 Task: Develop a website for a storytelling podcast, featuring engaging narratives and listener contributions.
Action: Mouse moved to (944, 120)
Screenshot: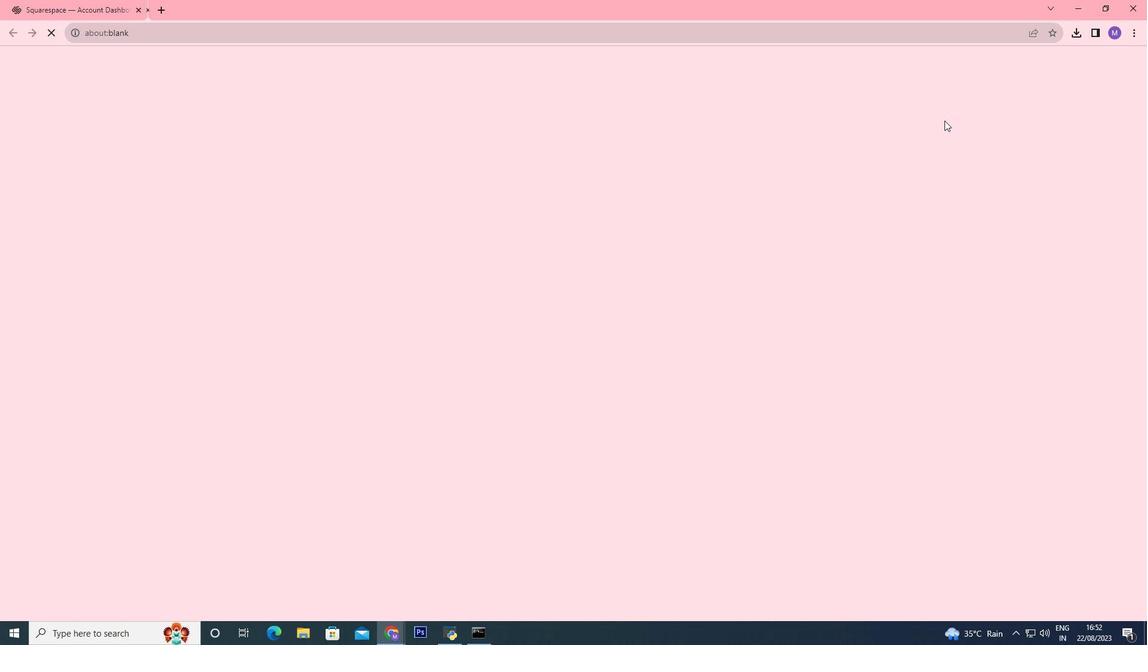 
Action: Mouse pressed left at (944, 120)
Screenshot: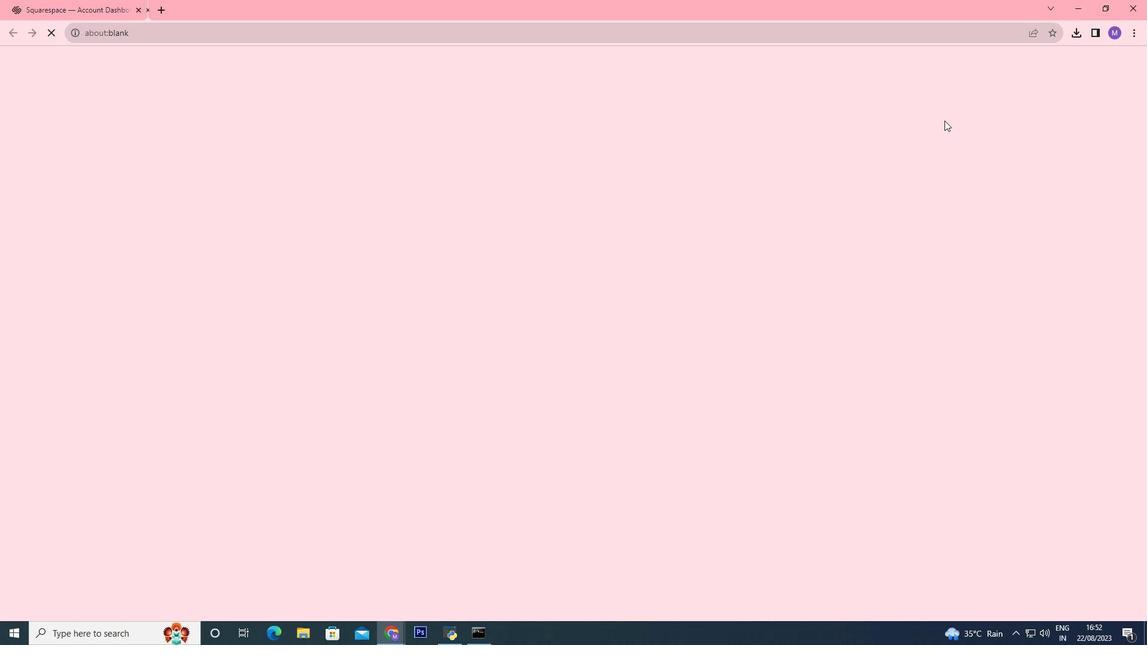
Action: Mouse moved to (49, 254)
Screenshot: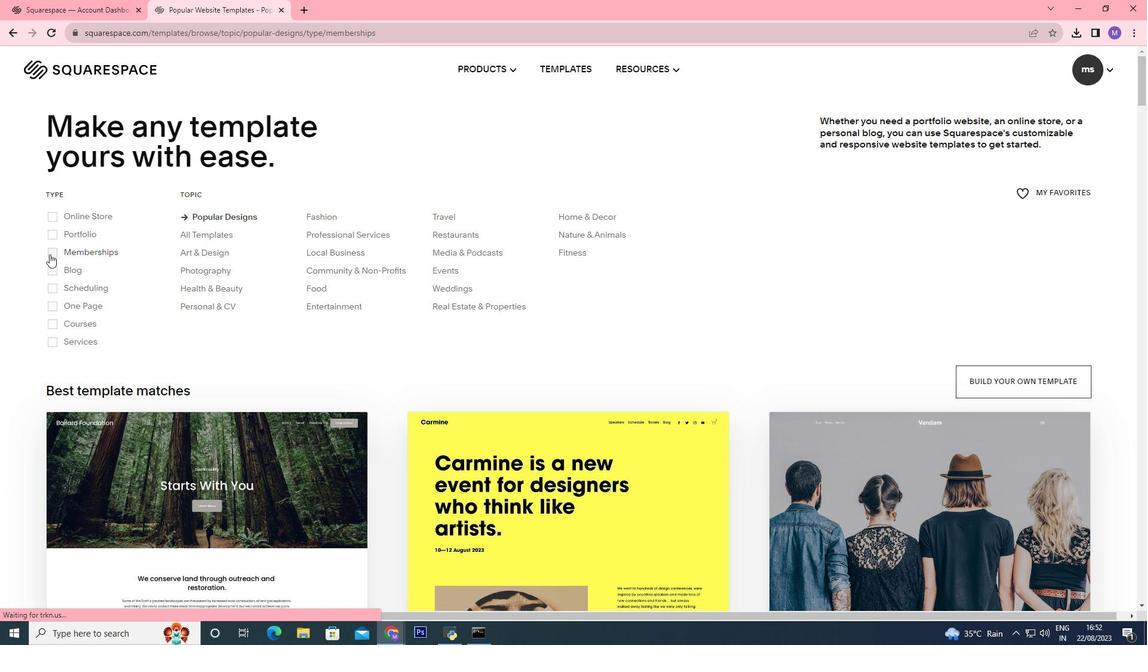 
Action: Mouse pressed left at (49, 254)
Screenshot: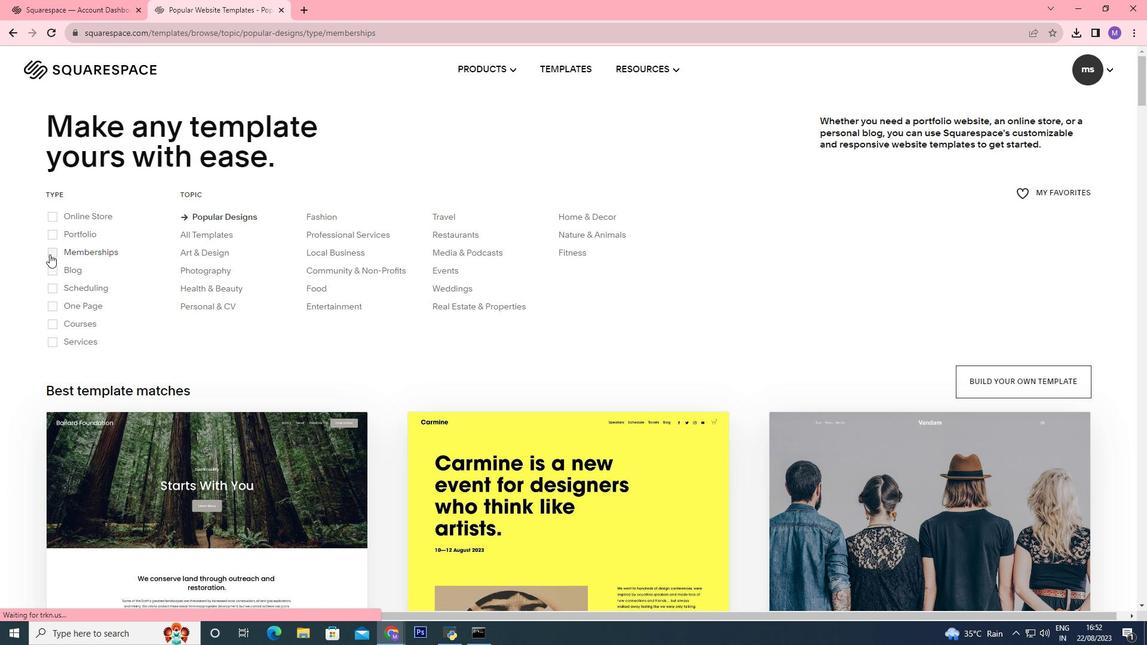 
Action: Mouse moved to (641, 315)
Screenshot: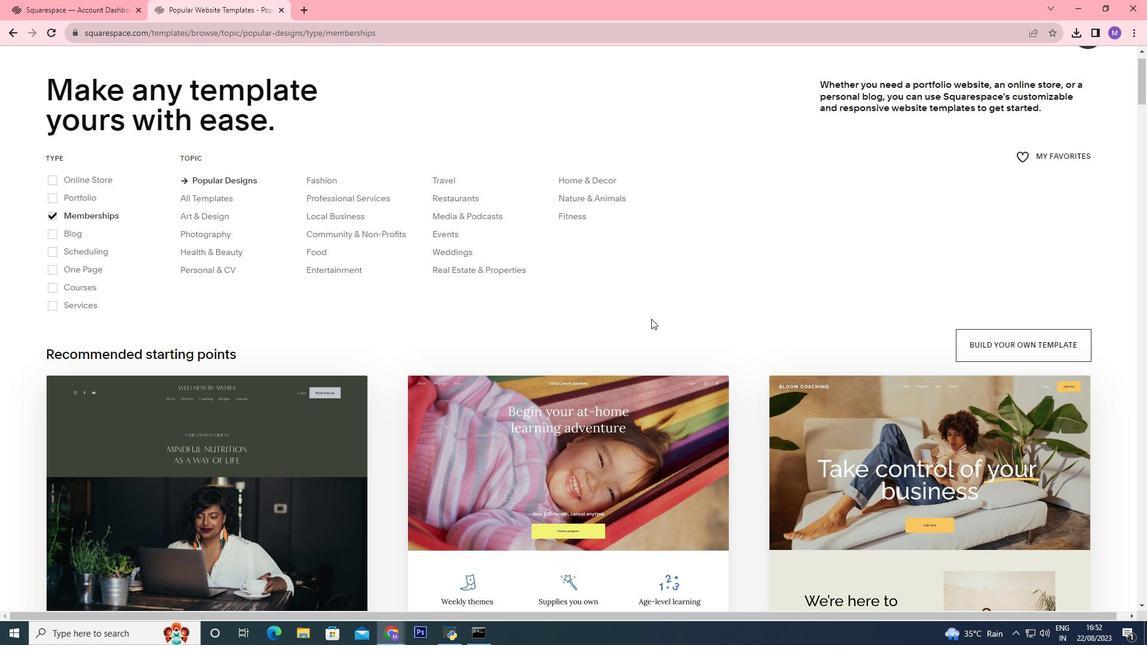 
Action: Mouse scrolled (641, 314) with delta (0, 0)
Screenshot: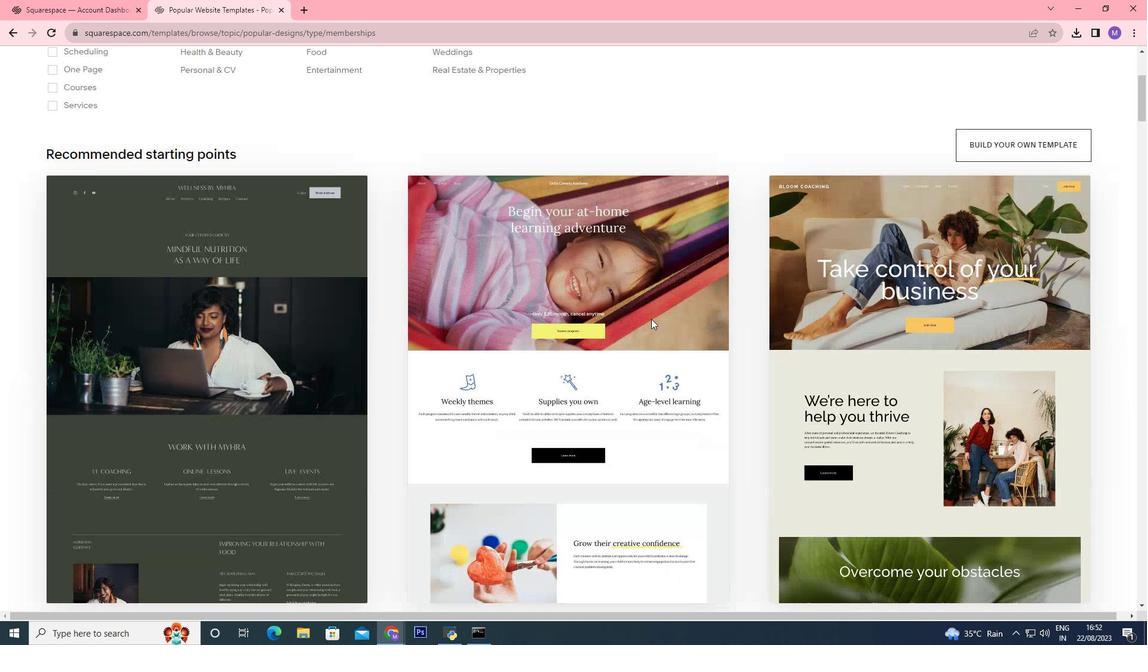 
Action: Mouse moved to (642, 315)
Screenshot: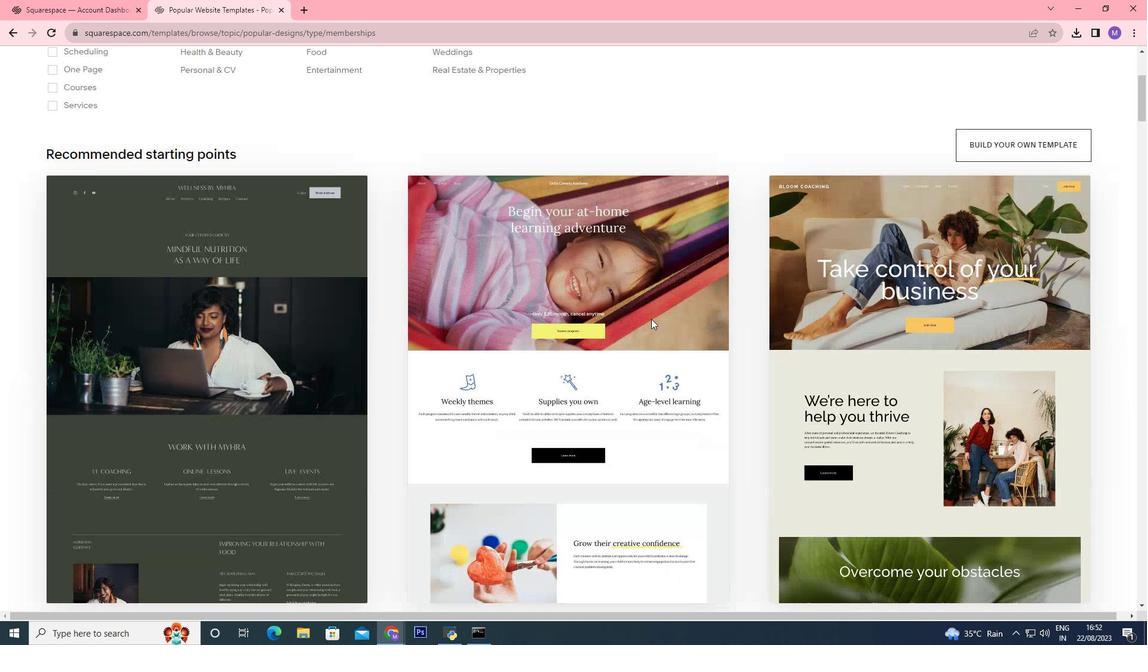 
Action: Mouse scrolled (642, 314) with delta (0, 0)
Screenshot: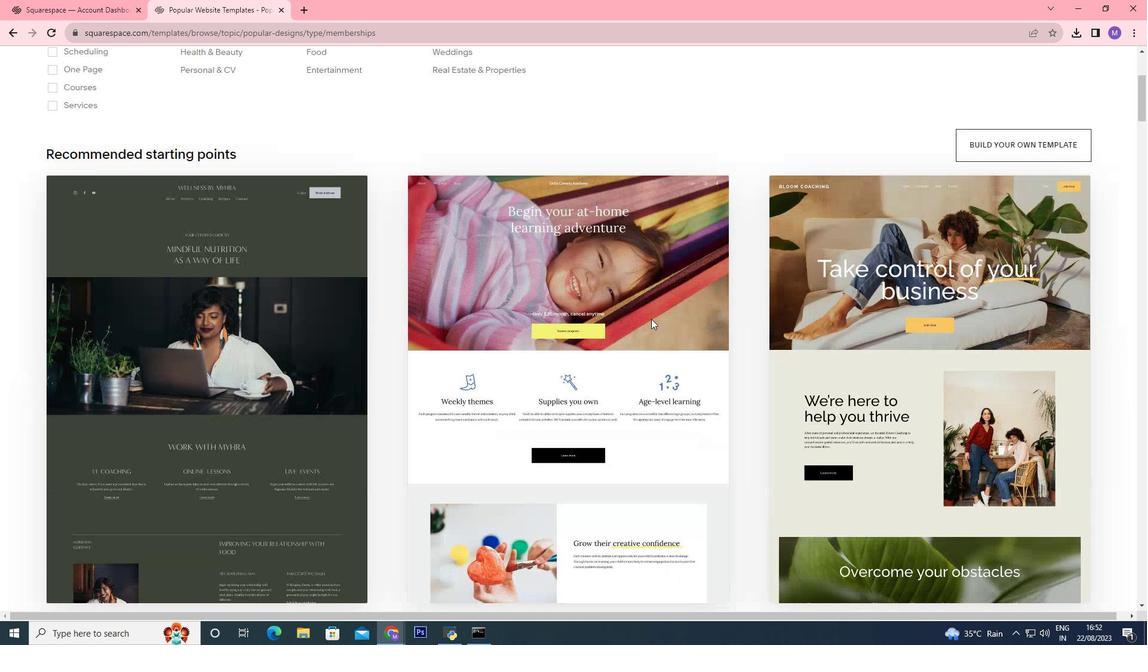 
Action: Mouse moved to (647, 317)
Screenshot: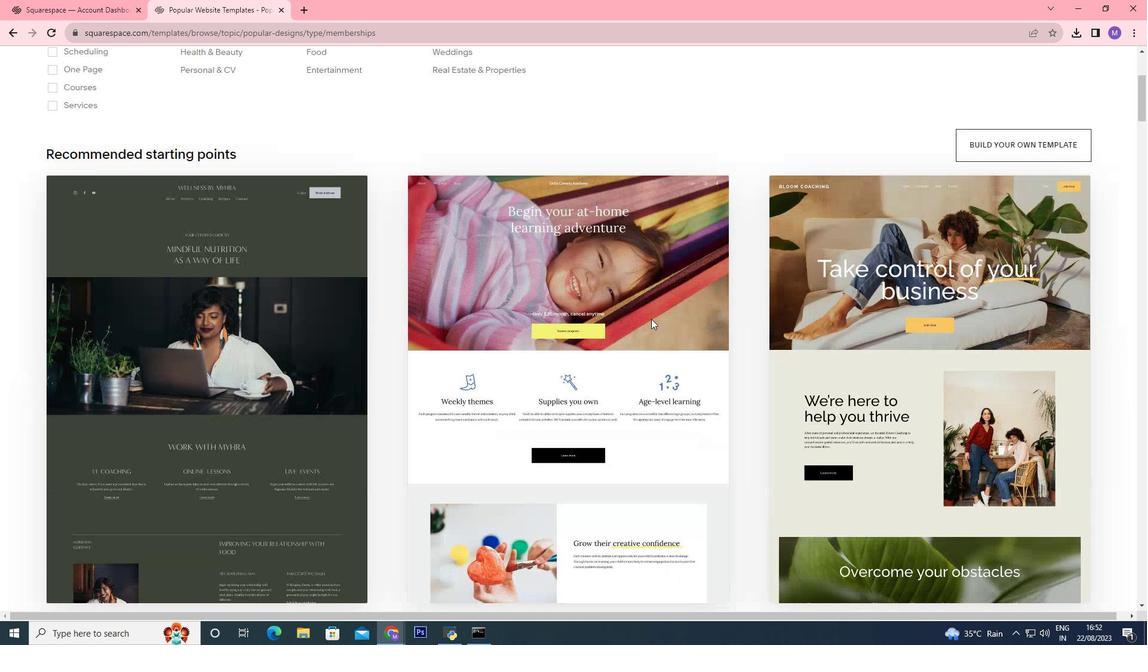
Action: Mouse scrolled (647, 317) with delta (0, 0)
Screenshot: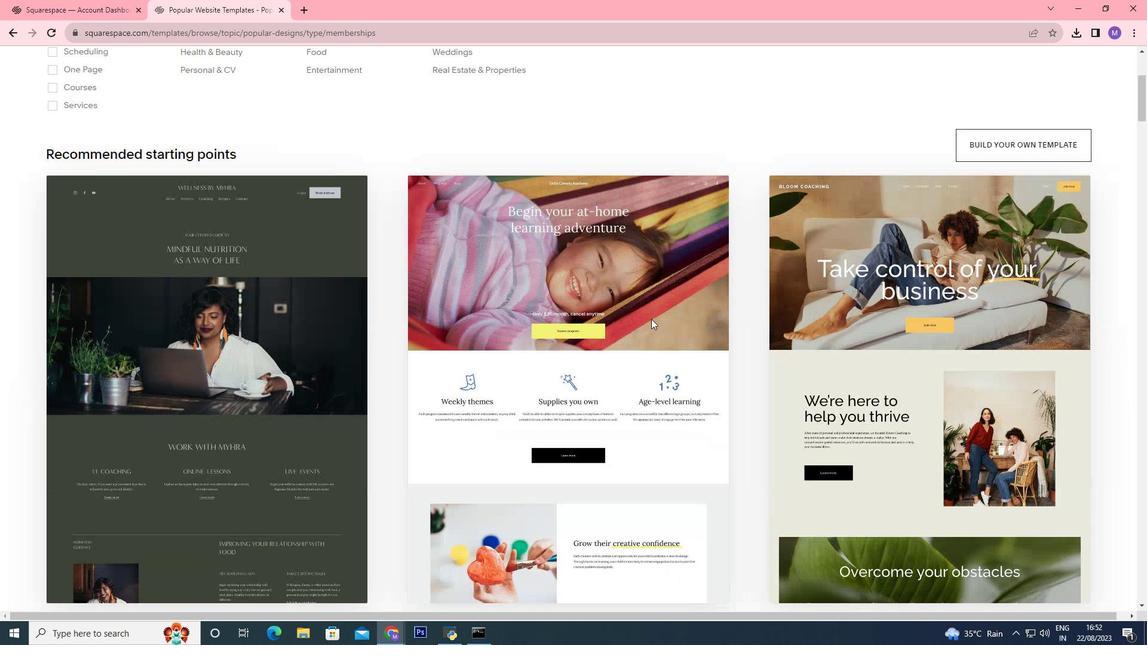
Action: Mouse moved to (651, 319)
Screenshot: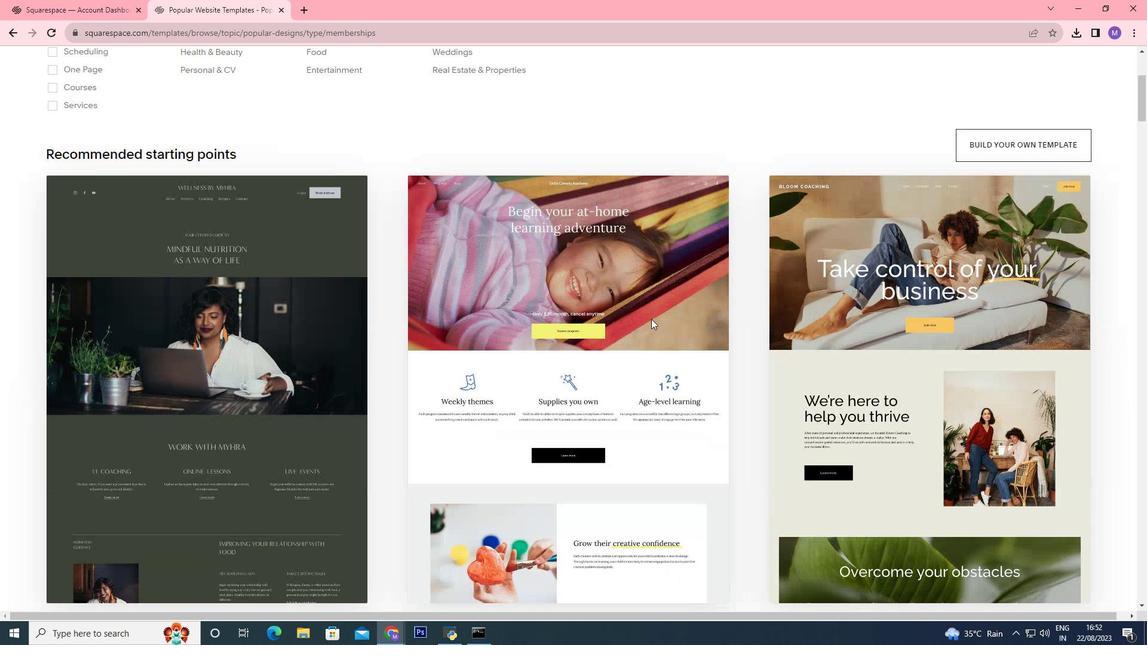 
Action: Mouse scrolled (651, 318) with delta (0, 0)
Screenshot: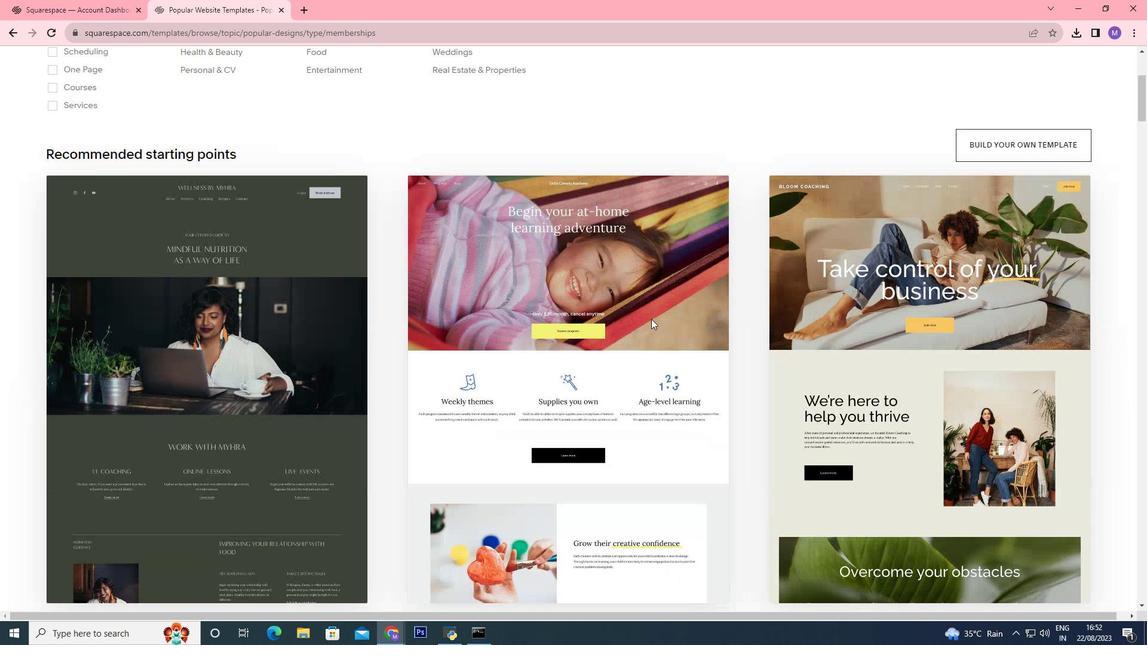 
Action: Mouse moved to (935, 369)
Screenshot: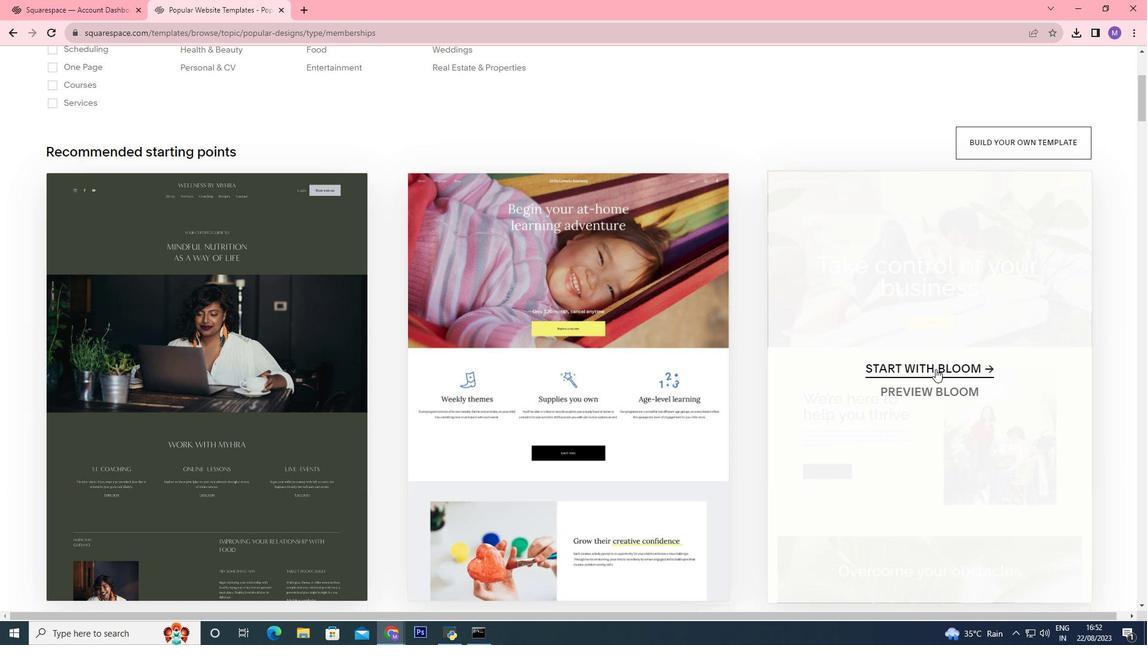 
Action: Mouse pressed left at (935, 369)
Screenshot: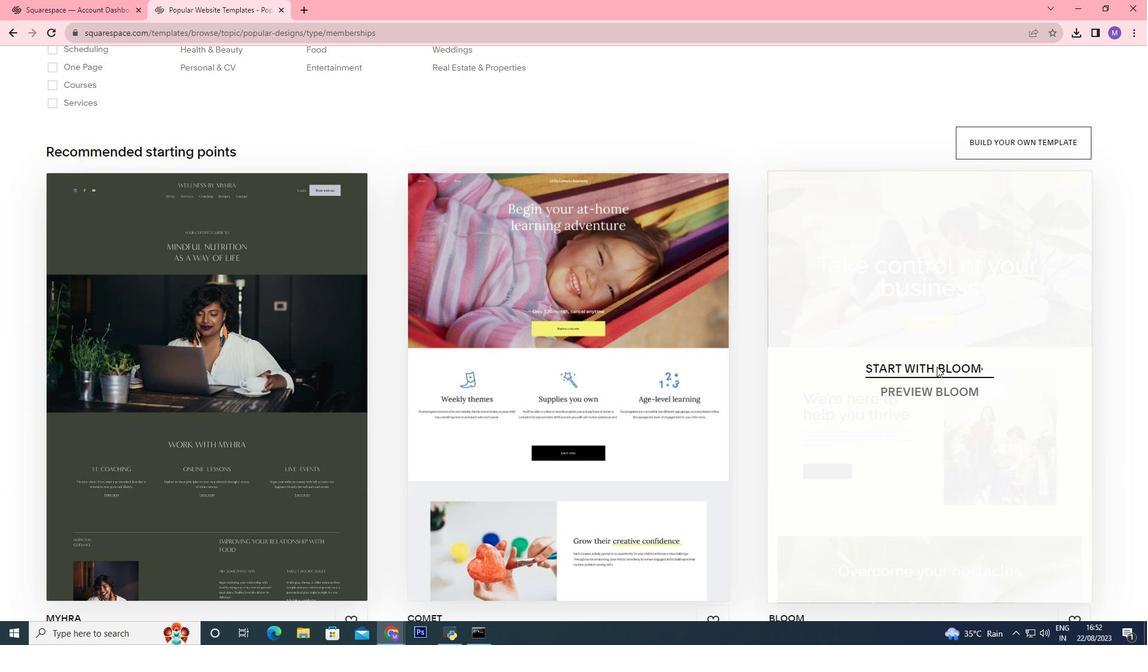 
Action: Mouse moved to (407, 318)
Screenshot: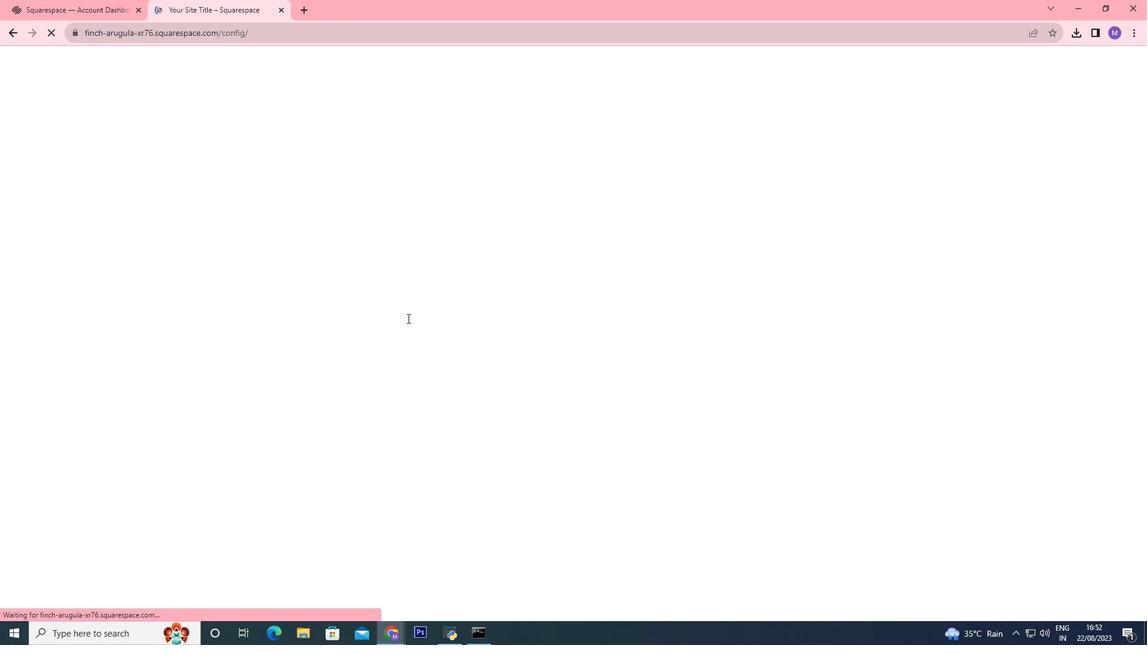 
Action: Mouse pressed left at (407, 318)
Screenshot: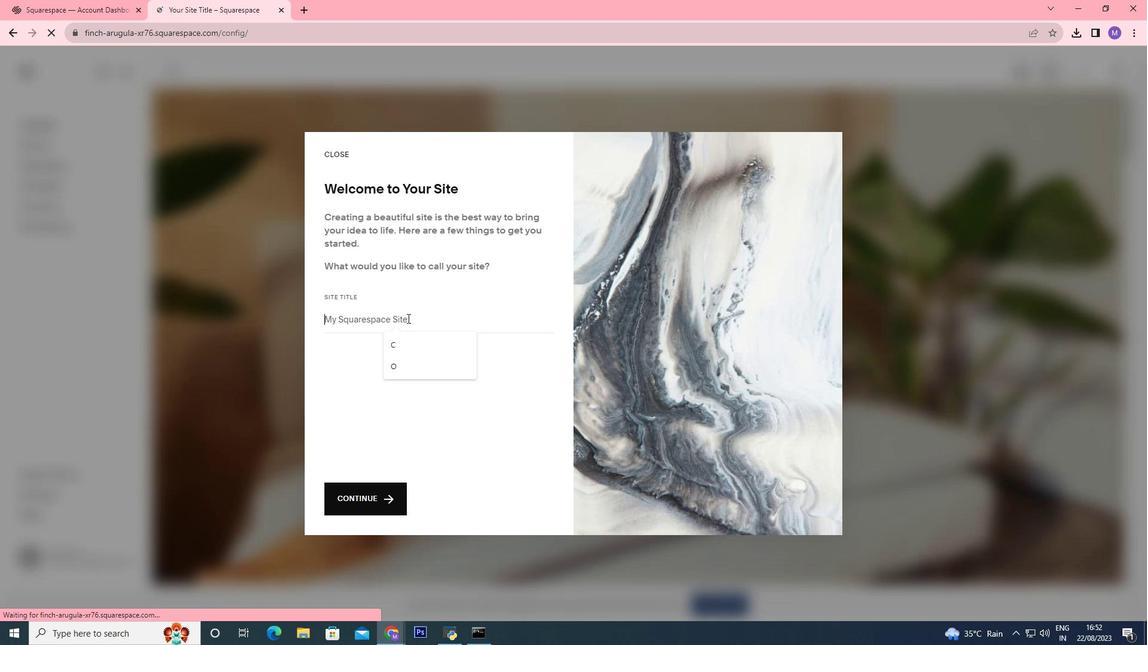 
Action: Key pressed storytelling<Key.space>podcast
Screenshot: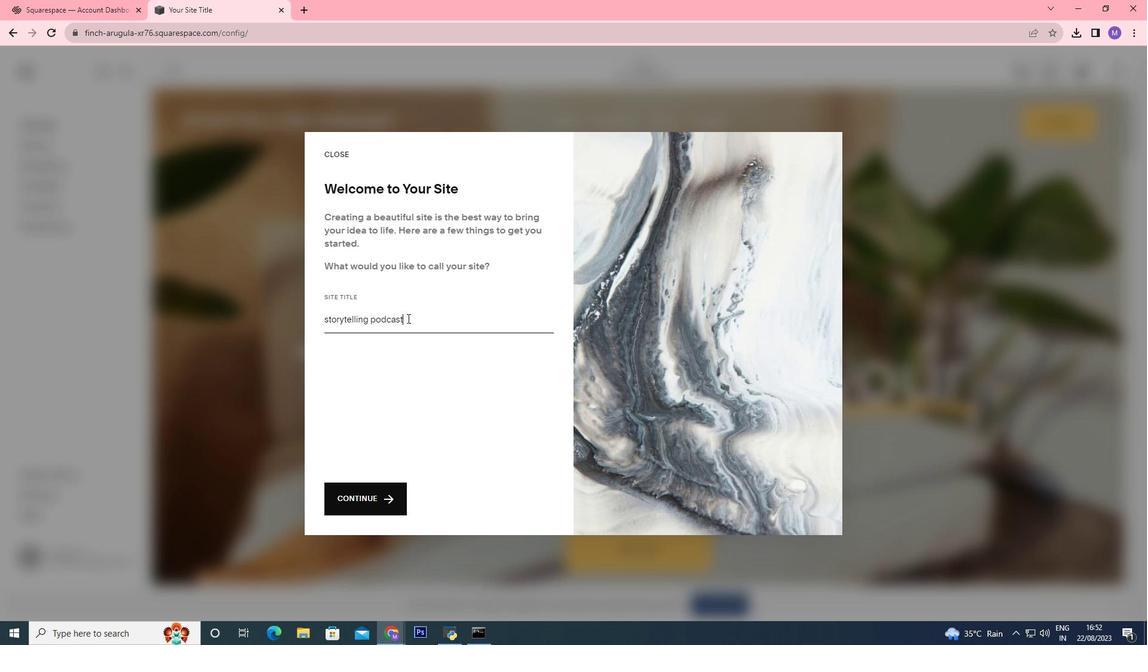 
Action: Mouse moved to (363, 506)
Screenshot: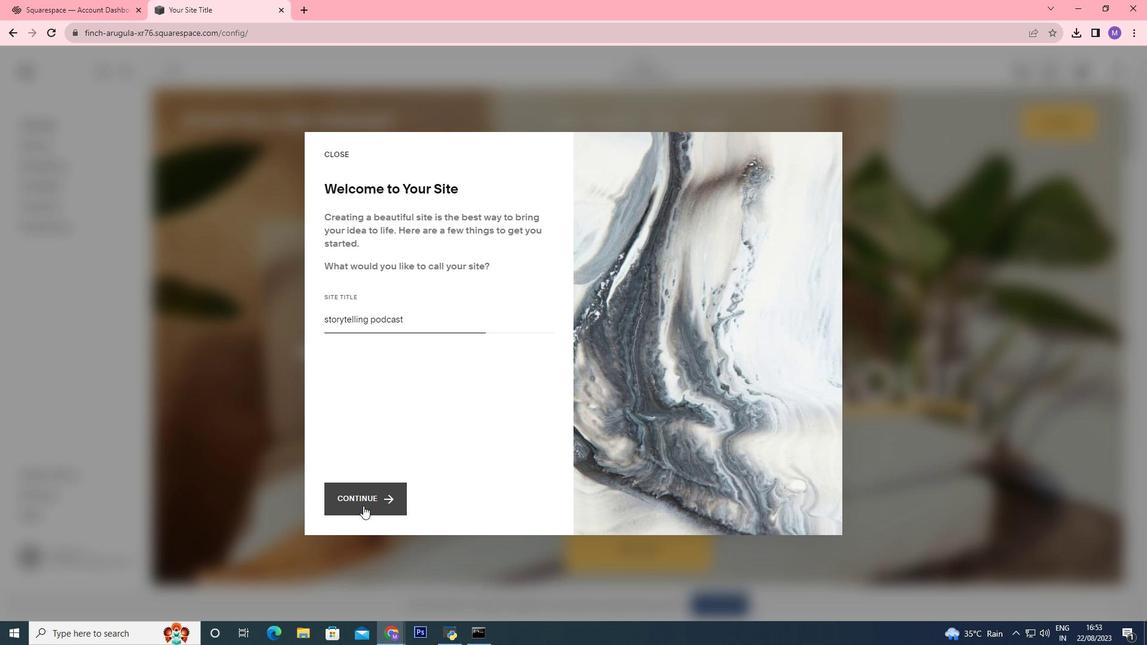 
Action: Mouse pressed left at (363, 506)
Screenshot: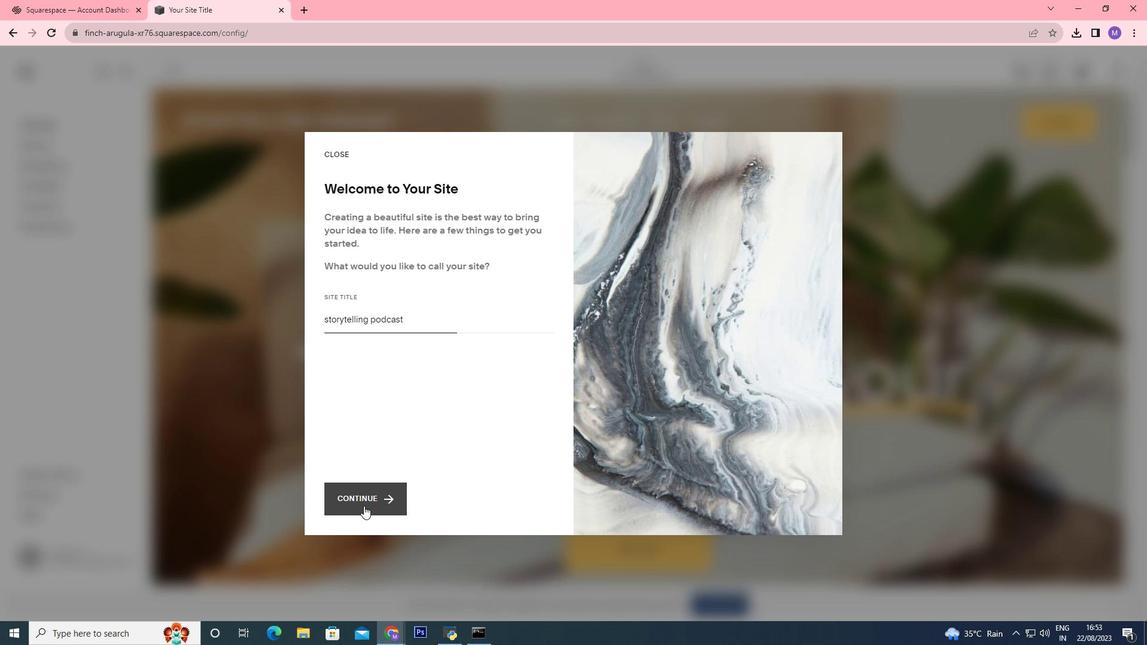 
Action: Mouse moved to (527, 495)
Screenshot: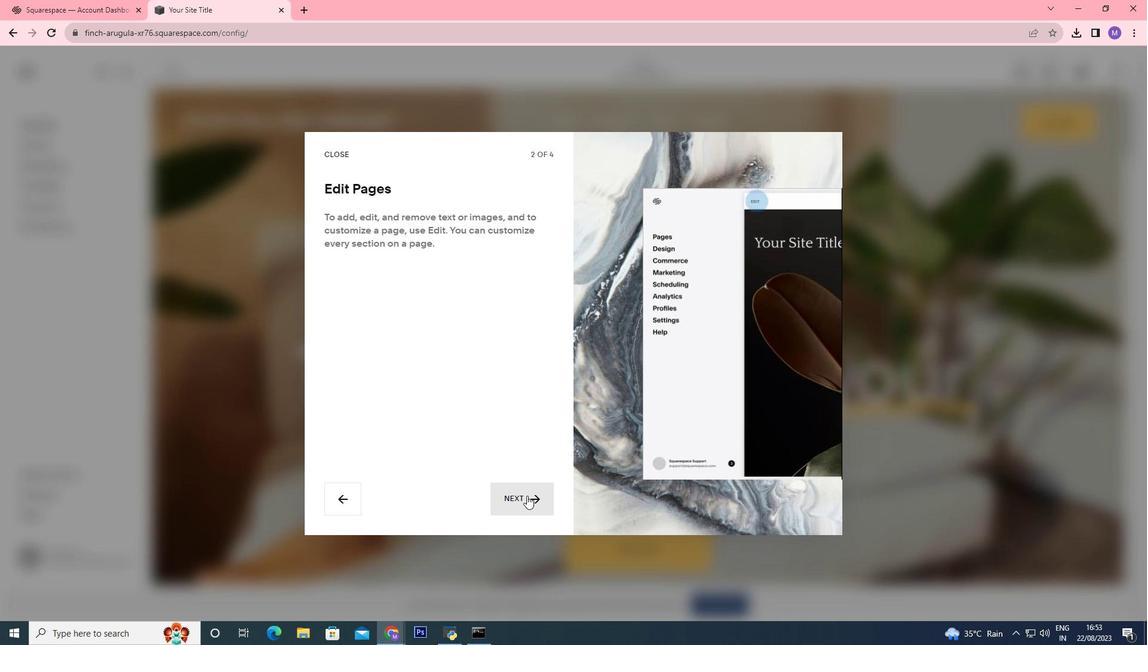 
Action: Mouse pressed left at (527, 495)
Screenshot: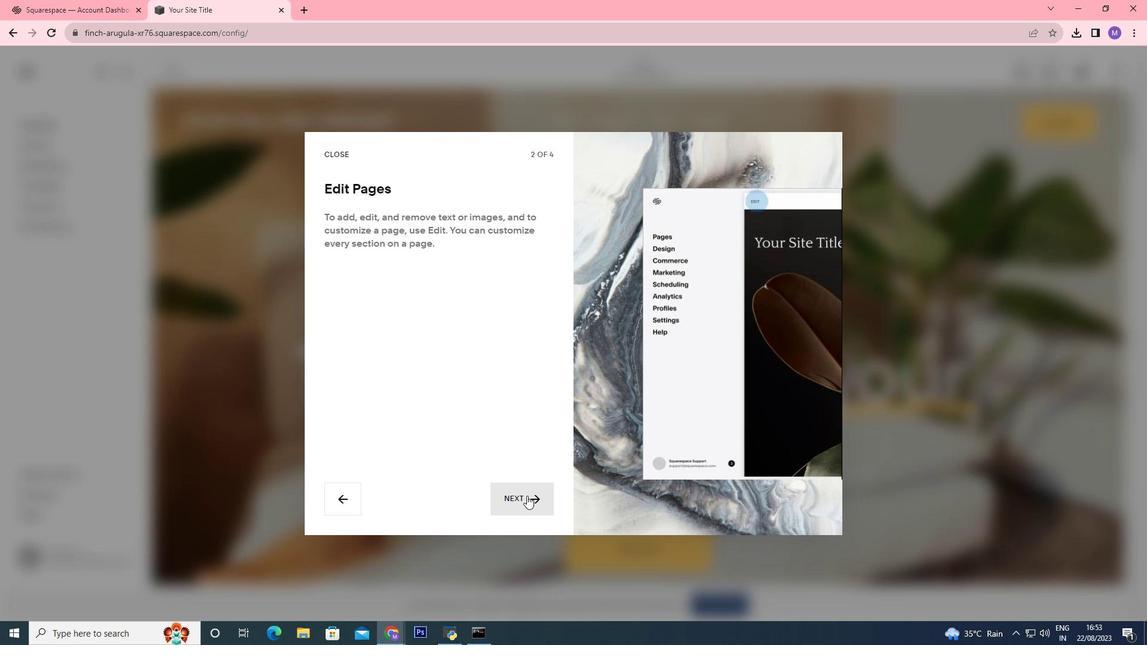 
Action: Mouse moved to (509, 504)
Screenshot: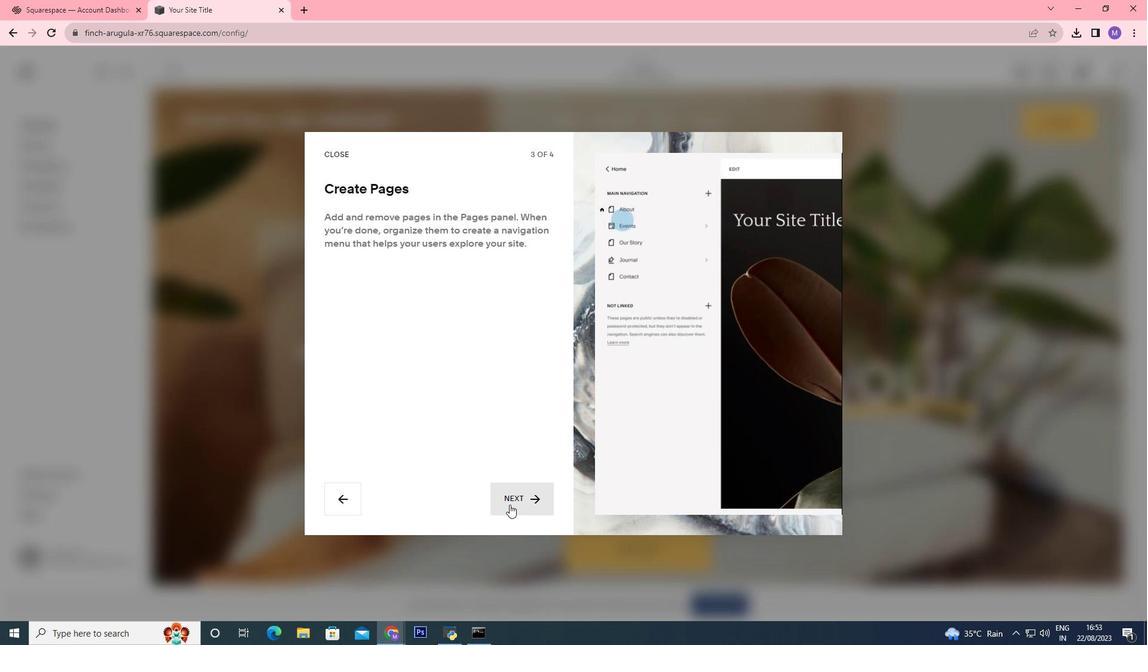 
Action: Mouse pressed left at (509, 504)
Screenshot: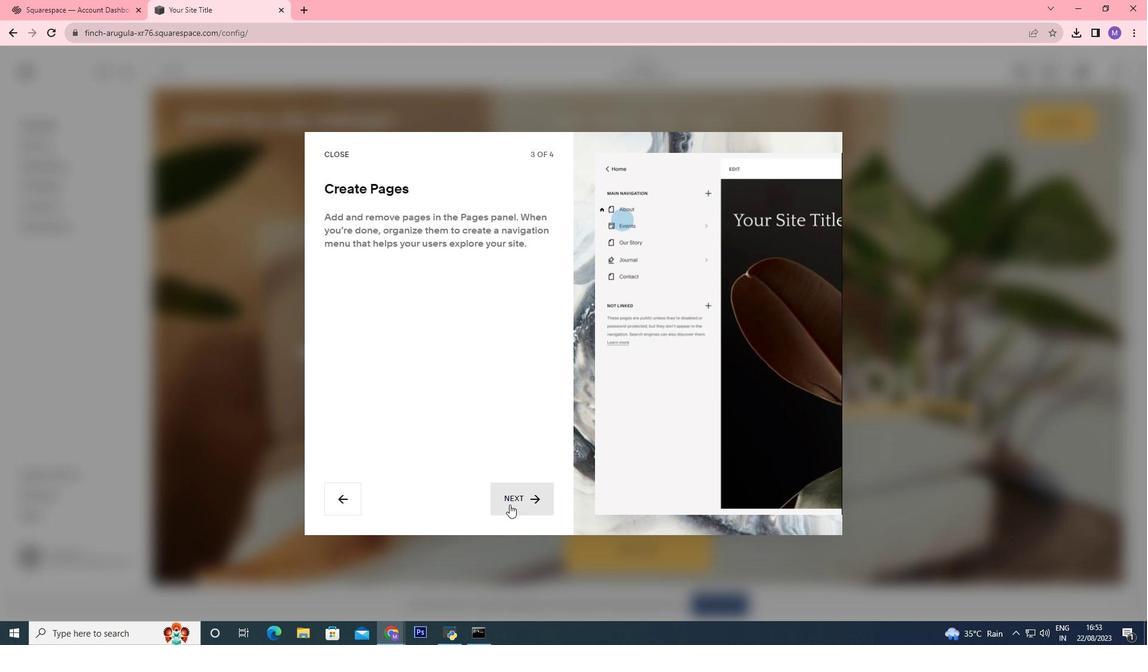 
Action: Mouse moved to (509, 499)
Screenshot: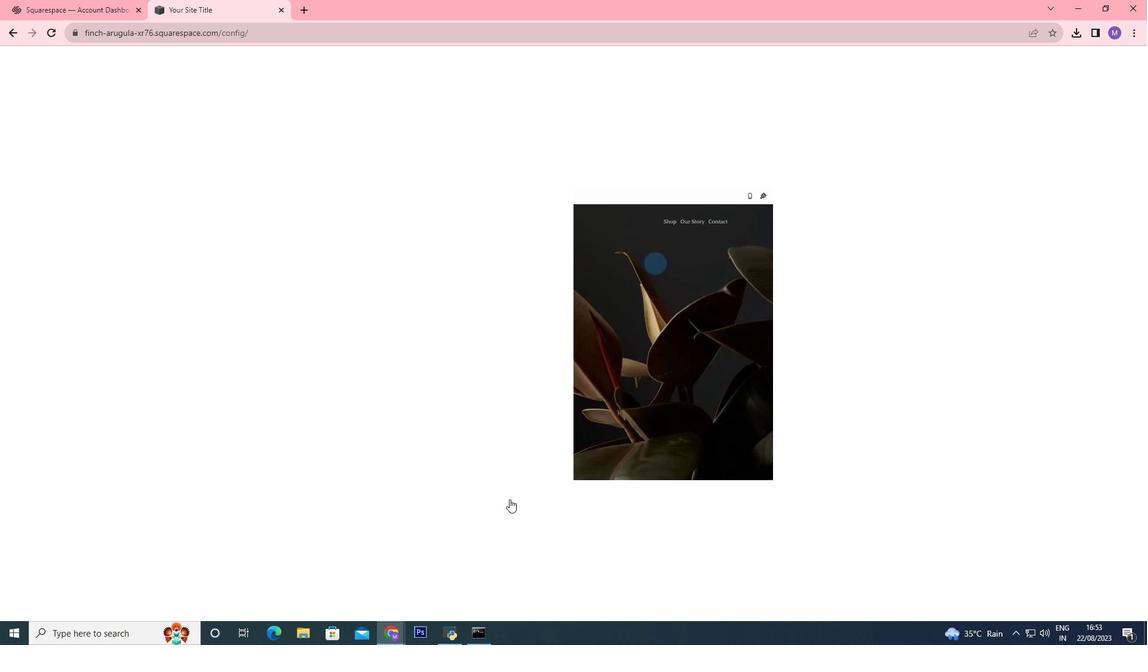 
Action: Mouse pressed left at (509, 499)
Screenshot: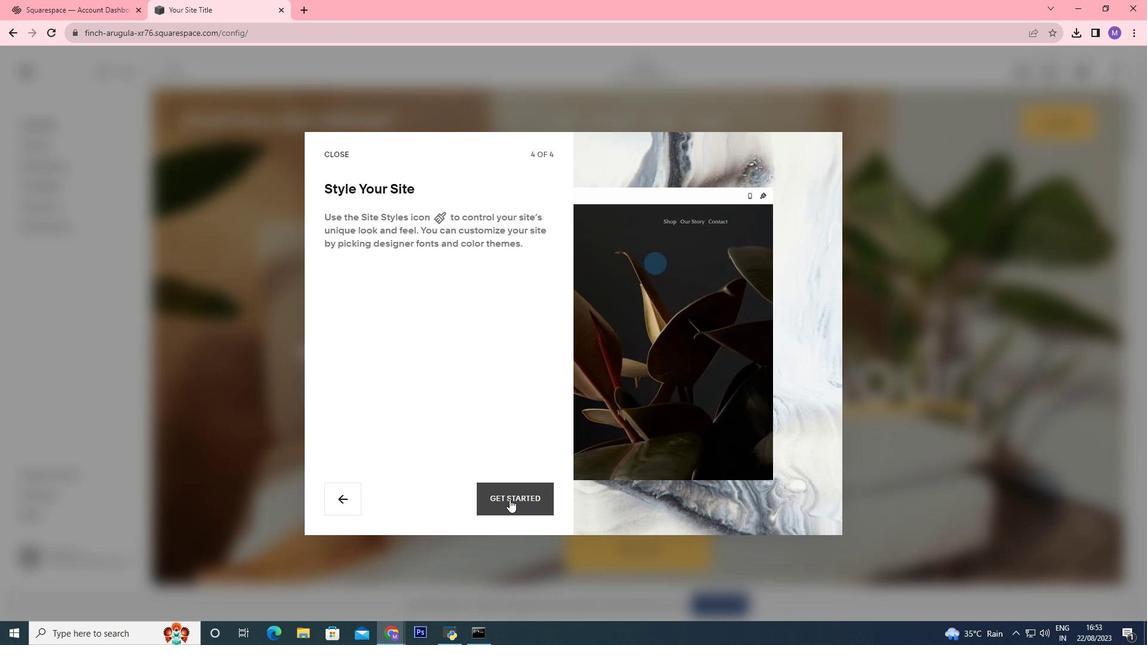 
Action: Mouse moved to (1118, 78)
Screenshot: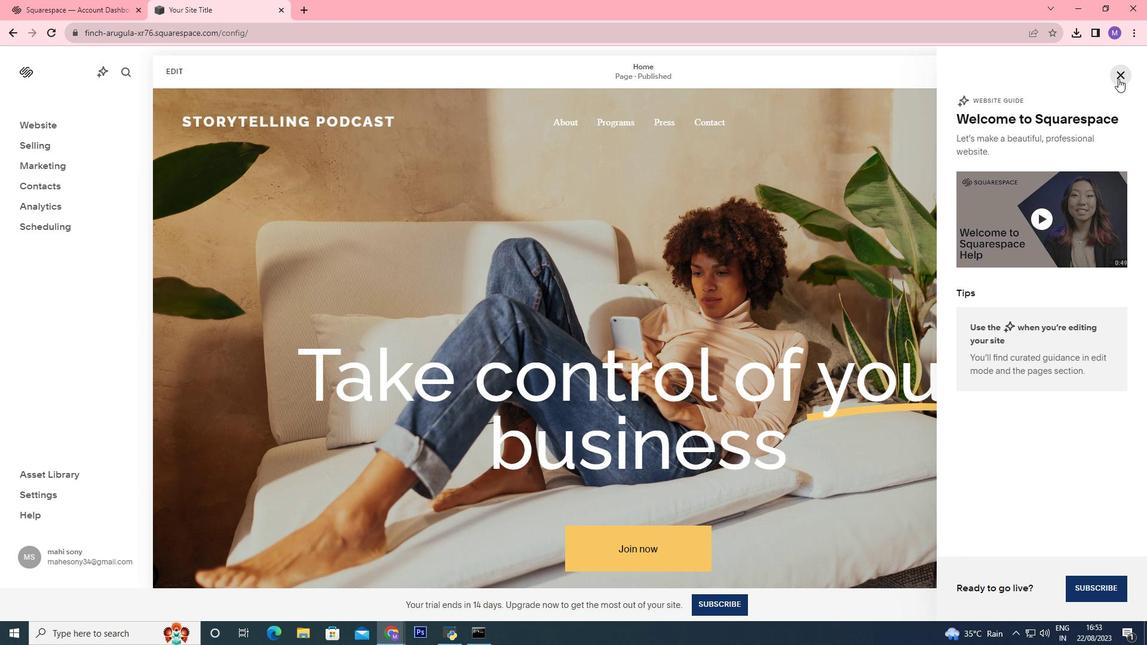 
Action: Mouse pressed left at (1118, 78)
Screenshot: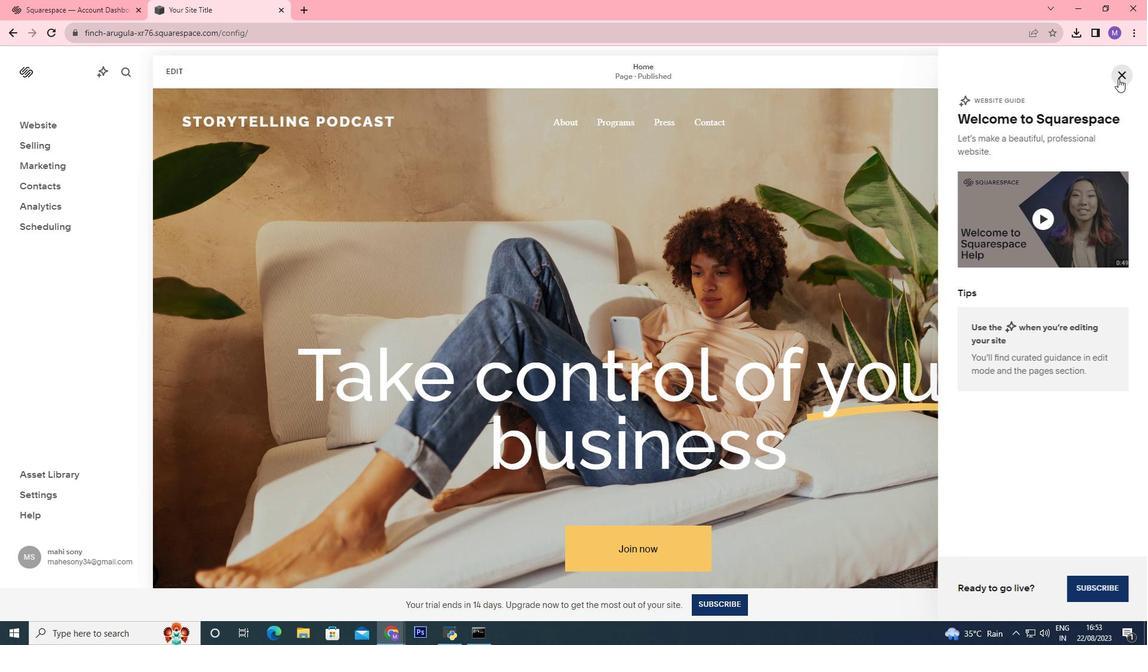 
Action: Mouse moved to (548, 142)
Screenshot: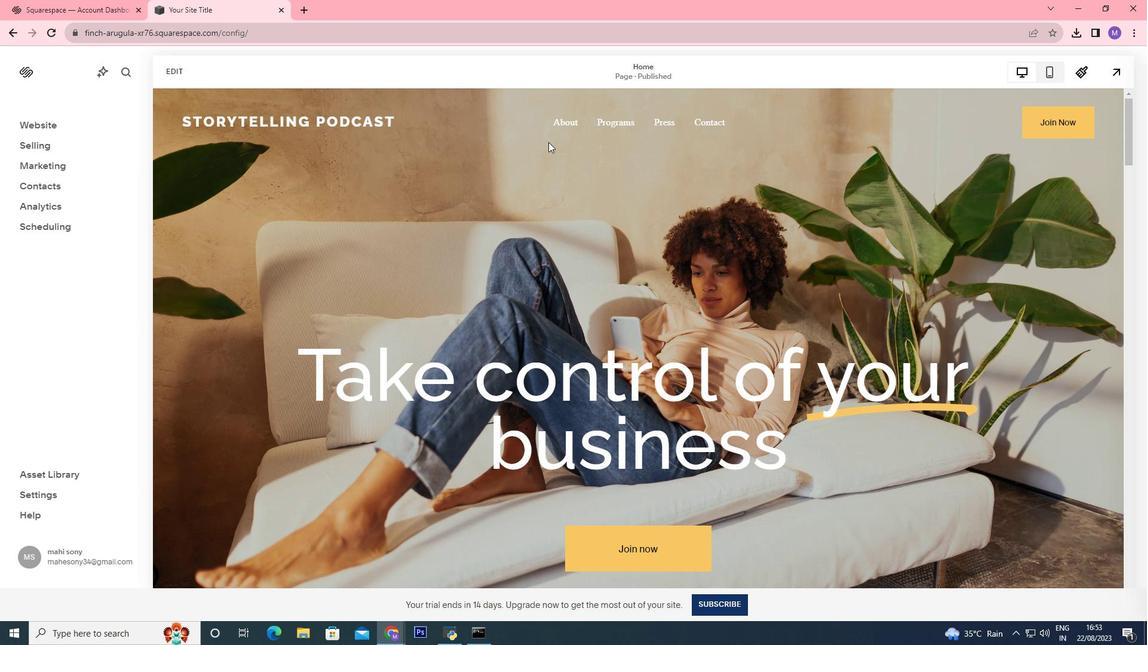 
Action: Mouse pressed left at (548, 142)
Screenshot: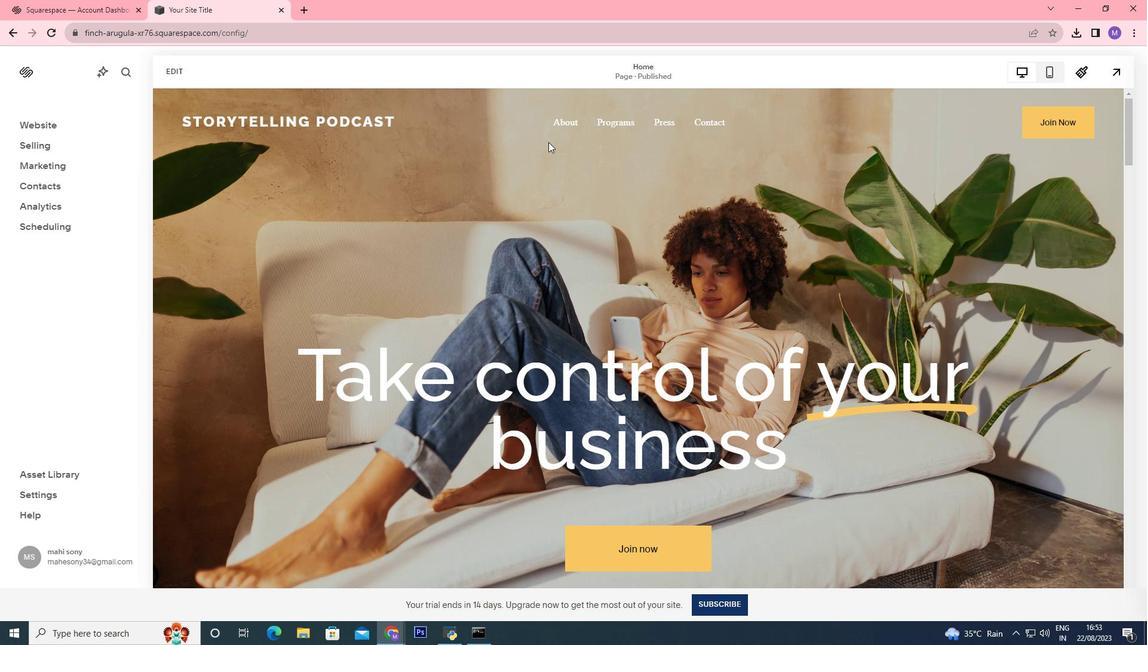 
Action: Mouse moved to (778, 111)
Screenshot: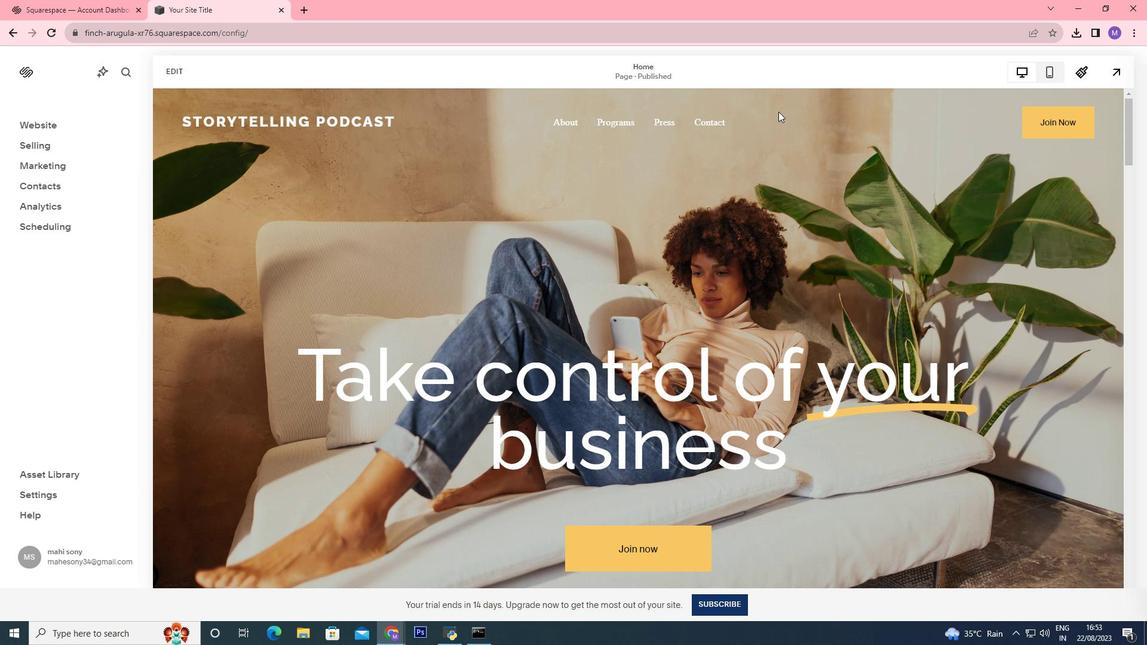 
Action: Mouse pressed left at (778, 111)
Screenshot: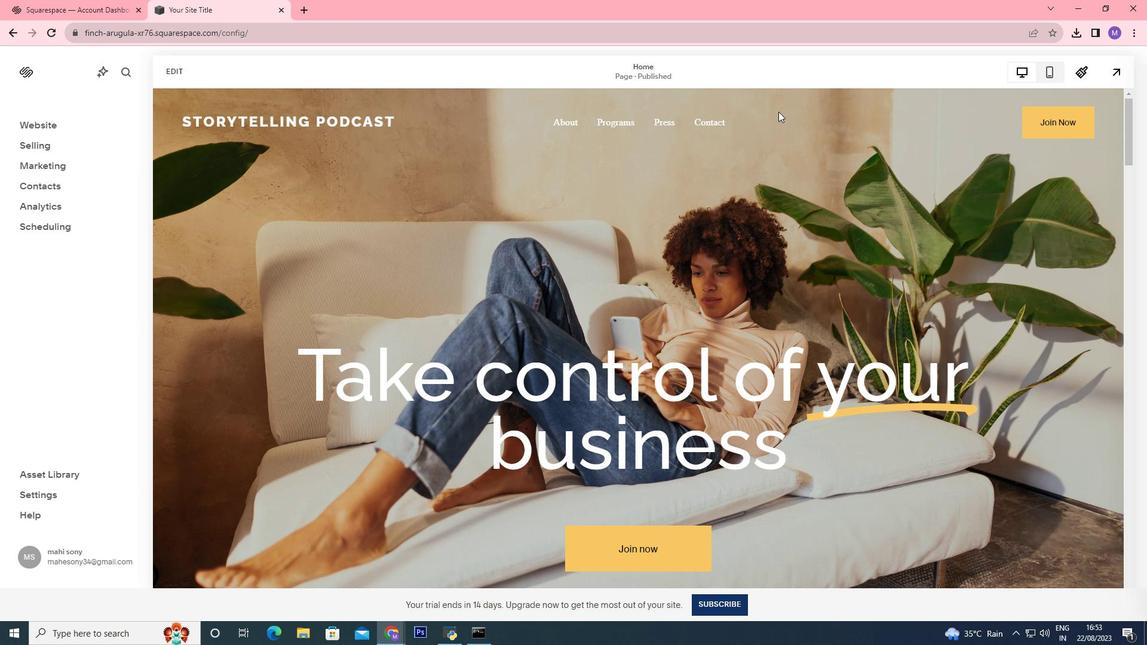 
Action: Mouse moved to (745, 295)
Screenshot: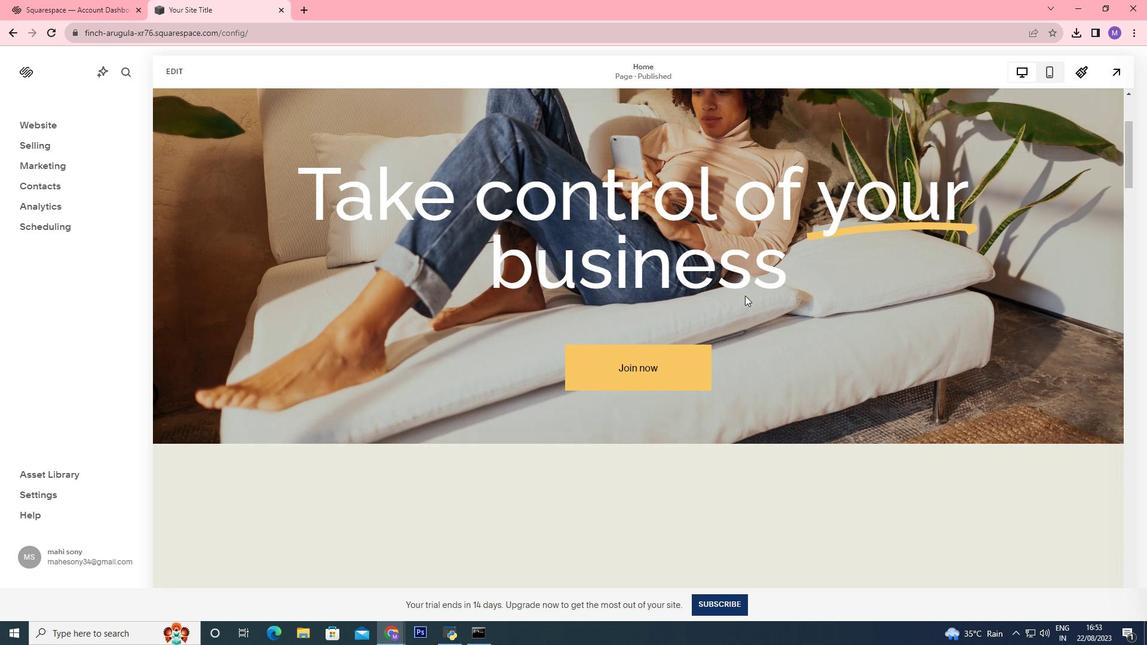 
Action: Mouse scrolled (745, 294) with delta (0, 0)
Screenshot: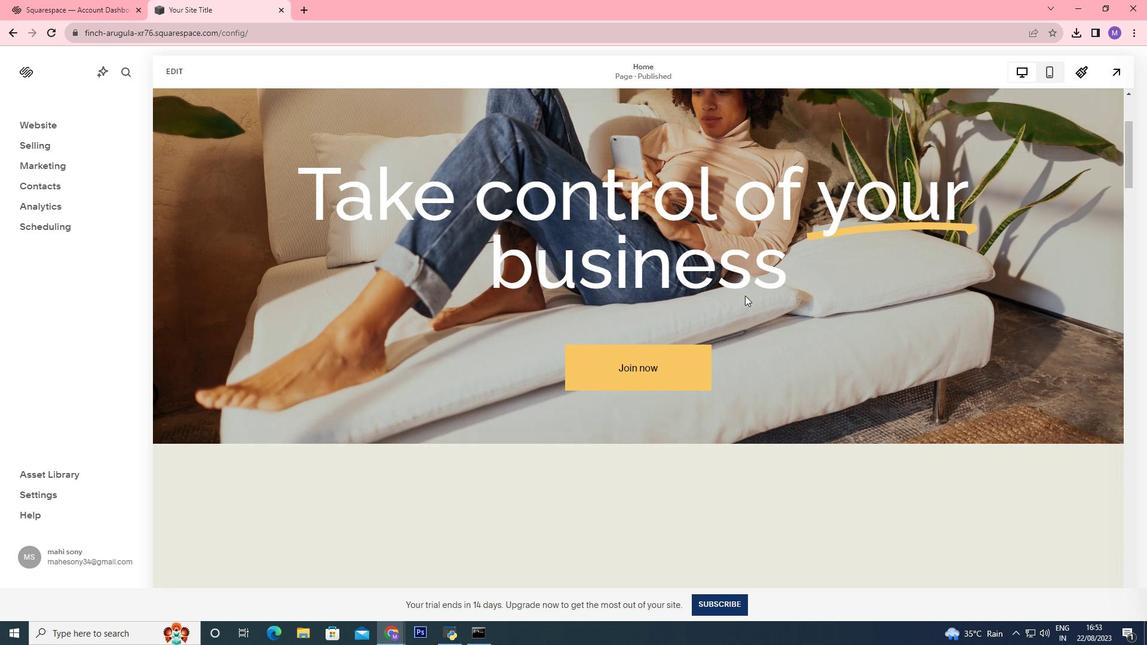 
Action: Mouse moved to (745, 295)
Screenshot: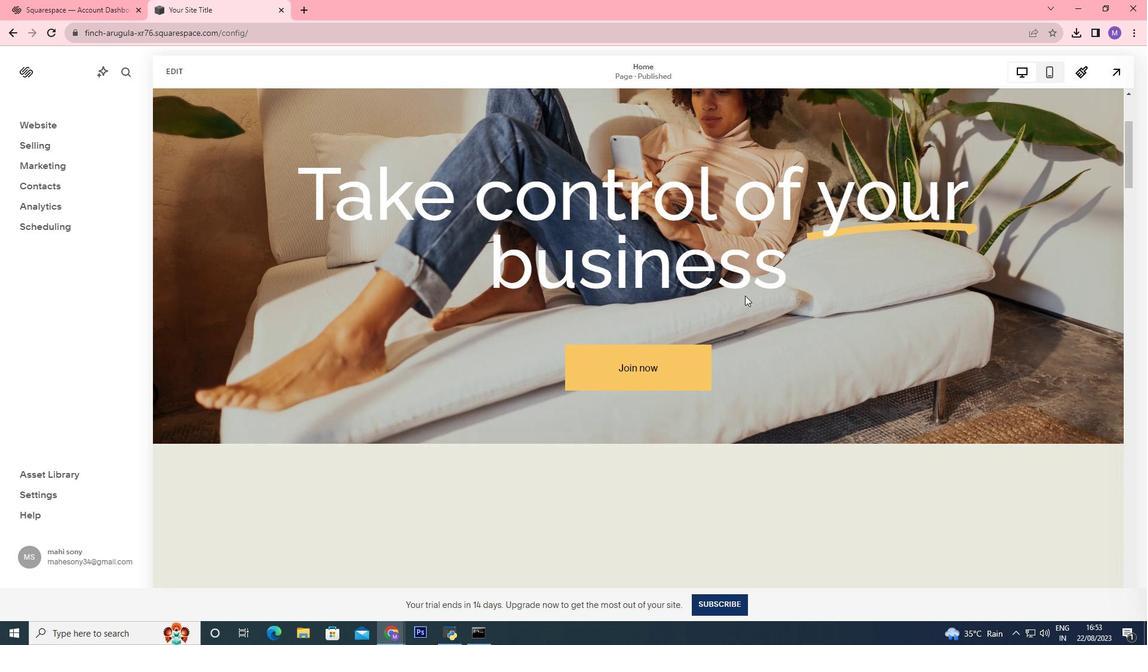 
Action: Mouse scrolled (745, 295) with delta (0, 0)
Screenshot: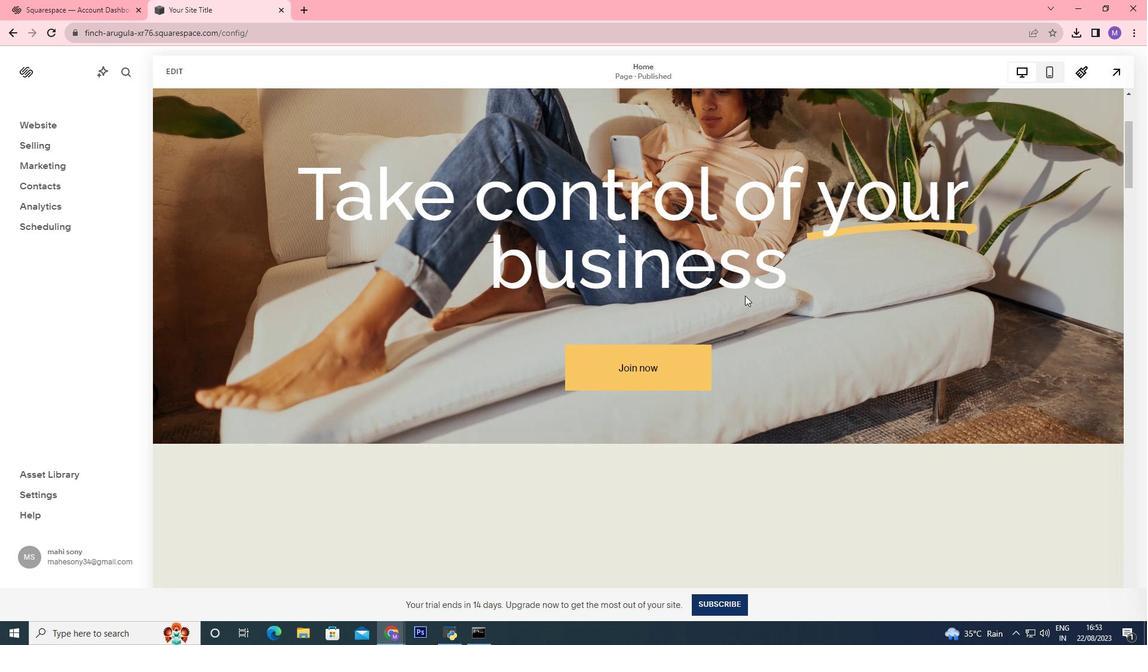 
Action: Mouse scrolled (745, 295) with delta (0, 0)
Screenshot: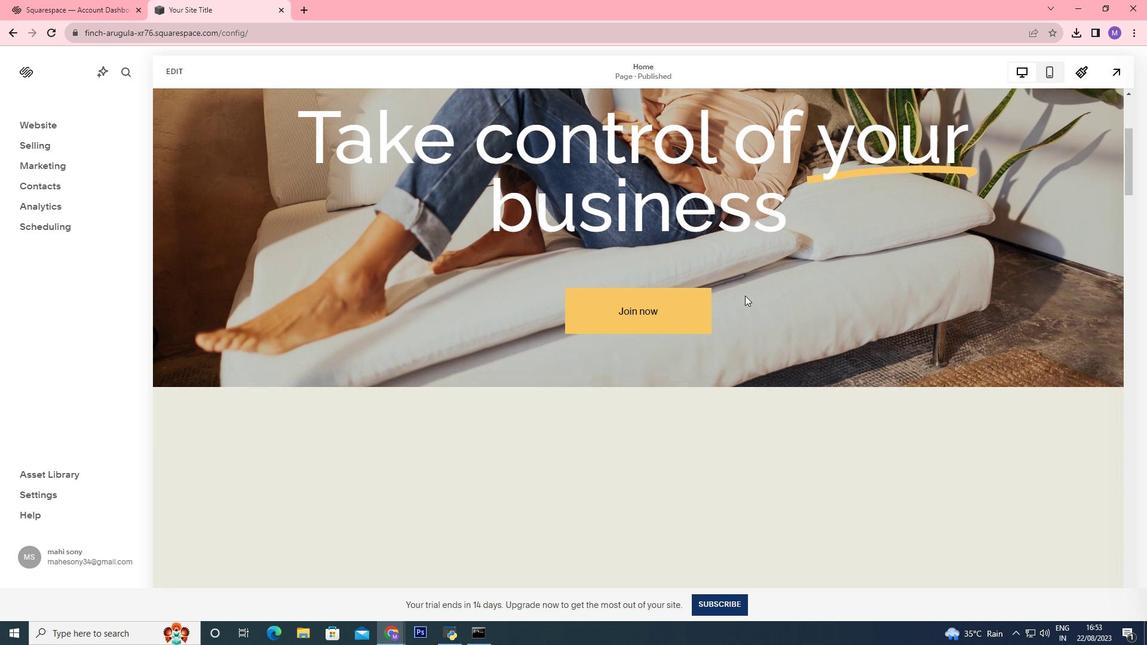 
Action: Mouse scrolled (745, 295) with delta (0, 0)
Screenshot: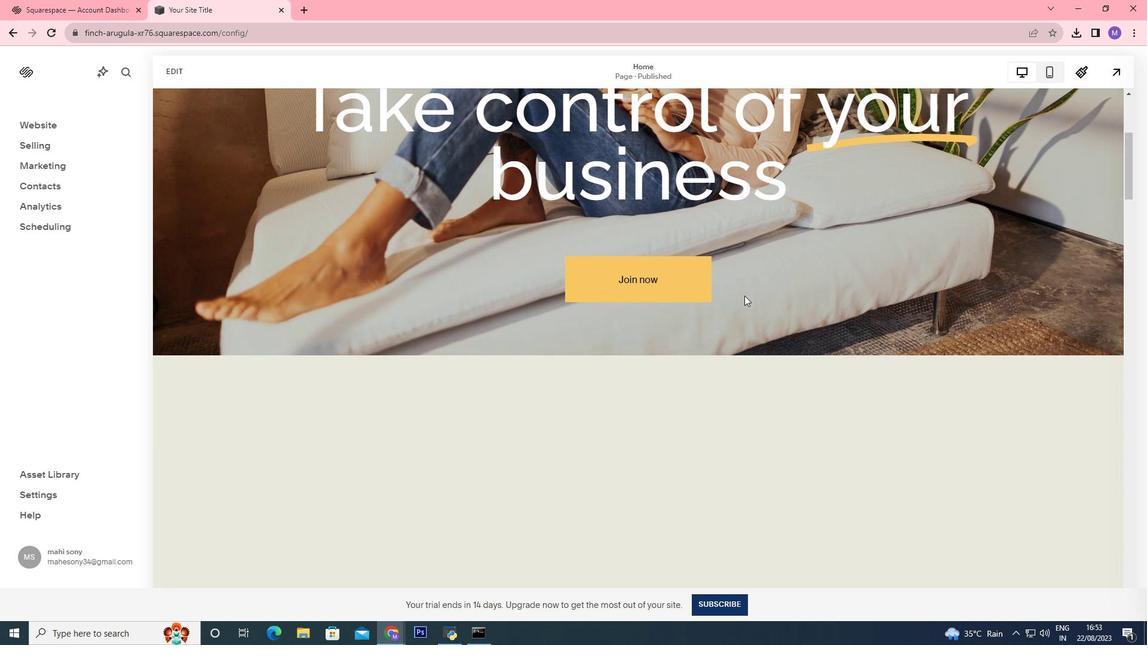 
Action: Mouse scrolled (745, 295) with delta (0, 0)
Screenshot: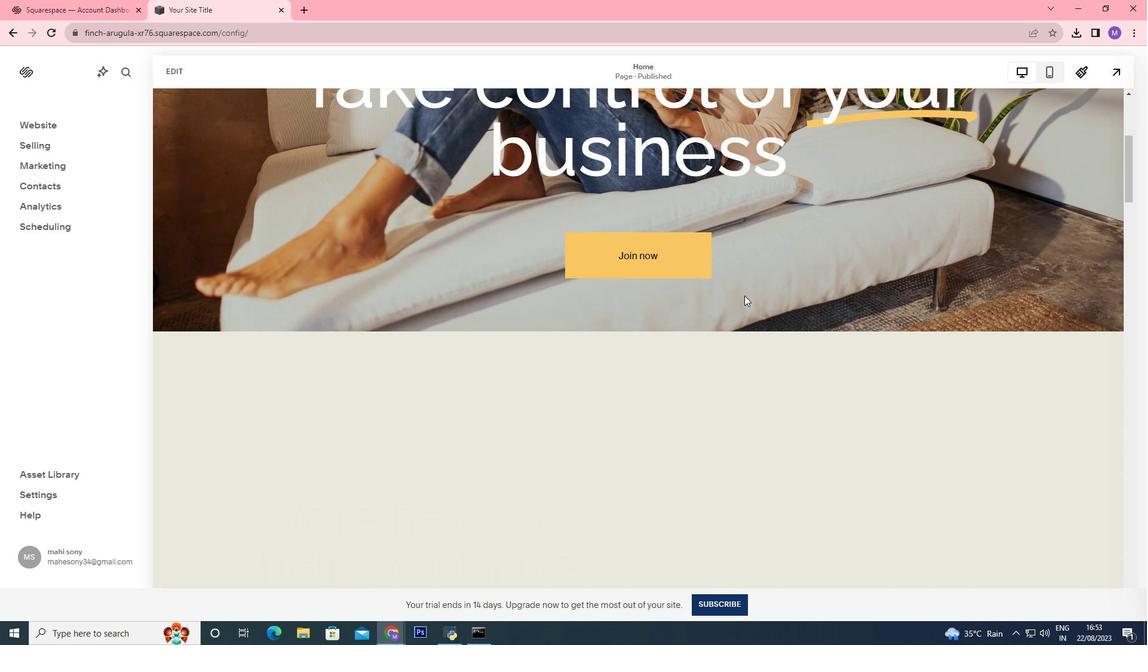 
Action: Mouse moved to (744, 295)
Screenshot: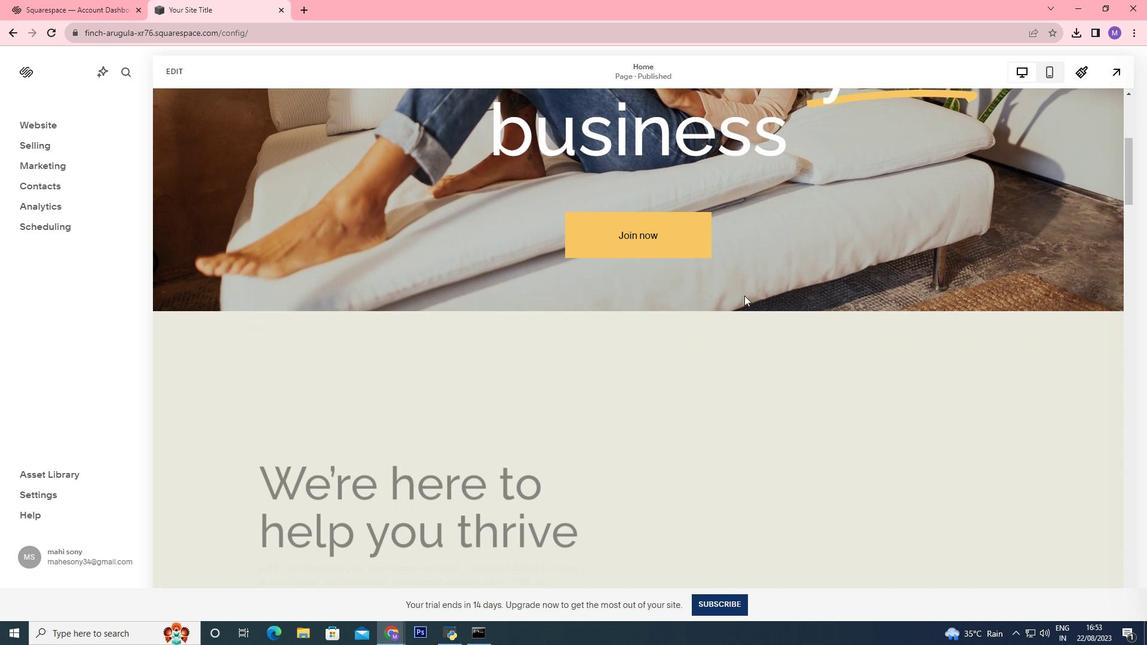 
Action: Mouse scrolled (744, 295) with delta (0, 0)
Screenshot: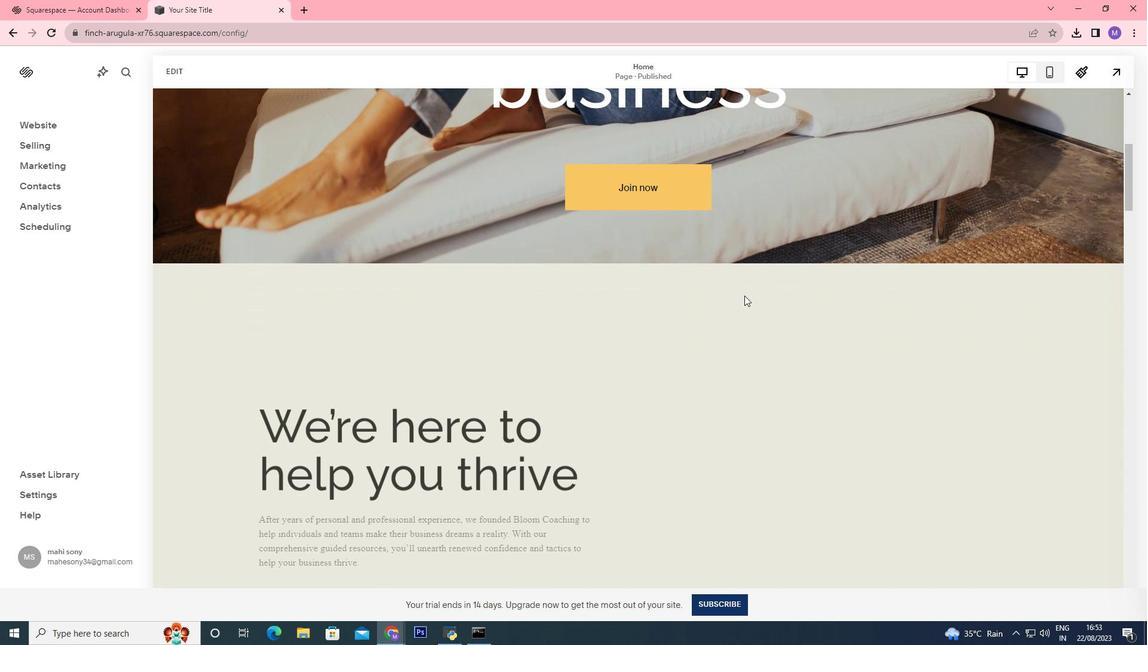 
Action: Mouse scrolled (744, 295) with delta (0, 0)
Screenshot: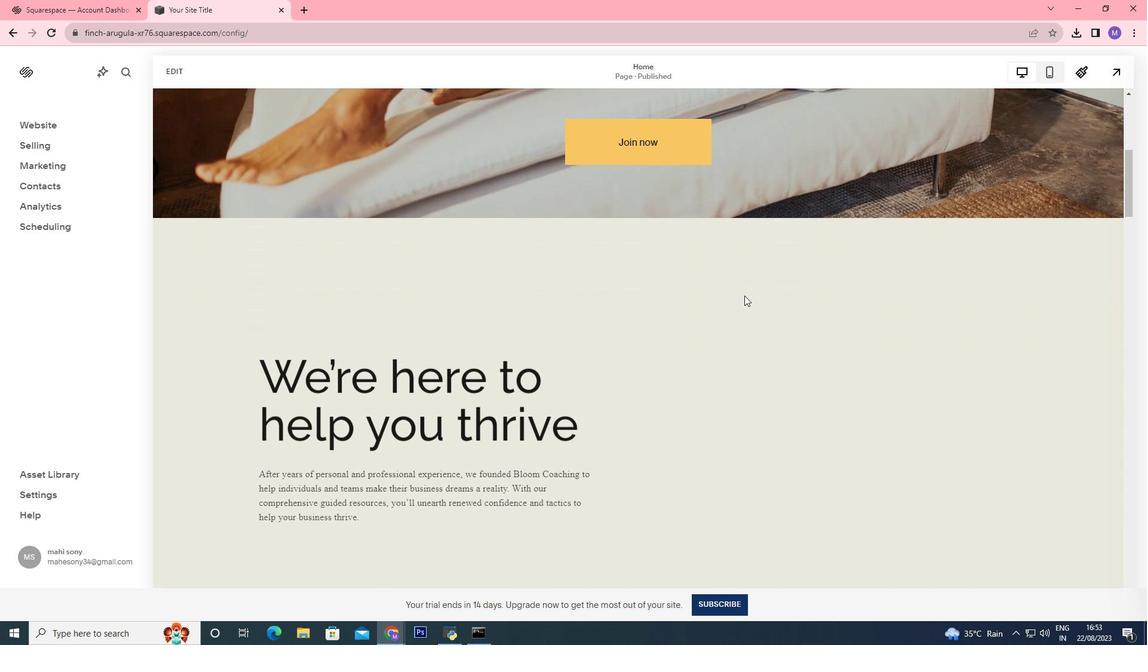 
Action: Mouse scrolled (744, 295) with delta (0, 0)
Screenshot: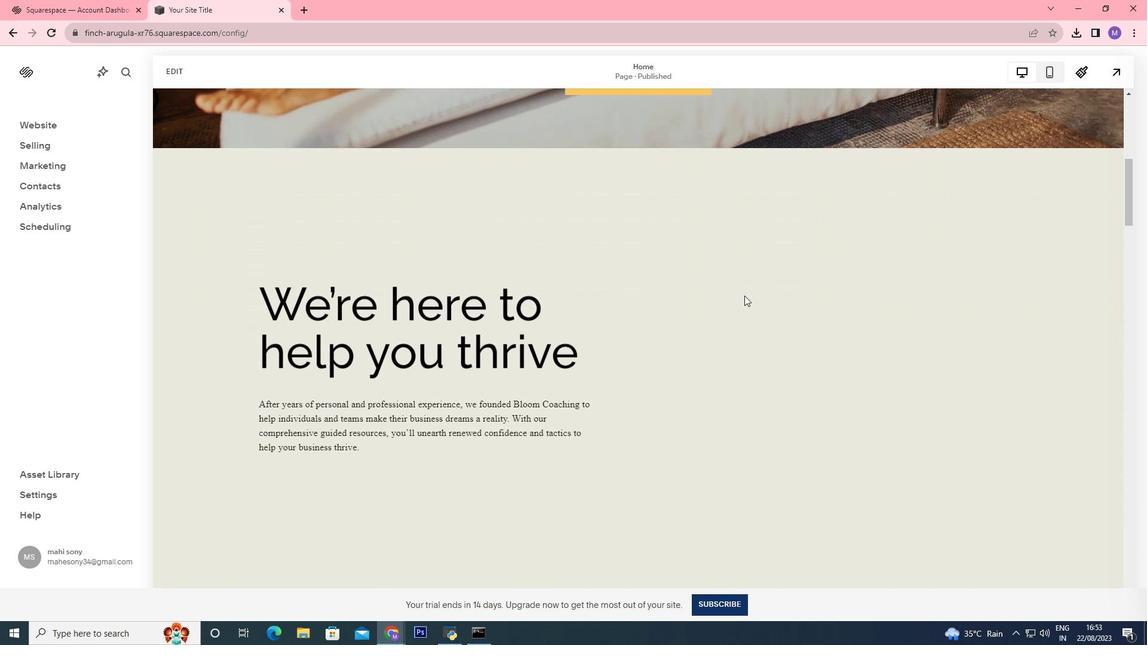 
Action: Mouse scrolled (744, 296) with delta (0, 0)
Screenshot: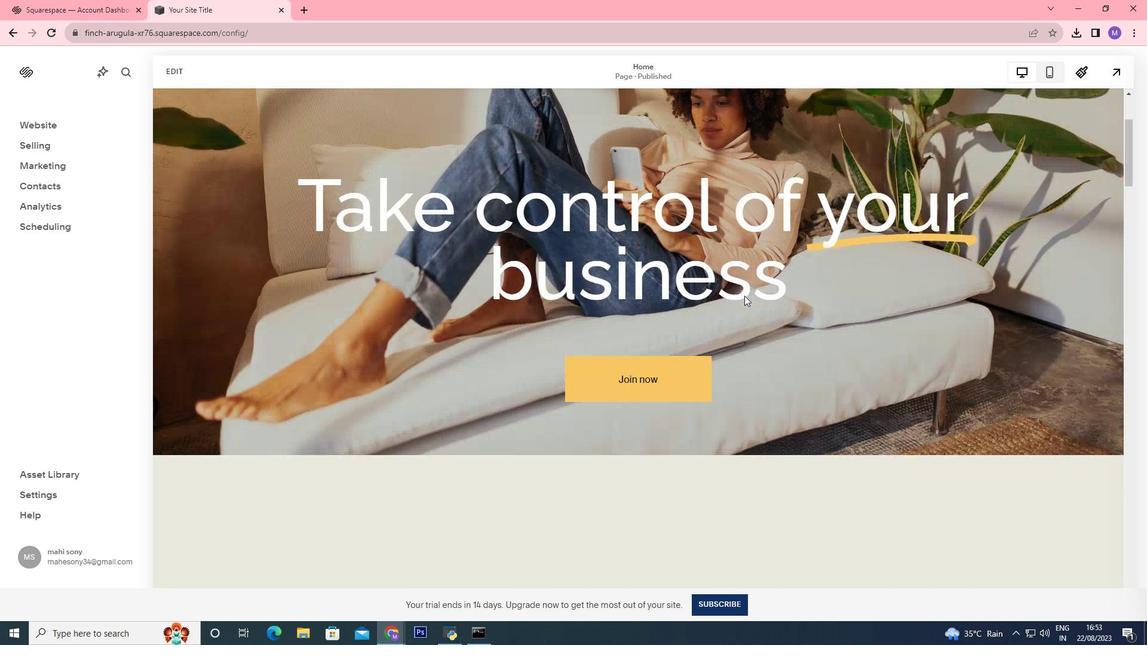 
Action: Mouse scrolled (744, 296) with delta (0, 0)
Screenshot: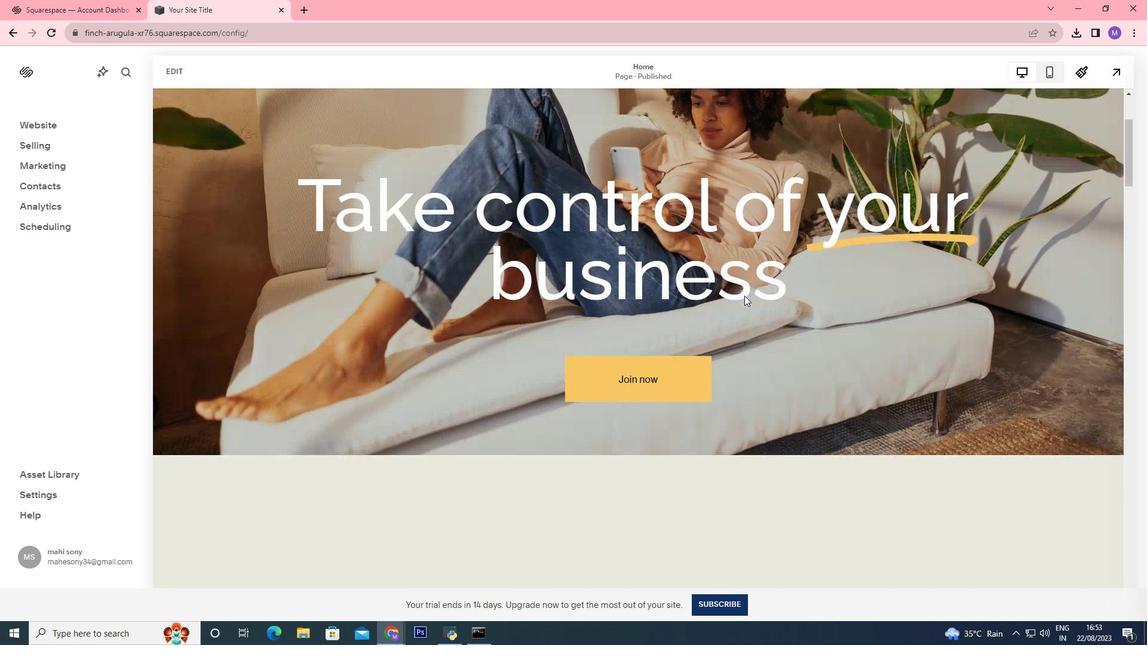 
Action: Mouse scrolled (744, 296) with delta (0, 0)
Screenshot: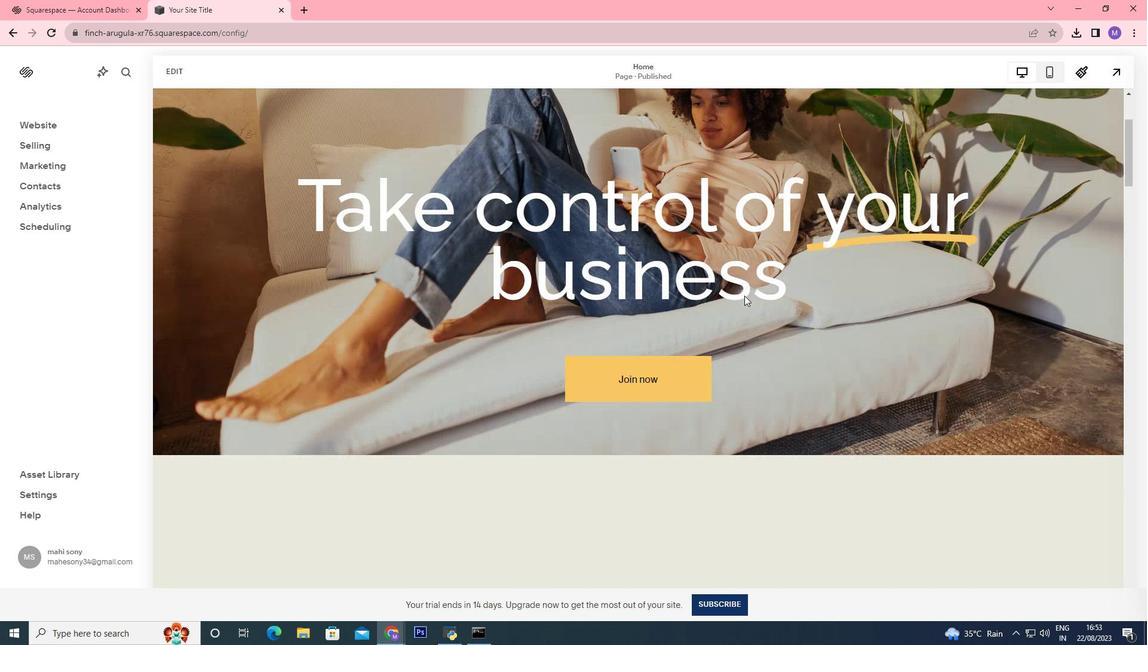 
Action: Mouse scrolled (744, 296) with delta (0, 0)
Screenshot: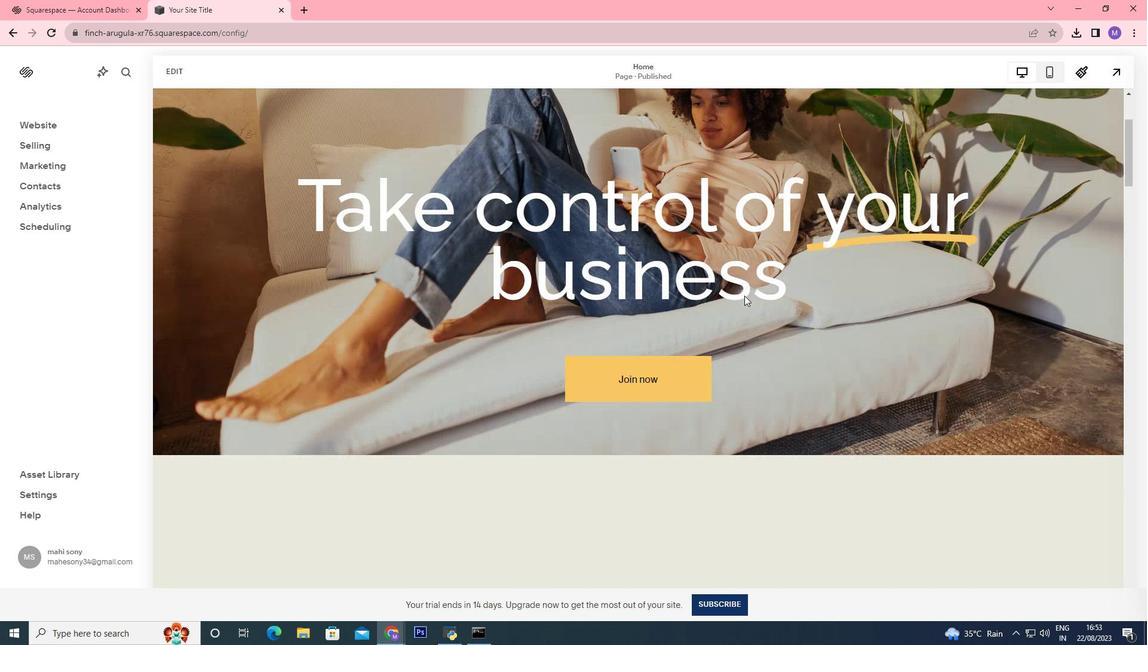 
Action: Mouse scrolled (744, 296) with delta (0, 0)
Screenshot: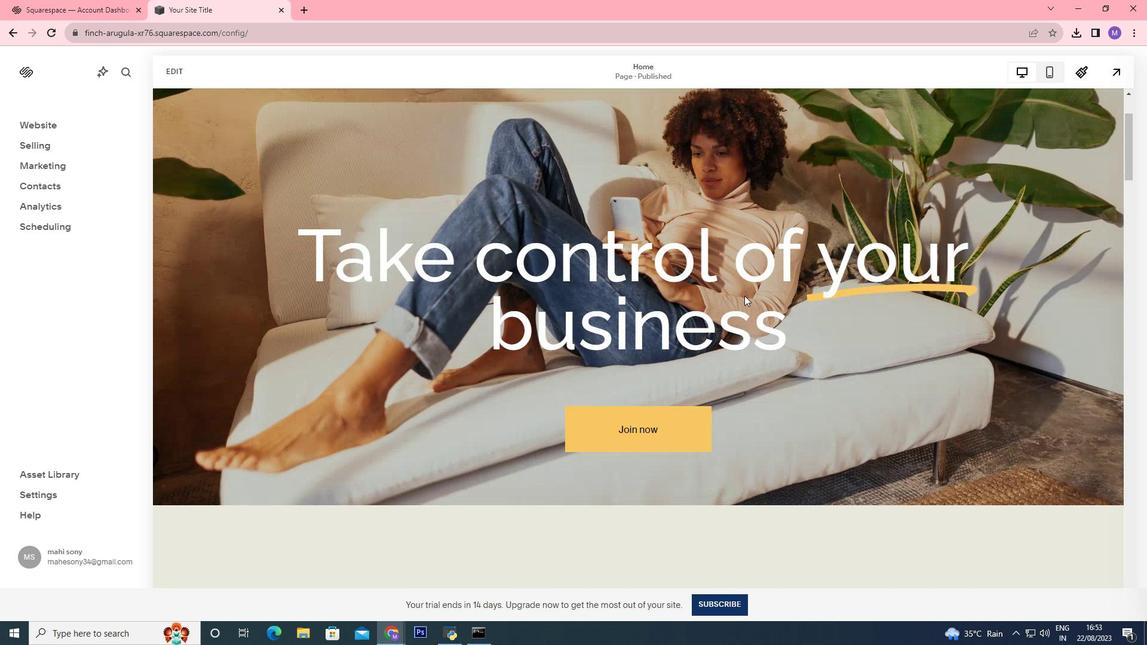 
Action: Mouse scrolled (744, 296) with delta (0, 0)
Screenshot: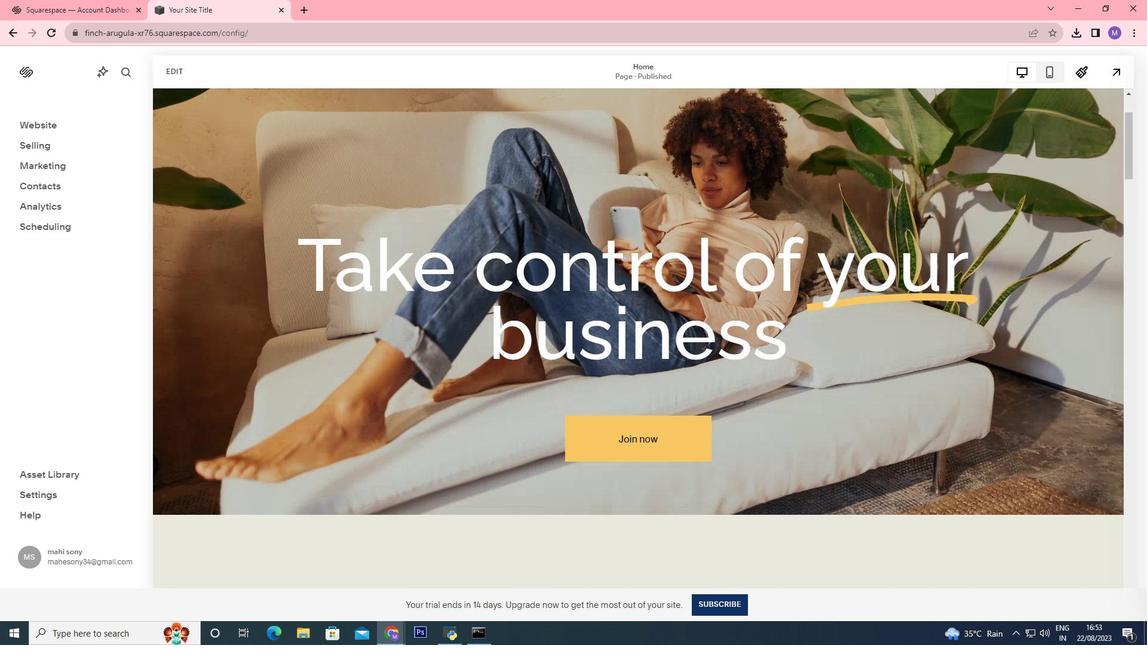
Action: Mouse scrolled (744, 296) with delta (0, 0)
Screenshot: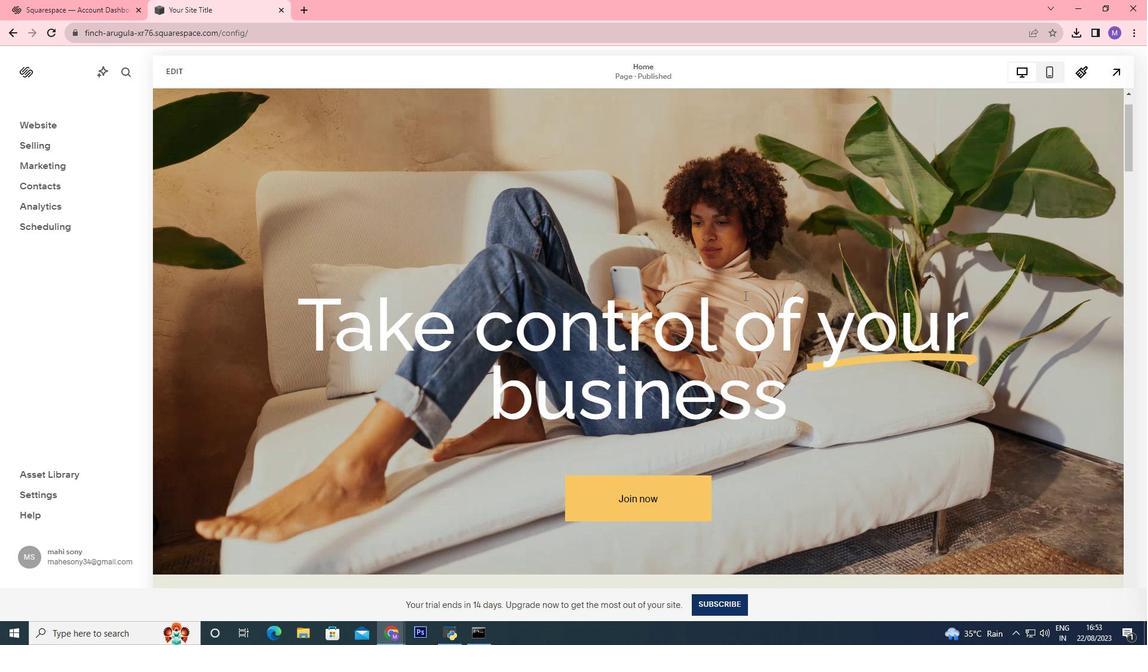 
Action: Mouse scrolled (744, 296) with delta (0, 0)
Screenshot: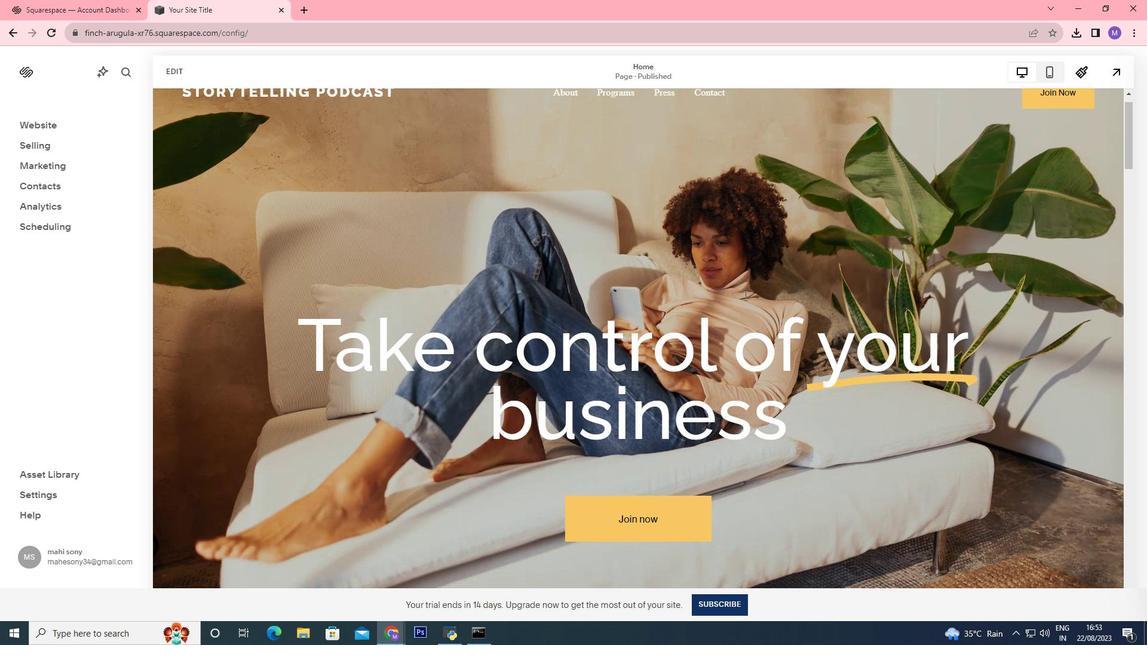 
Action: Mouse scrolled (744, 296) with delta (0, 0)
Screenshot: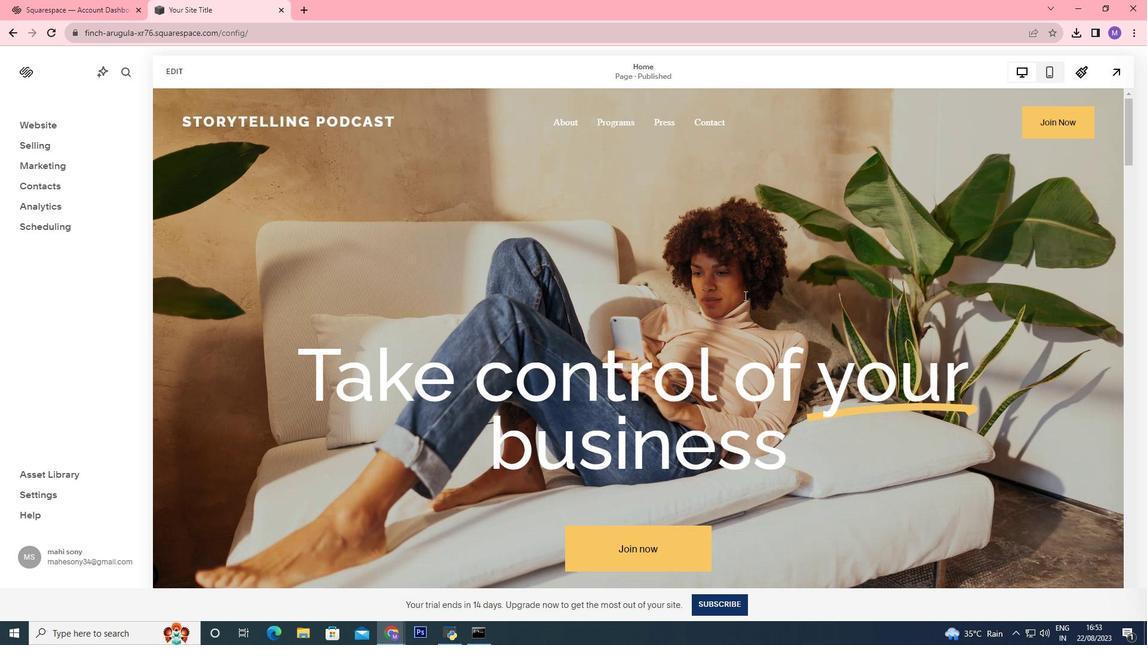 
Action: Mouse scrolled (744, 296) with delta (0, 0)
Screenshot: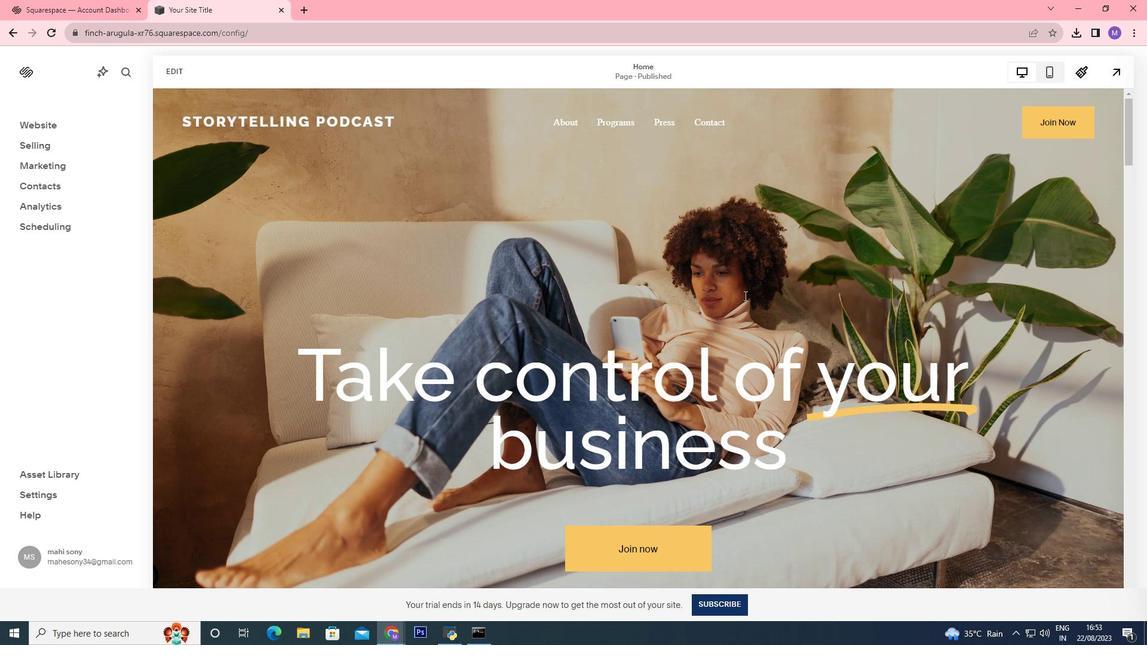 
Action: Mouse scrolled (744, 296) with delta (0, 0)
Screenshot: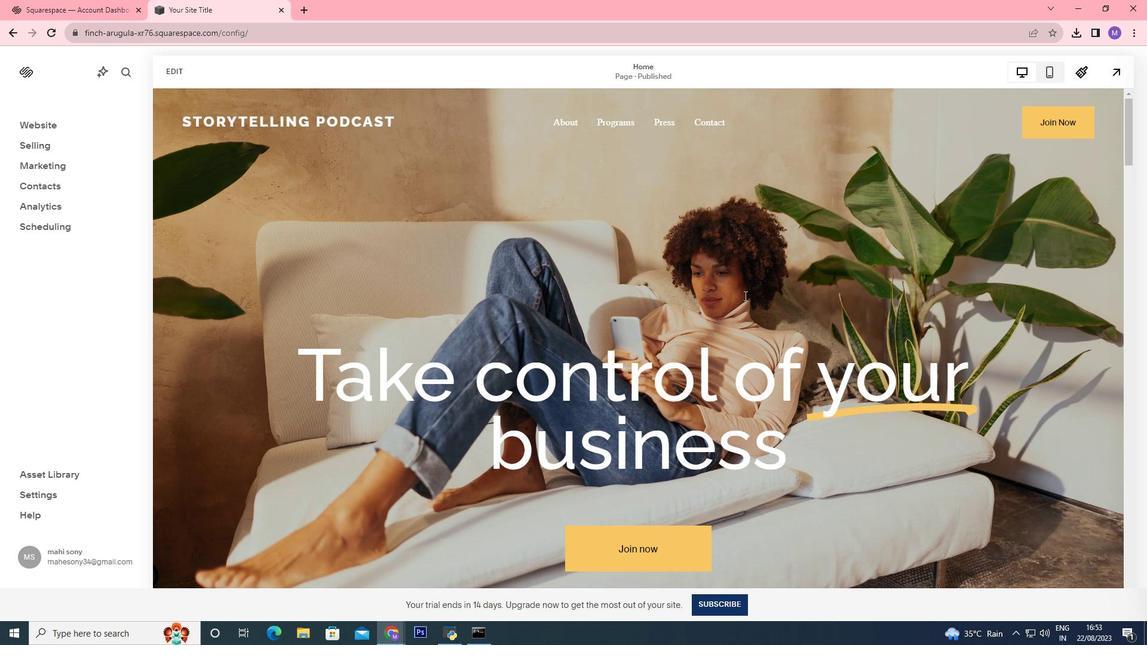 
Action: Mouse scrolled (744, 296) with delta (0, 0)
Screenshot: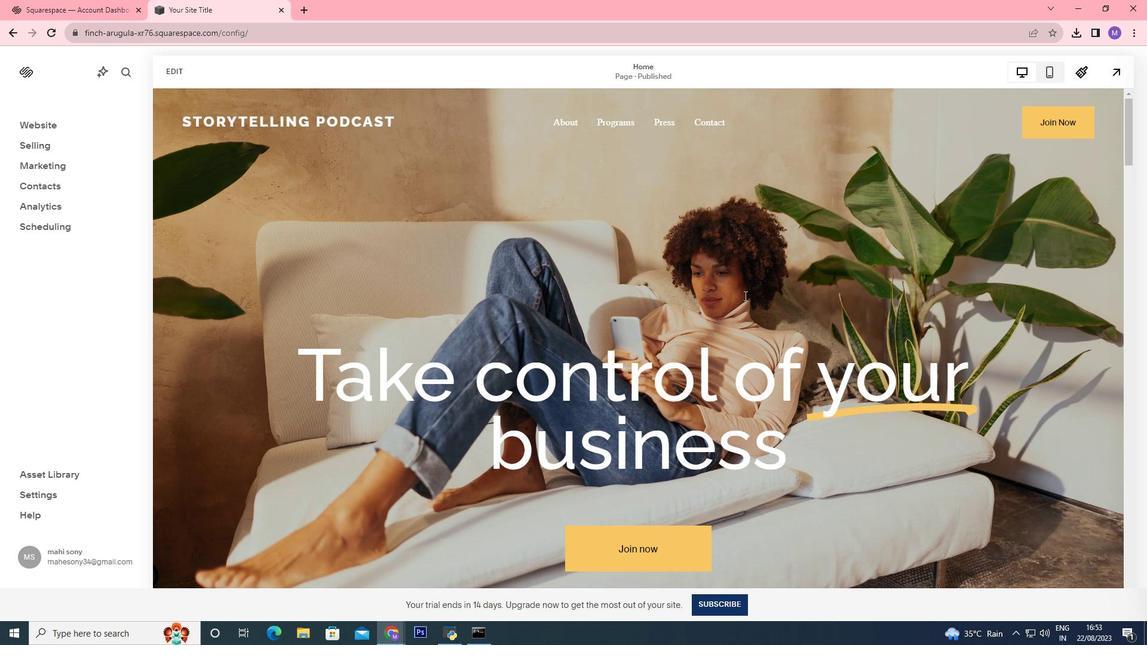 
Action: Mouse scrolled (744, 296) with delta (0, 0)
Screenshot: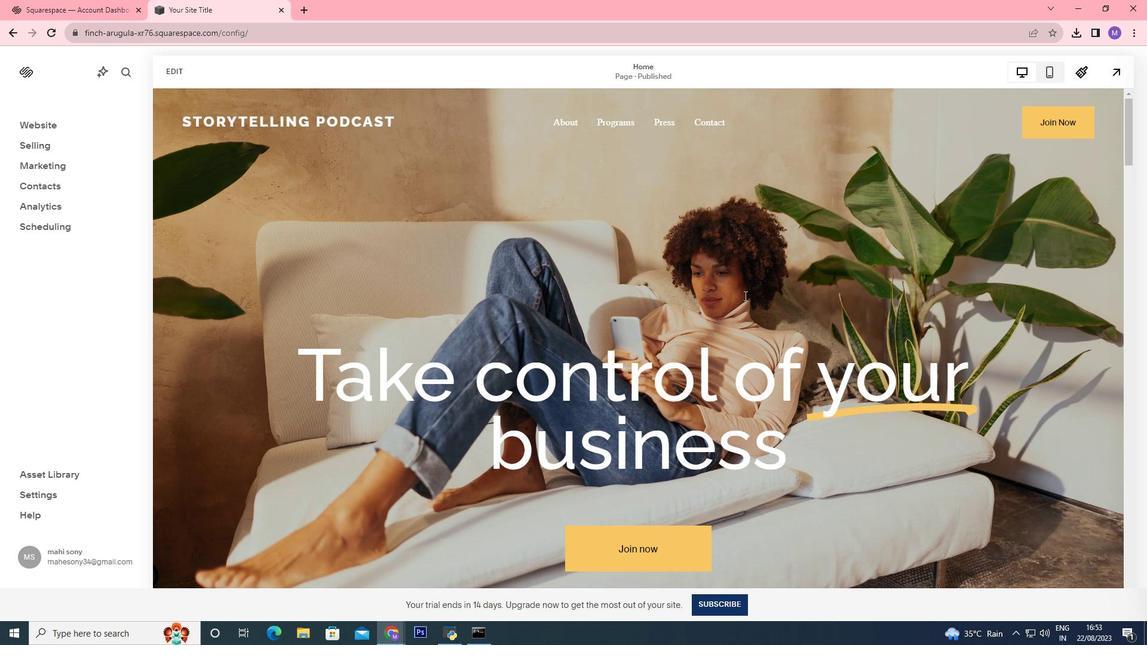 
Action: Mouse scrolled (744, 296) with delta (0, 0)
Screenshot: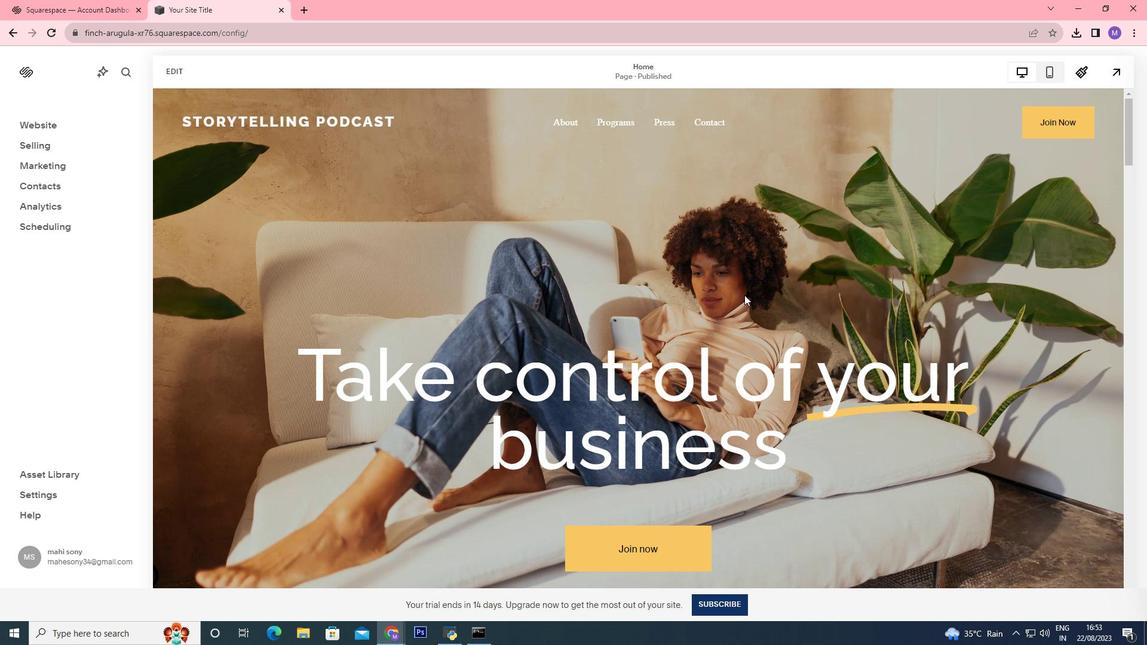 
Action: Mouse moved to (759, 129)
Screenshot: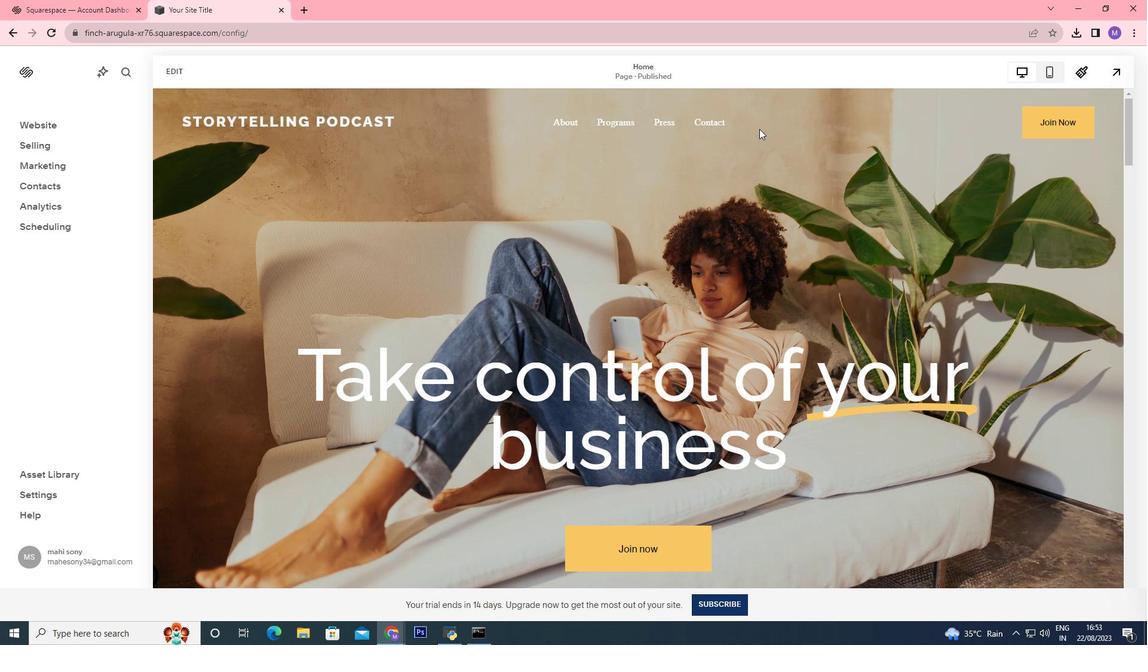 
Action: Mouse pressed left at (759, 129)
Screenshot: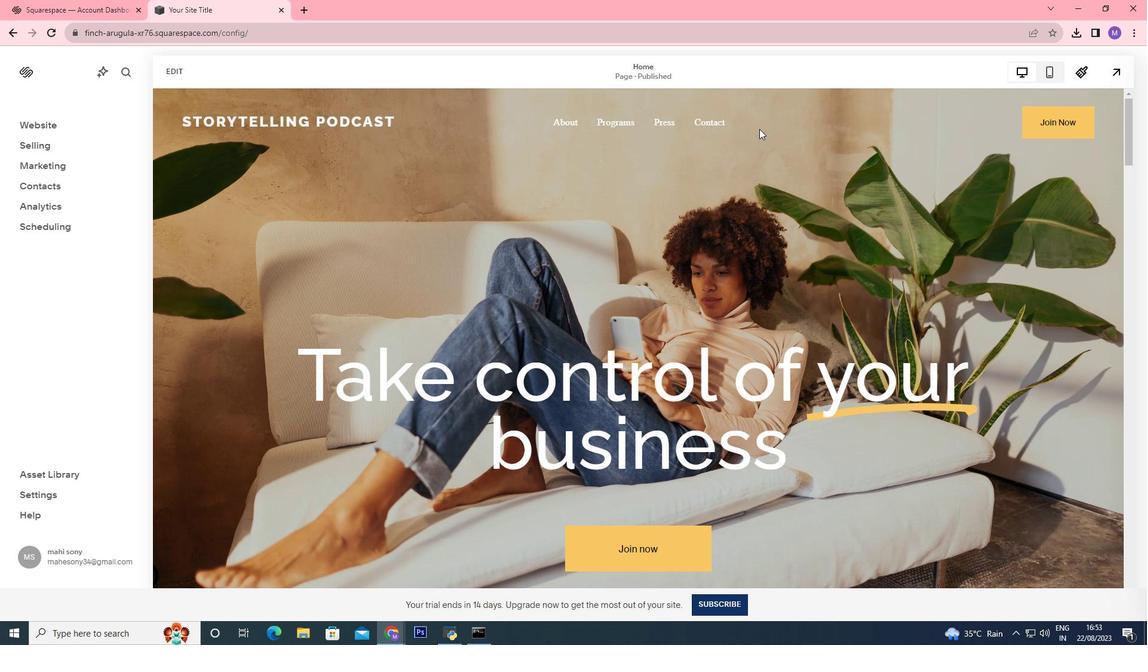 
Action: Mouse moved to (758, 126)
Screenshot: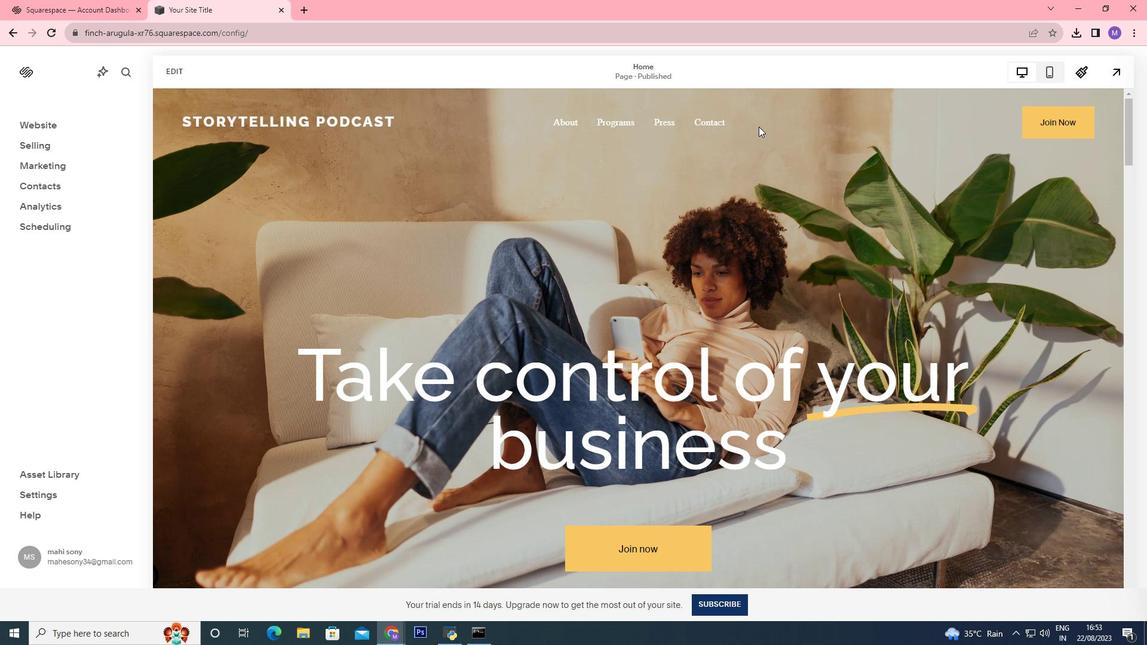 
Action: Mouse pressed left at (758, 126)
Screenshot: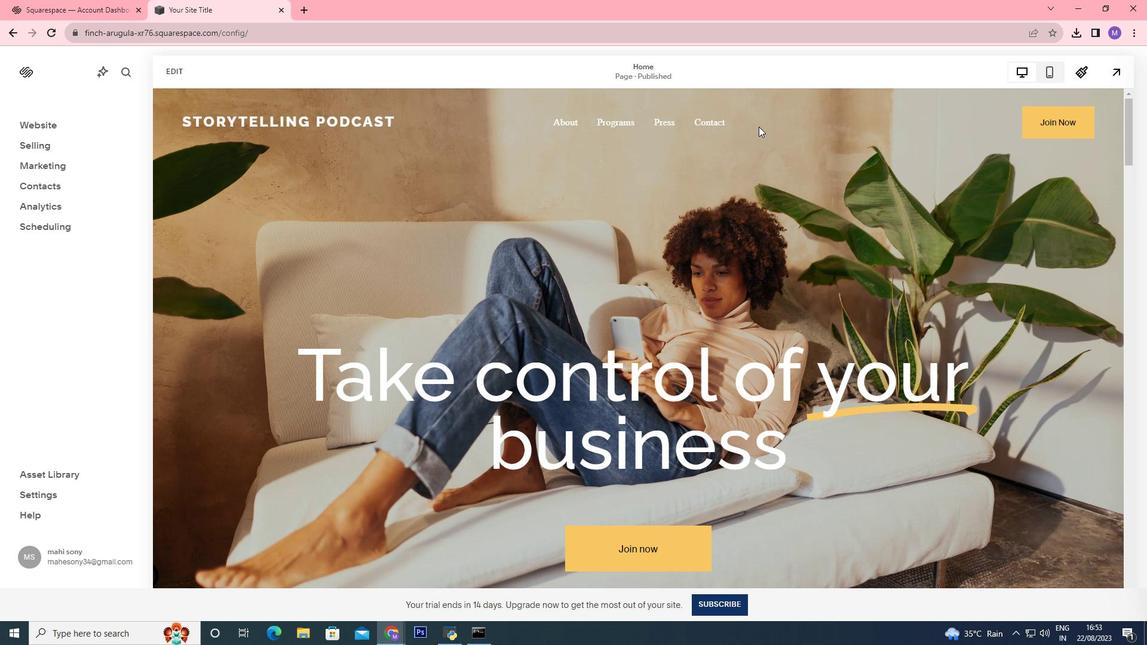 
Action: Mouse moved to (685, 288)
Screenshot: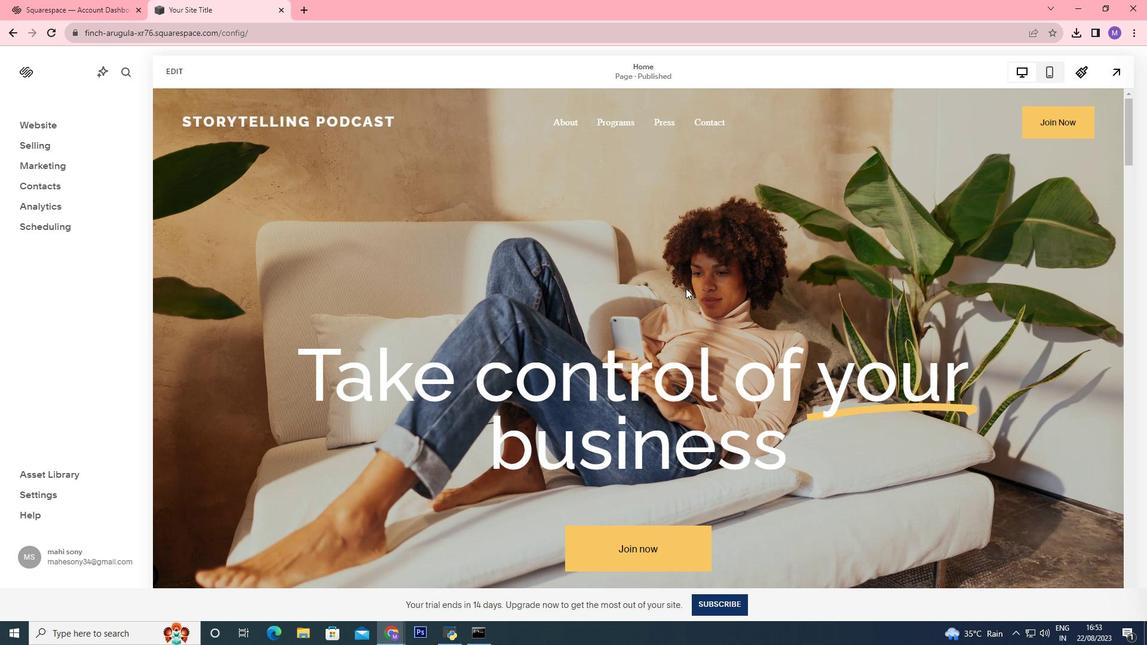 
Action: Mouse scrolled (685, 288) with delta (0, 0)
Screenshot: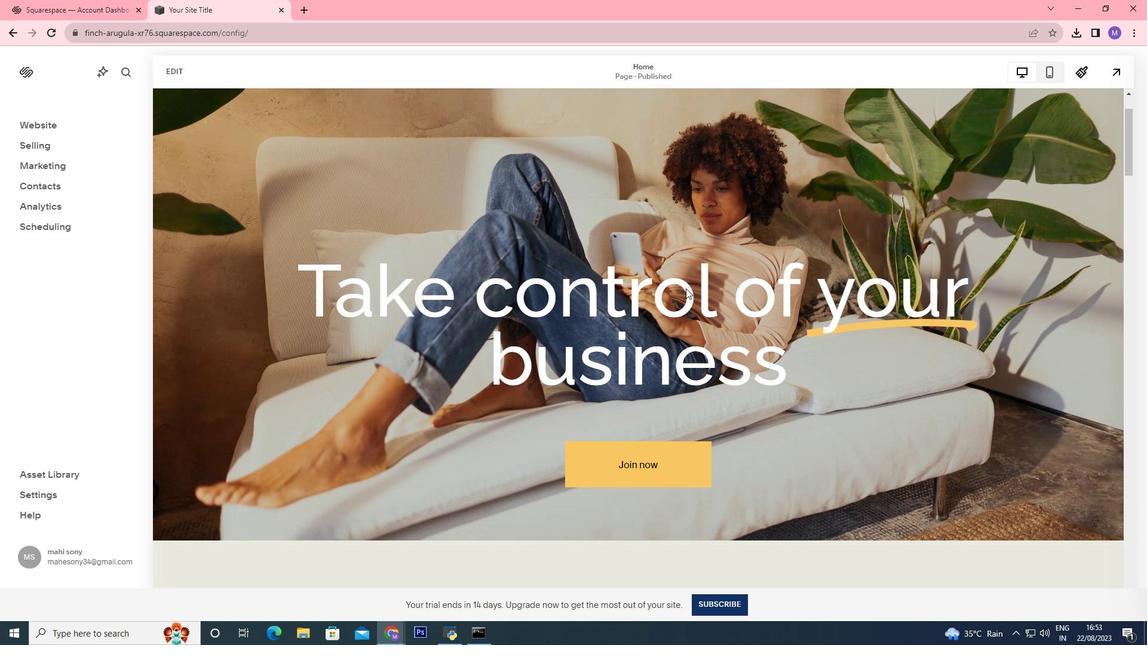
Action: Mouse scrolled (685, 288) with delta (0, 0)
Screenshot: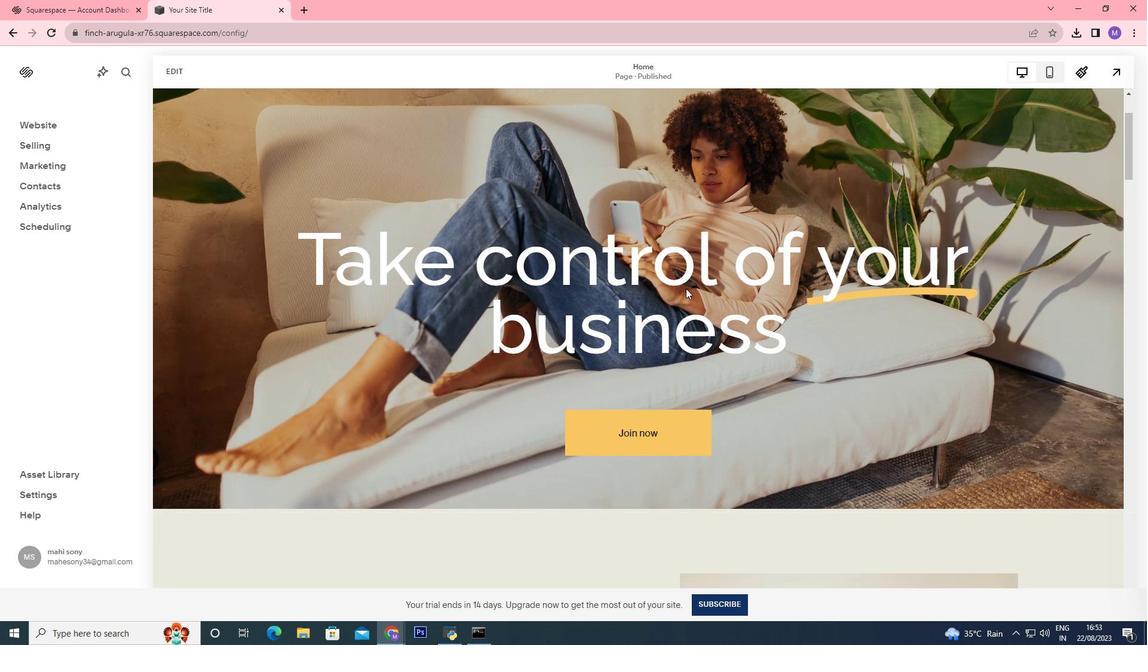 
Action: Mouse scrolled (685, 288) with delta (0, 0)
Screenshot: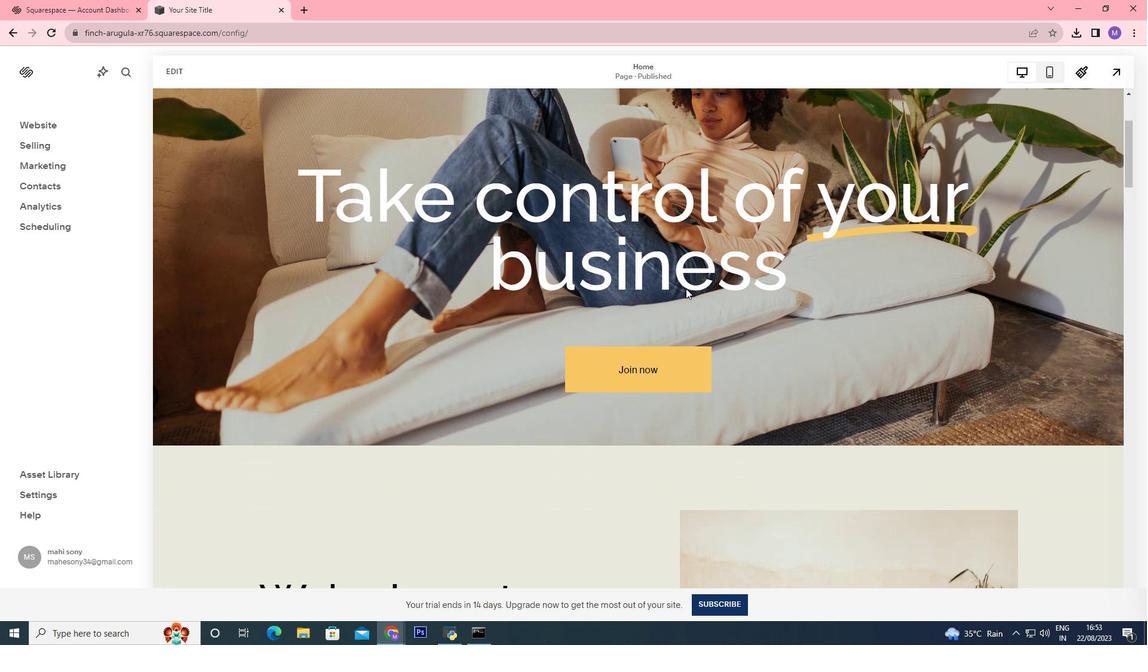 
Action: Mouse scrolled (685, 289) with delta (0, 0)
Screenshot: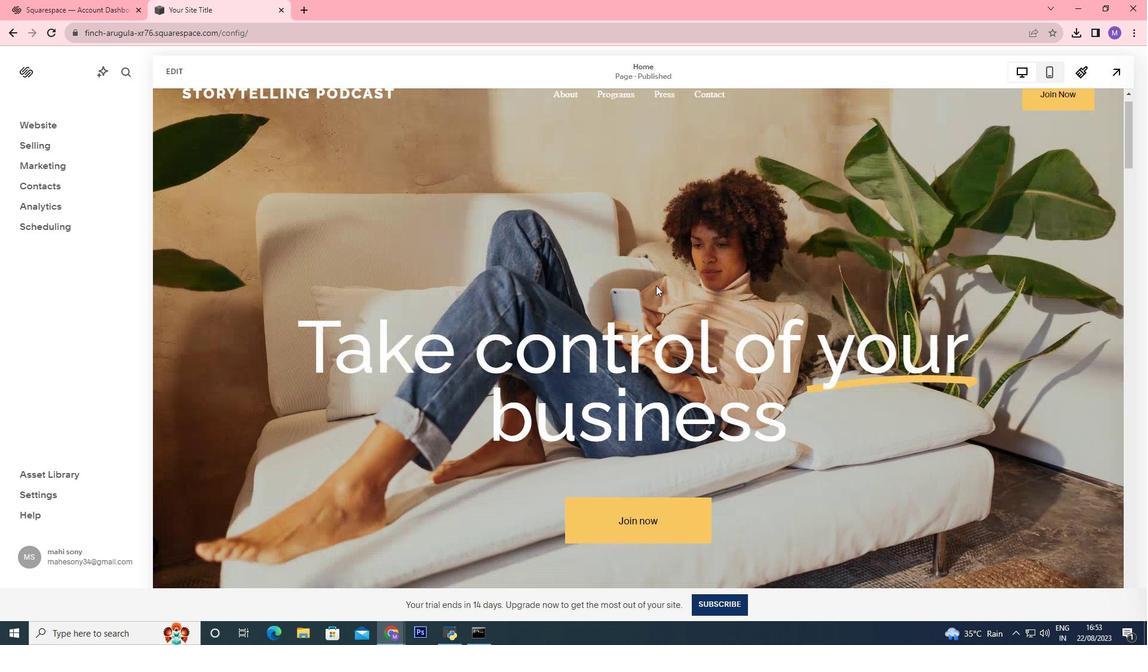 
Action: Mouse scrolled (685, 289) with delta (0, 0)
Screenshot: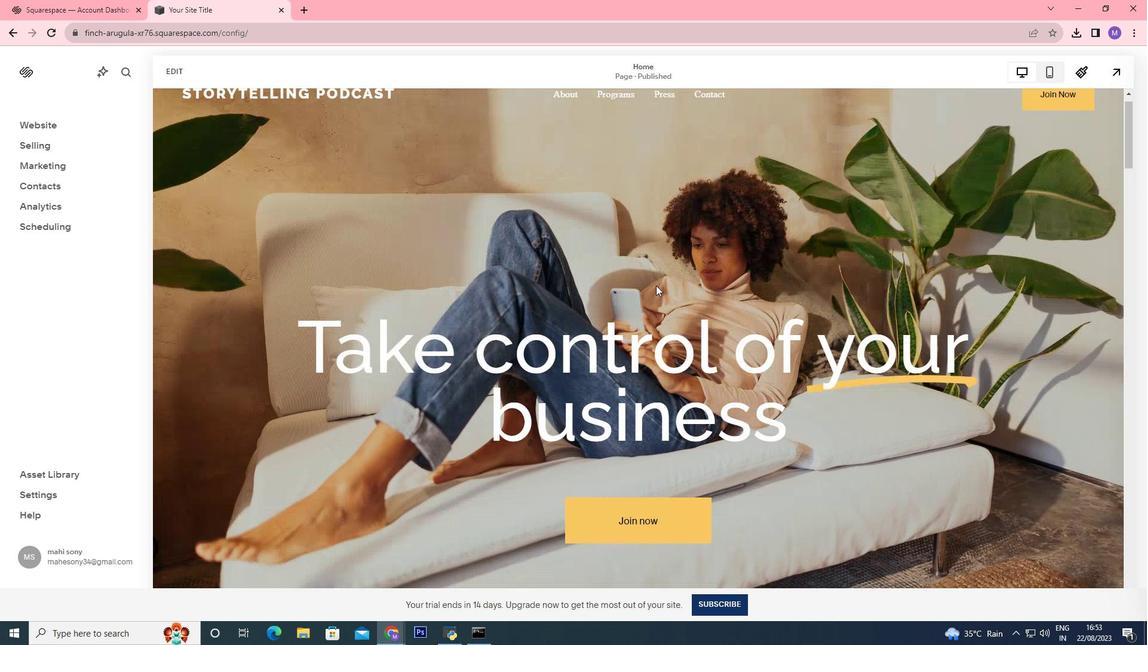 
Action: Mouse scrolled (685, 289) with delta (0, 0)
Screenshot: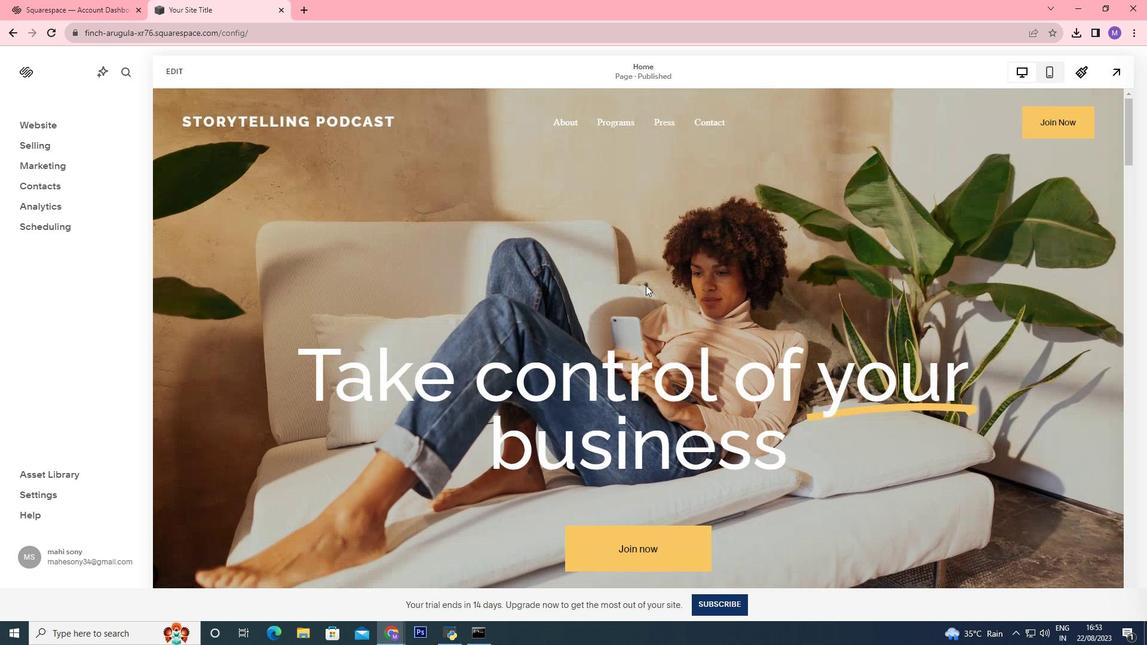 
Action: Mouse moved to (619, 283)
Screenshot: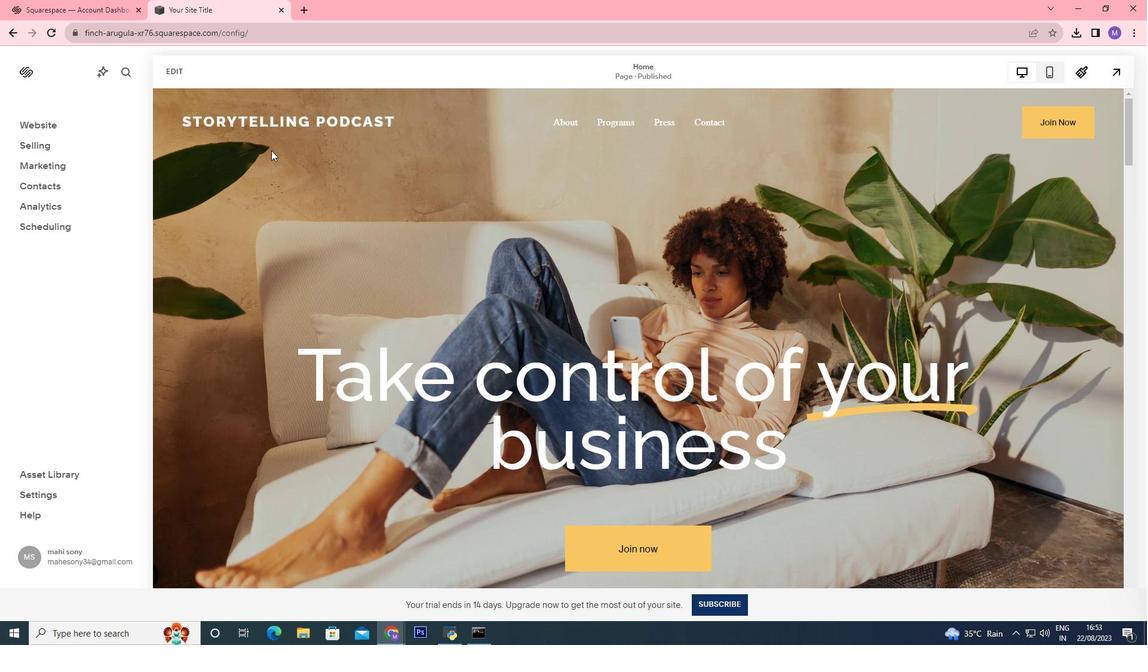 
Action: Mouse scrolled (619, 283) with delta (0, 0)
Screenshot: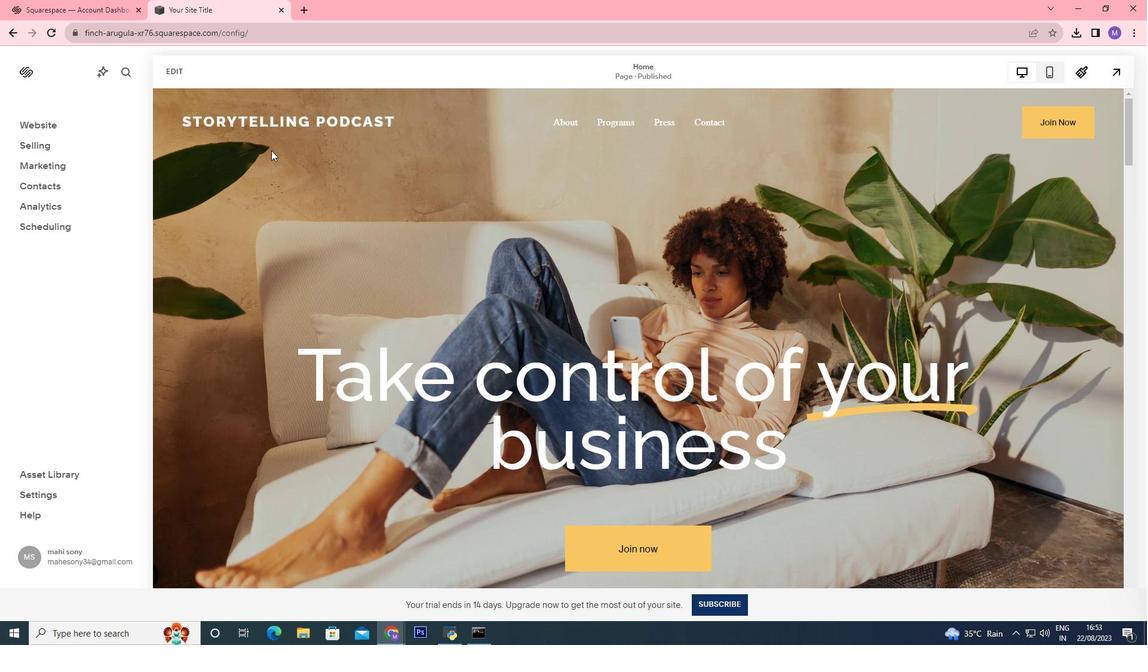 
Action: Mouse moved to (605, 279)
Screenshot: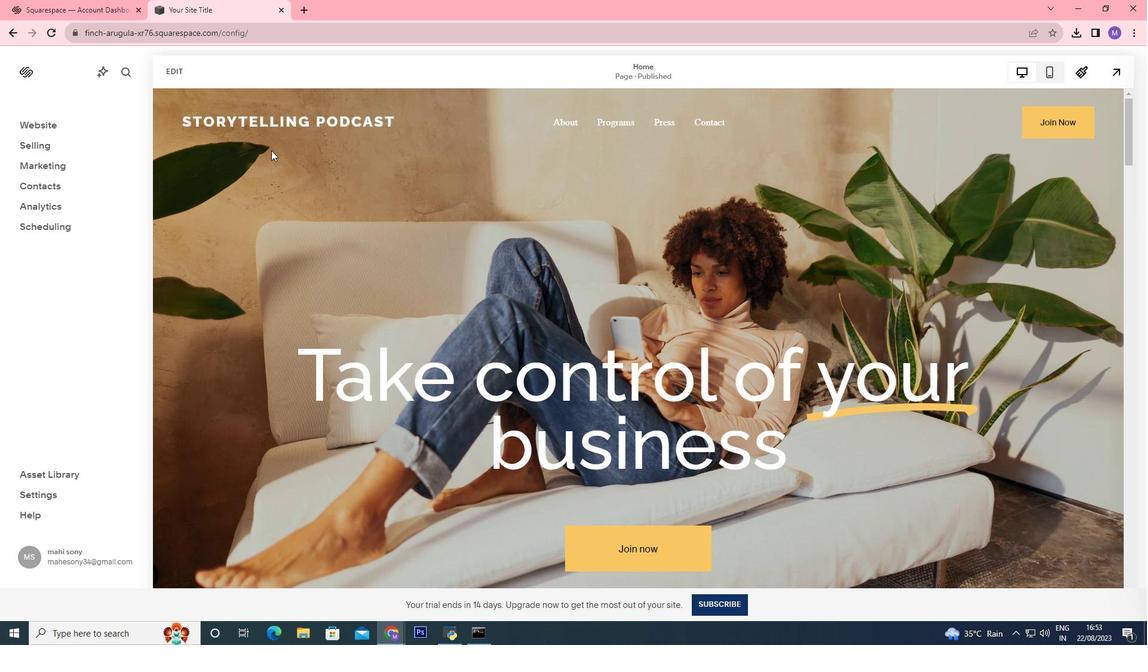 
Action: Mouse scrolled (605, 280) with delta (0, 0)
Screenshot: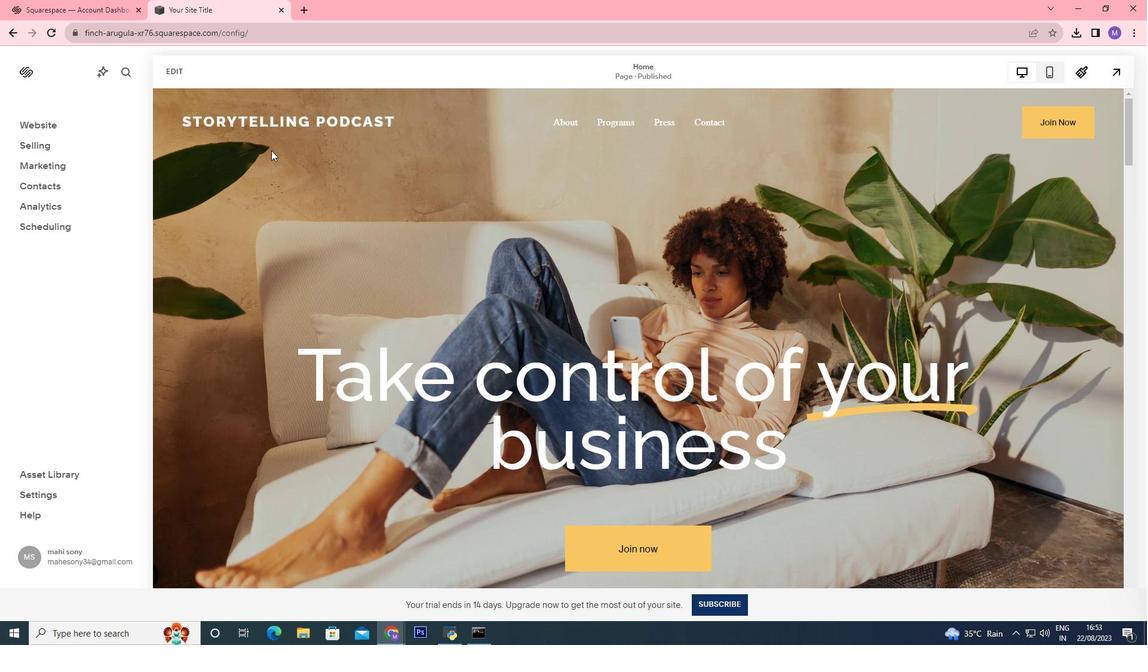 
Action: Mouse moved to (562, 261)
Screenshot: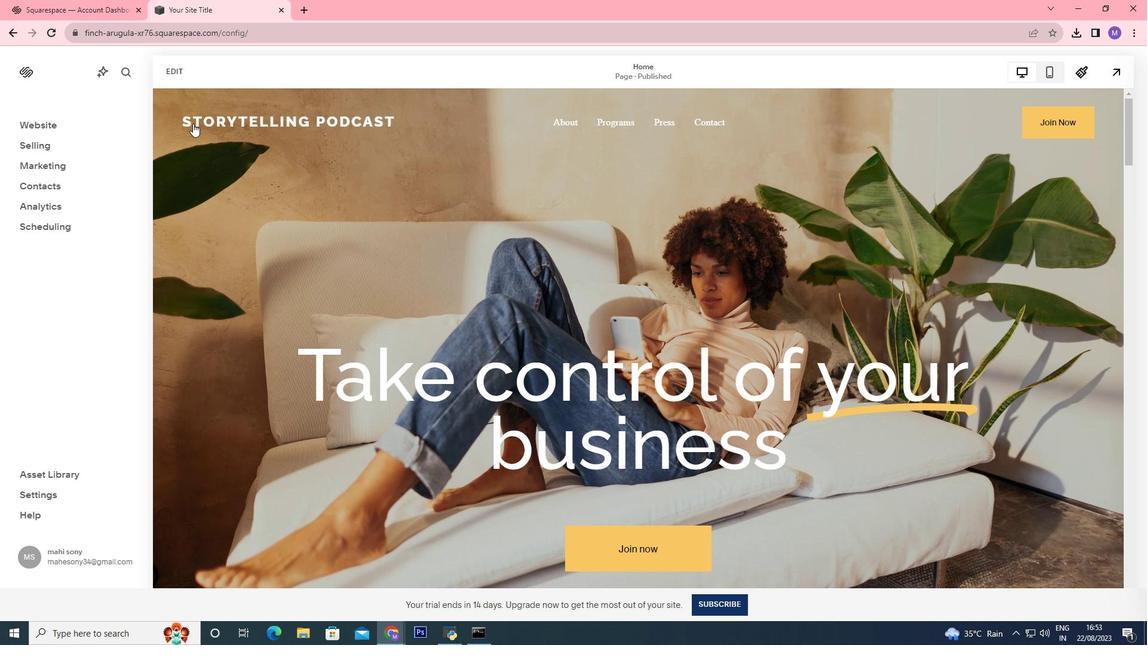 
Action: Mouse scrolled (585, 273) with delta (0, 0)
Screenshot: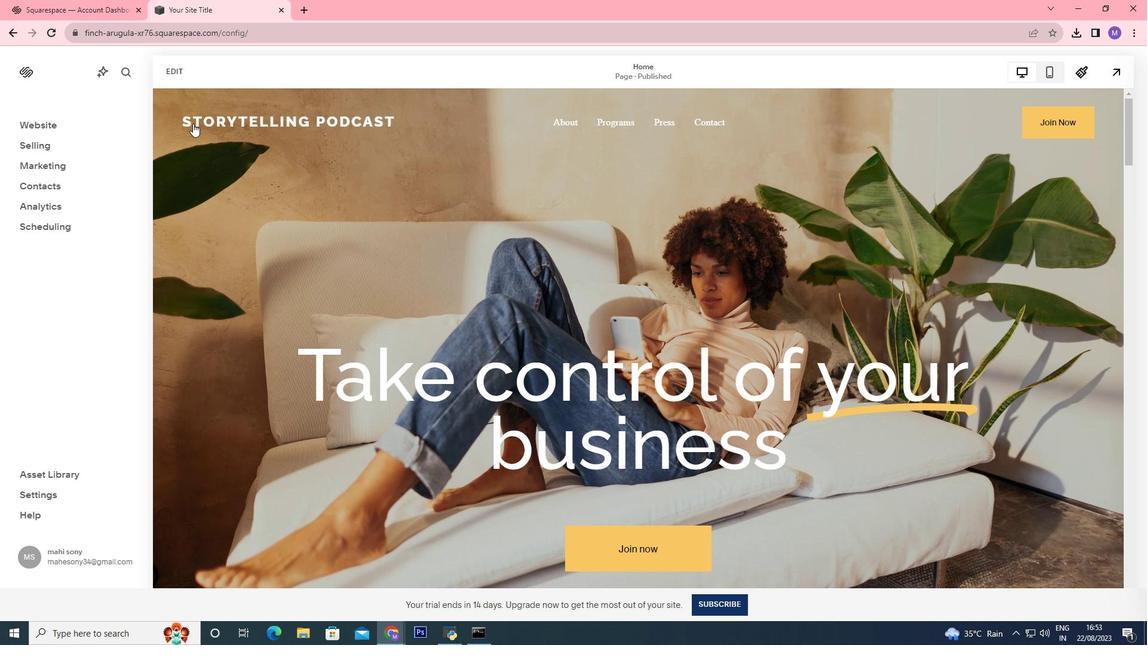 
Action: Mouse moved to (540, 249)
Screenshot: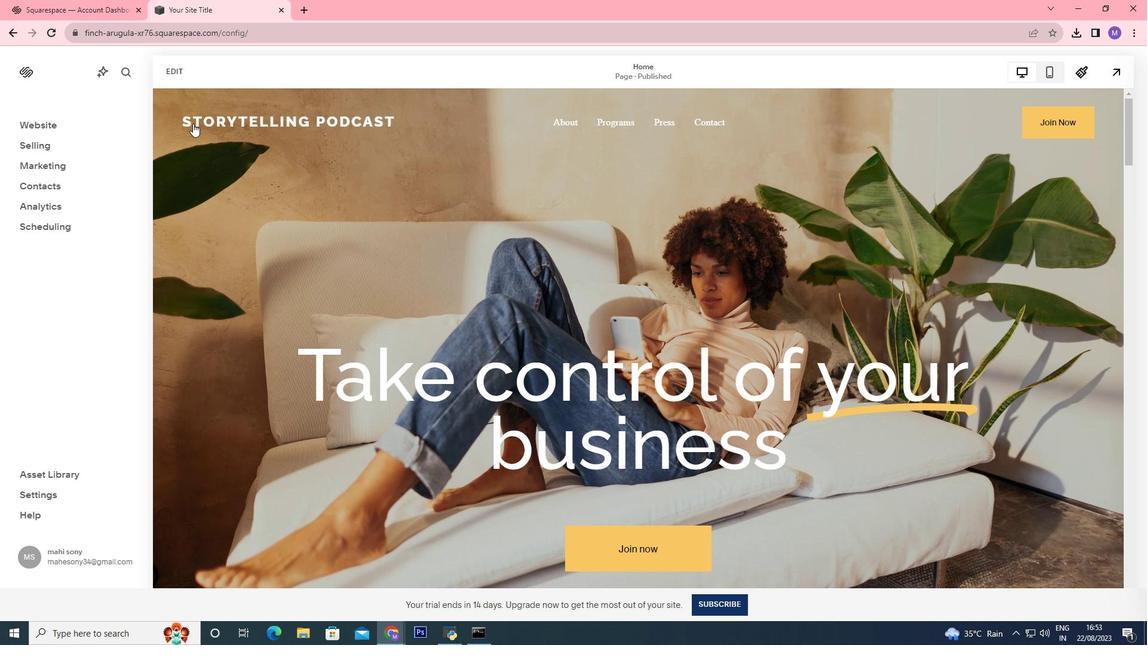 
Action: Mouse scrolled (552, 255) with delta (0, 0)
Screenshot: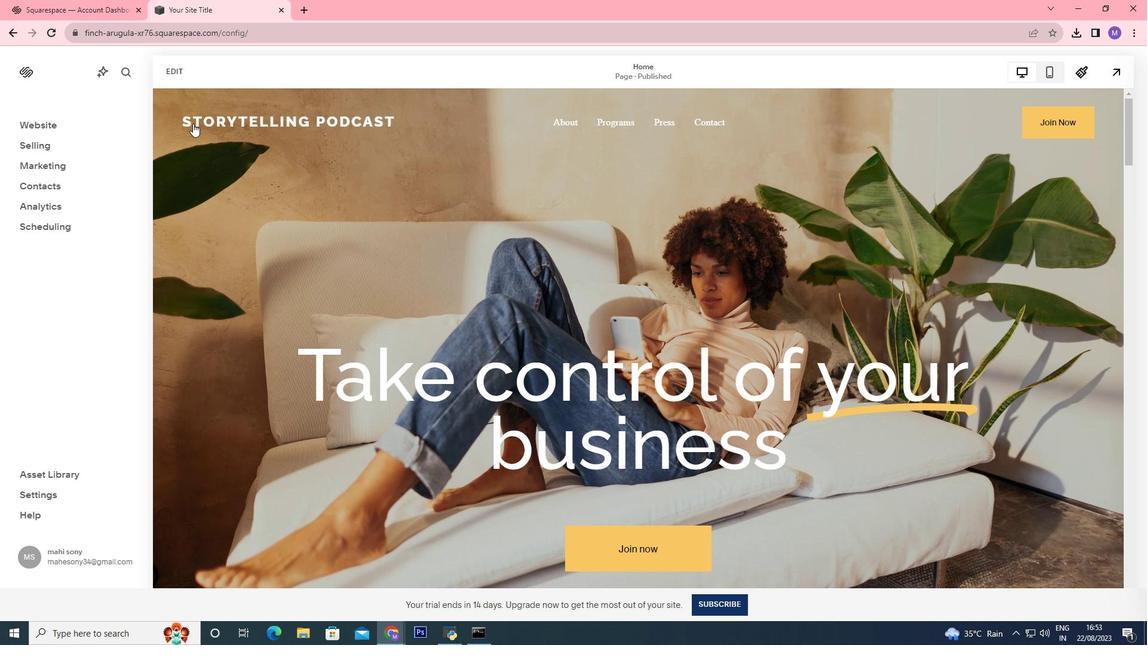 
Action: Mouse moved to (31, 124)
Screenshot: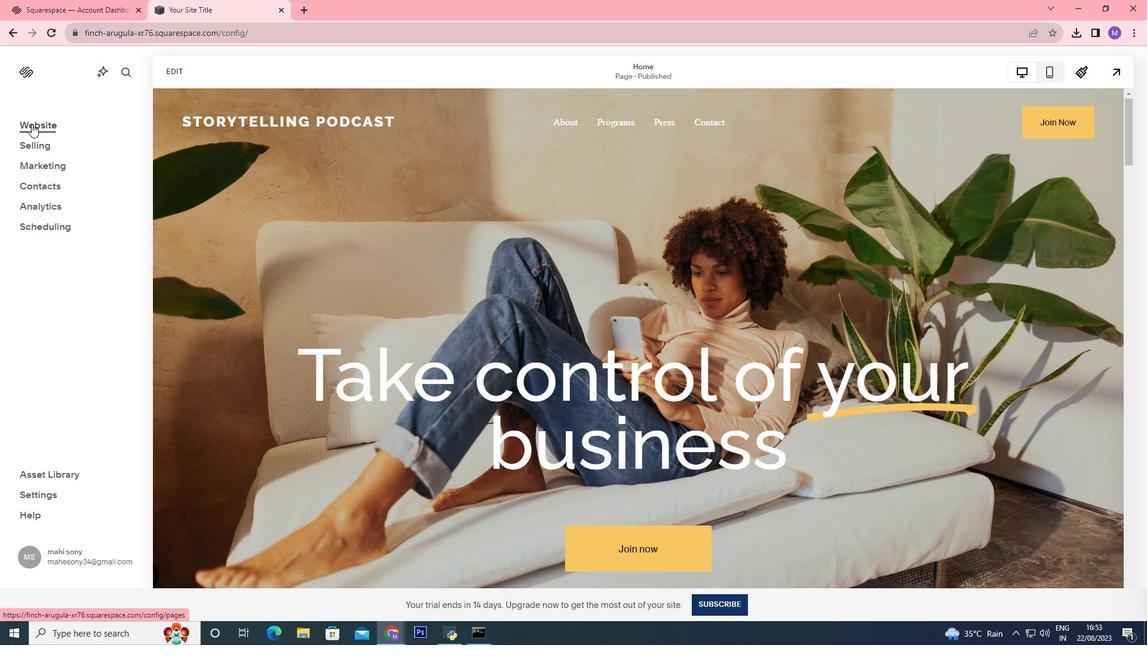 
Action: Mouse pressed left at (31, 124)
Screenshot: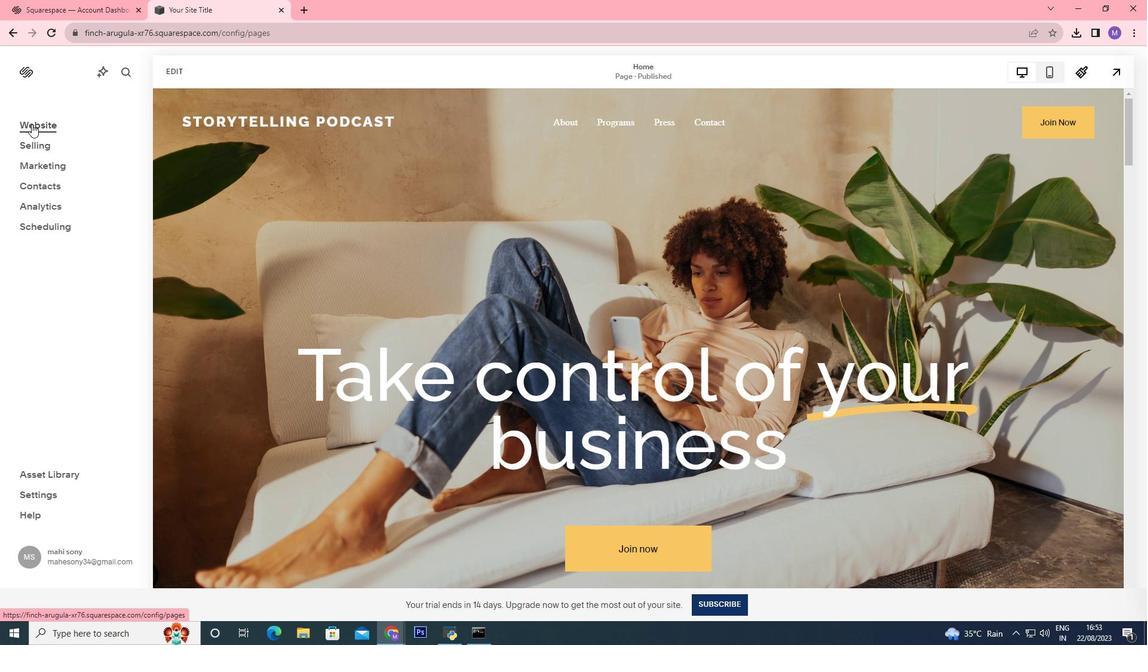 
Action: Mouse moved to (31, 126)
Screenshot: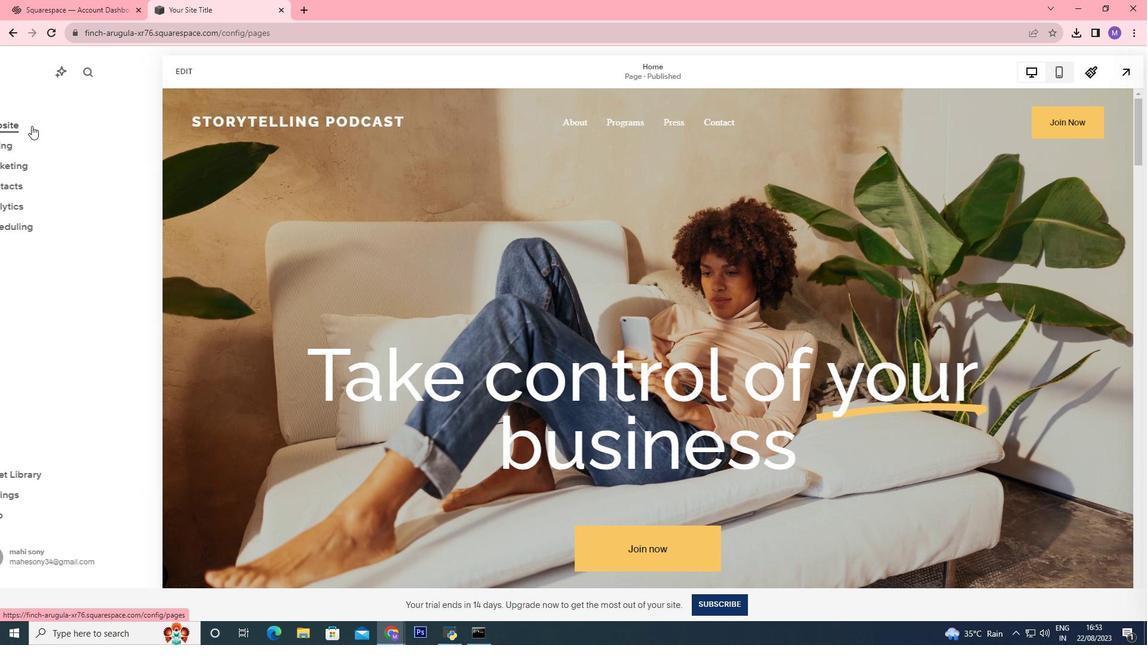 
Action: Mouse pressed left at (31, 126)
Screenshot: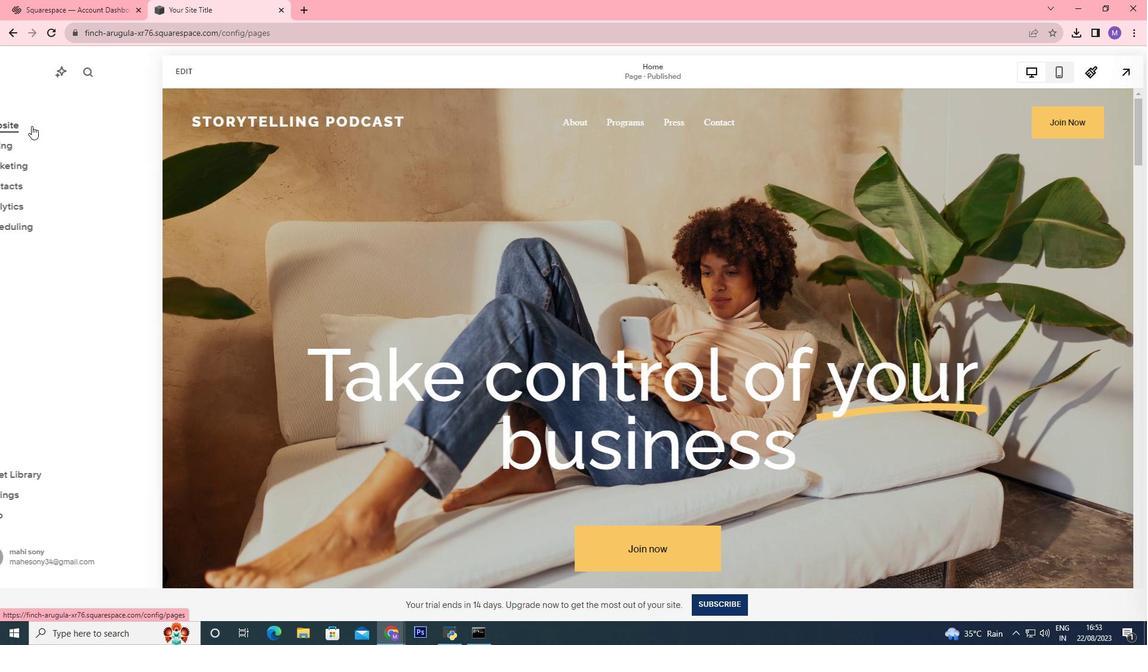 
Action: Mouse moved to (114, 551)
Screenshot: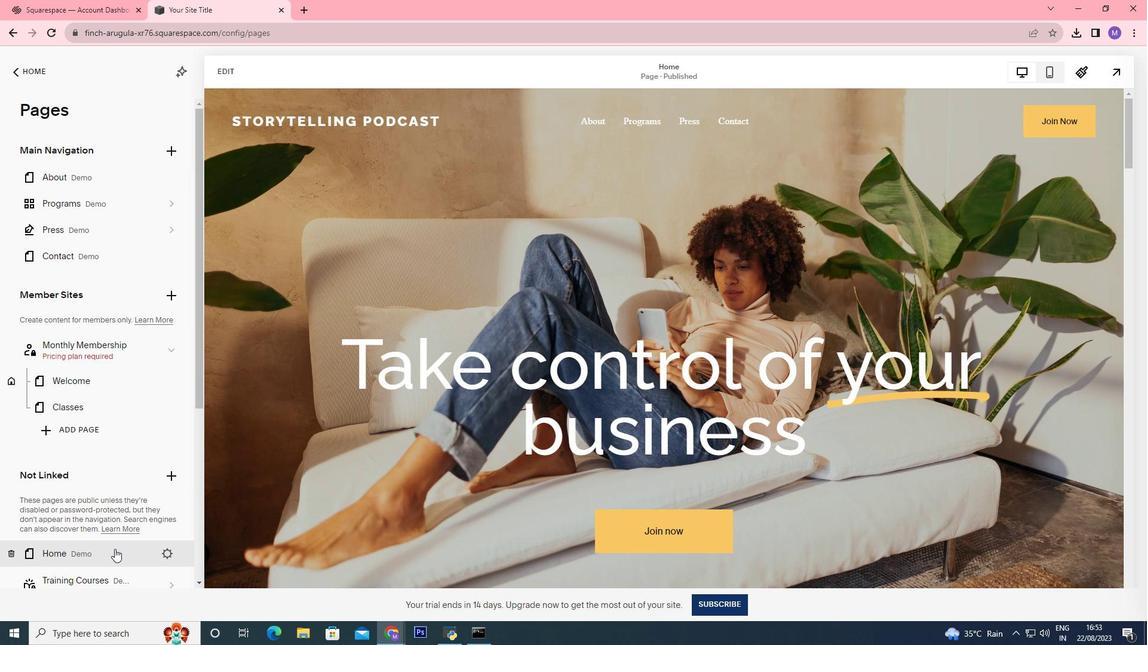 
Action: Mouse pressed left at (114, 551)
Screenshot: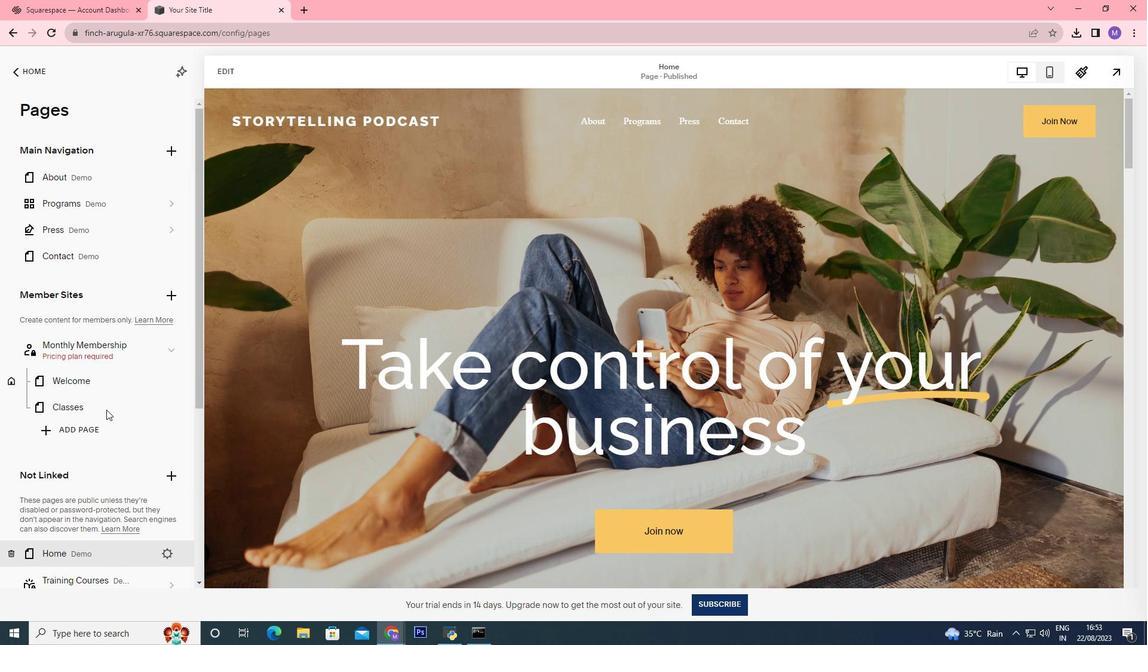 
Action: Mouse moved to (105, 207)
Screenshot: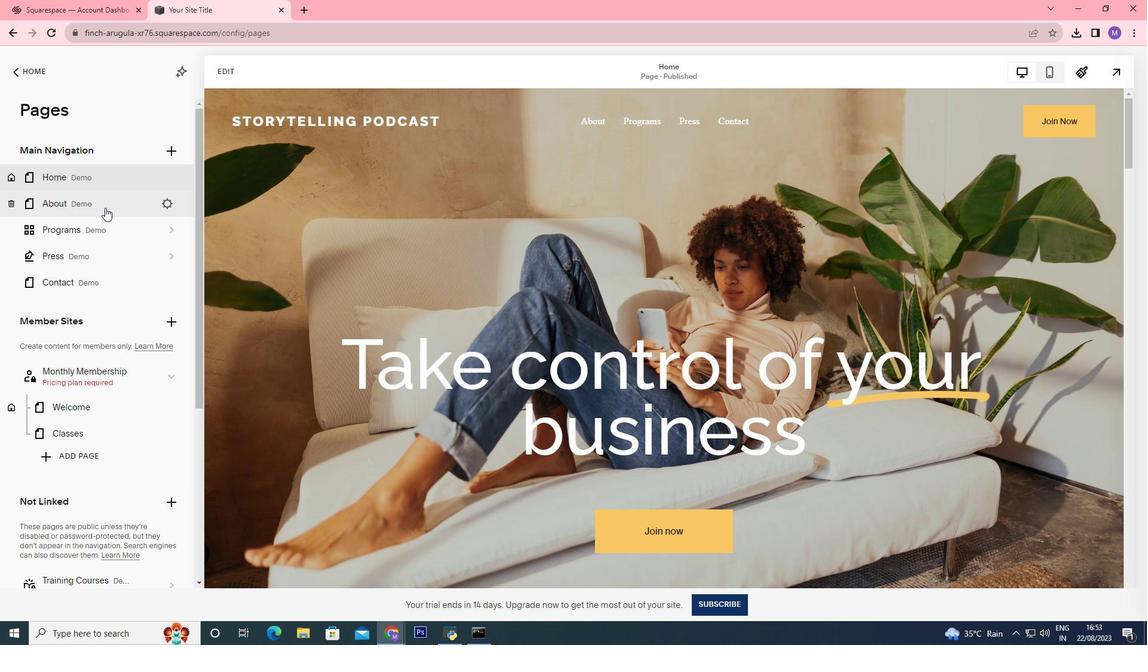 
Action: Mouse pressed left at (105, 207)
Screenshot: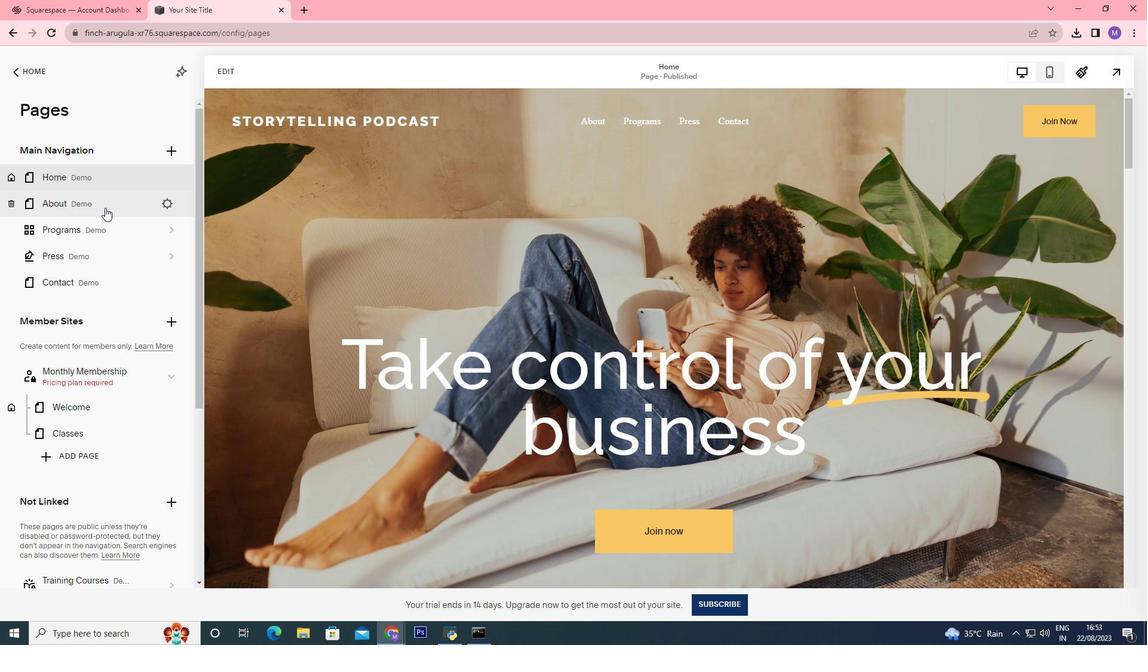 
Action: Mouse moved to (635, 325)
Screenshot: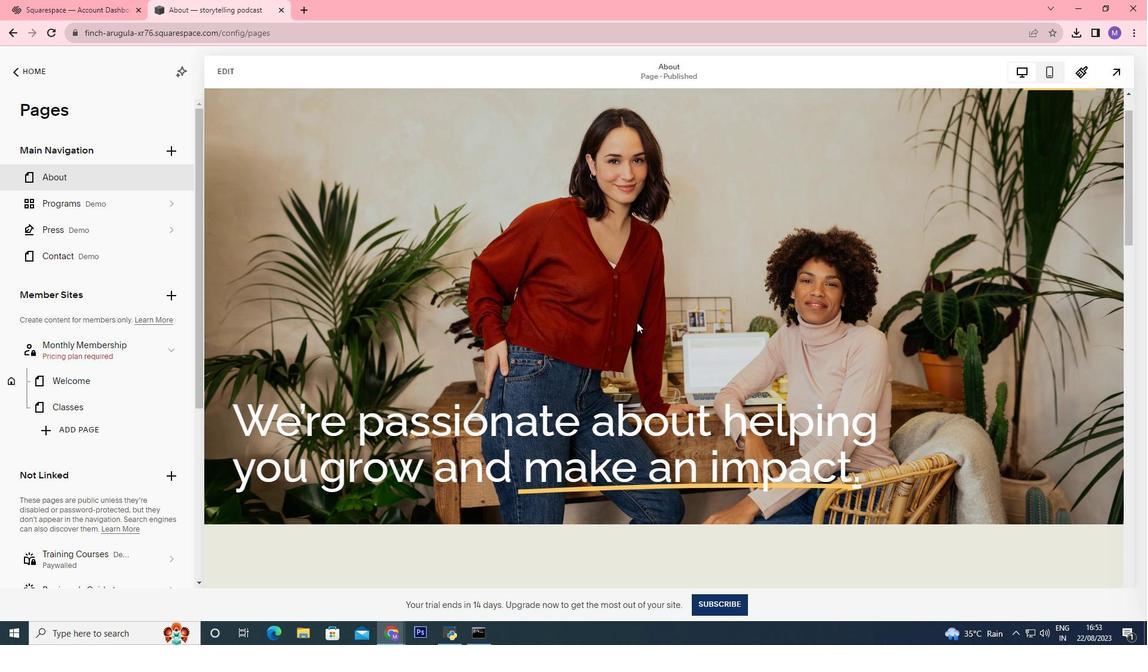 
Action: Mouse scrolled (635, 324) with delta (0, 0)
Screenshot: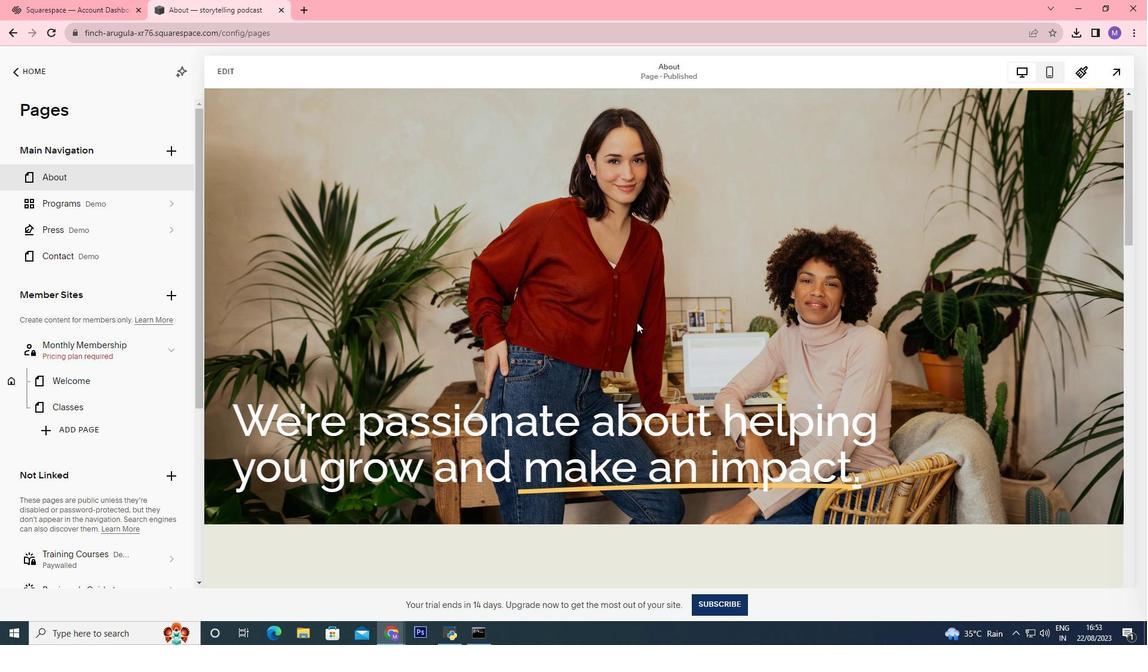 
Action: Mouse moved to (636, 322)
Screenshot: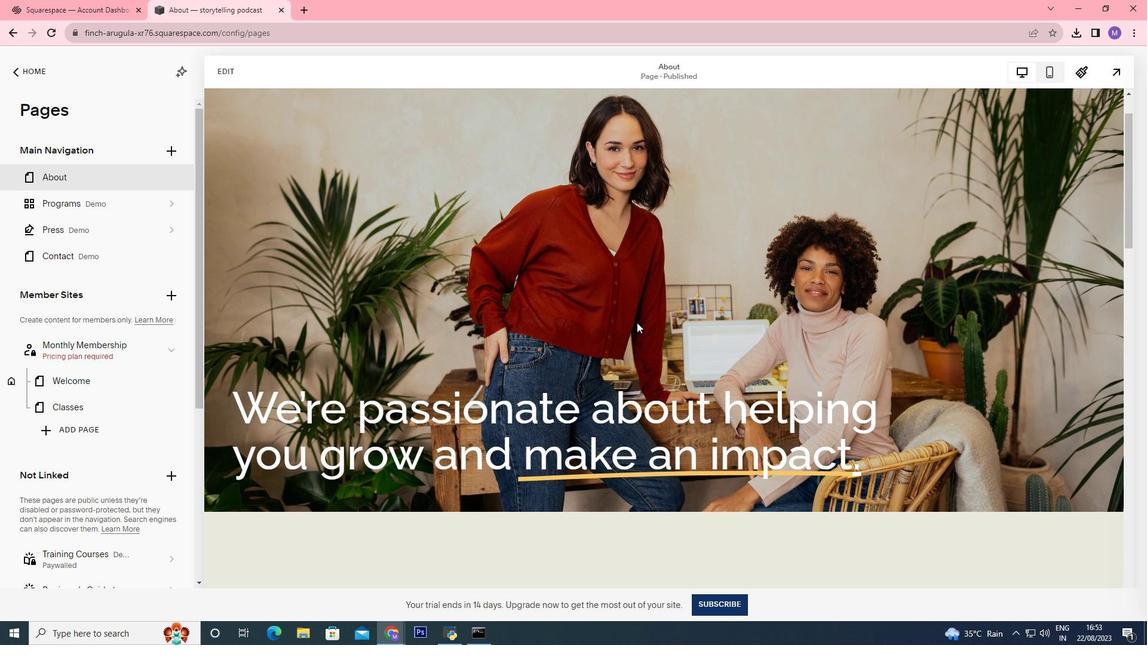 
Action: Mouse scrolled (636, 322) with delta (0, 0)
Screenshot: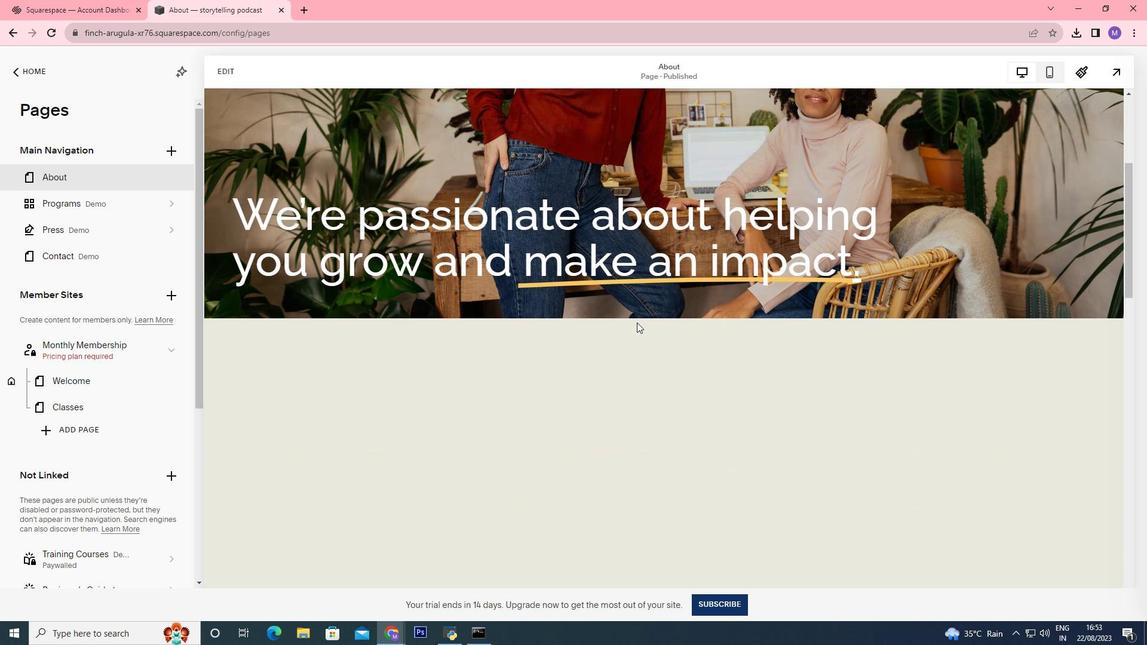 
Action: Mouse scrolled (636, 322) with delta (0, 0)
Screenshot: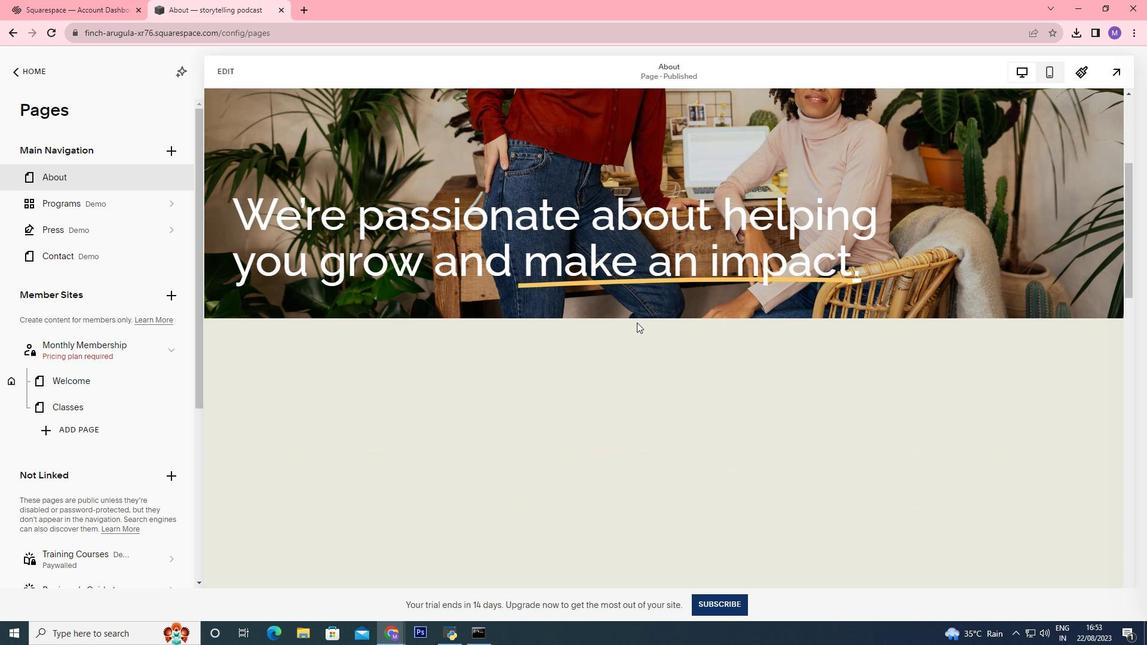
Action: Mouse scrolled (636, 322) with delta (0, 0)
Screenshot: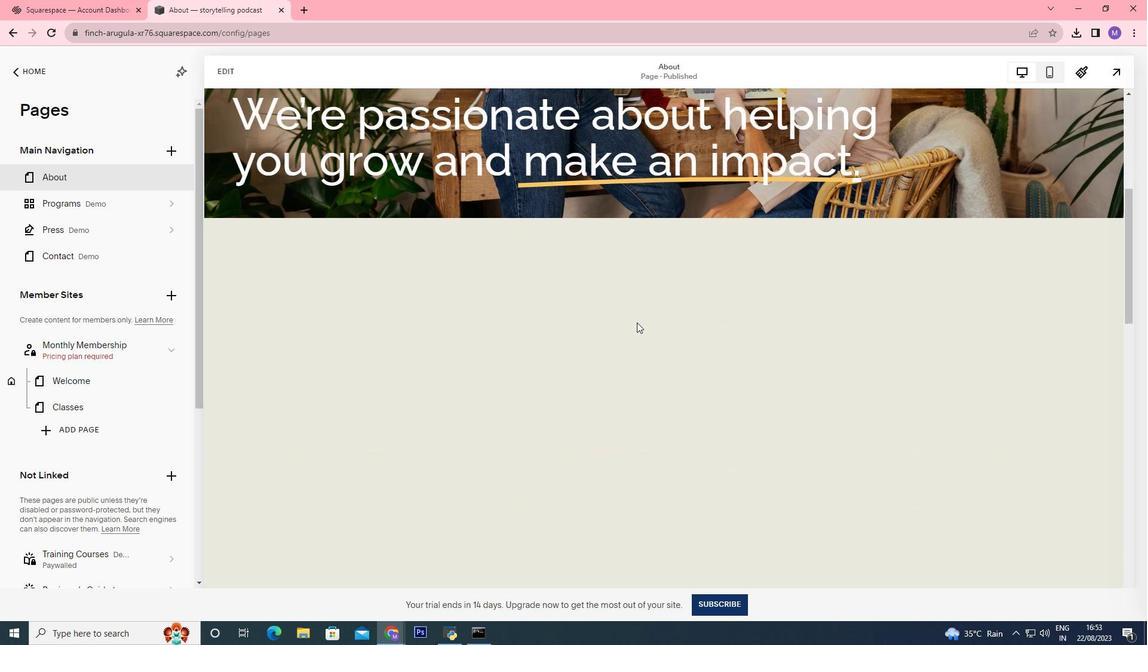 
Action: Mouse scrolled (636, 322) with delta (0, 0)
Screenshot: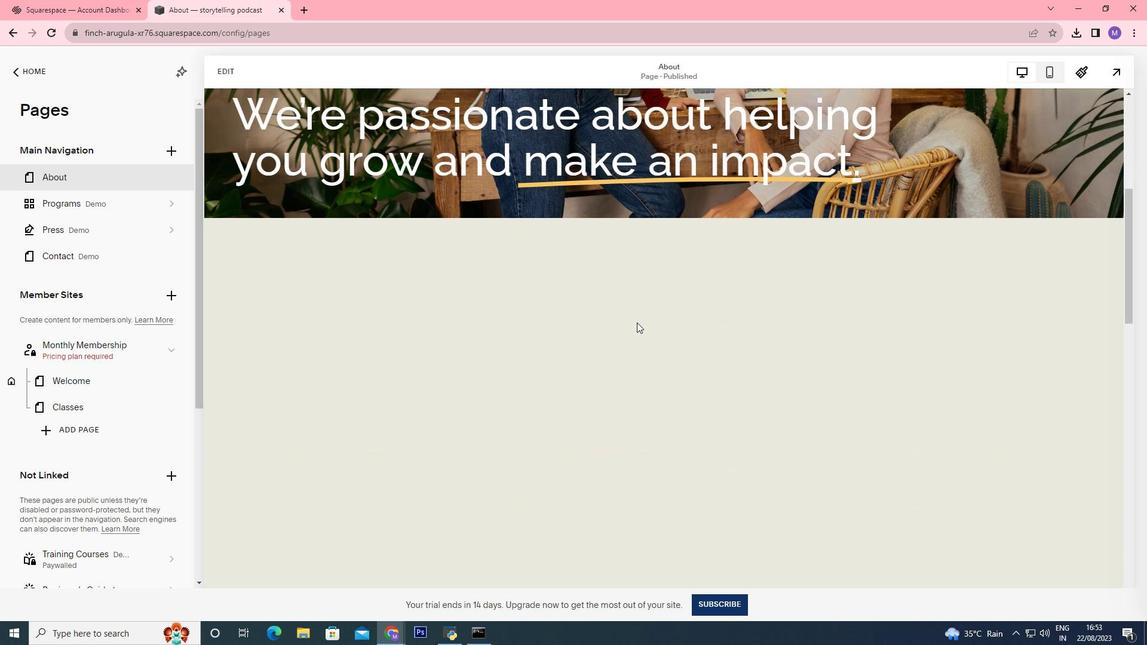 
Action: Mouse scrolled (636, 322) with delta (0, 0)
Screenshot: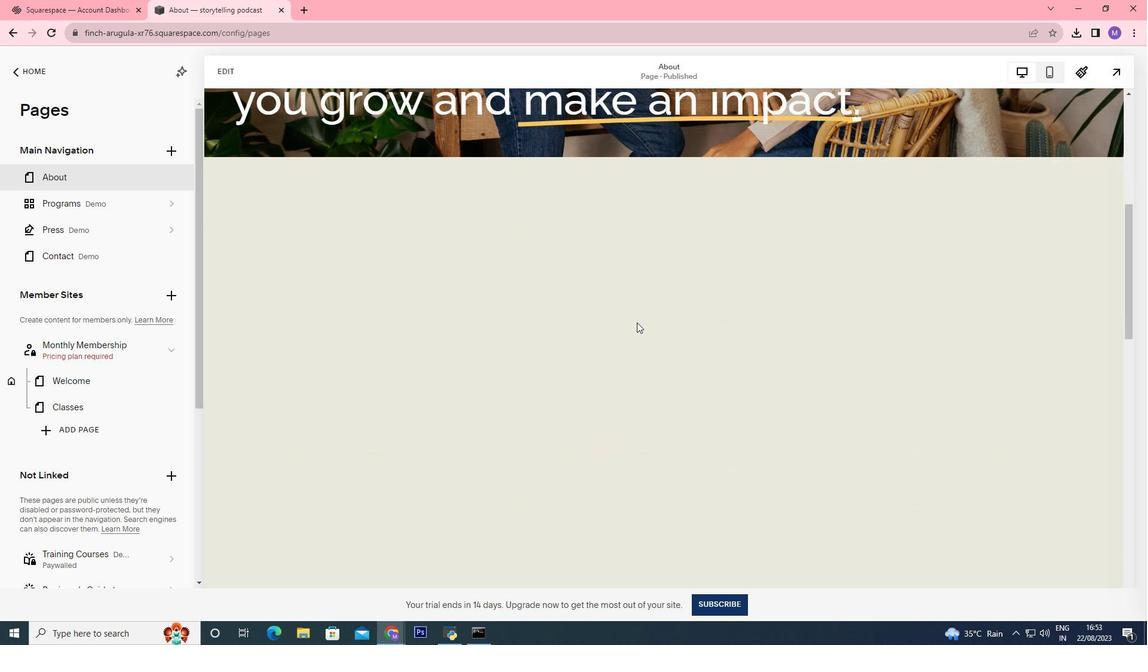 
Action: Mouse scrolled (636, 322) with delta (0, 0)
Screenshot: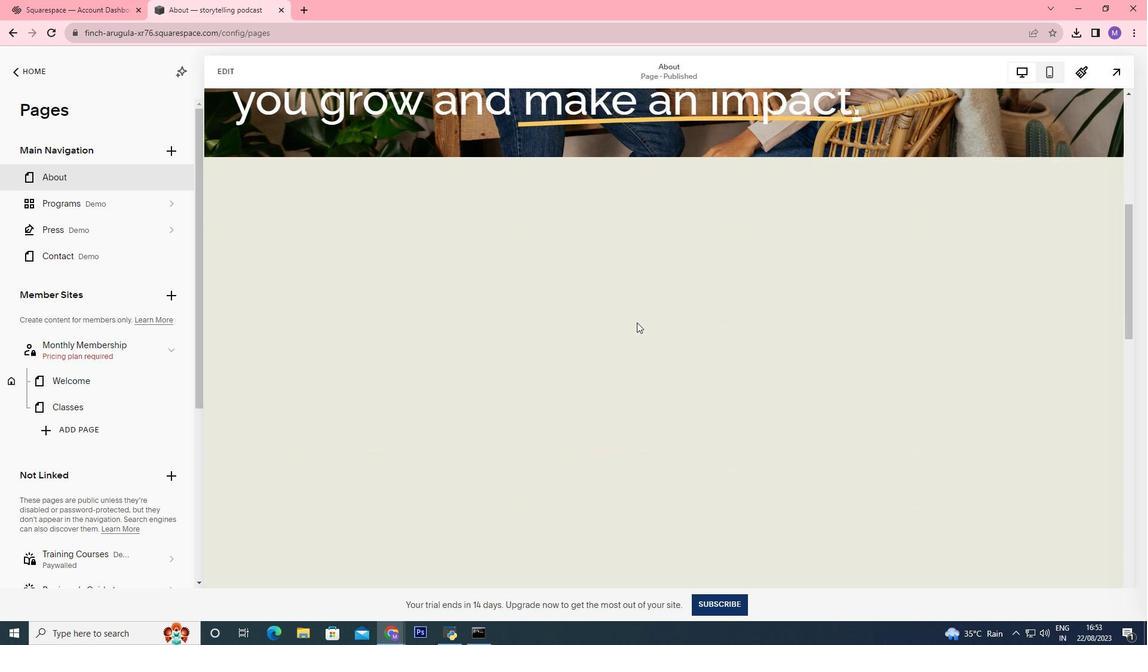 
Action: Mouse scrolled (636, 322) with delta (0, 0)
Screenshot: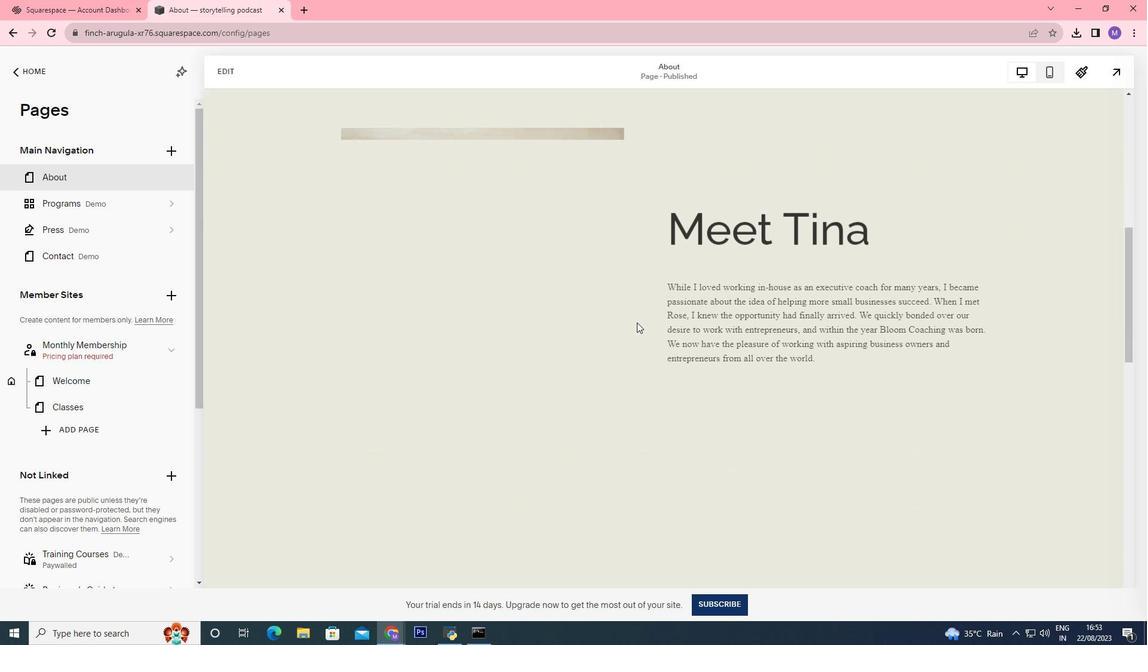 
Action: Mouse scrolled (636, 322) with delta (0, 0)
Screenshot: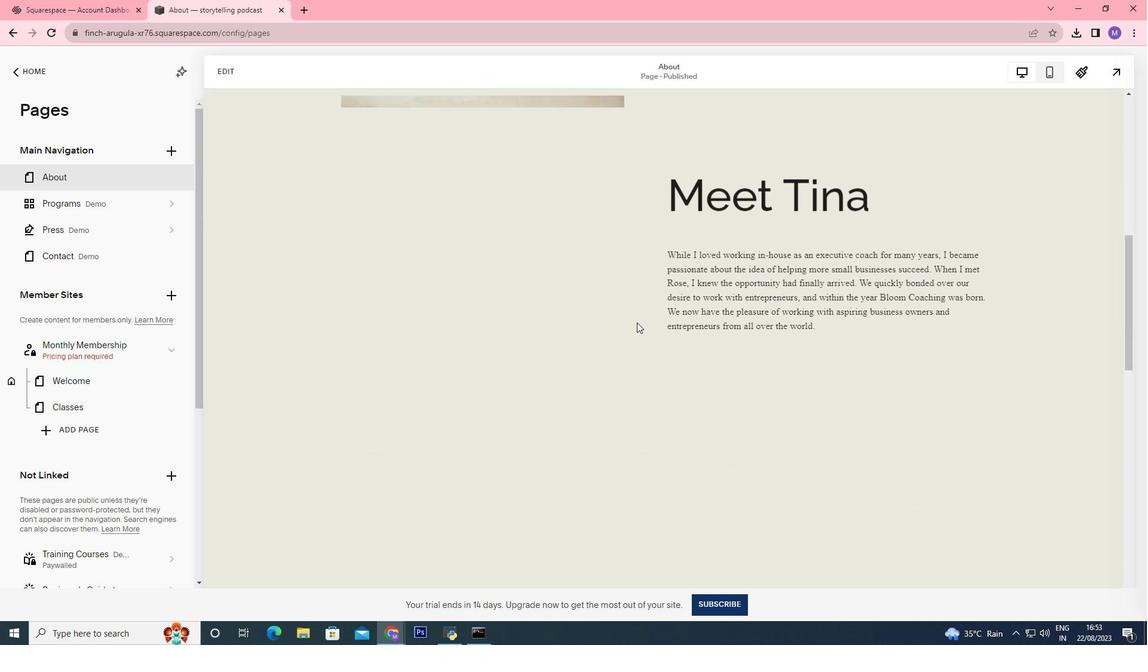 
Action: Mouse scrolled (636, 322) with delta (0, 0)
Screenshot: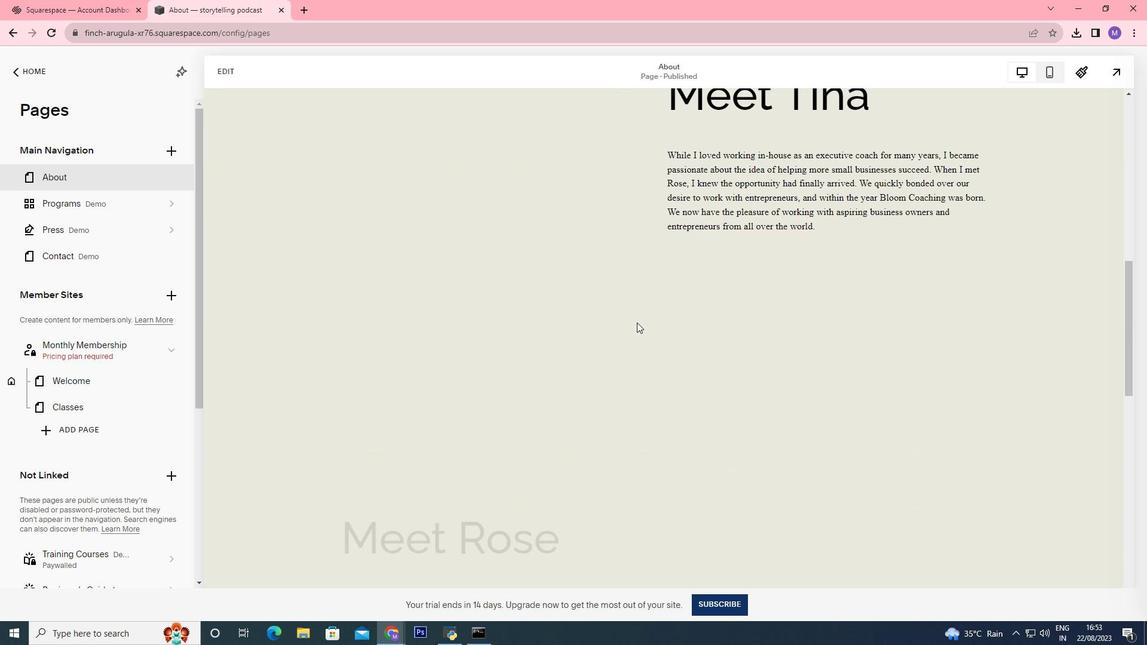 
Action: Mouse scrolled (636, 322) with delta (0, 0)
Screenshot: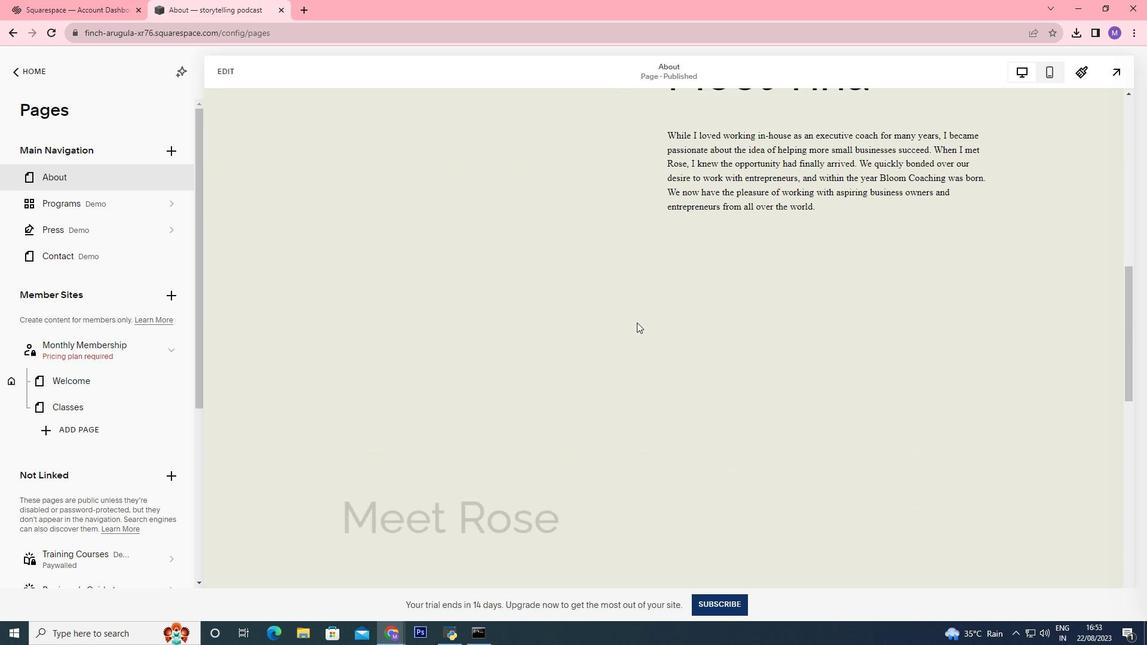 
Action: Mouse scrolled (636, 322) with delta (0, 0)
Screenshot: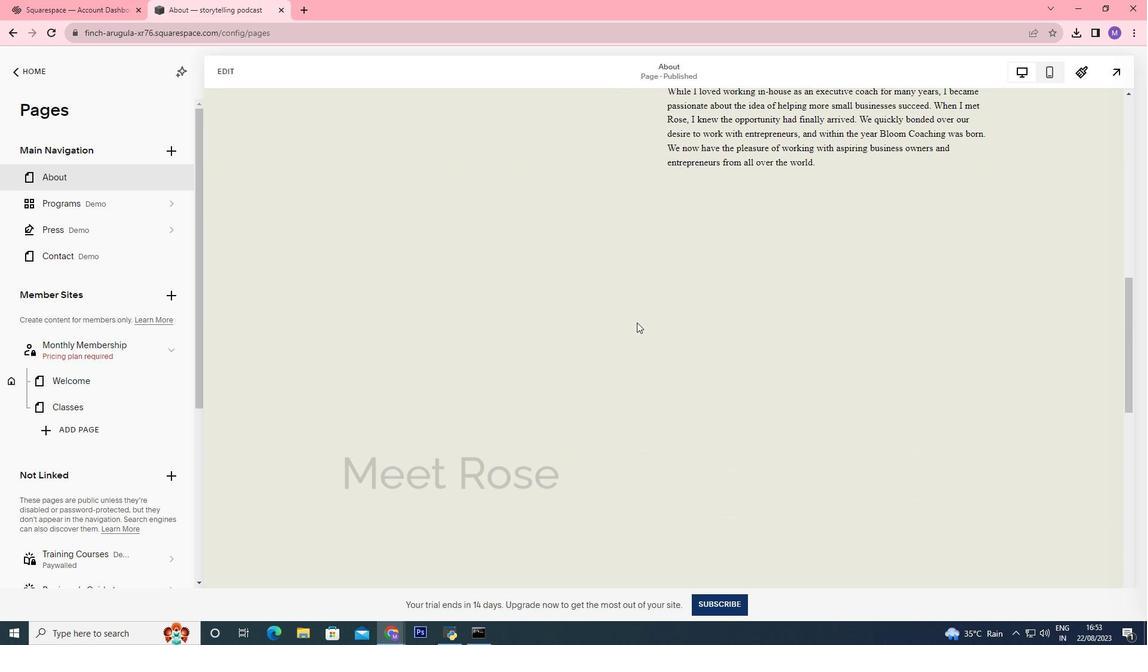 
Action: Mouse scrolled (636, 322) with delta (0, 0)
Screenshot: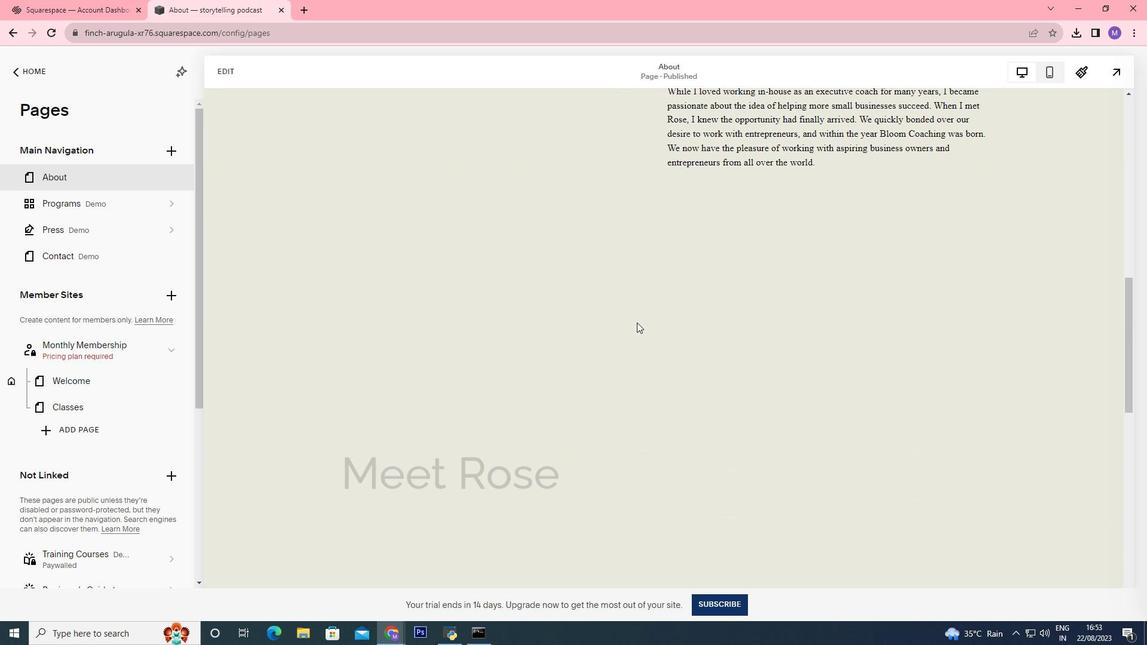 
Action: Mouse scrolled (636, 322) with delta (0, 0)
Screenshot: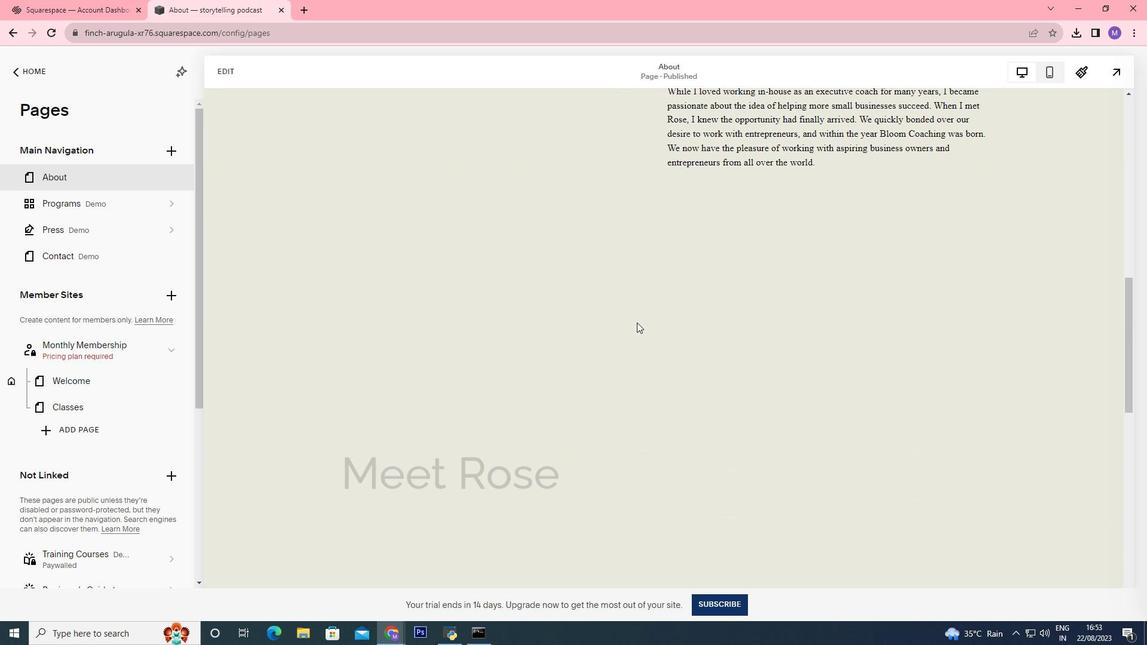 
Action: Mouse scrolled (636, 322) with delta (0, 0)
Screenshot: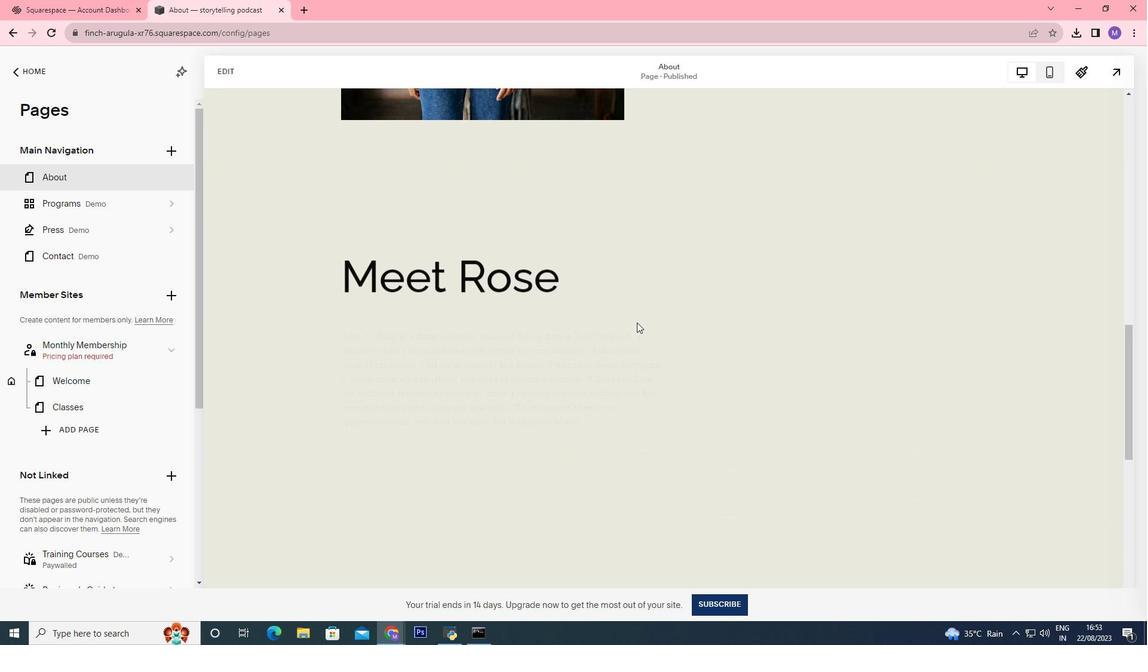 
Action: Mouse scrolled (636, 322) with delta (0, 0)
Screenshot: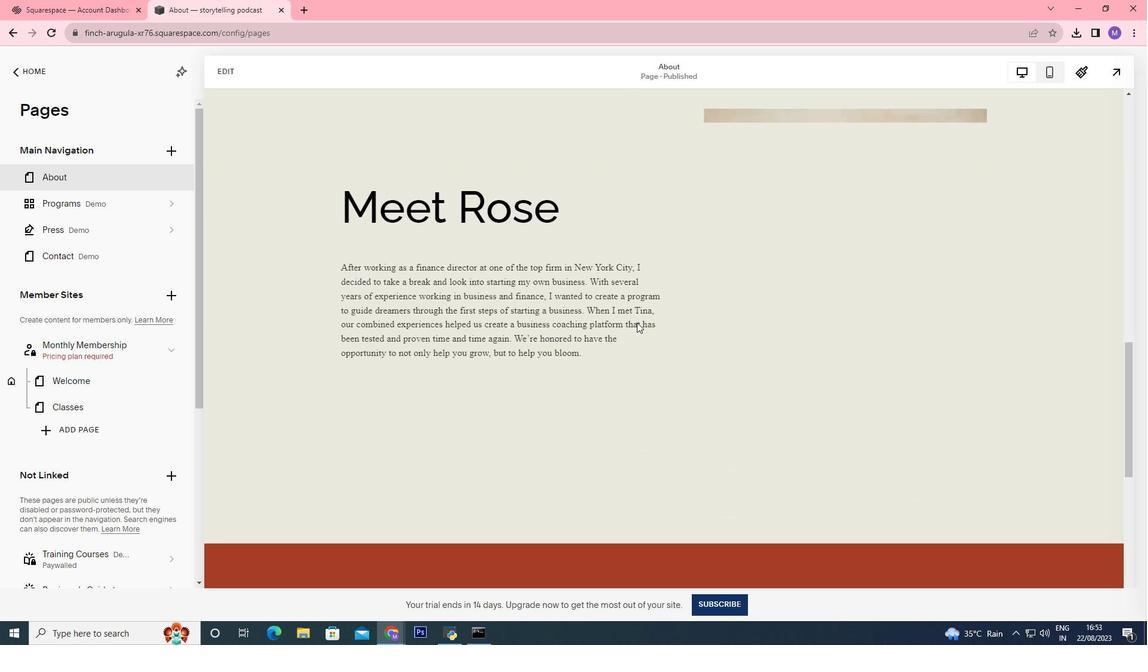 
Action: Mouse scrolled (636, 322) with delta (0, 0)
Screenshot: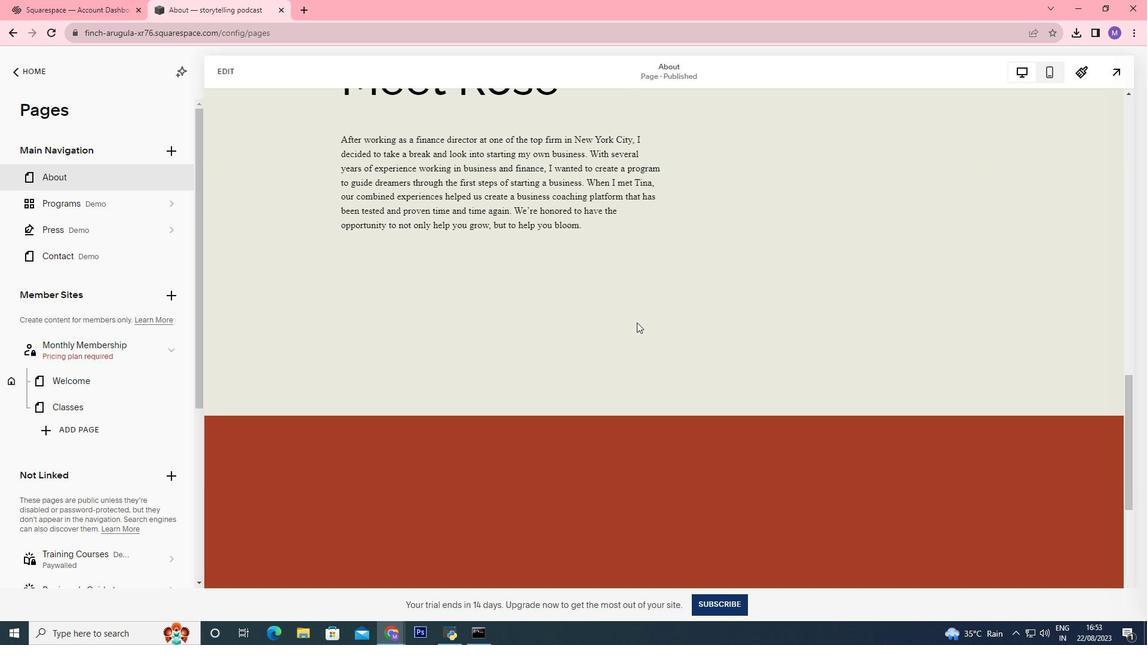 
Action: Mouse scrolled (636, 322) with delta (0, 0)
Screenshot: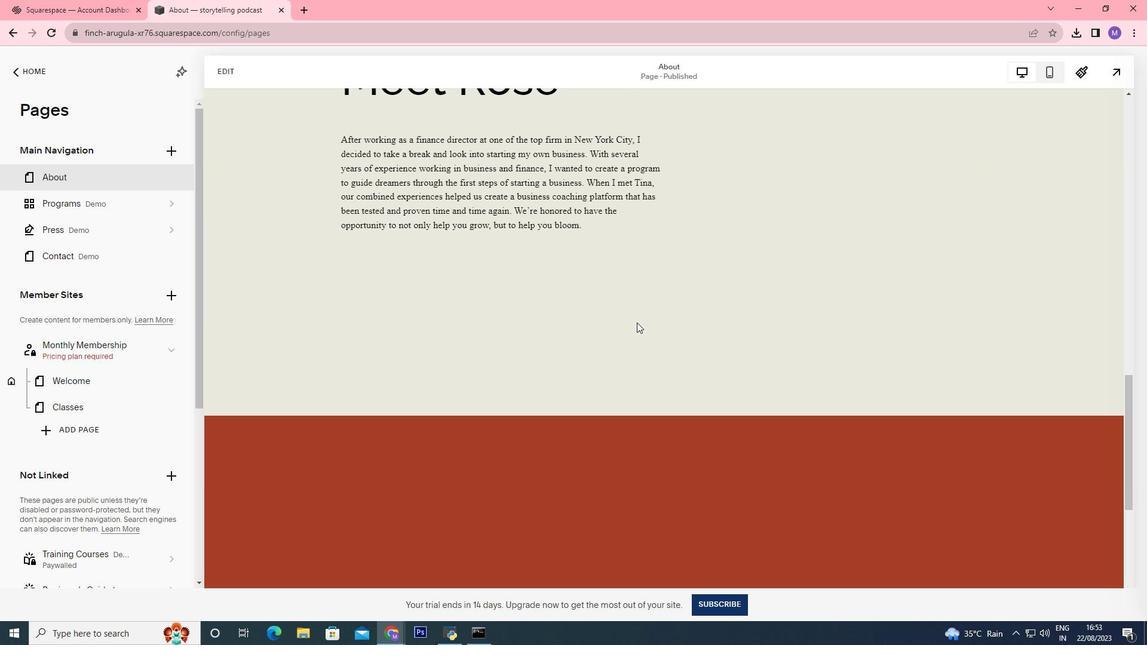 
Action: Mouse scrolled (636, 322) with delta (0, 0)
Screenshot: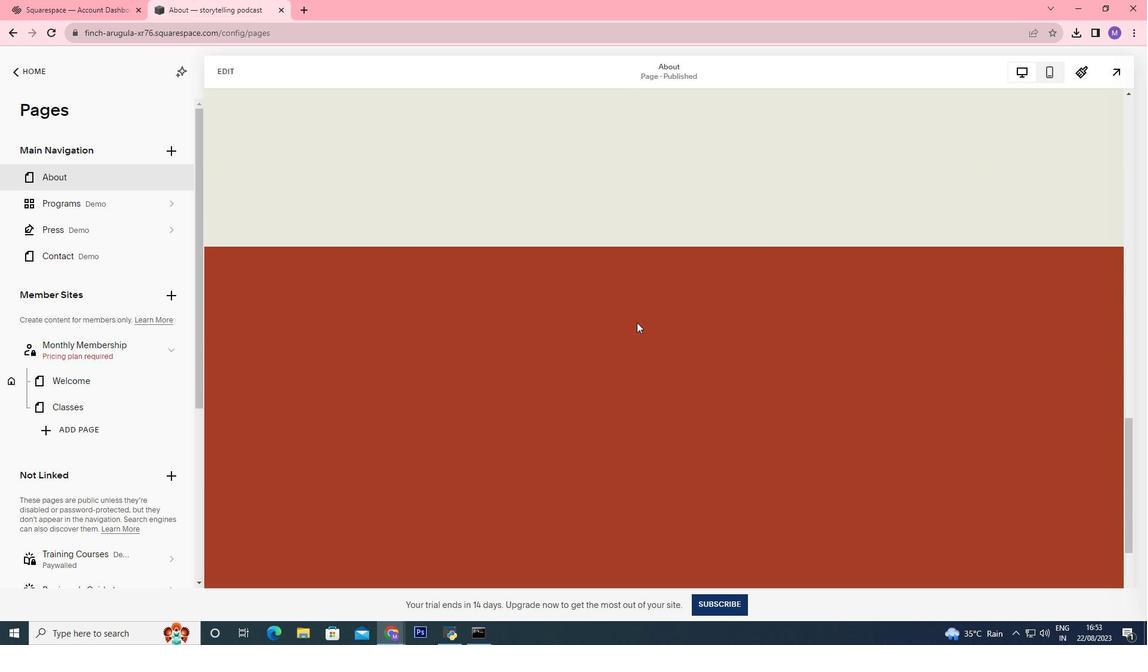
Action: Mouse scrolled (636, 322) with delta (0, 0)
Screenshot: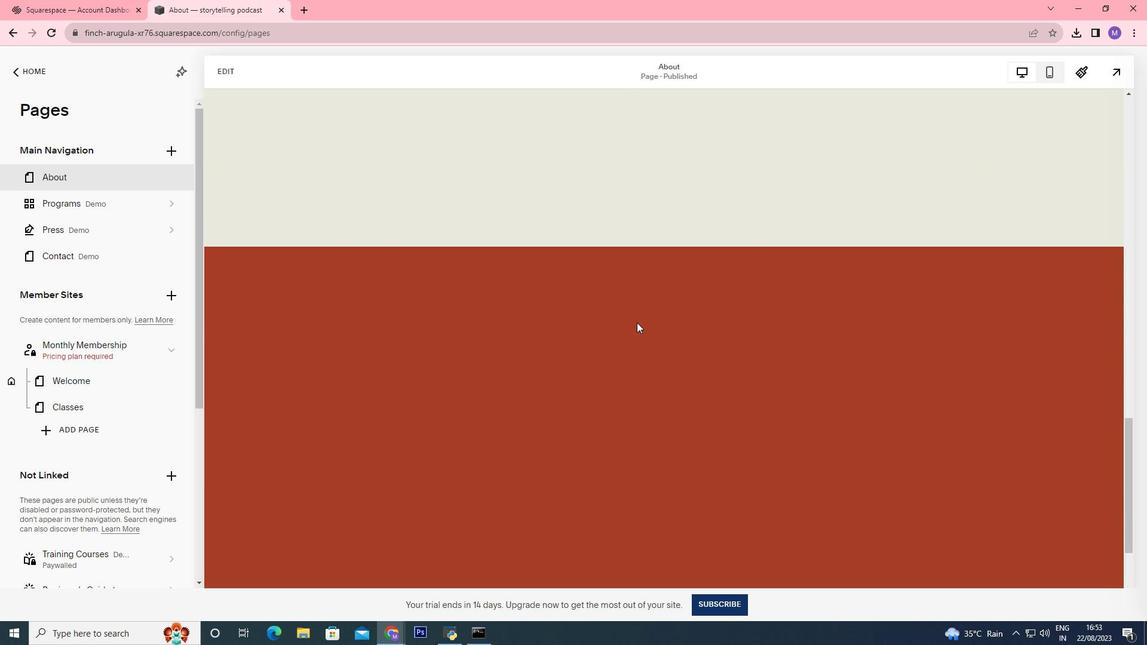 
Action: Mouse scrolled (636, 322) with delta (0, 0)
Screenshot: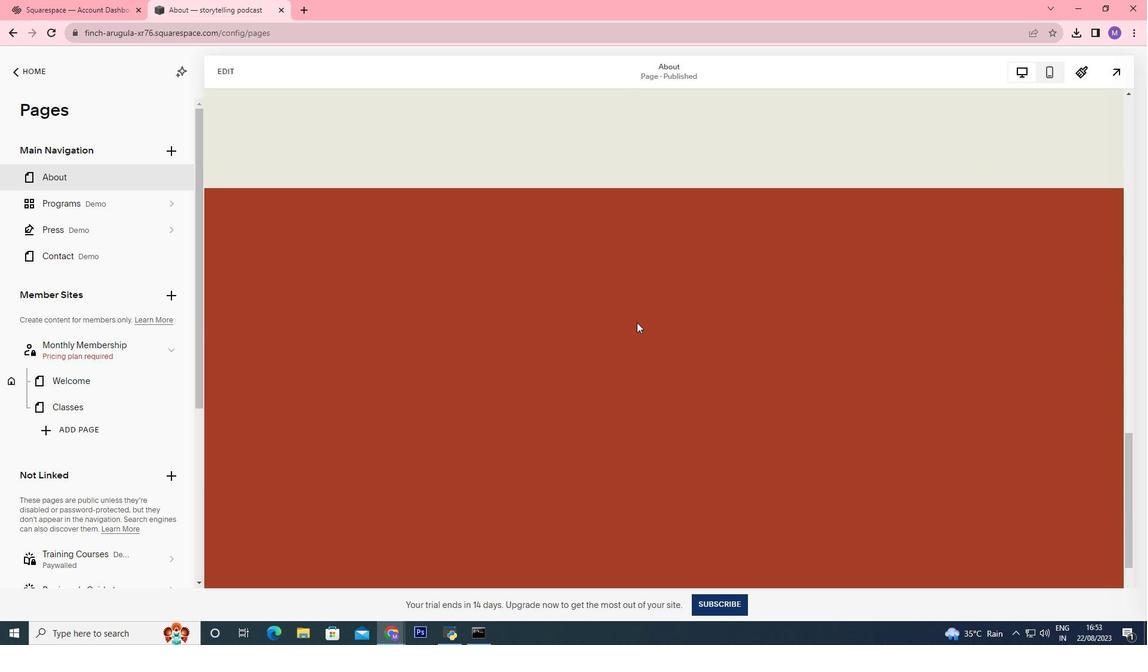 
Action: Mouse scrolled (636, 322) with delta (0, 0)
Screenshot: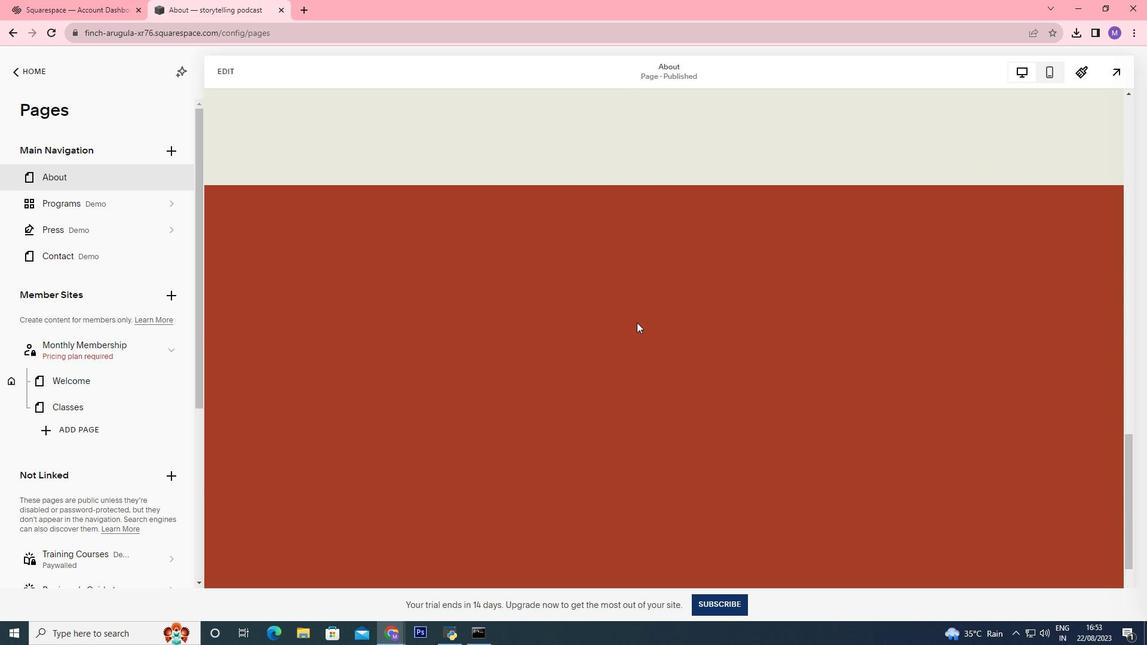 
Action: Mouse scrolled (636, 323) with delta (0, 0)
Screenshot: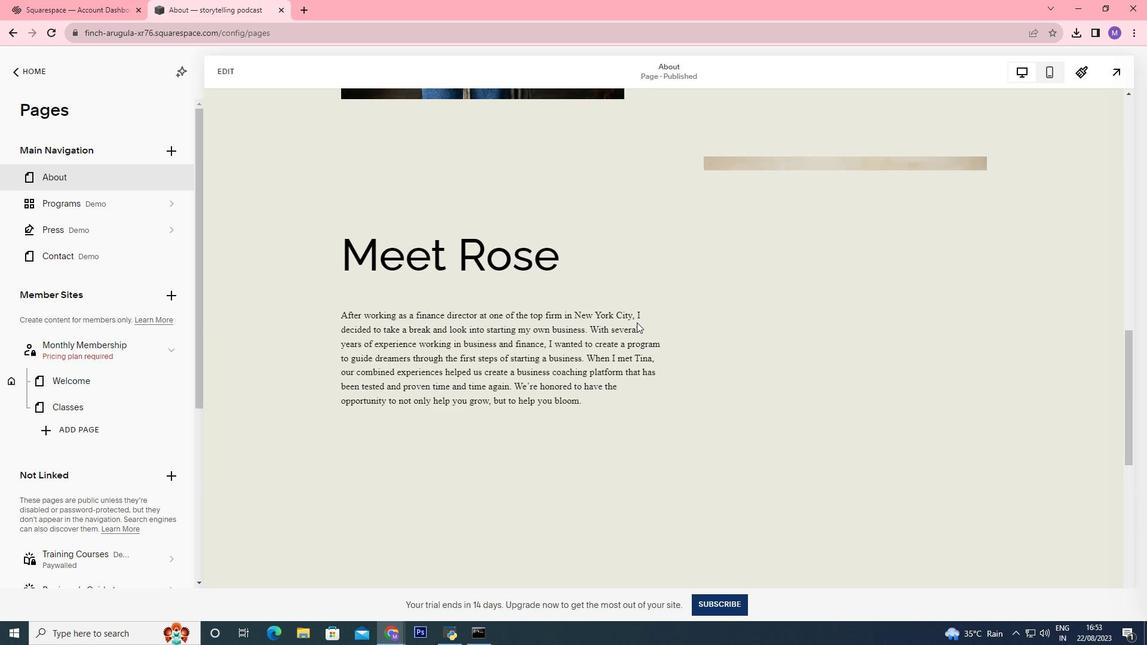 
Action: Mouse scrolled (636, 323) with delta (0, 0)
Screenshot: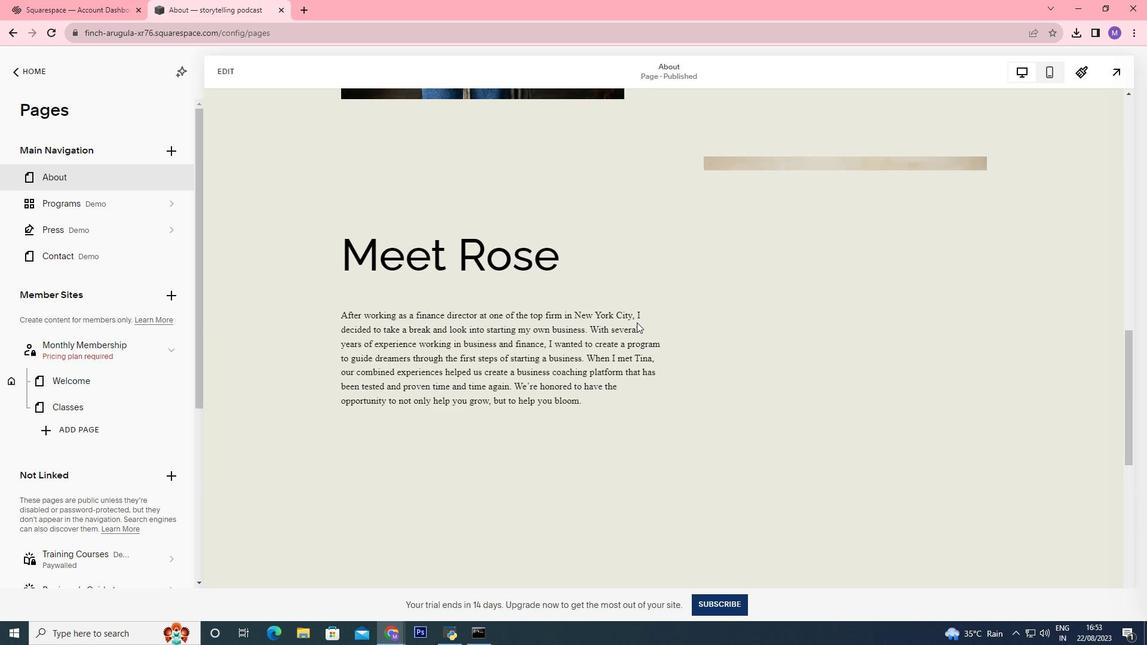 
Action: Mouse scrolled (636, 323) with delta (0, 0)
Screenshot: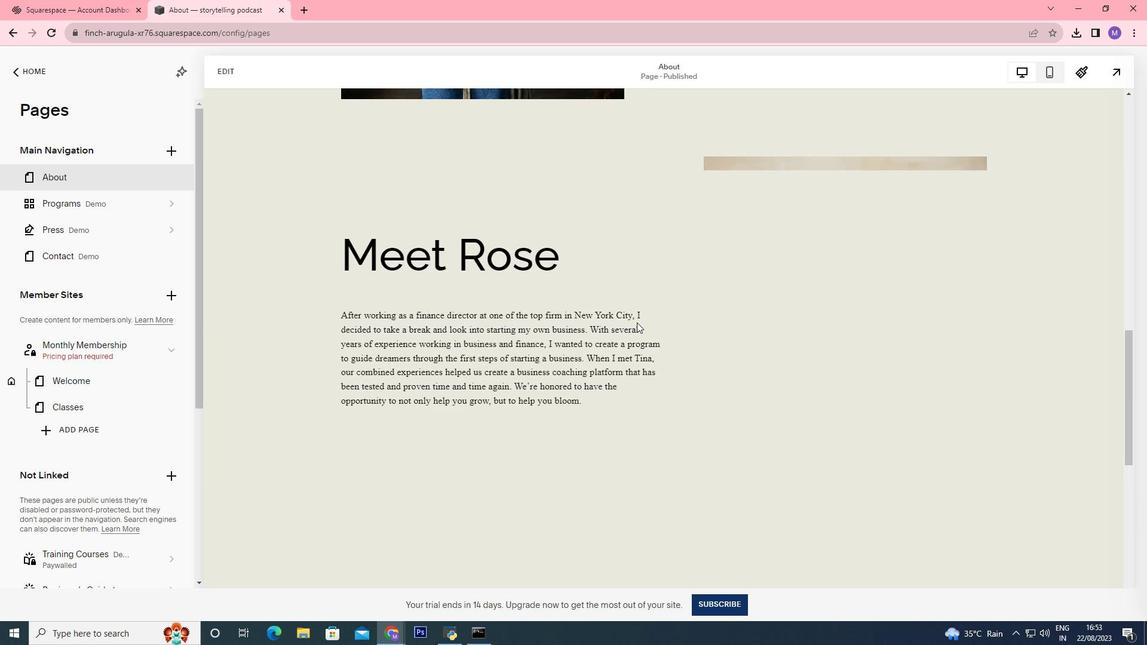 
Action: Mouse scrolled (636, 323) with delta (0, 0)
Screenshot: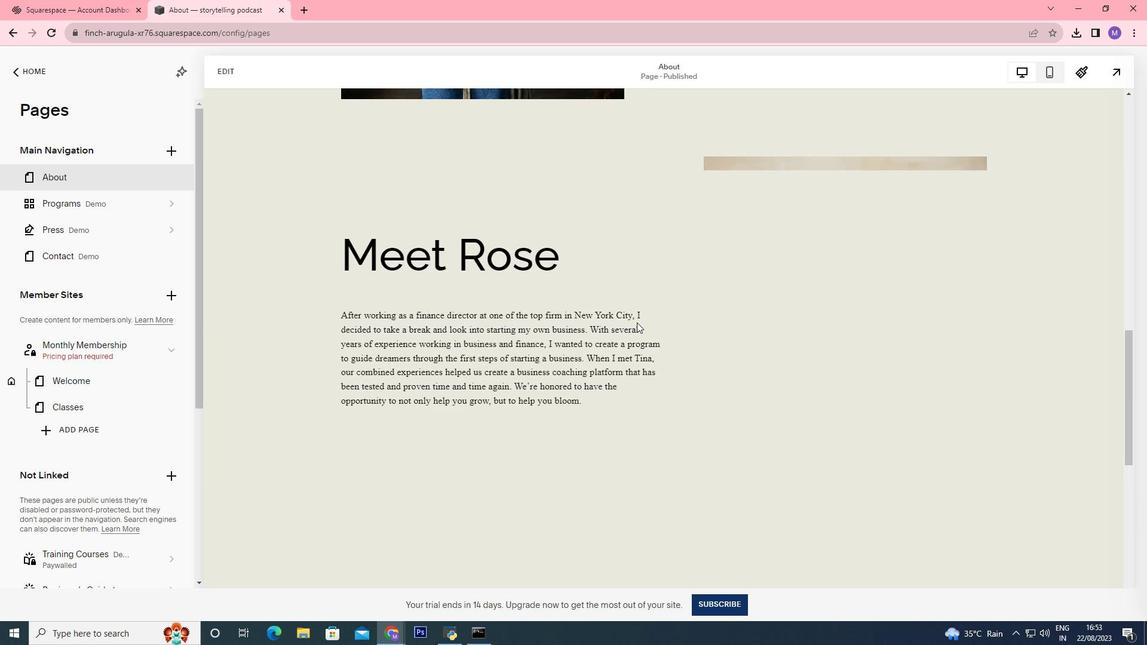 
Action: Mouse scrolled (636, 323) with delta (0, 0)
Screenshot: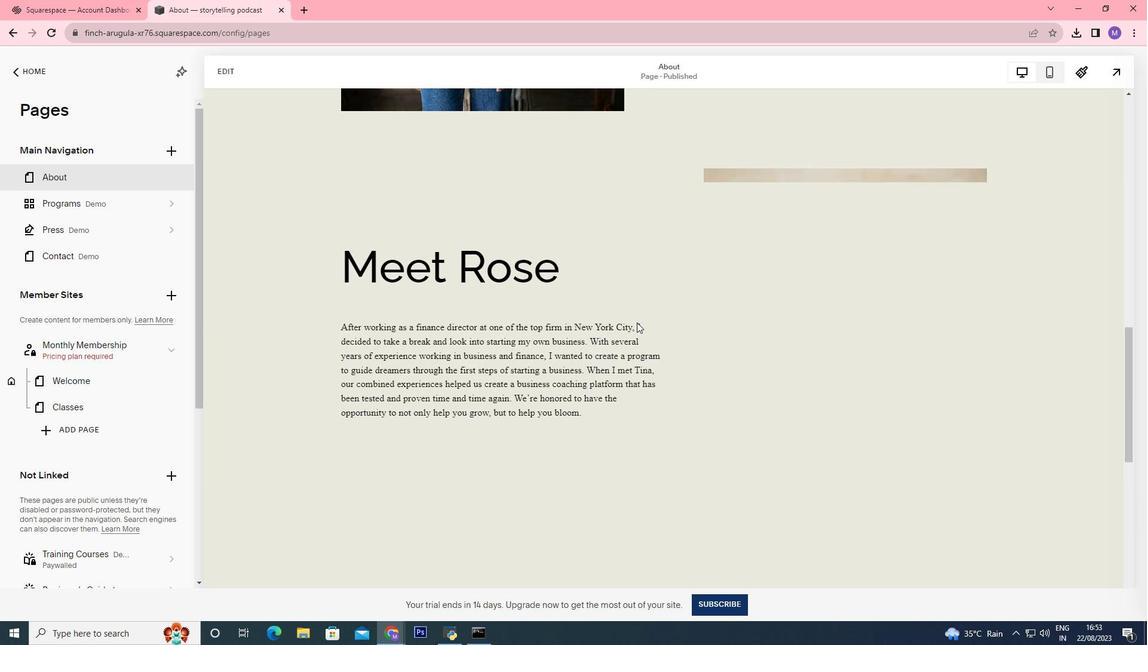 
Action: Mouse scrolled (636, 323) with delta (0, 0)
Screenshot: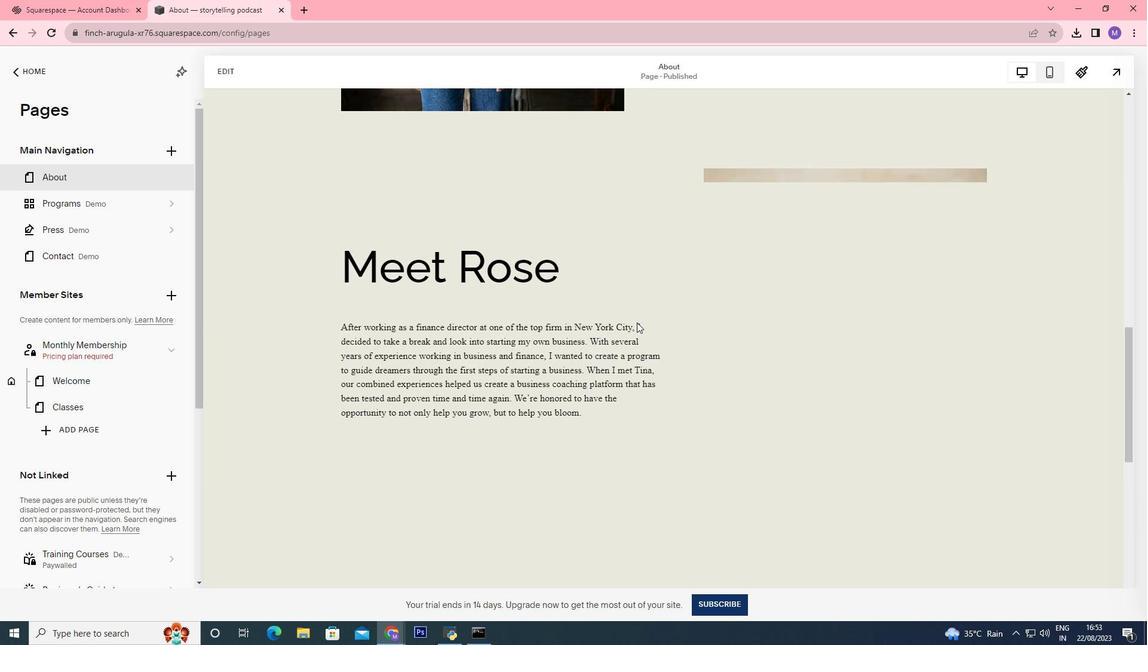 
Action: Mouse scrolled (636, 323) with delta (0, 0)
Screenshot: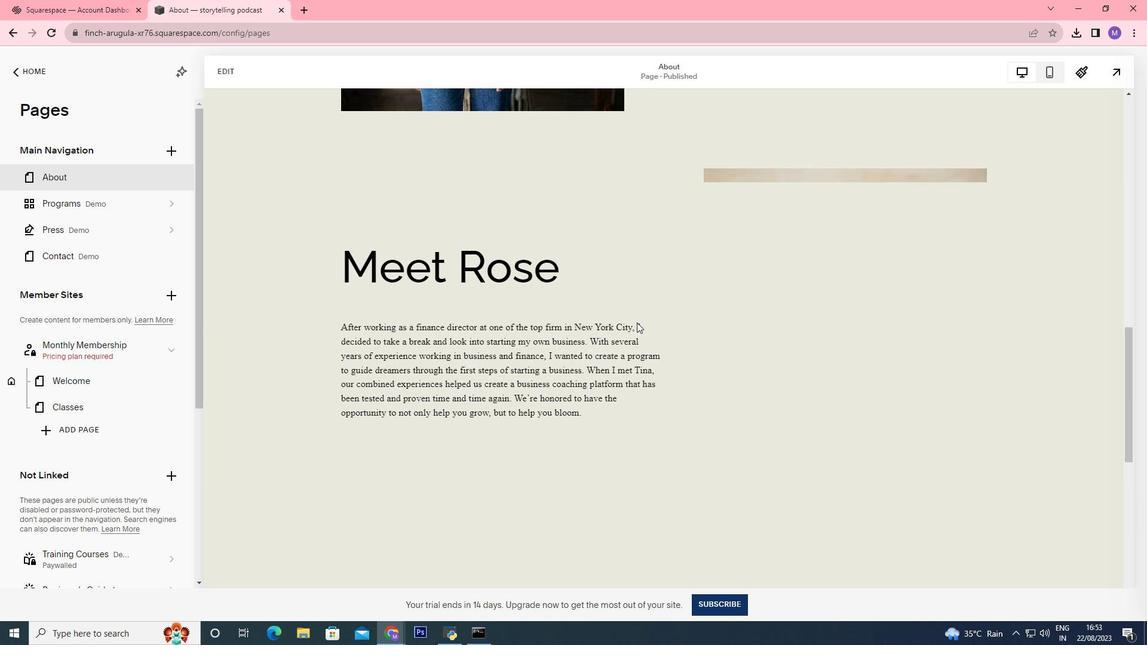 
Action: Mouse scrolled (636, 323) with delta (0, 0)
Screenshot: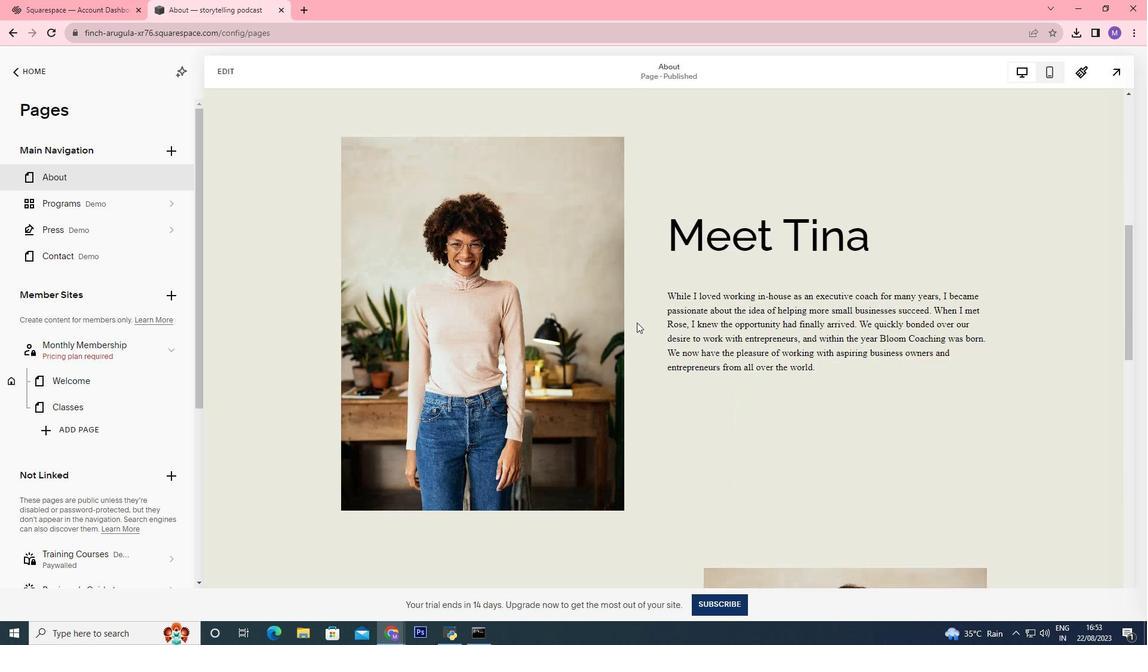 
Action: Mouse scrolled (636, 323) with delta (0, 0)
Screenshot: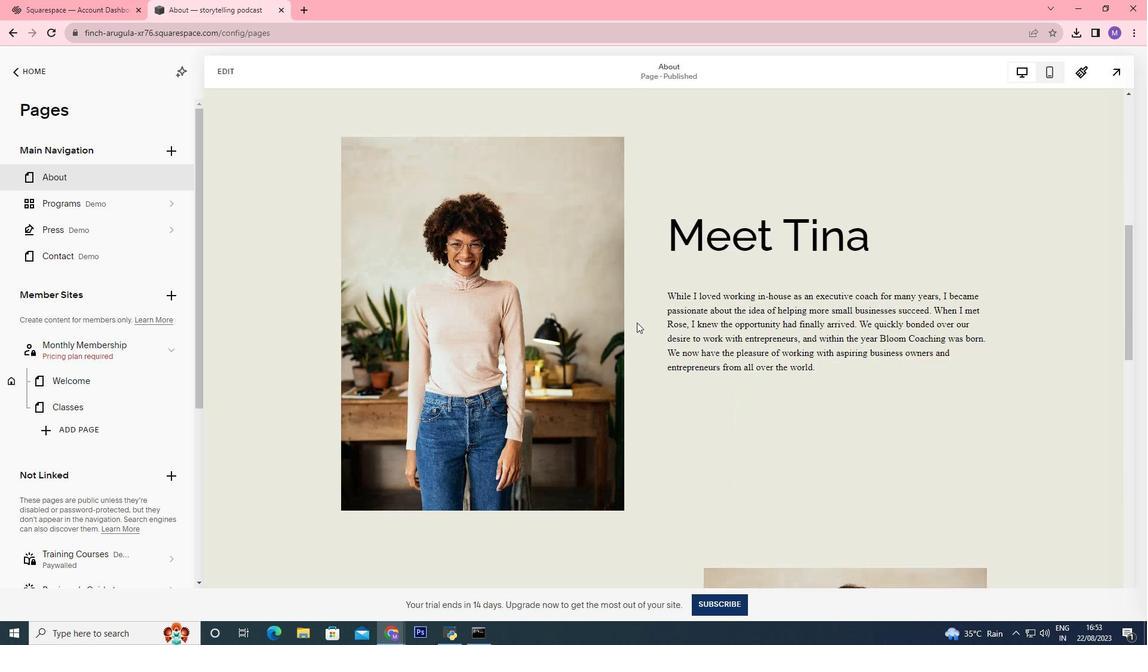 
Action: Mouse scrolled (636, 323) with delta (0, 0)
Screenshot: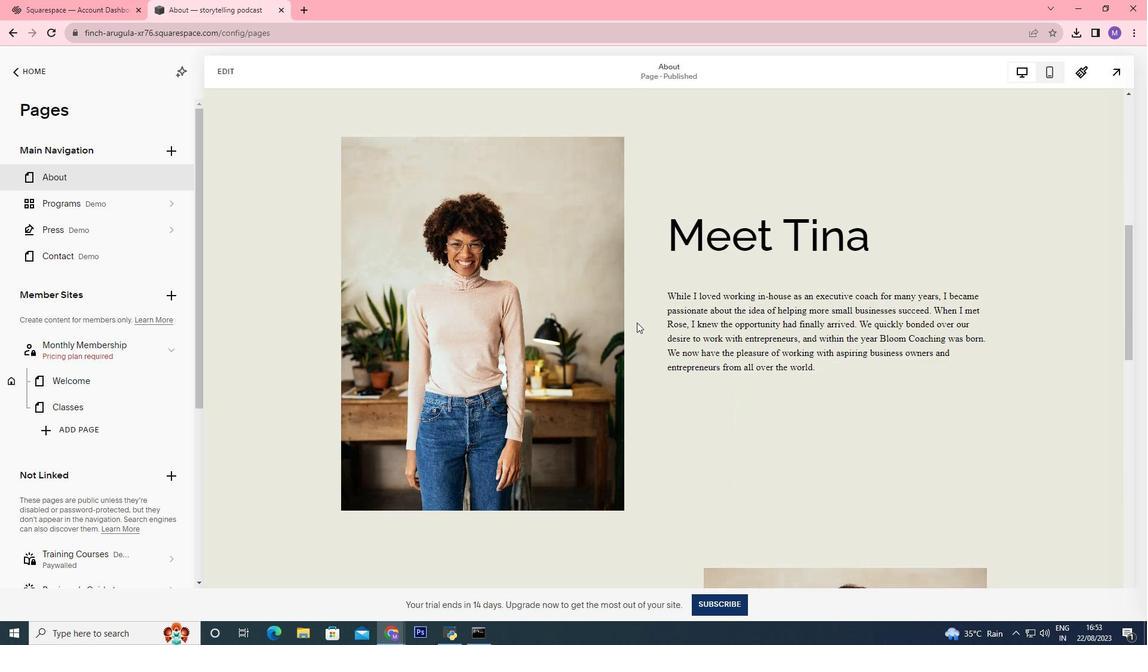 
Action: Mouse scrolled (636, 323) with delta (0, 0)
Screenshot: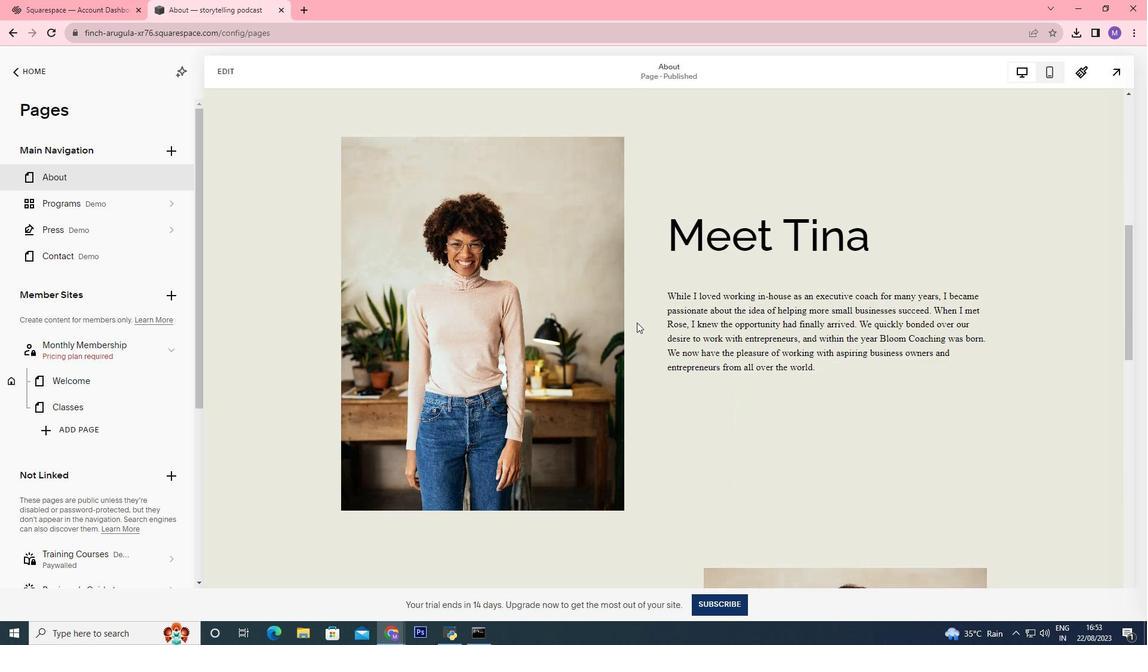 
Action: Mouse scrolled (636, 323) with delta (0, 0)
Screenshot: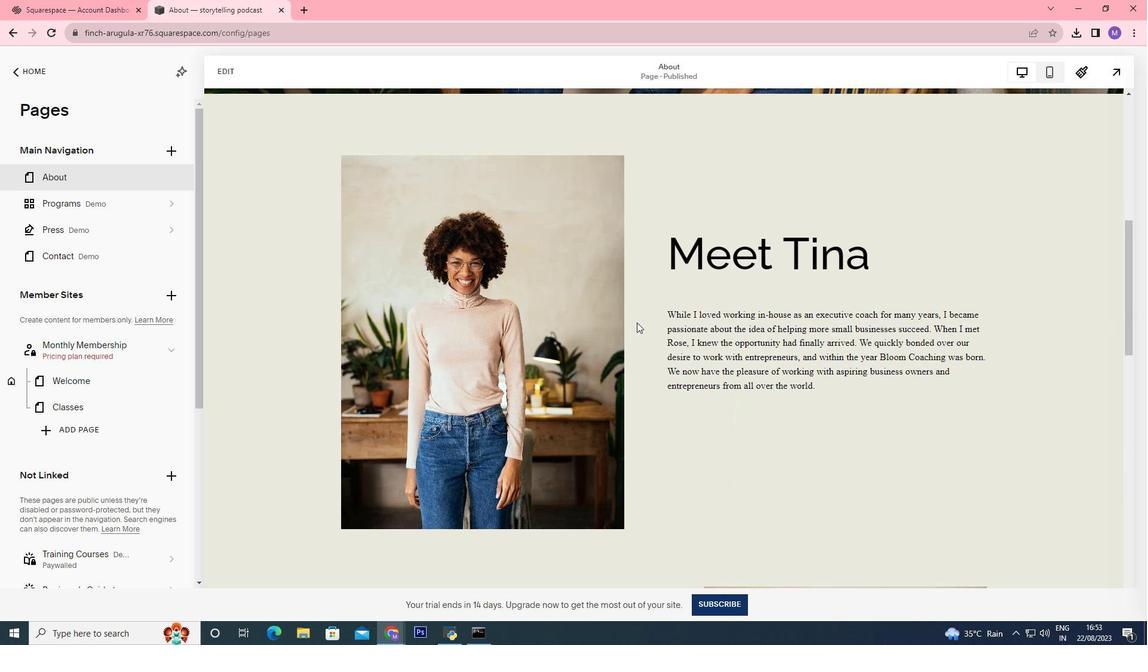 
Action: Mouse scrolled (636, 323) with delta (0, 0)
Screenshot: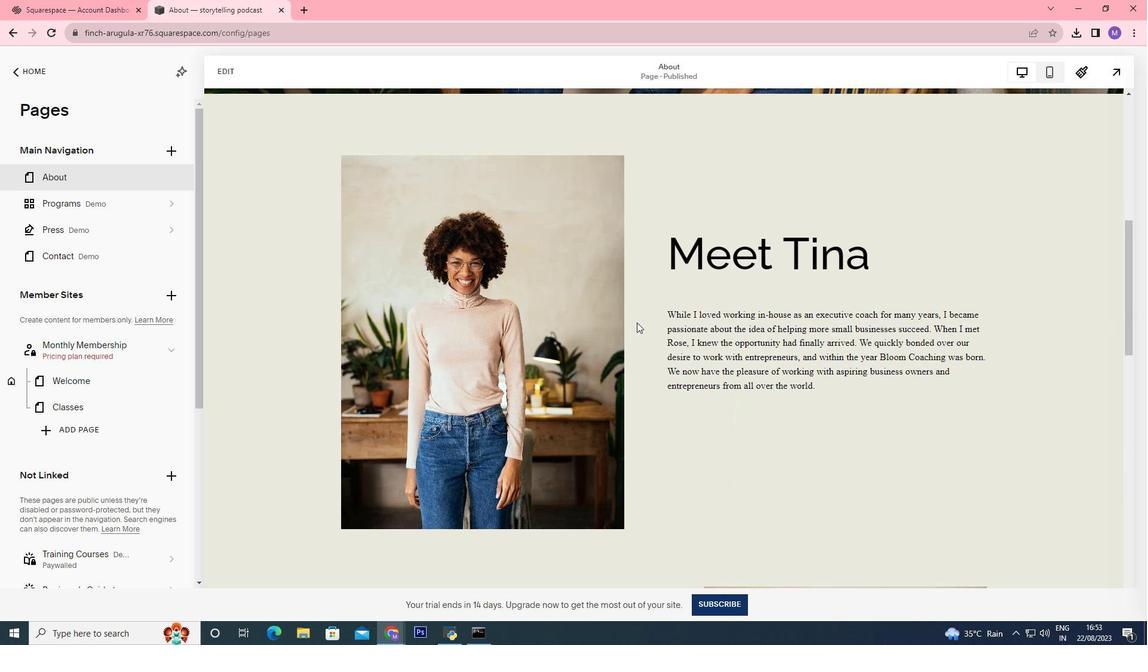 
Action: Mouse scrolled (636, 323) with delta (0, 0)
Screenshot: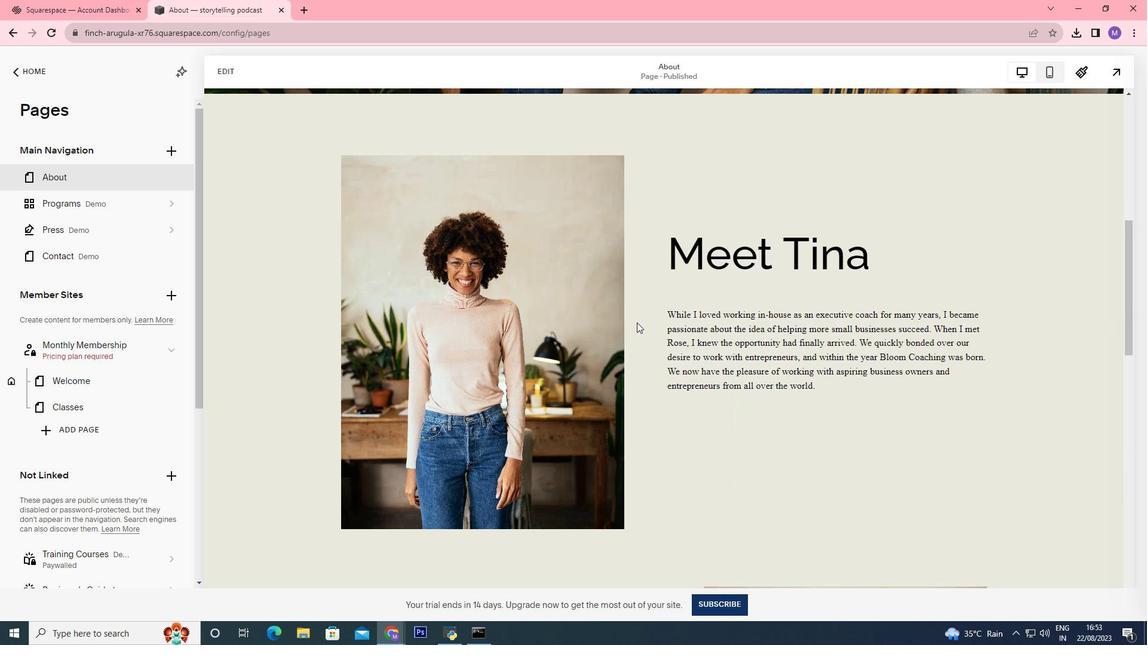 
Action: Mouse scrolled (636, 323) with delta (0, 0)
Screenshot: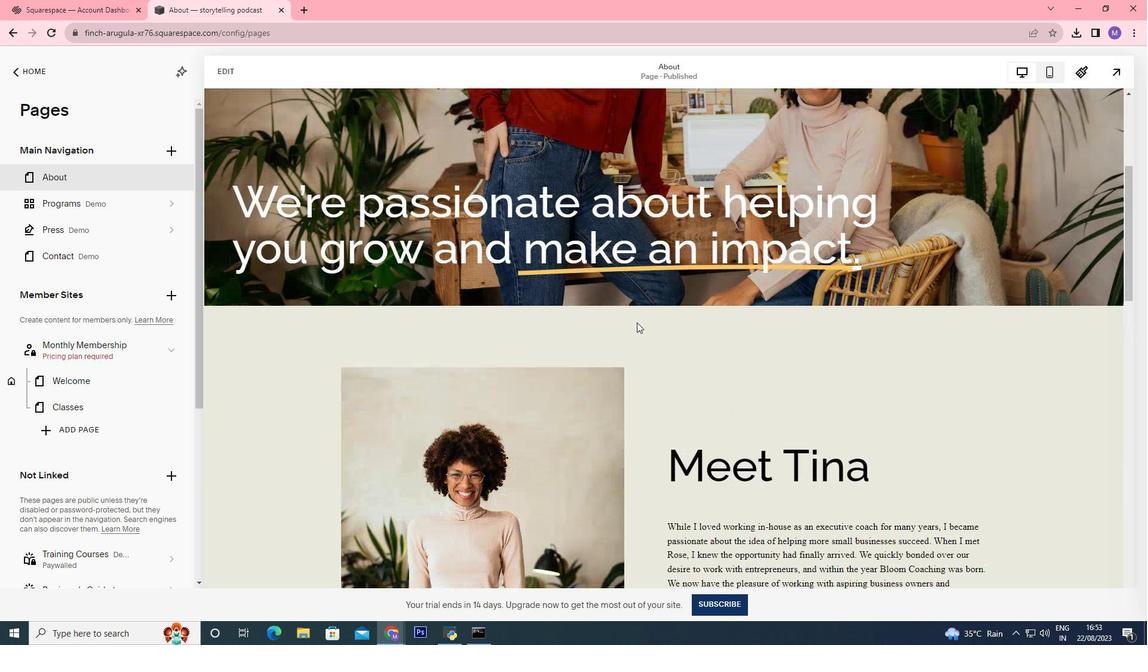 
Action: Mouse scrolled (636, 323) with delta (0, 0)
Screenshot: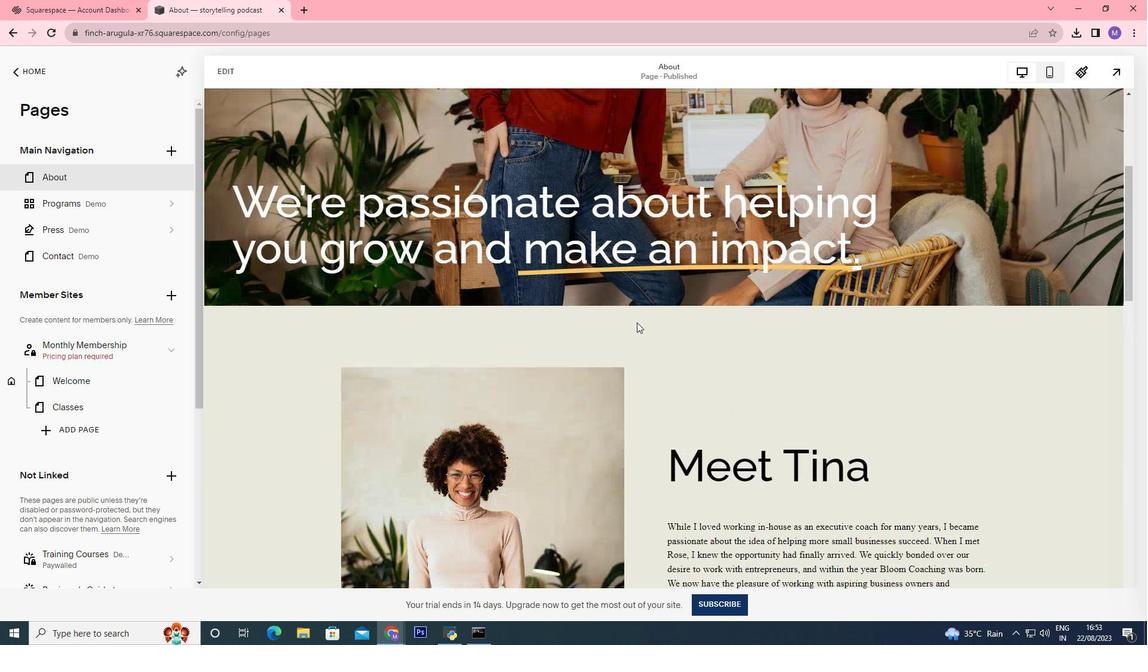 
Action: Mouse scrolled (636, 323) with delta (0, 0)
Screenshot: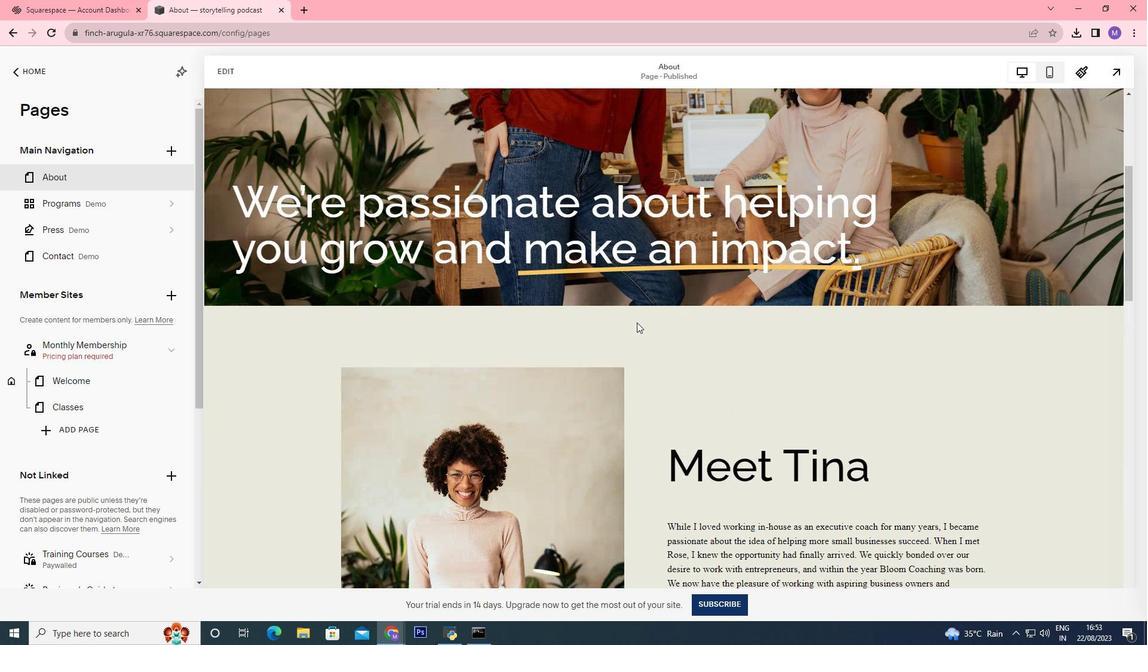 
Action: Mouse scrolled (636, 323) with delta (0, 0)
Screenshot: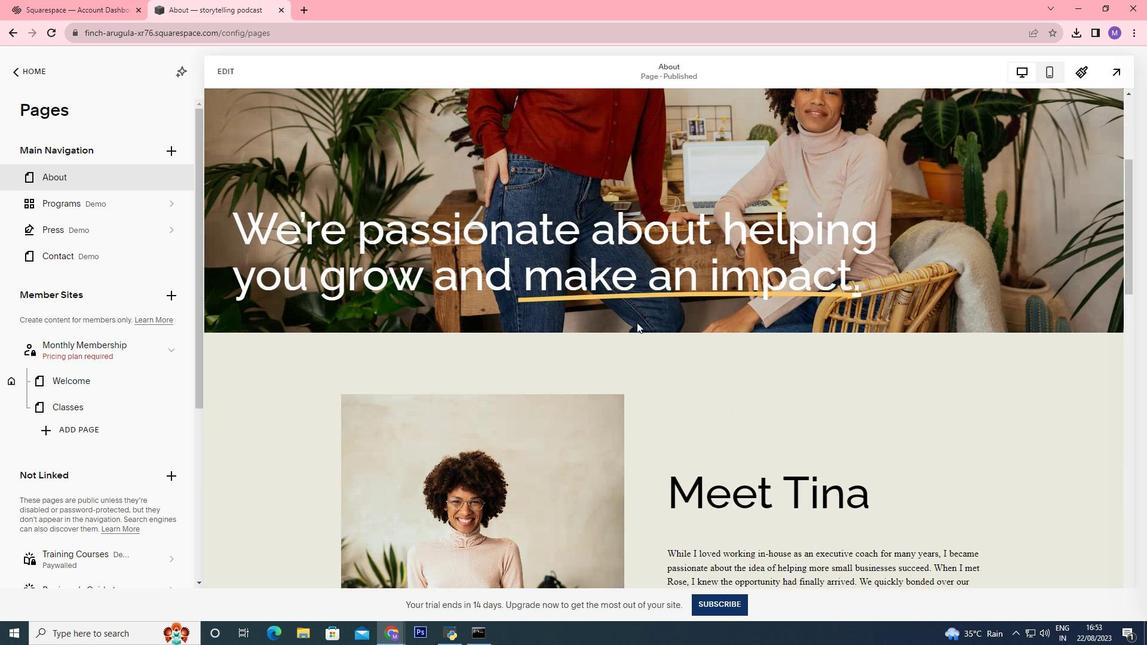 
Action: Mouse scrolled (636, 323) with delta (0, 0)
Screenshot: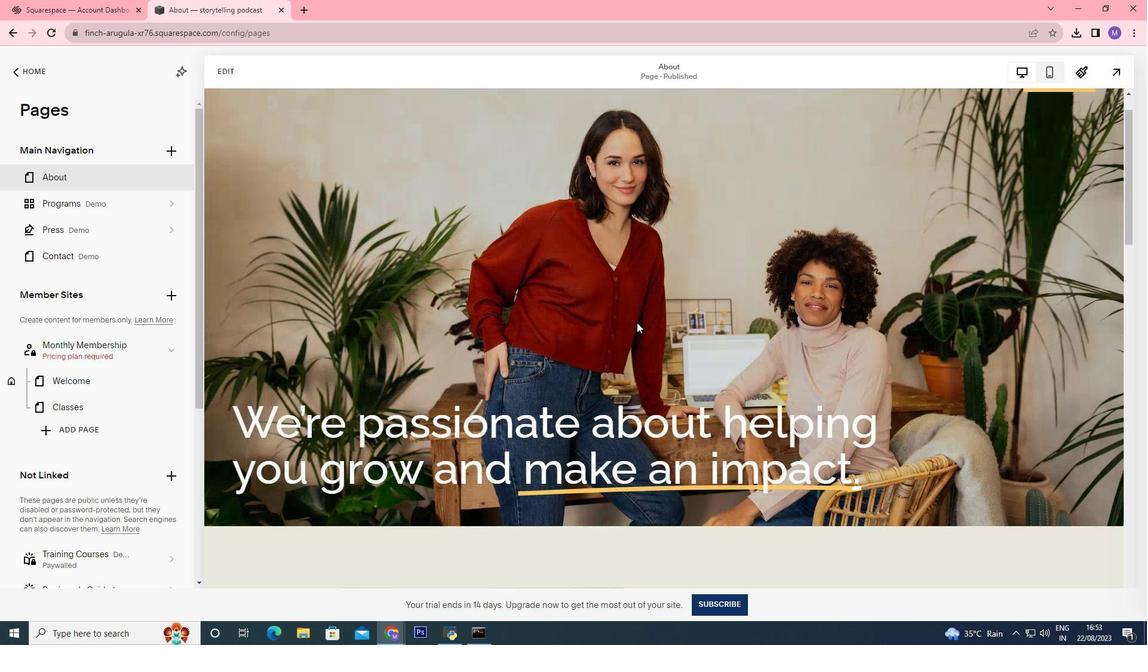 
Action: Mouse scrolled (636, 323) with delta (0, 0)
Screenshot: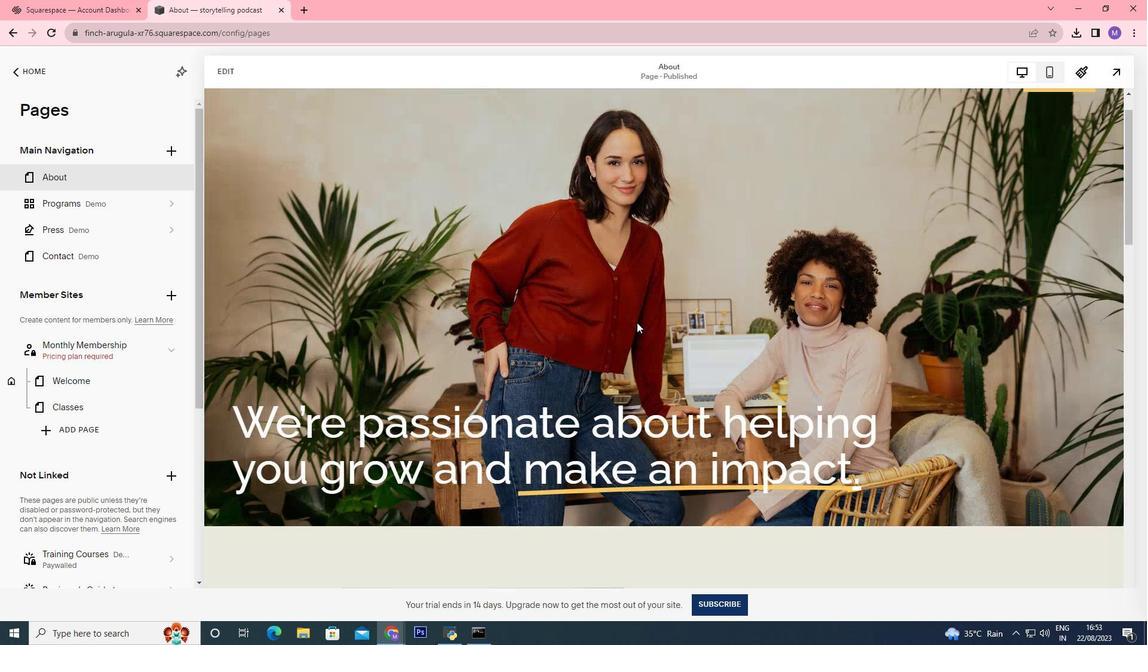 
Action: Mouse scrolled (636, 323) with delta (0, 0)
Screenshot: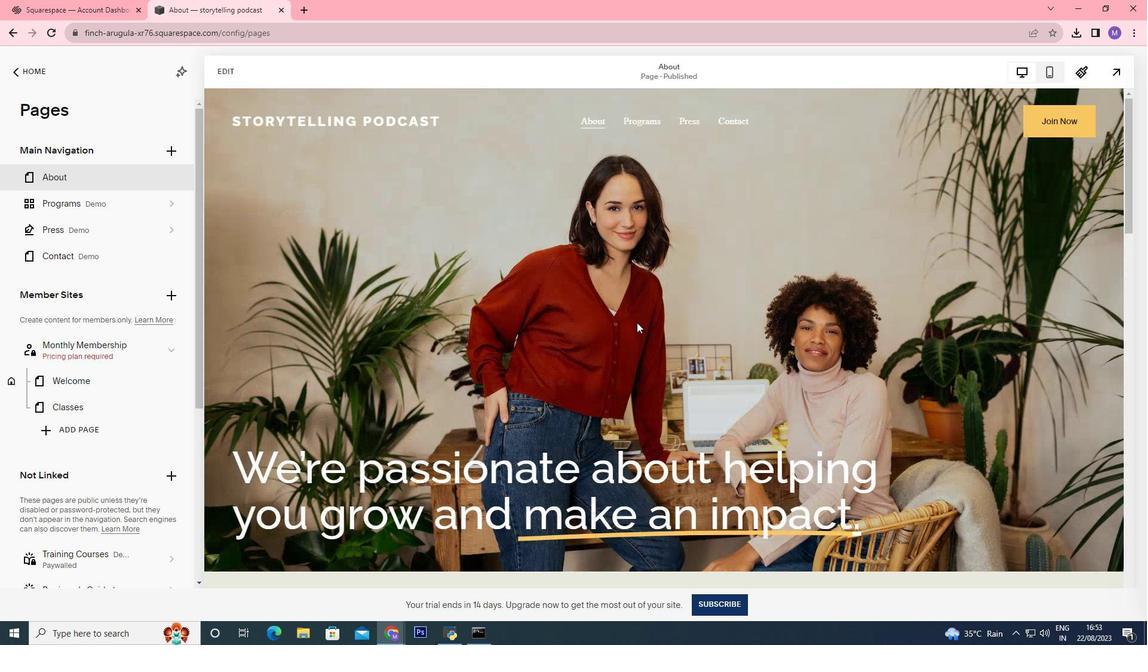
Action: Mouse scrolled (636, 323) with delta (0, 0)
Screenshot: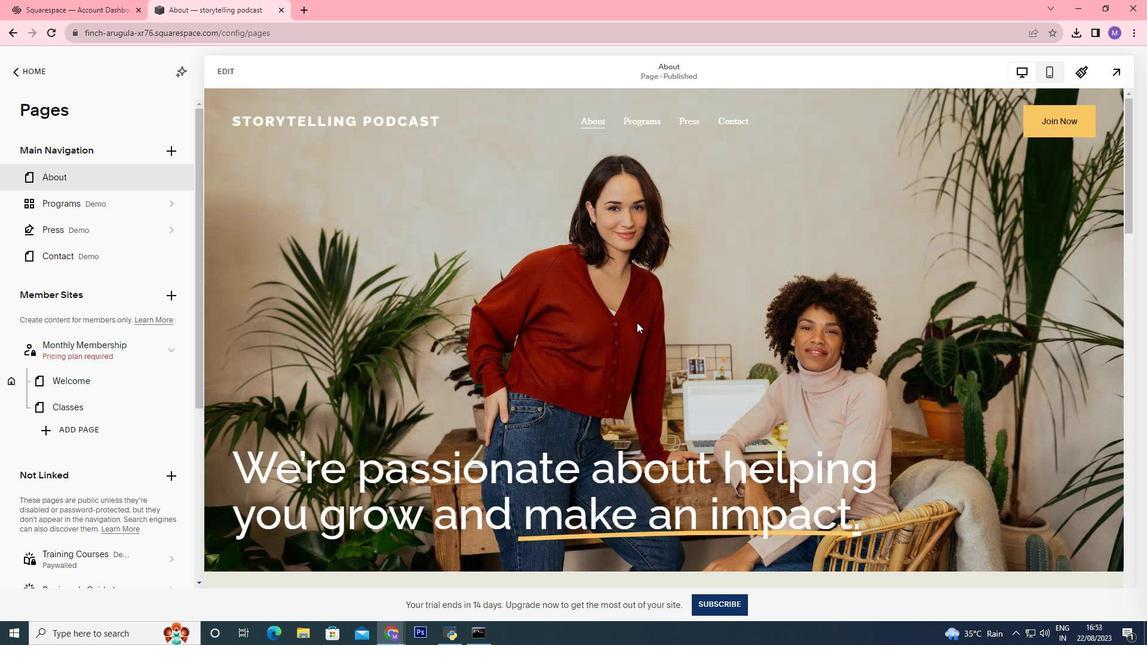 
Action: Mouse scrolled (636, 323) with delta (0, 0)
Screenshot: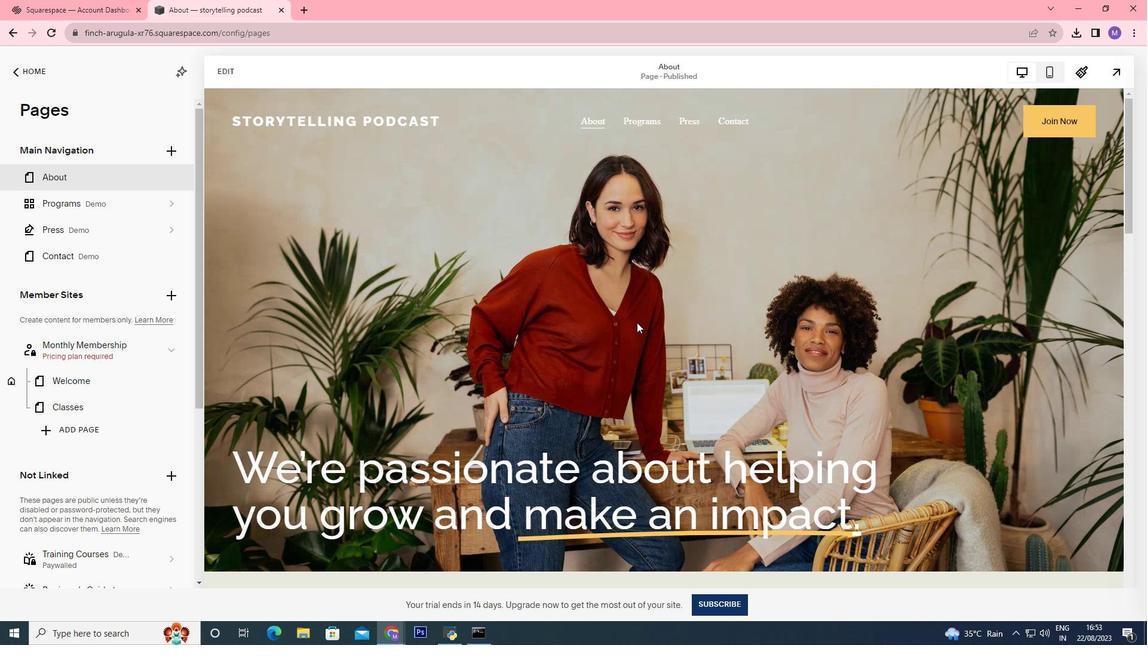 
Action: Mouse scrolled (636, 323) with delta (0, 0)
Screenshot: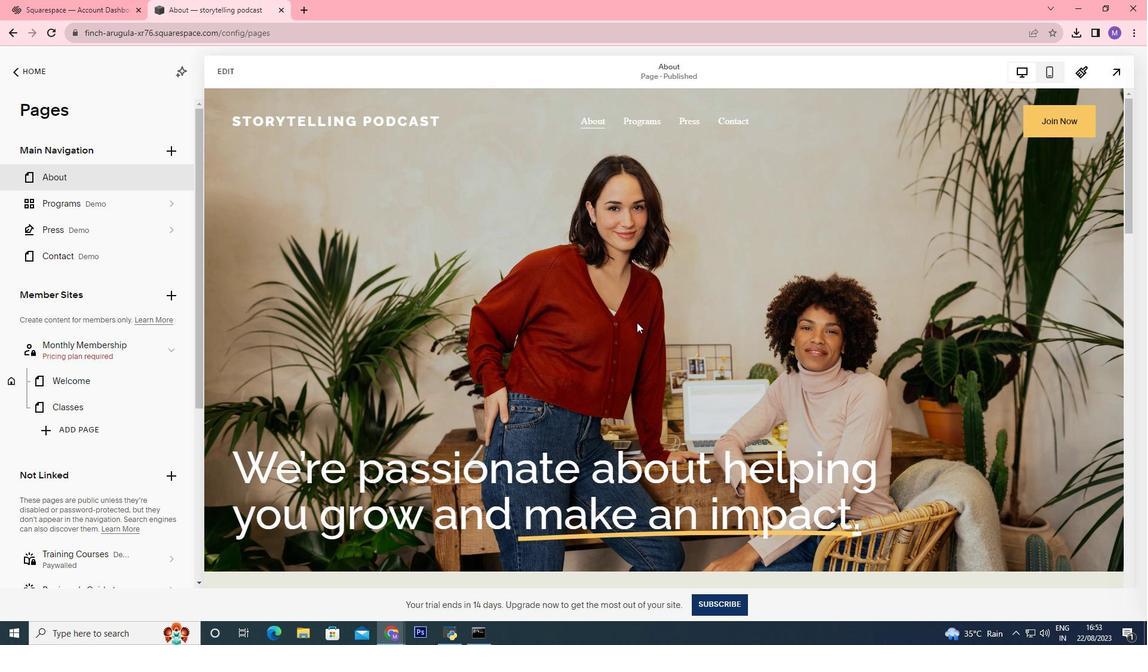 
Action: Mouse scrolled (636, 323) with delta (0, 0)
Screenshot: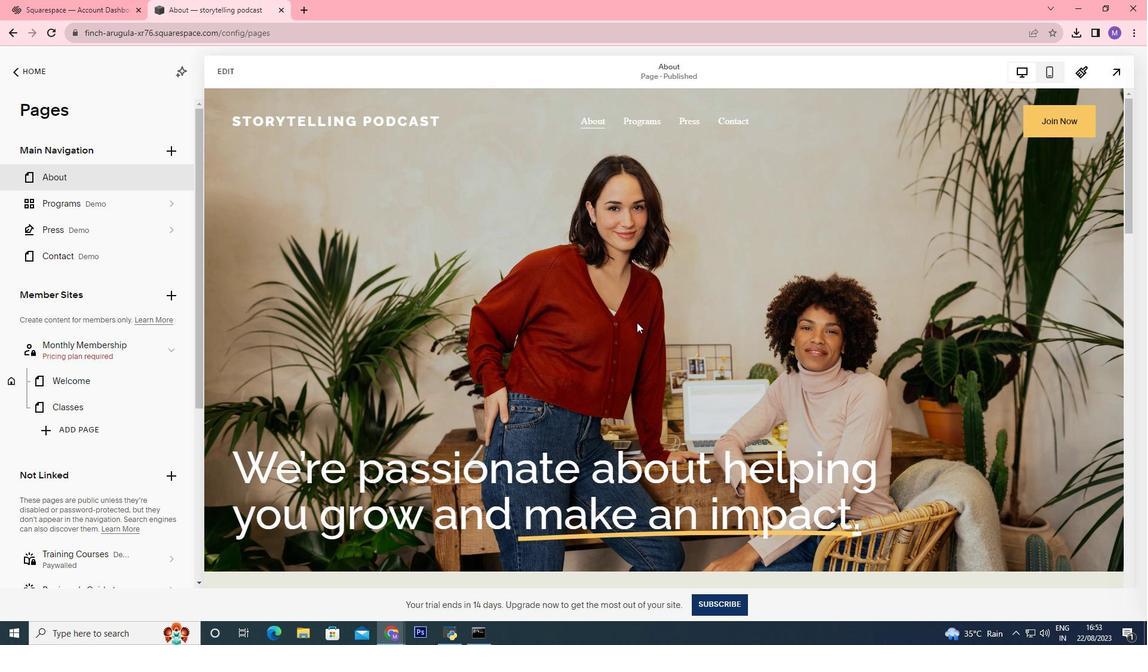 
Action: Mouse scrolled (636, 323) with delta (0, 0)
Screenshot: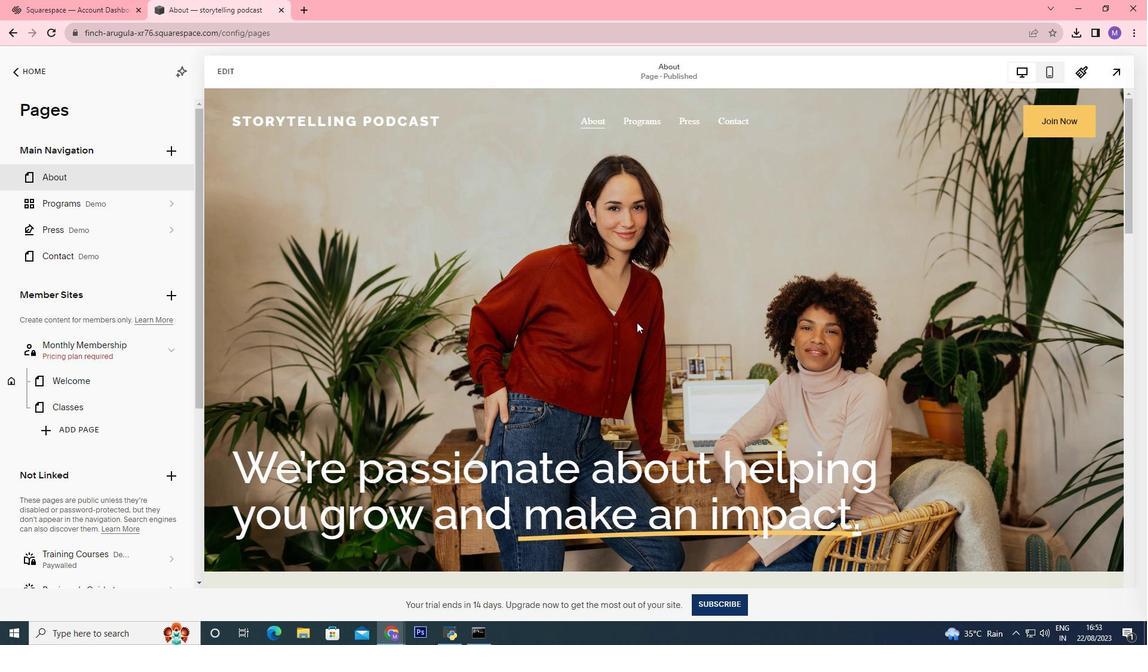 
Action: Mouse scrolled (636, 323) with delta (0, 0)
Screenshot: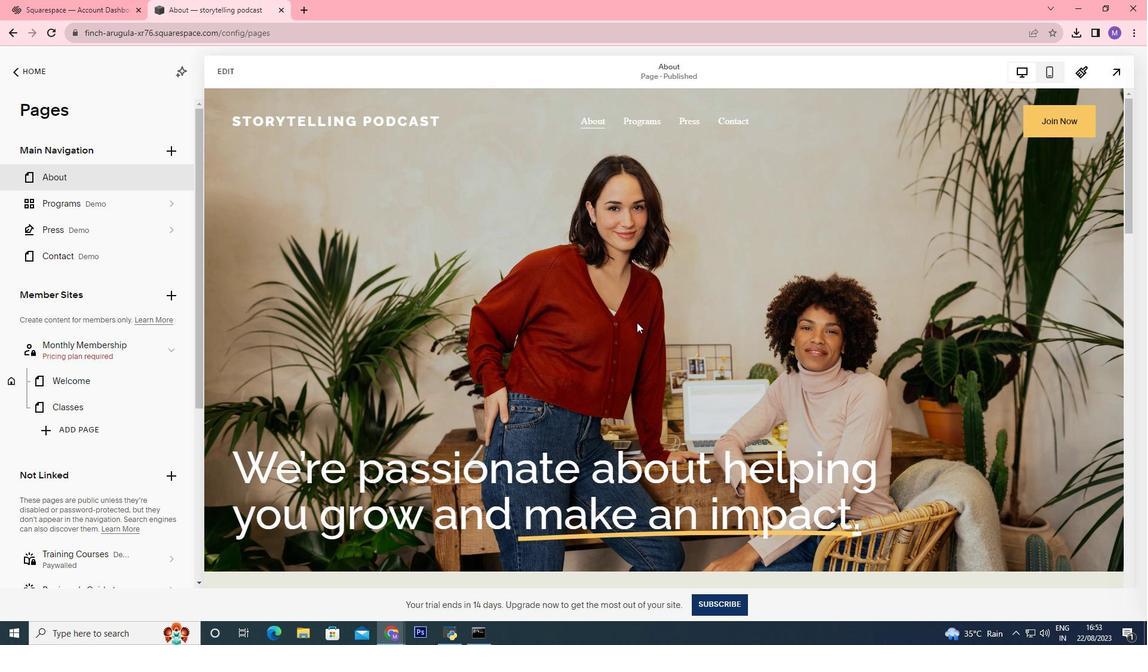 
Action: Mouse scrolled (636, 323) with delta (0, 0)
Screenshot: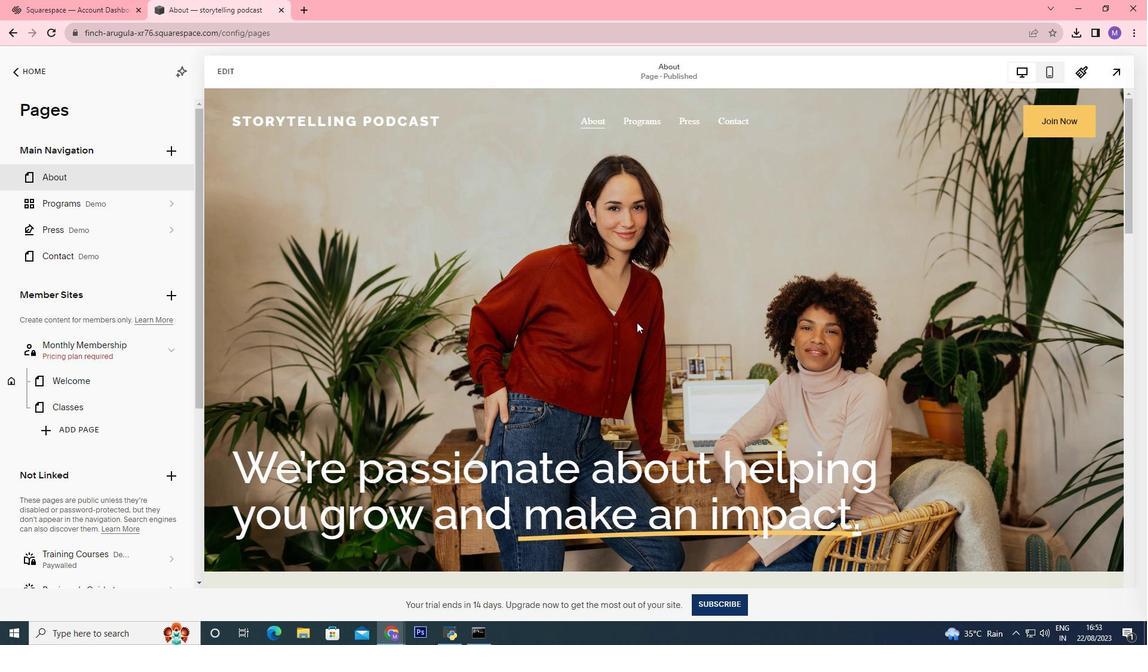 
Action: Mouse scrolled (636, 323) with delta (0, 0)
Screenshot: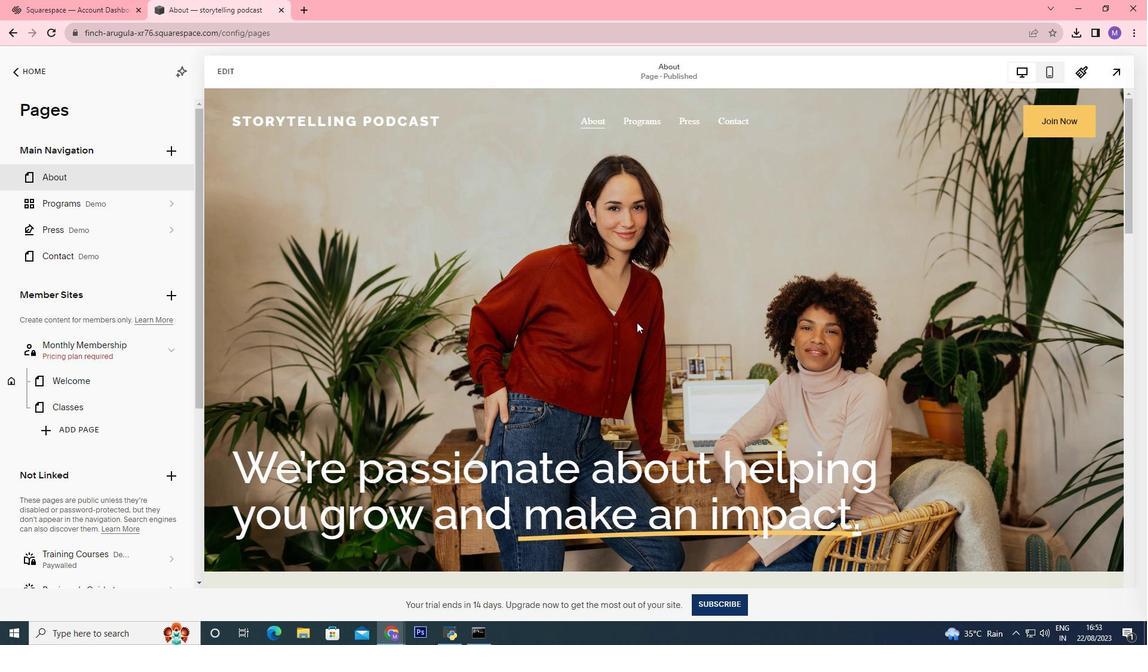 
Action: Mouse scrolled (636, 323) with delta (0, 0)
Screenshot: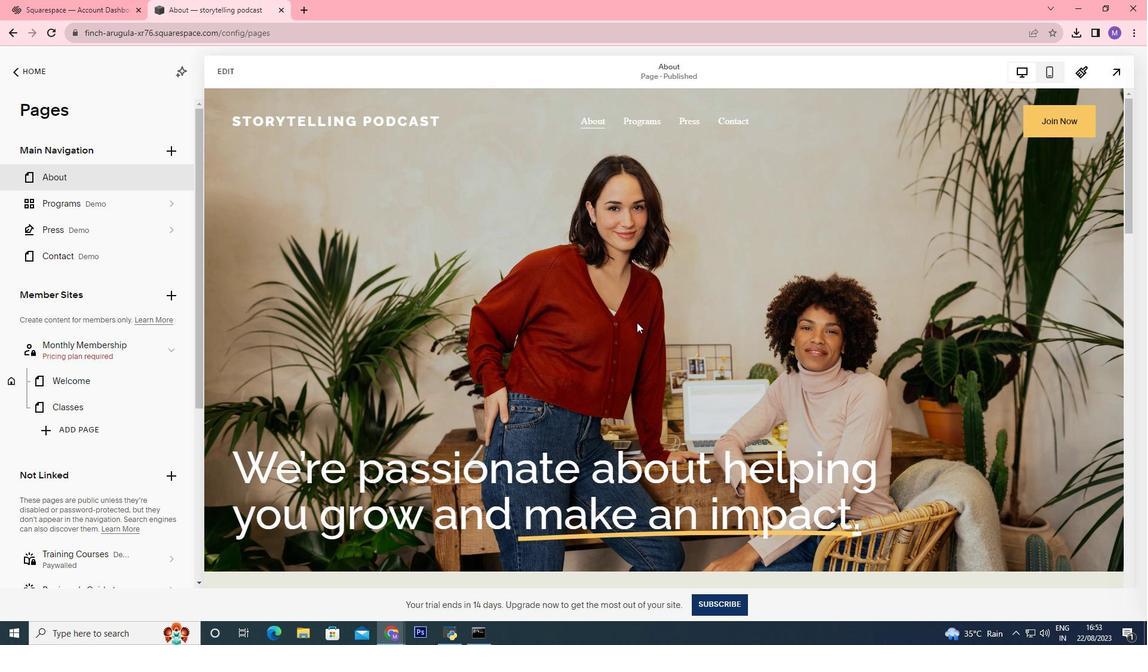 
Action: Mouse scrolled (636, 323) with delta (0, 0)
Screenshot: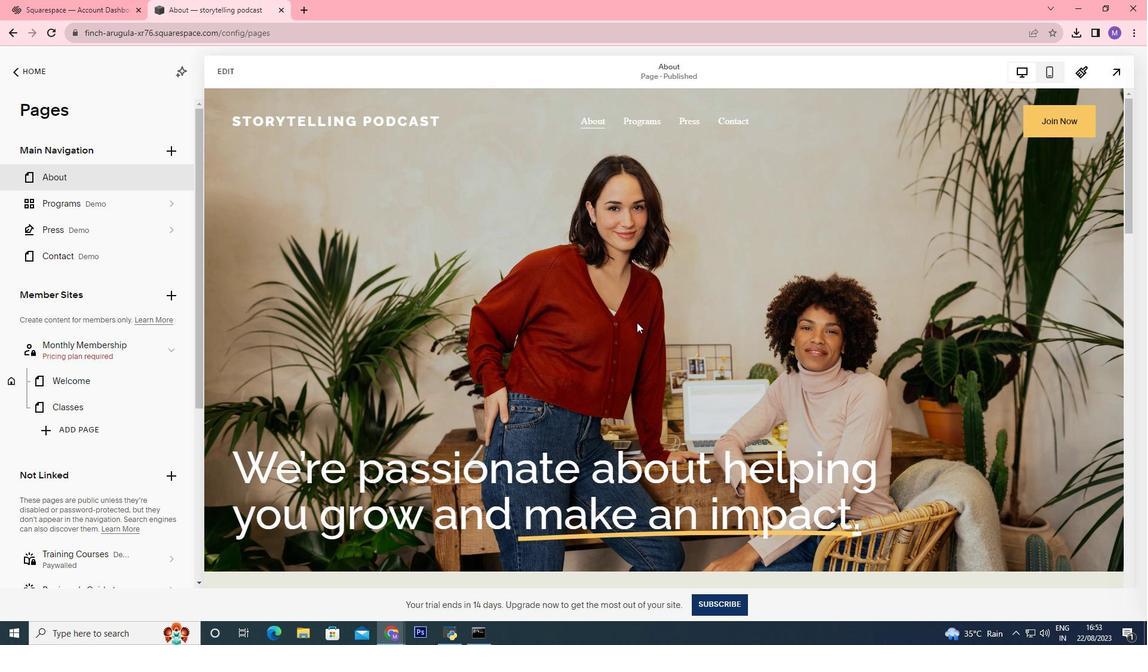 
Action: Mouse moved to (234, 75)
Screenshot: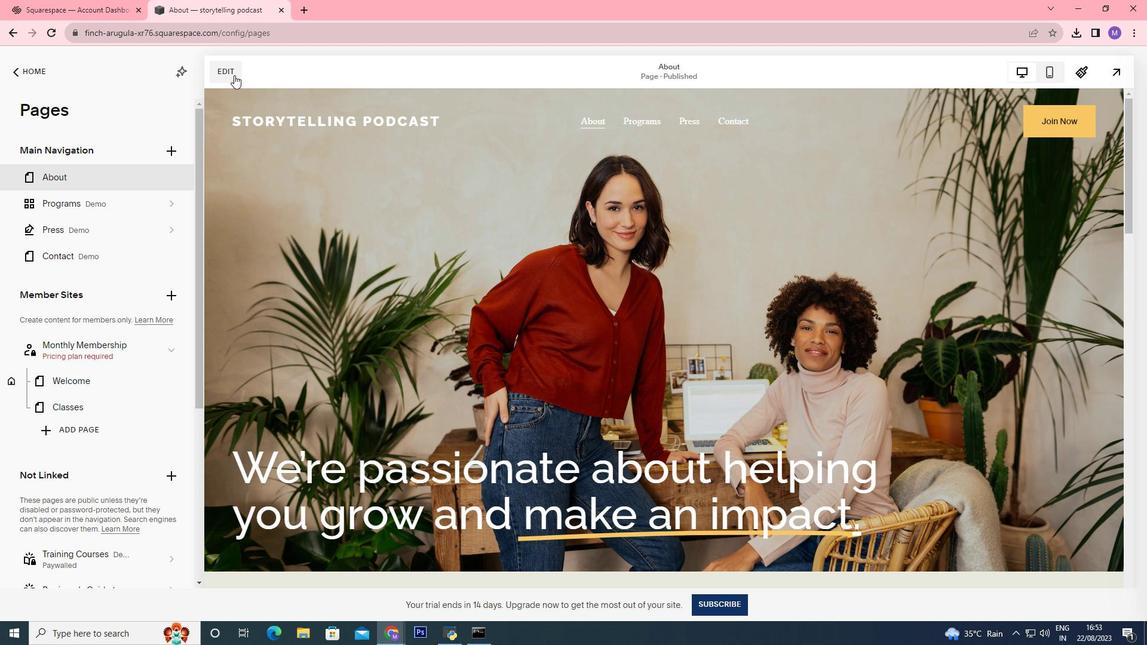 
Action: Mouse pressed left at (234, 75)
Screenshot: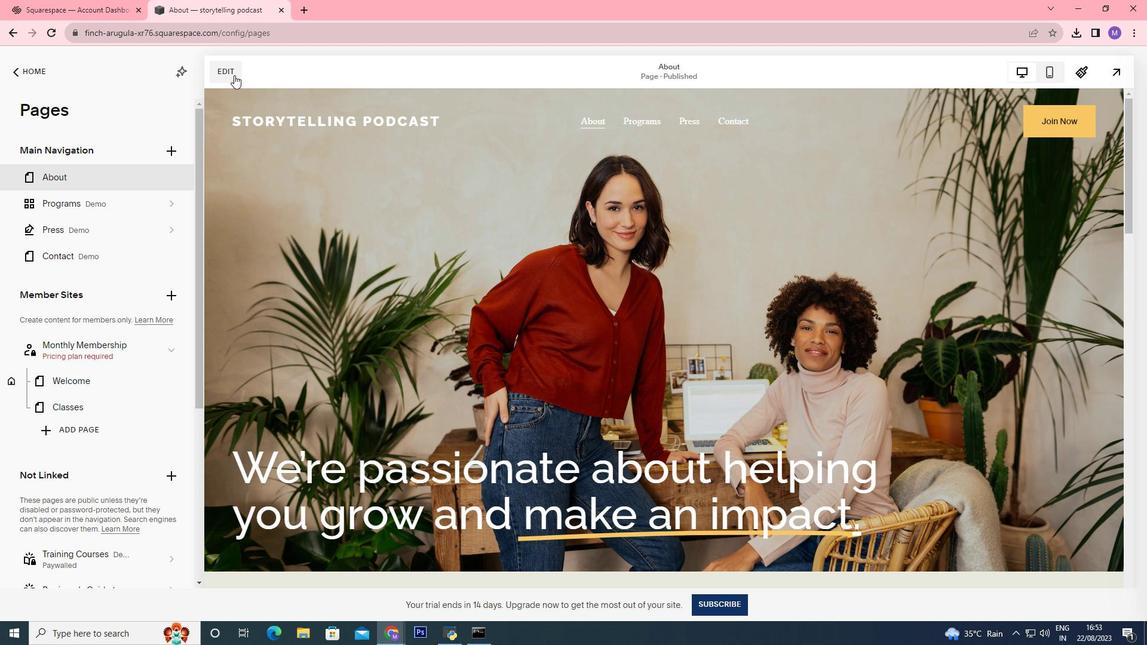 
Action: Mouse pressed left at (234, 75)
Screenshot: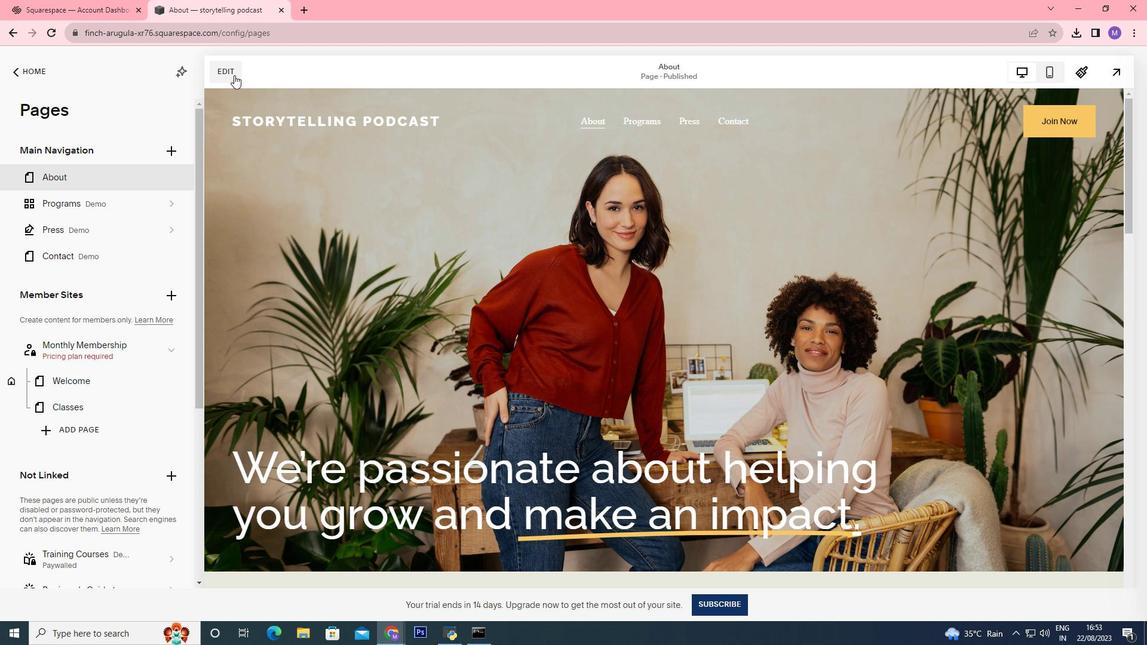 
Action: Mouse moved to (574, 128)
Screenshot: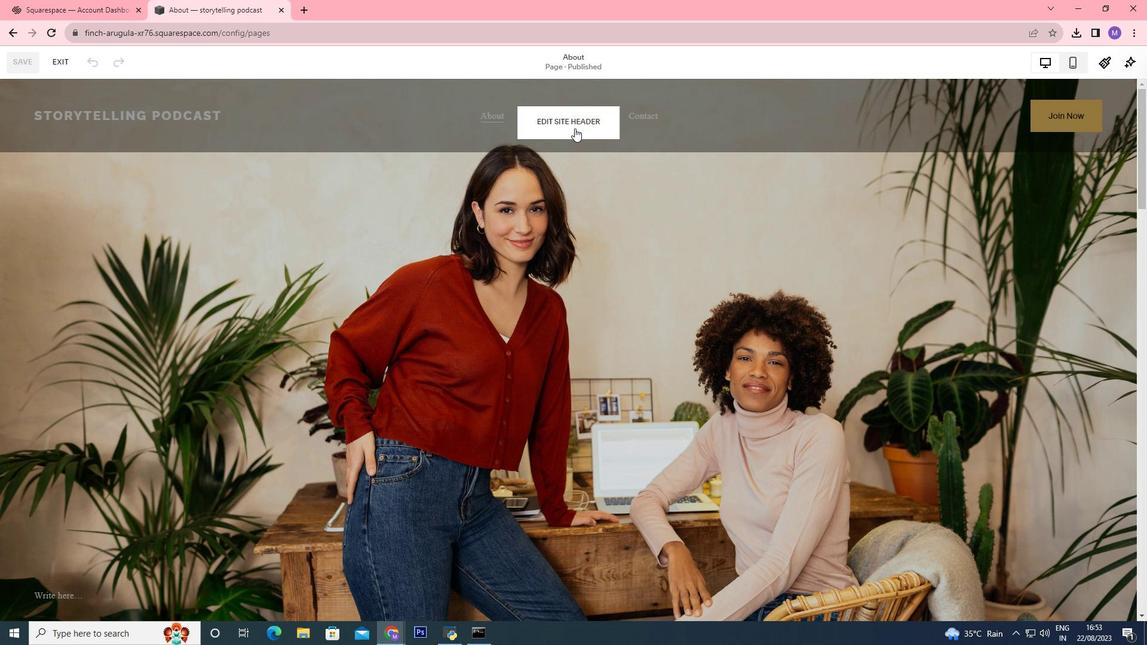 
Action: Mouse pressed left at (574, 128)
Screenshot: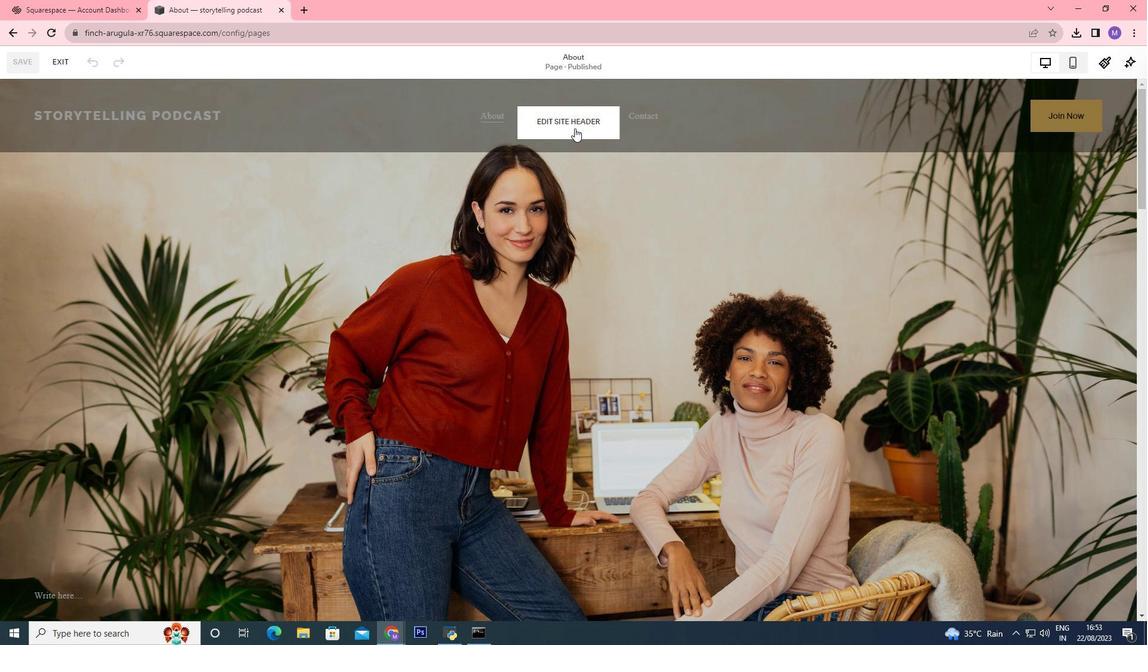 
Action: Mouse moved to (978, 391)
Screenshot: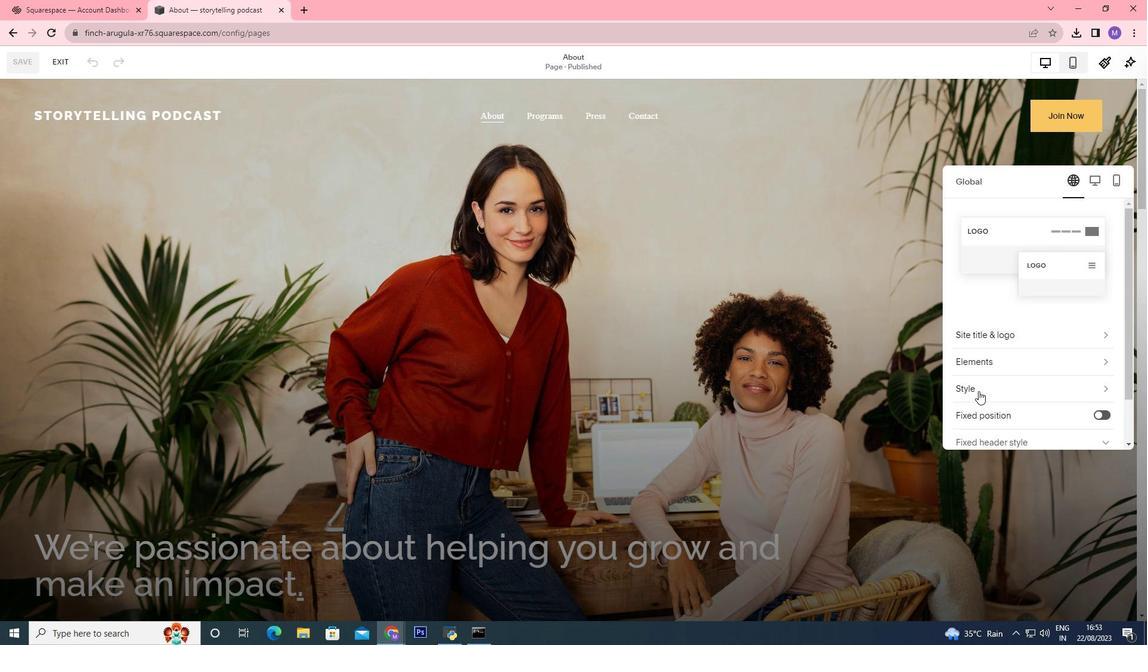 
Action: Mouse pressed left at (978, 391)
Screenshot: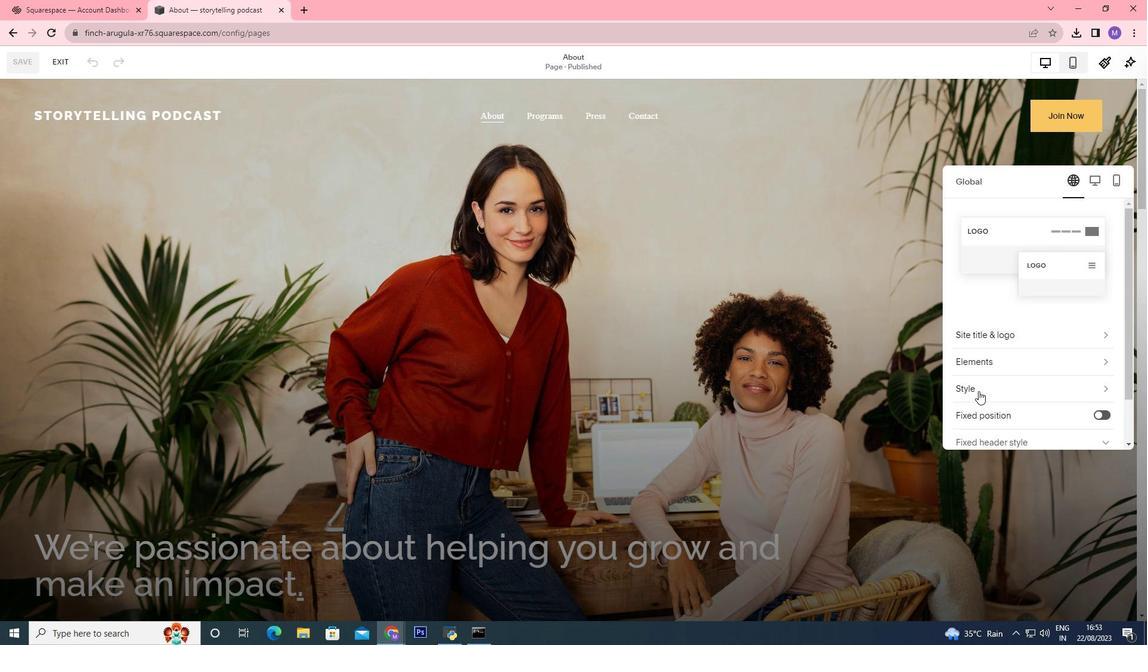 
Action: Mouse moved to (1058, 231)
Screenshot: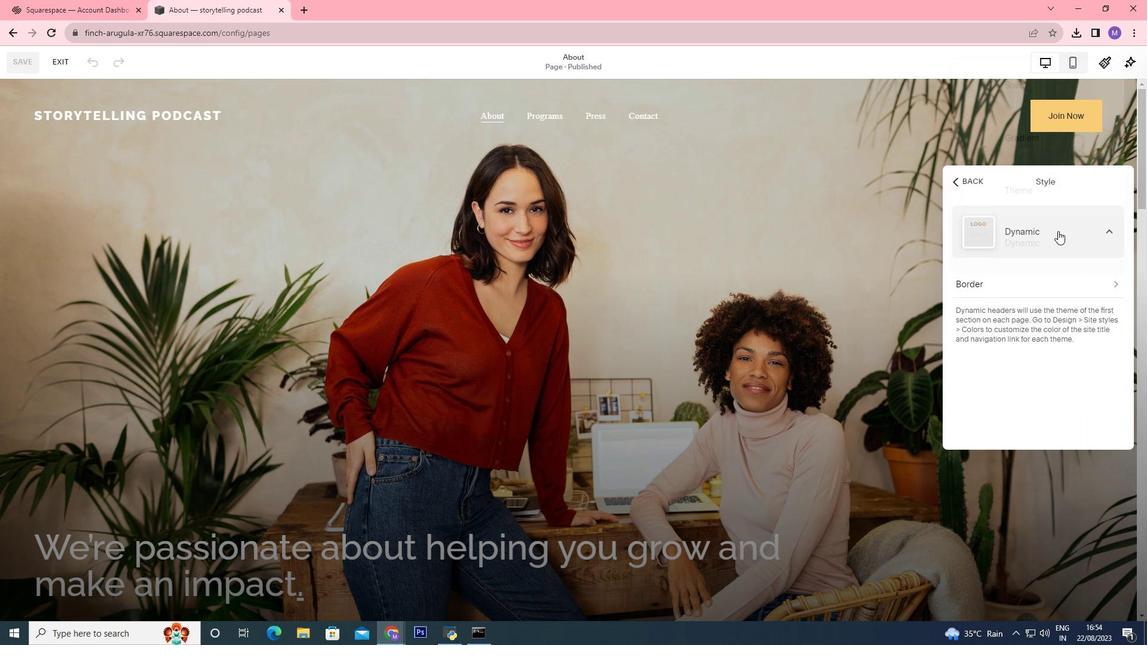 
Action: Mouse pressed left at (1058, 231)
Screenshot: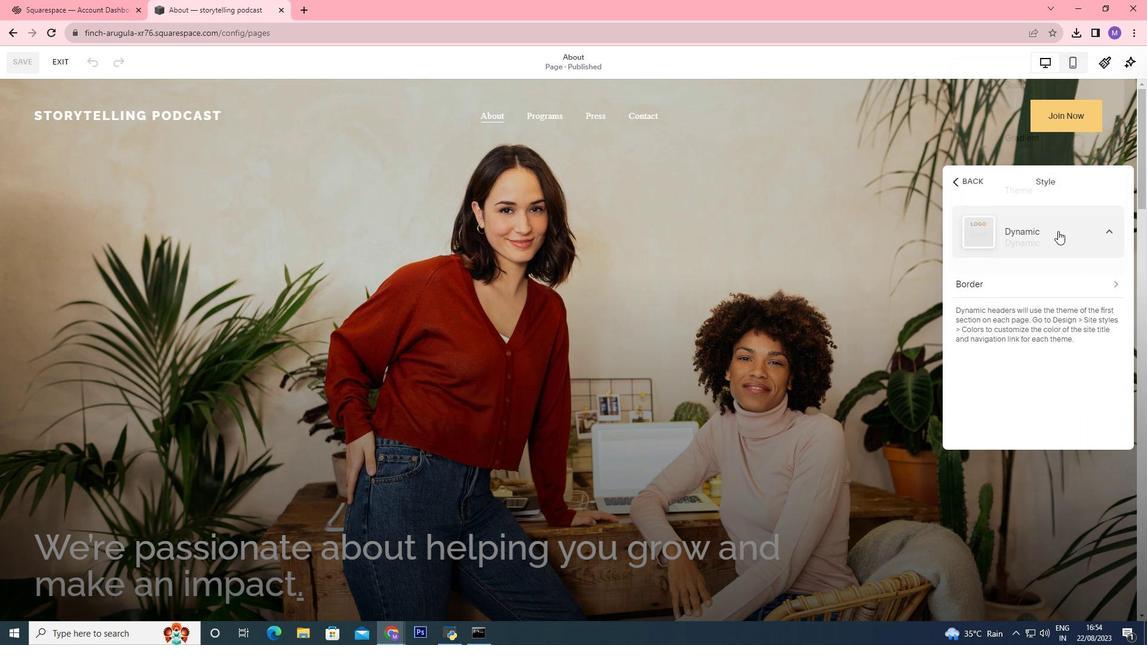
Action: Mouse moved to (1040, 97)
Screenshot: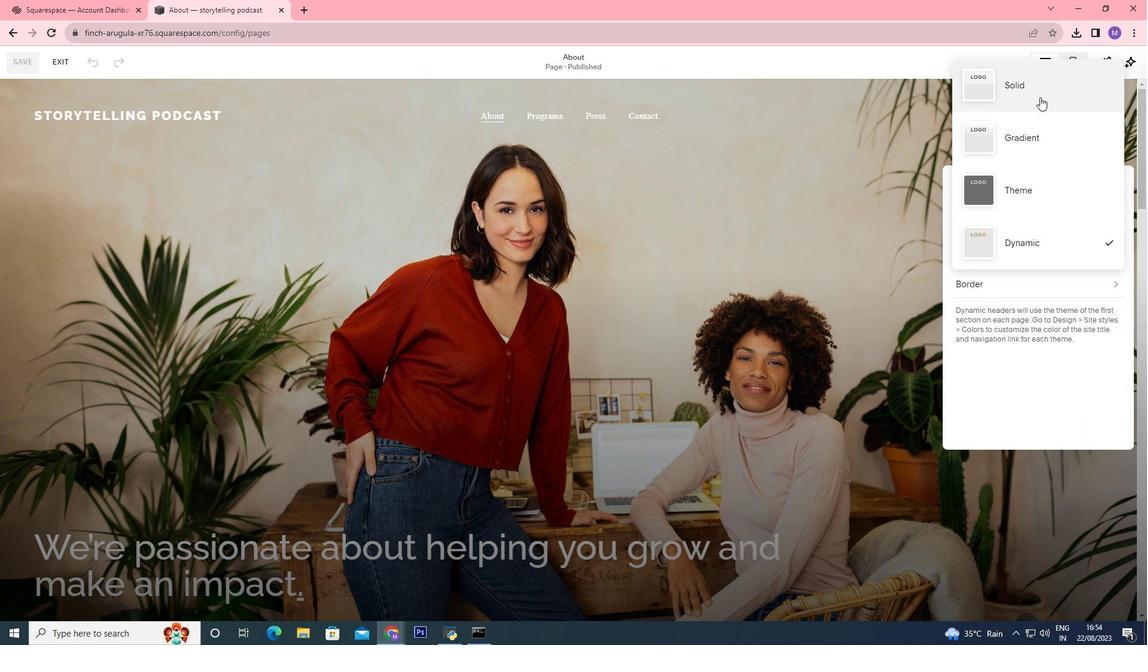 
Action: Mouse pressed left at (1040, 97)
Screenshot: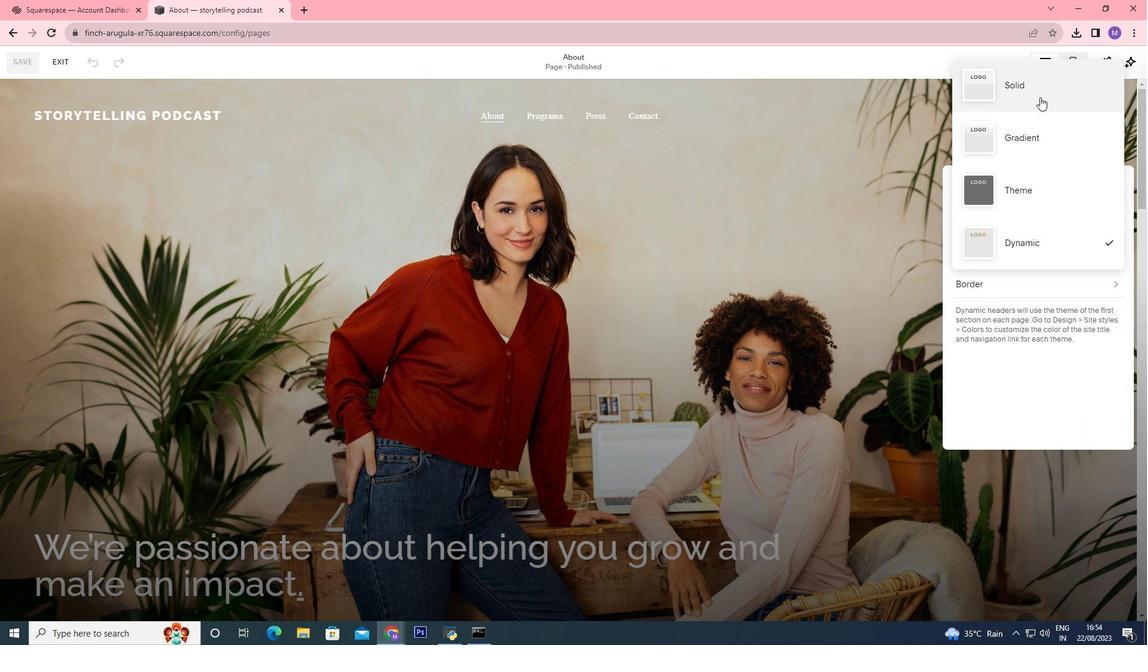 
Action: Mouse moved to (1070, 224)
Screenshot: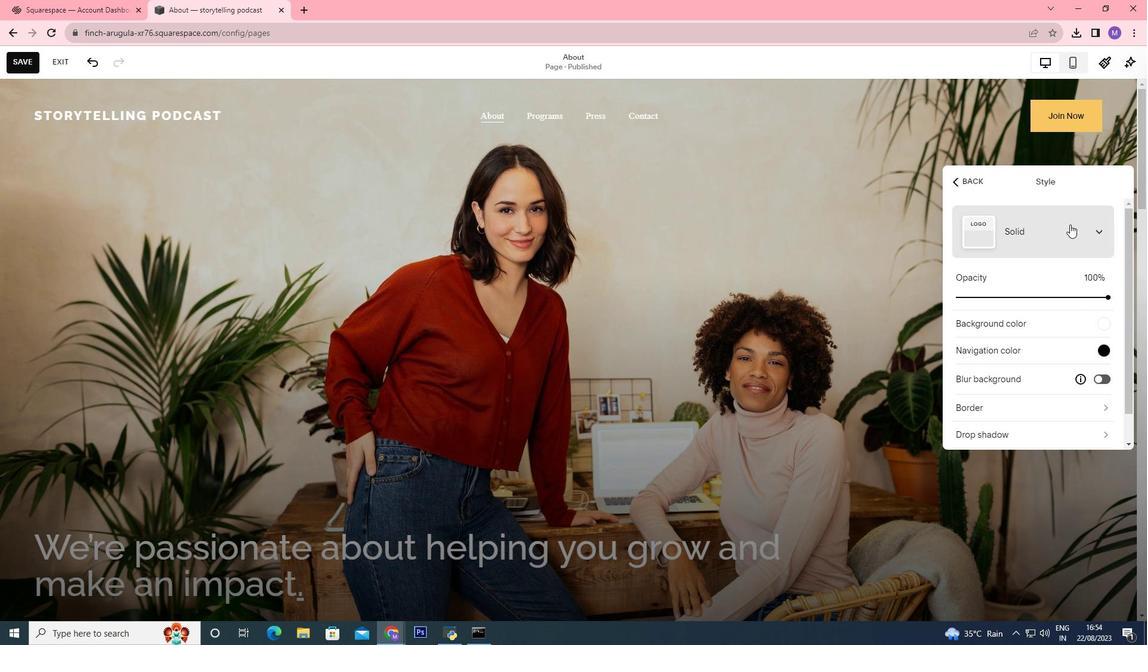 
Action: Mouse pressed left at (1070, 224)
Screenshot: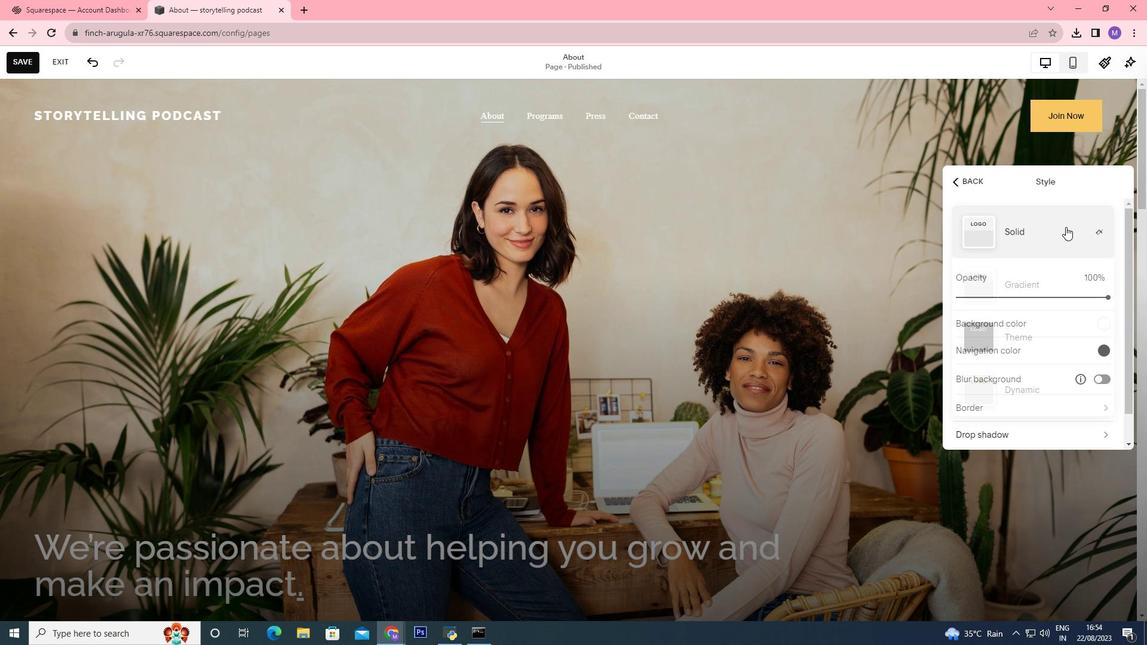 
Action: Mouse moved to (1042, 233)
Screenshot: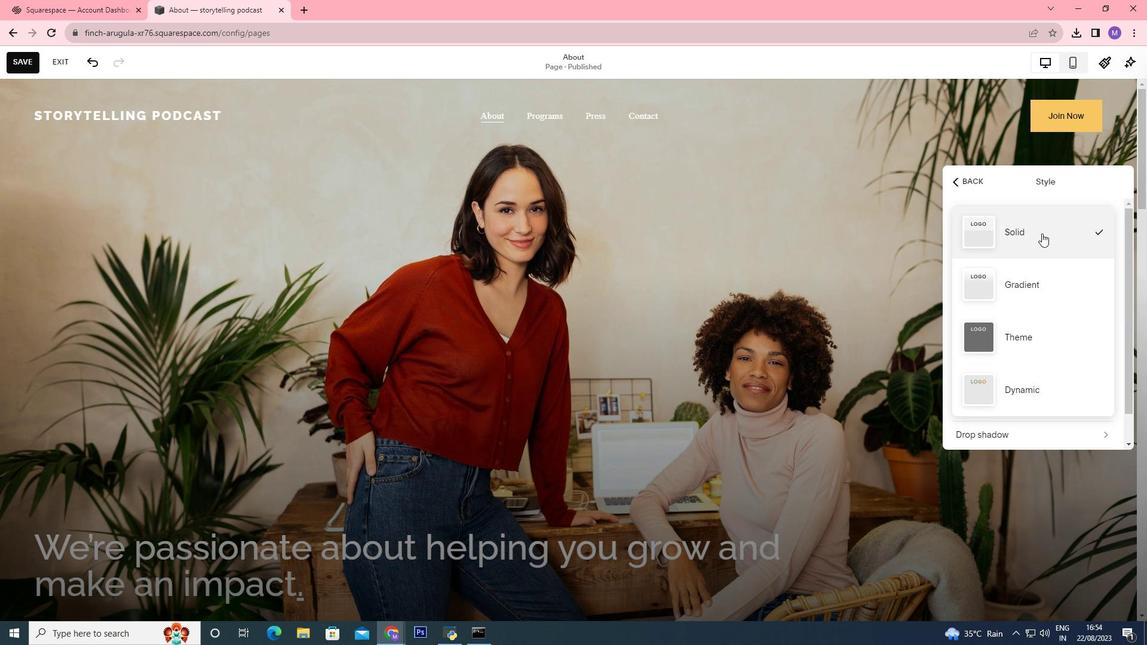 
Action: Mouse pressed left at (1042, 233)
Screenshot: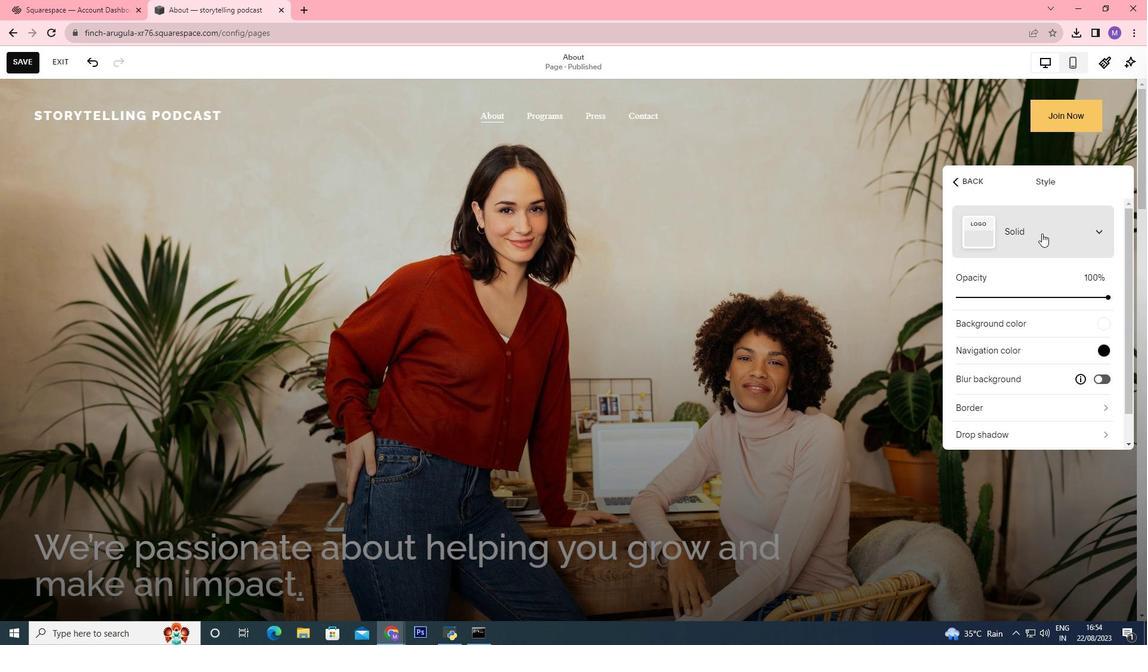 
Action: Mouse moved to (705, 209)
Screenshot: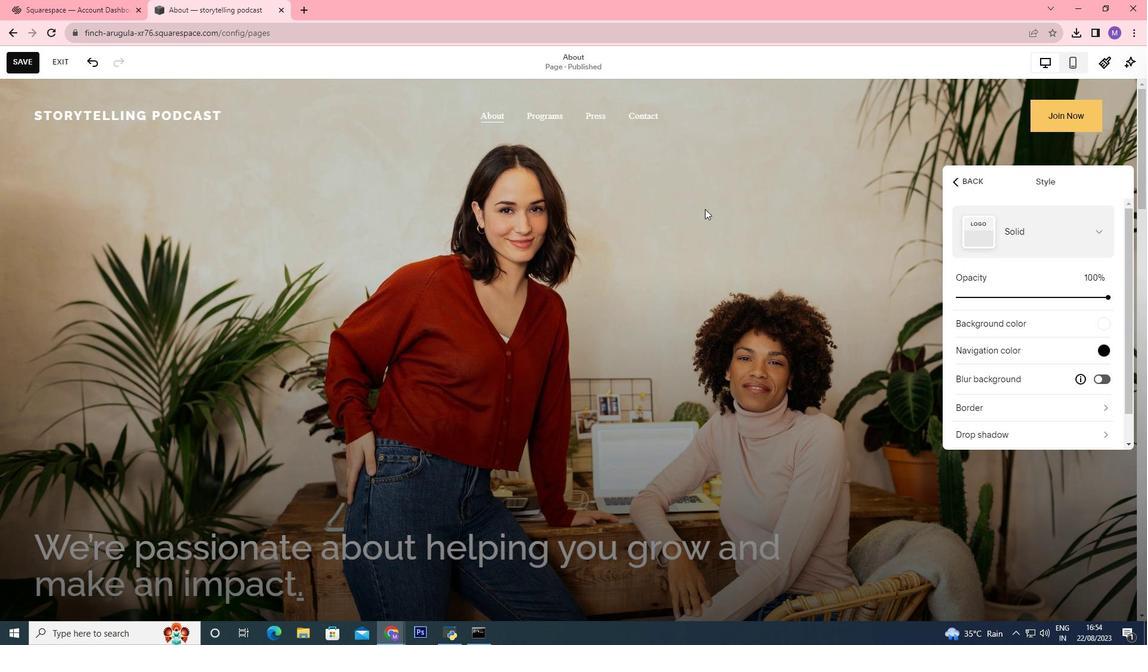 
Action: Mouse pressed left at (705, 209)
Screenshot: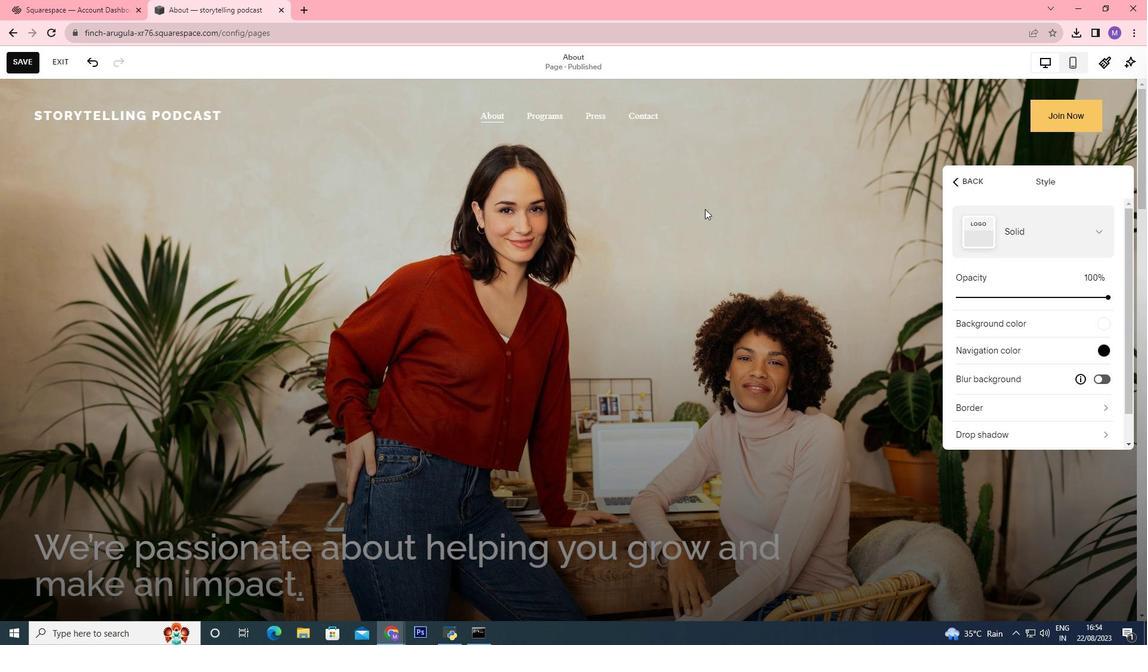 
Action: Mouse moved to (675, 334)
Screenshot: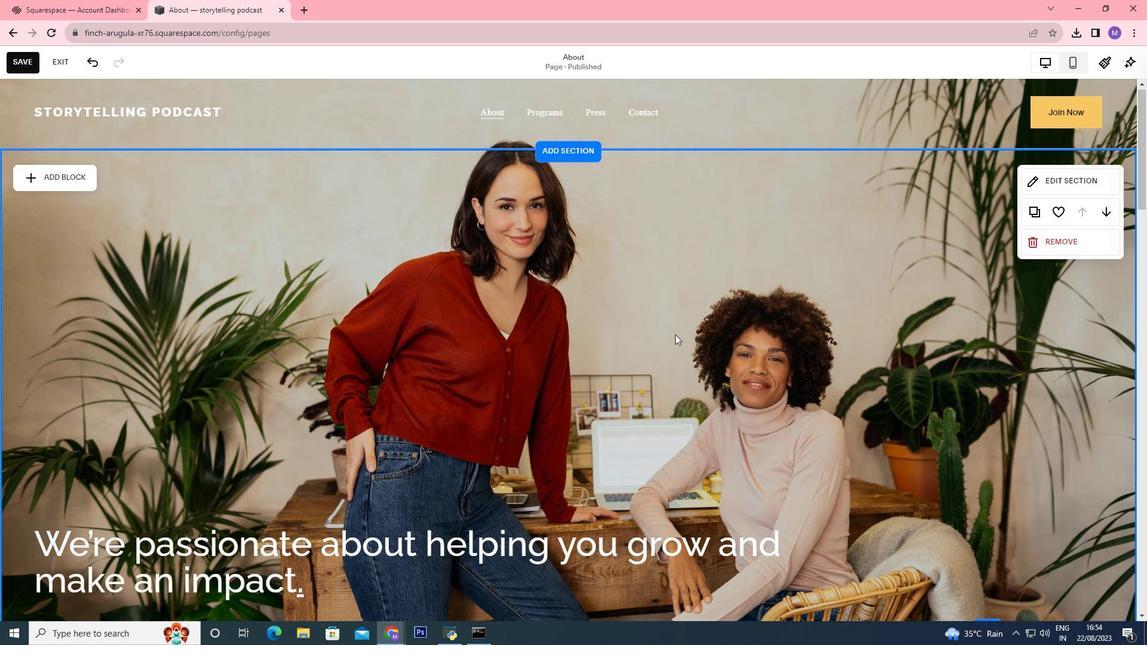
Action: Mouse scrolled (675, 334) with delta (0, 0)
Screenshot: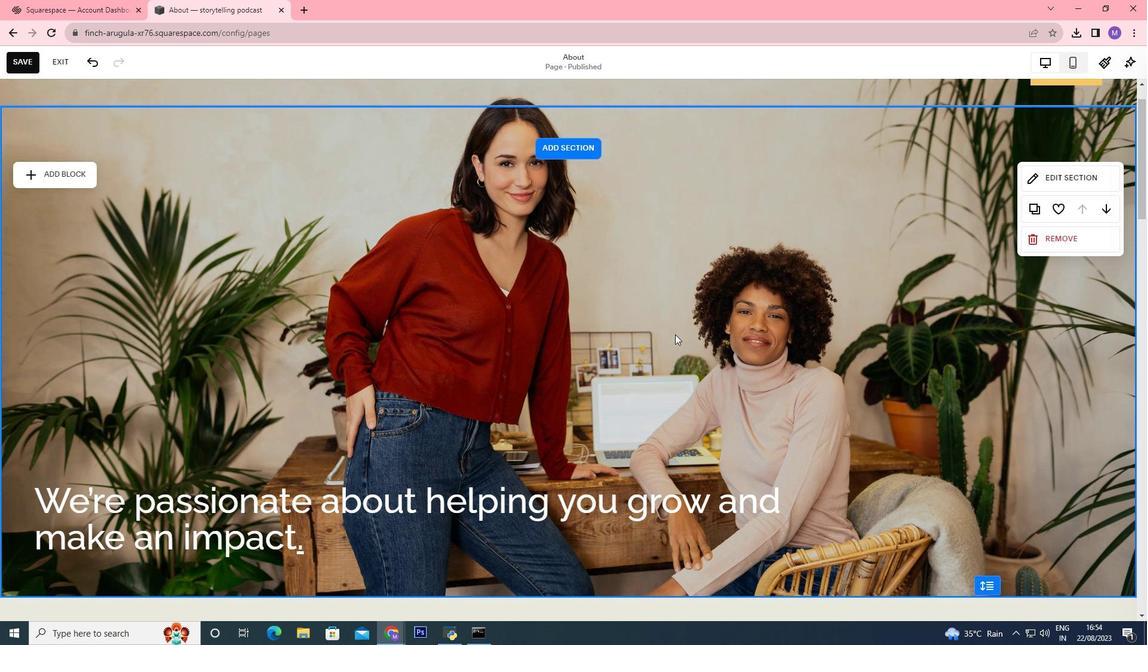 
Action: Mouse scrolled (675, 334) with delta (0, 0)
Screenshot: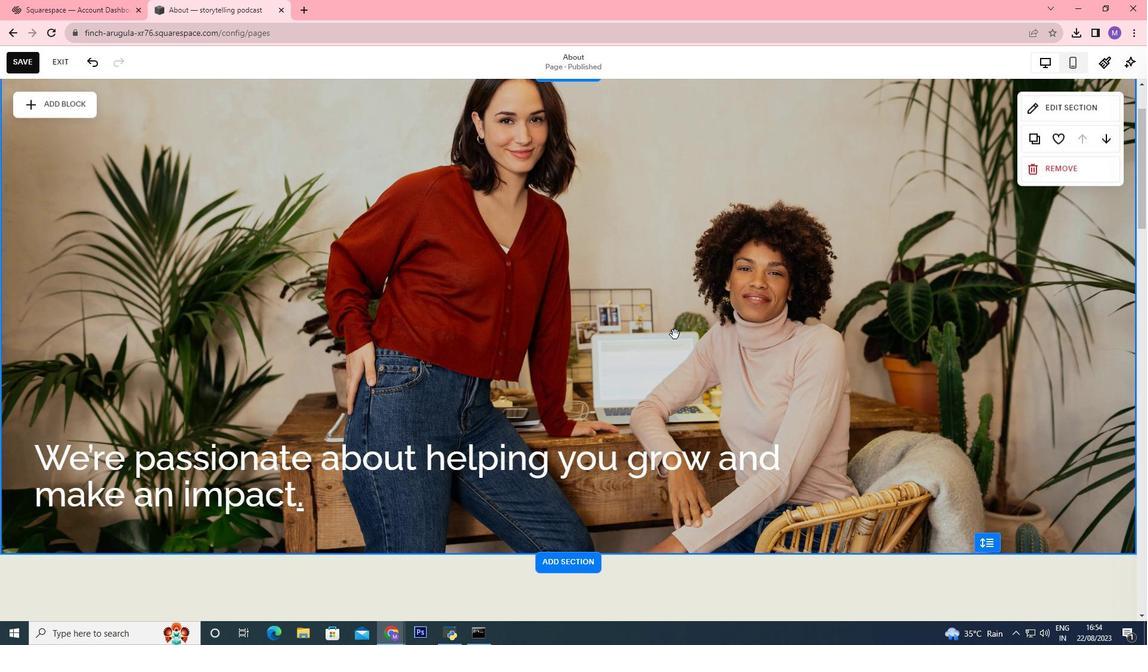 
Action: Mouse moved to (244, 437)
Screenshot: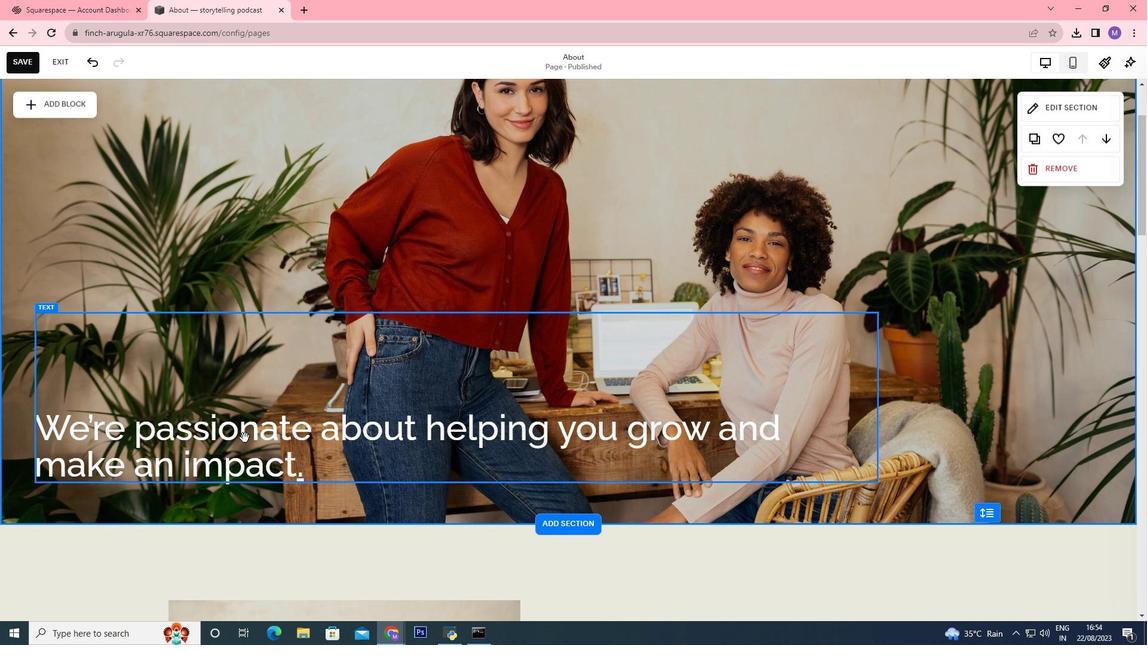 
Action: Mouse pressed left at (244, 437)
Screenshot: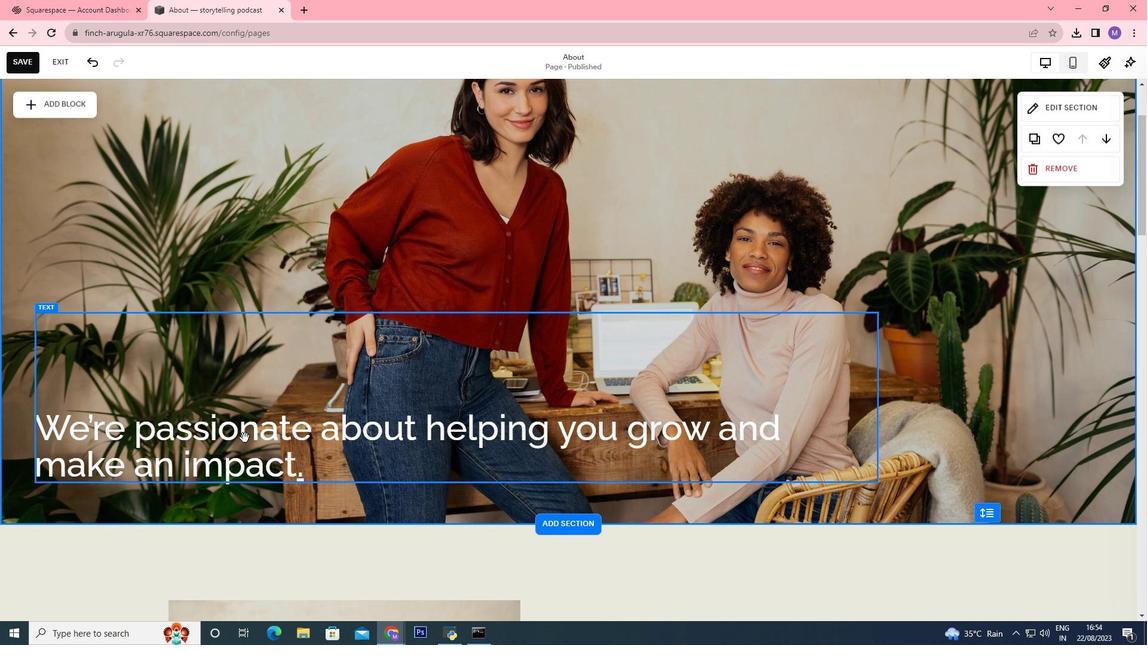 
Action: Mouse pressed left at (244, 437)
Screenshot: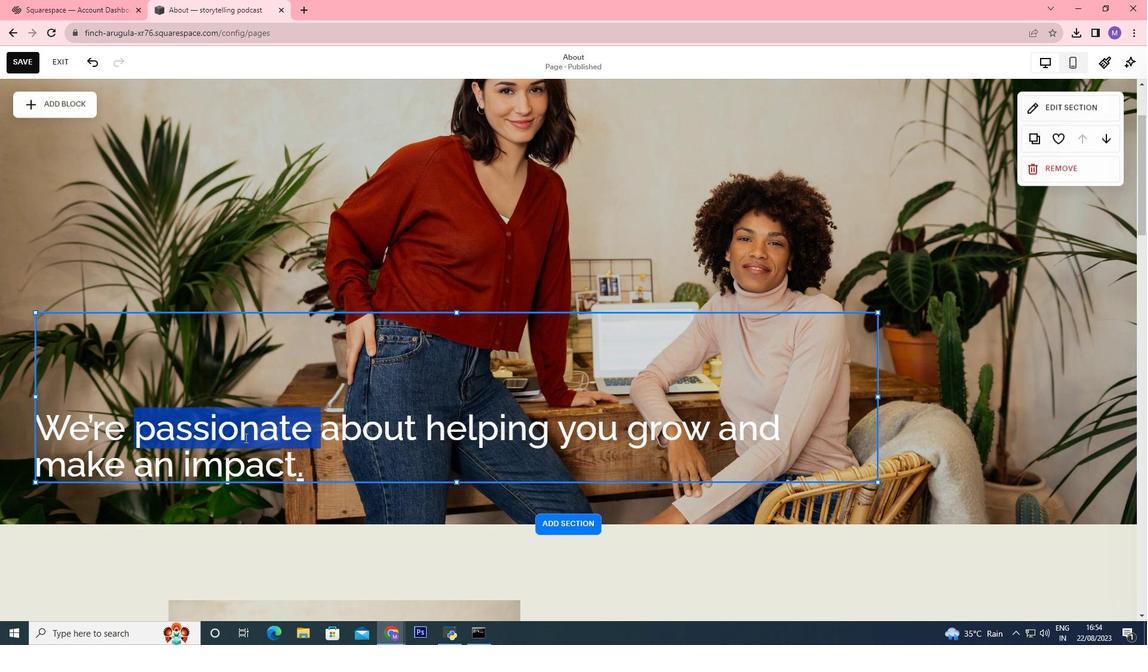 
Action: Mouse pressed left at (244, 437)
Screenshot: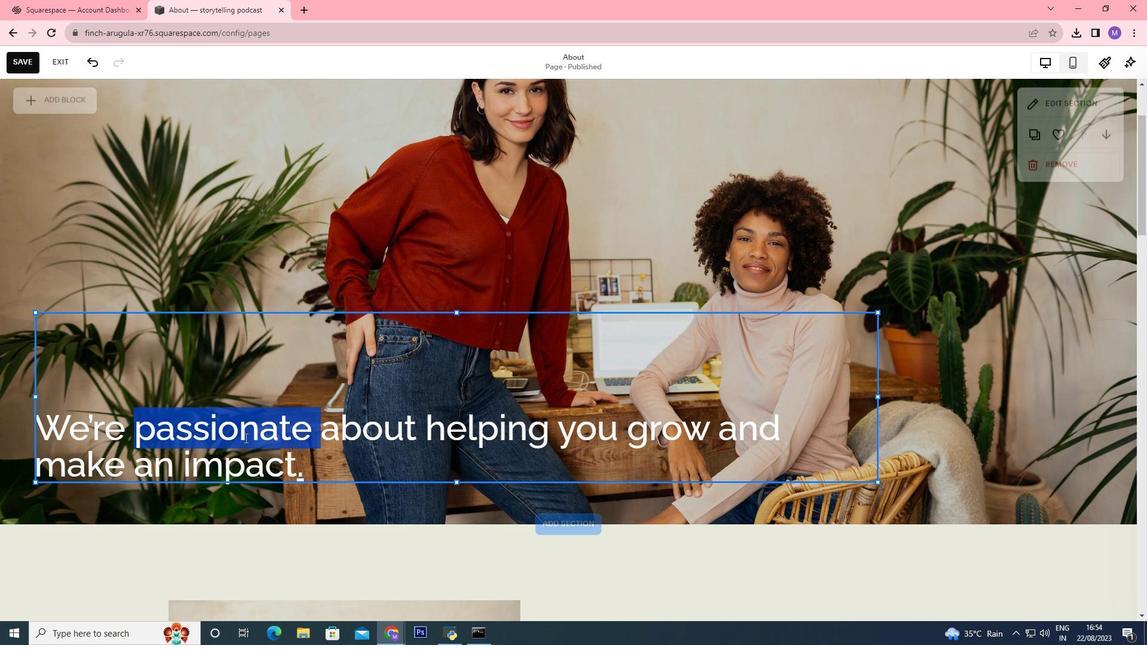 
Action: Mouse pressed left at (244, 437)
Screenshot: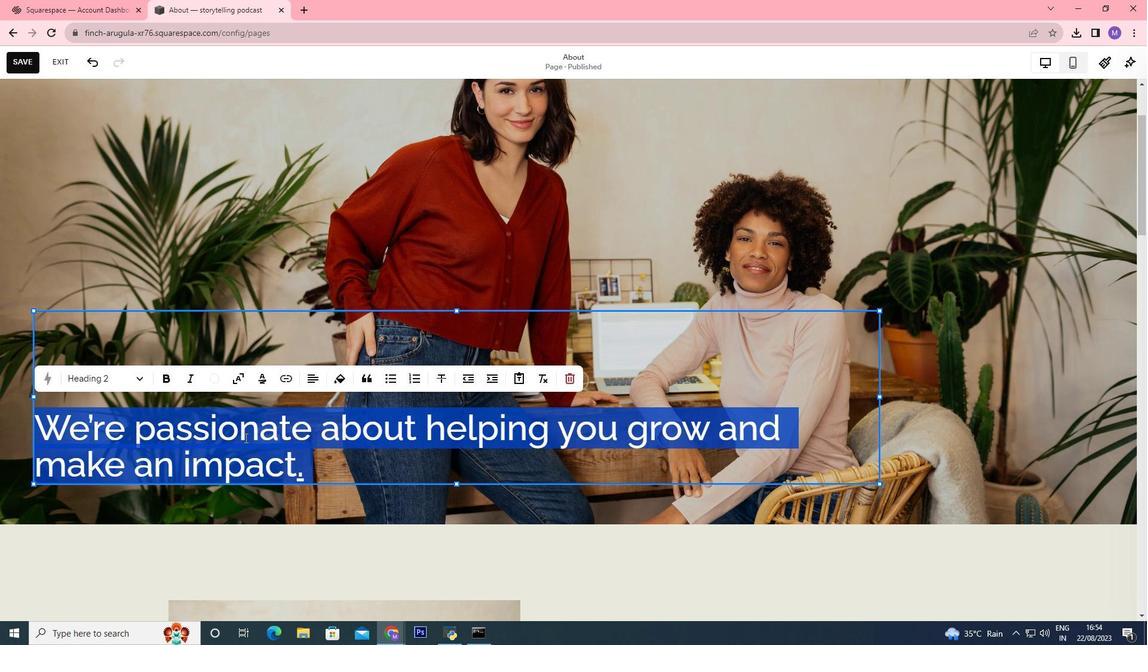 
Action: Key pressed <Key.shift><Key.shift><Key.shift><Key.shift><Key.shift><Key.shift><Key.shift><Key.shift><Key.shift><Key.shift><Key.shift>Story<Key.space><Key.backspace>telling<Key.space>podcasts<Key.backspace>
Screenshot: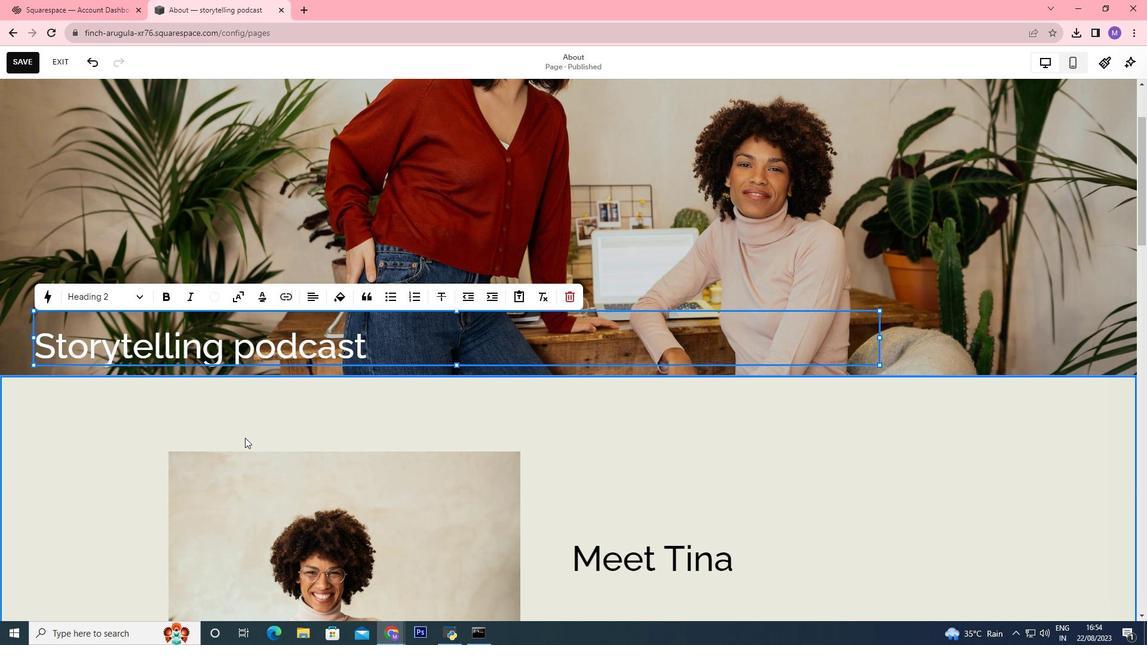
Action: Mouse moved to (691, 237)
Screenshot: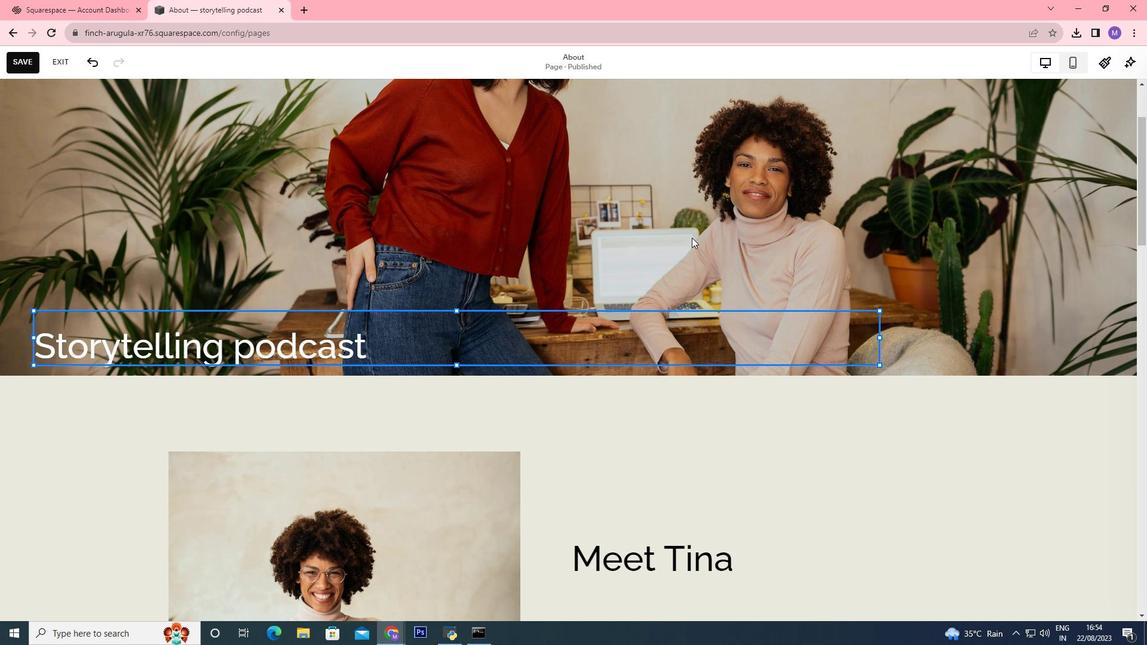 
Action: Mouse pressed left at (691, 237)
Screenshot: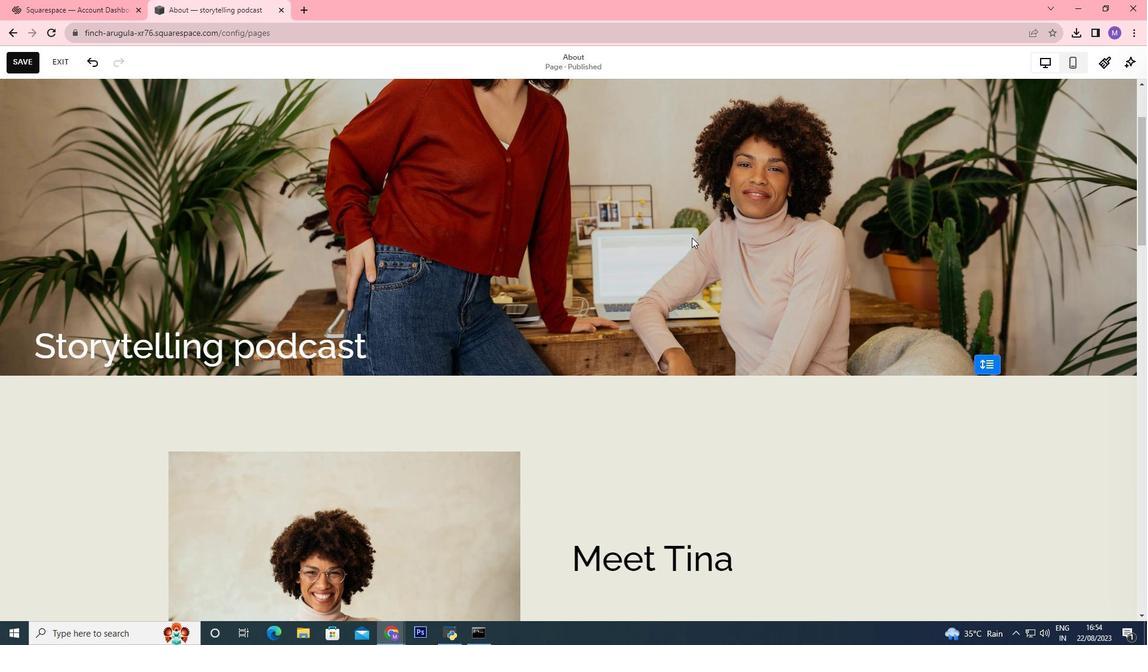 
Action: Mouse moved to (559, 340)
Screenshot: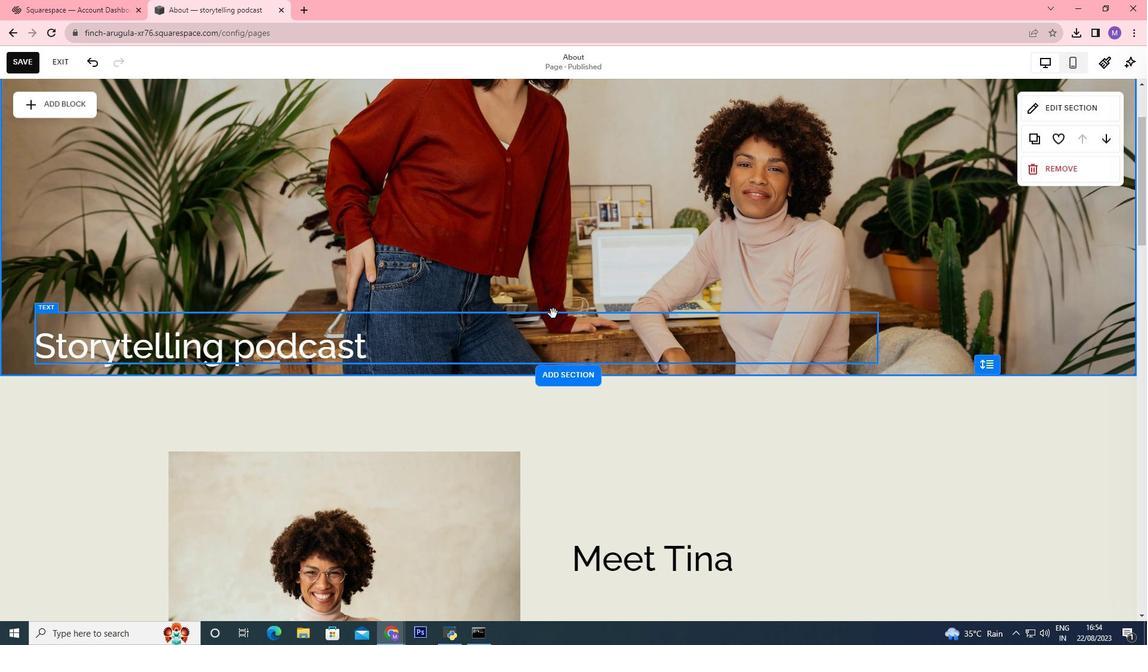 
Action: Mouse pressed left at (559, 340)
Screenshot: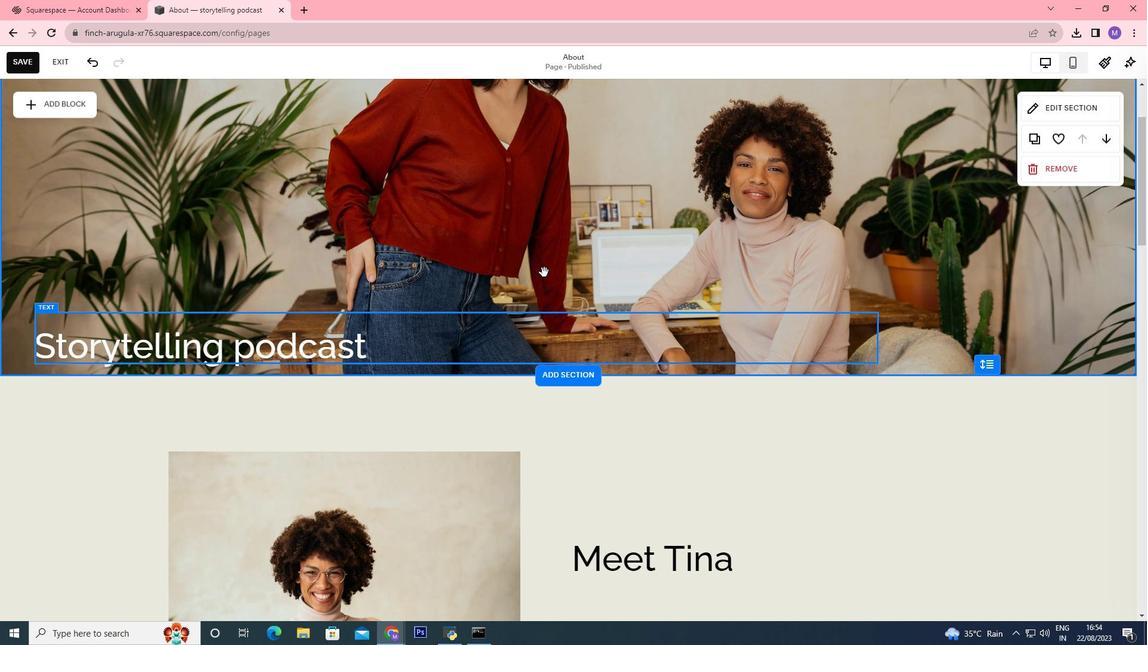 
Action: Mouse moved to (630, 285)
Screenshot: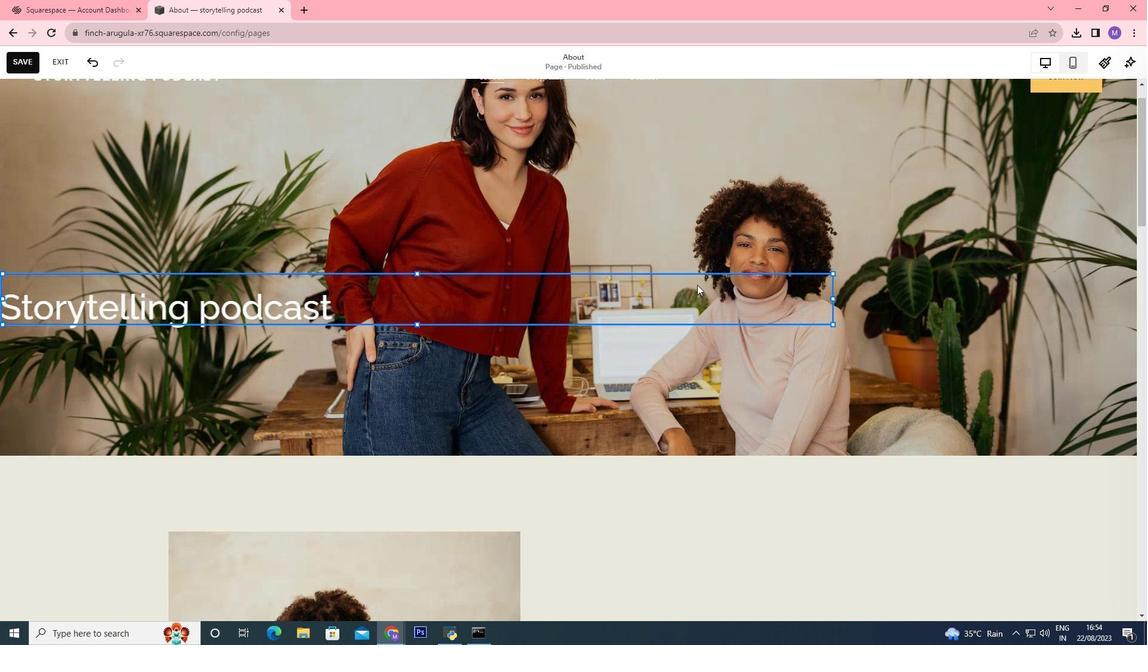 
Action: Mouse scrolled (630, 286) with delta (0, 0)
Screenshot: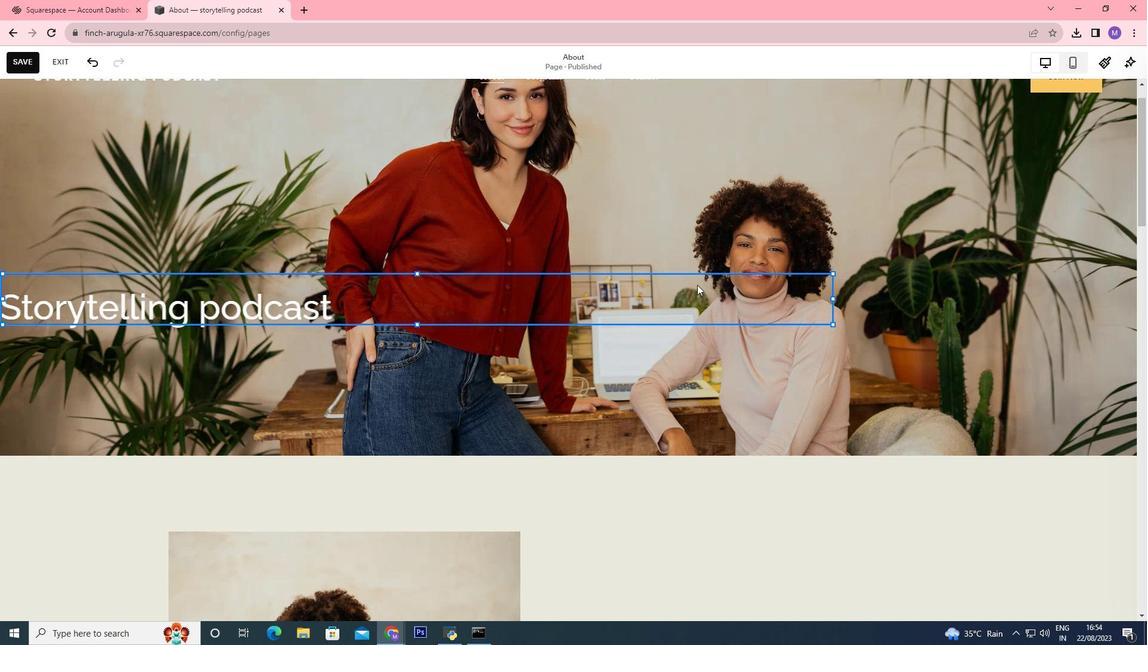 
Action: Mouse moved to (630, 285)
Screenshot: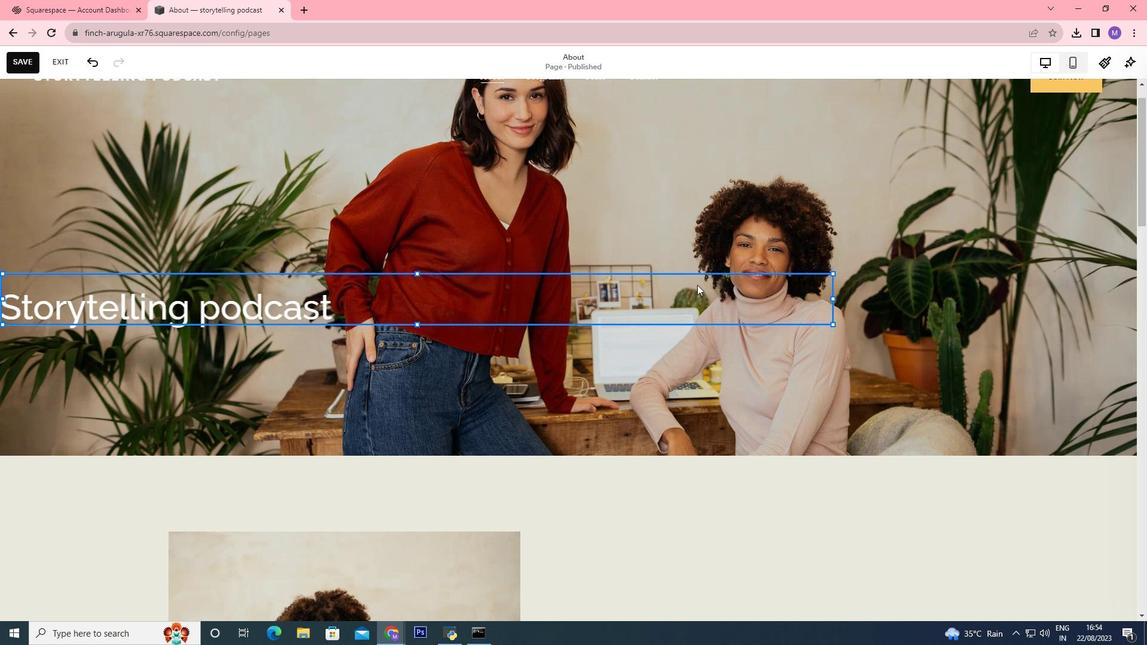 
Action: Mouse scrolled (630, 286) with delta (0, 0)
Screenshot: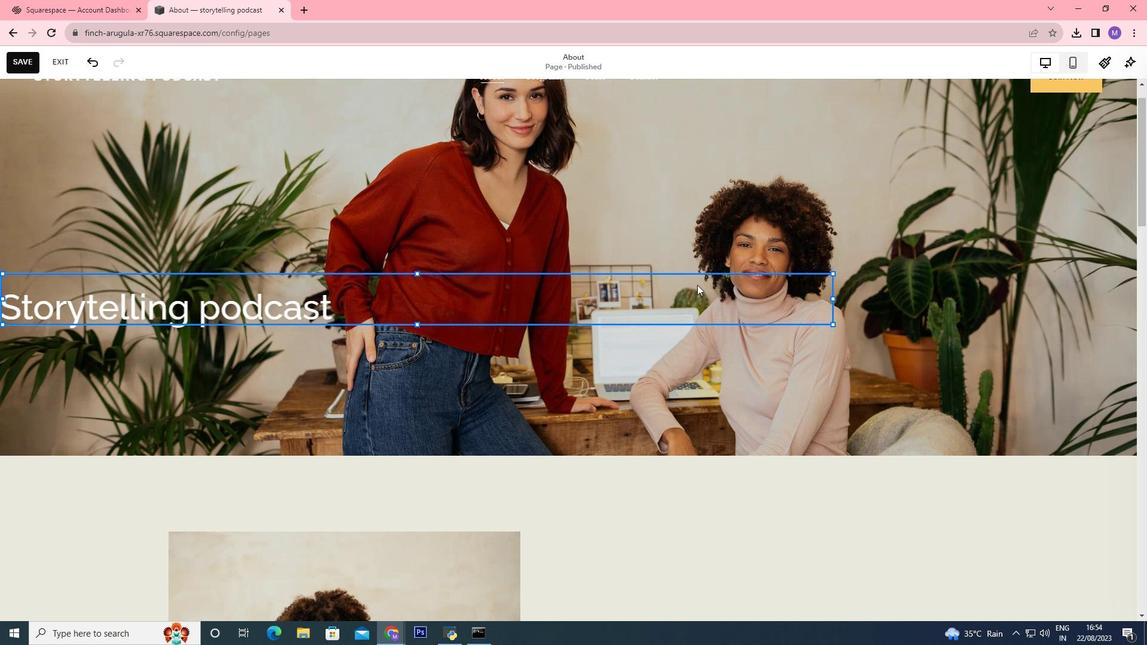 
Action: Mouse moved to (633, 288)
Screenshot: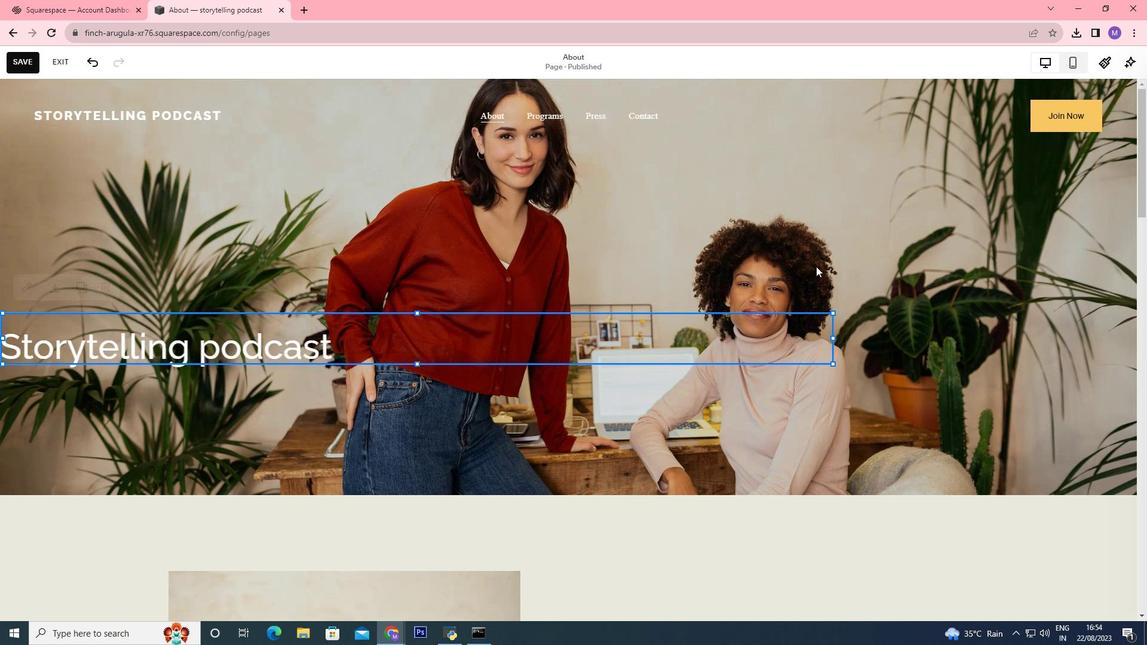 
Action: Mouse scrolled (633, 288) with delta (0, 0)
Screenshot: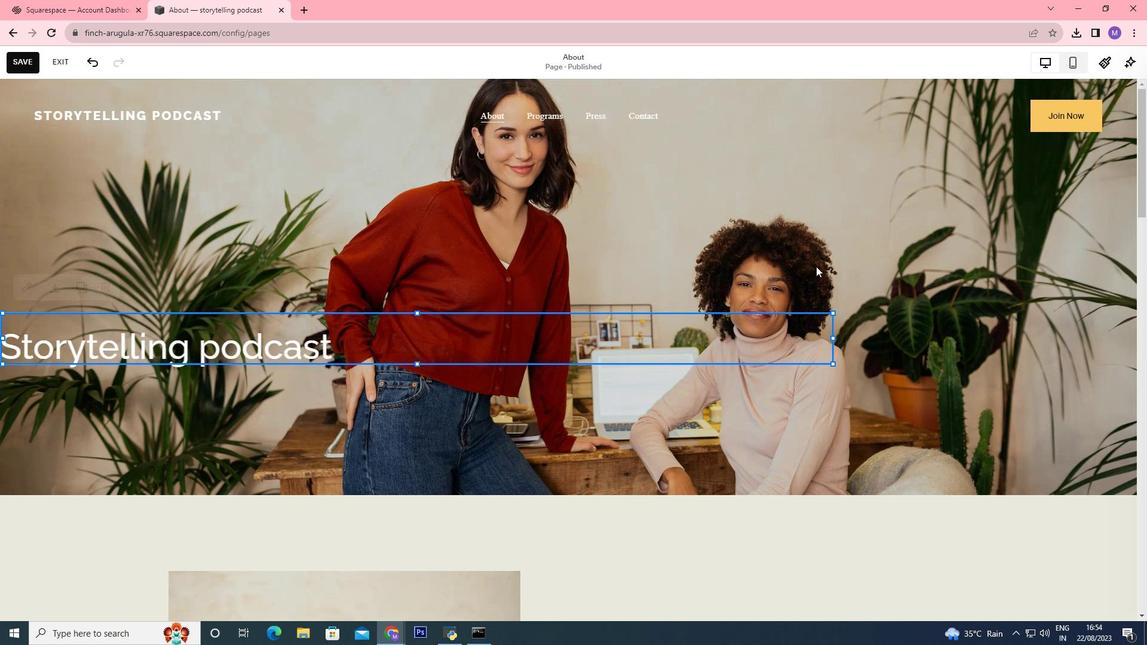 
Action: Mouse moved to (832, 339)
Screenshot: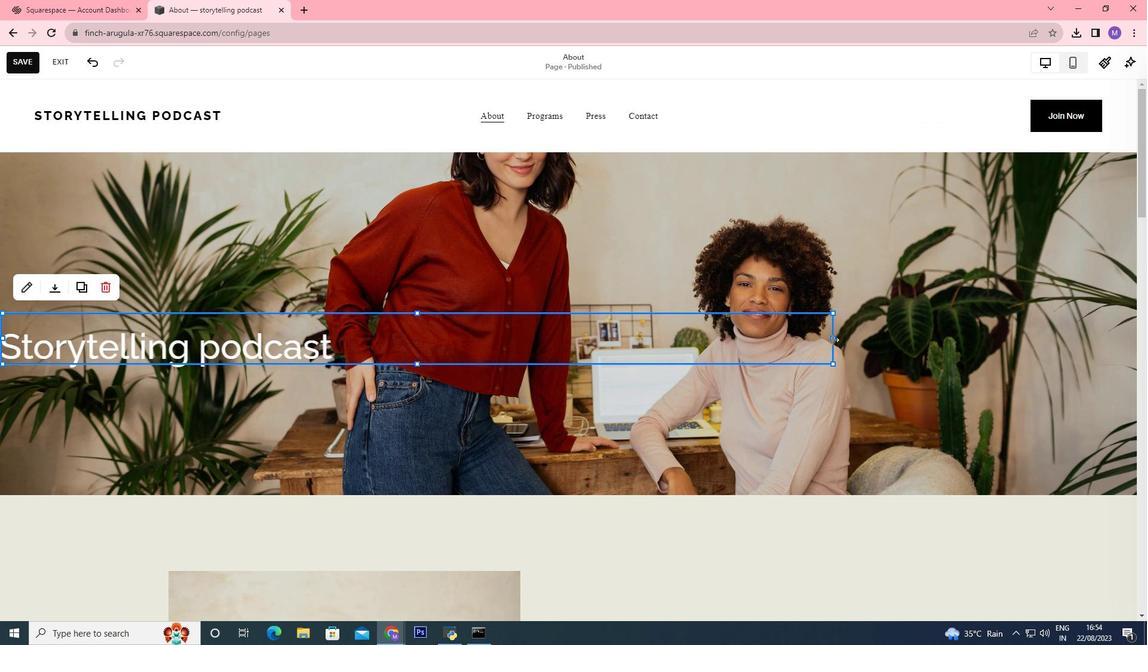 
Action: Mouse pressed left at (832, 339)
Screenshot: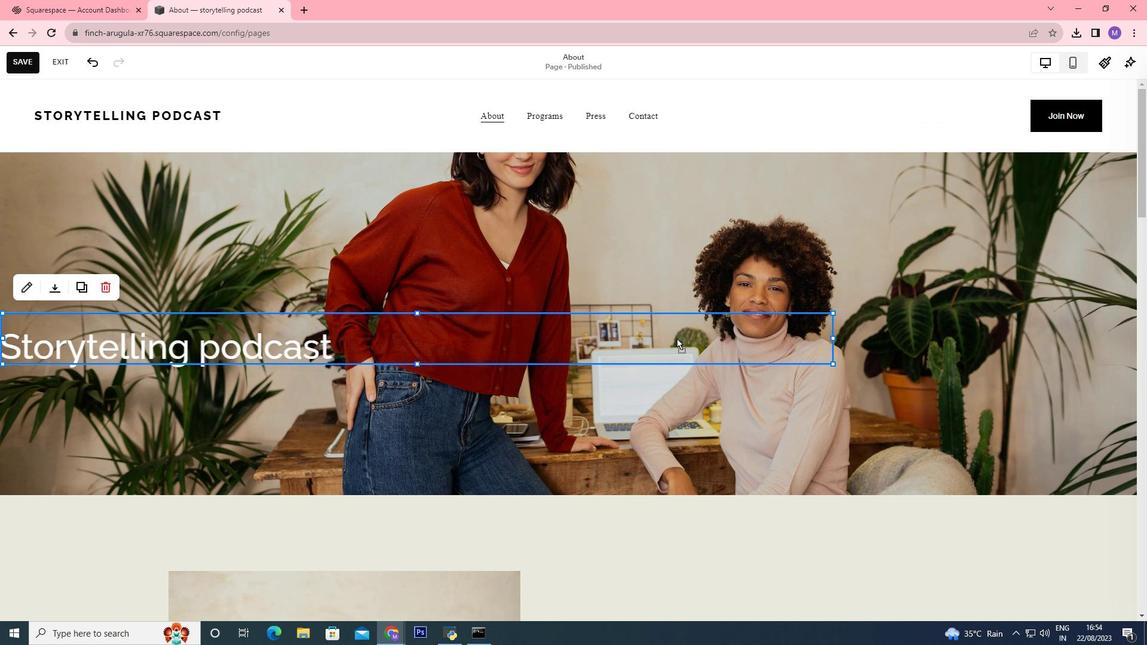 
Action: Mouse moved to (661, 380)
Screenshot: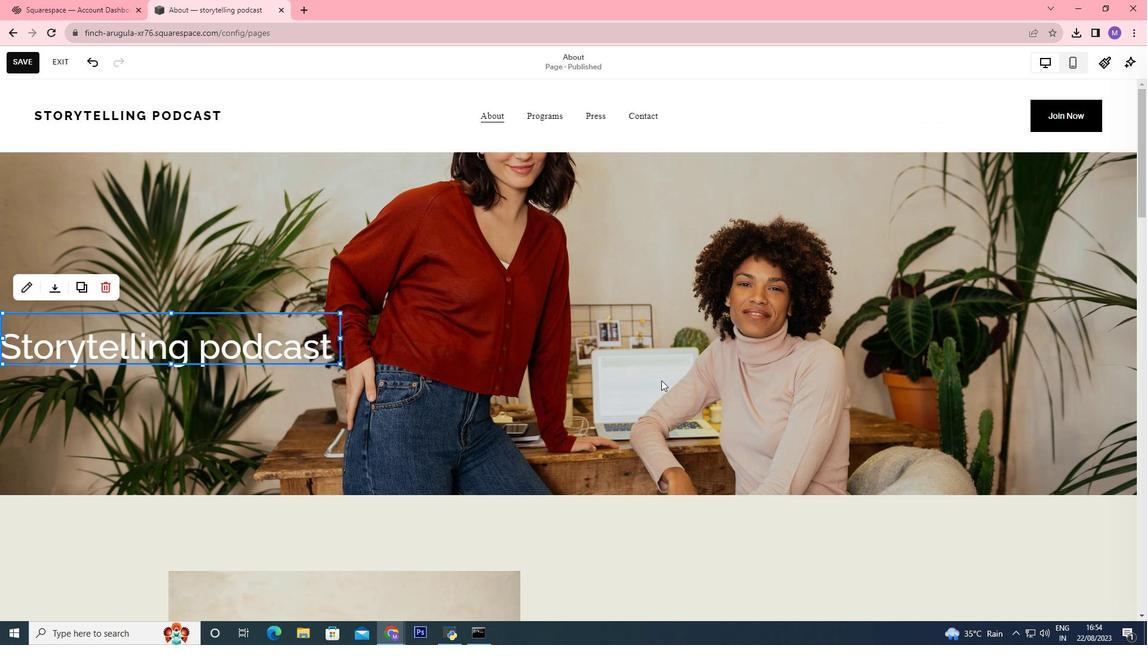 
Action: Mouse scrolled (661, 381) with delta (0, 0)
Screenshot: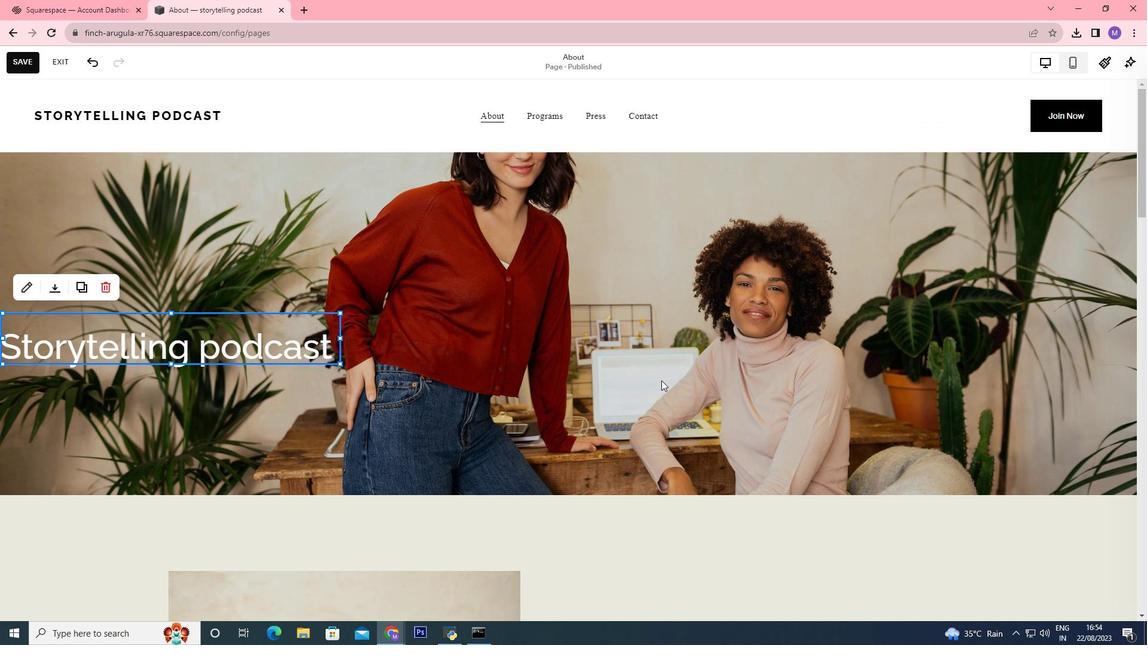 
Action: Mouse scrolled (661, 381) with delta (0, 0)
Screenshot: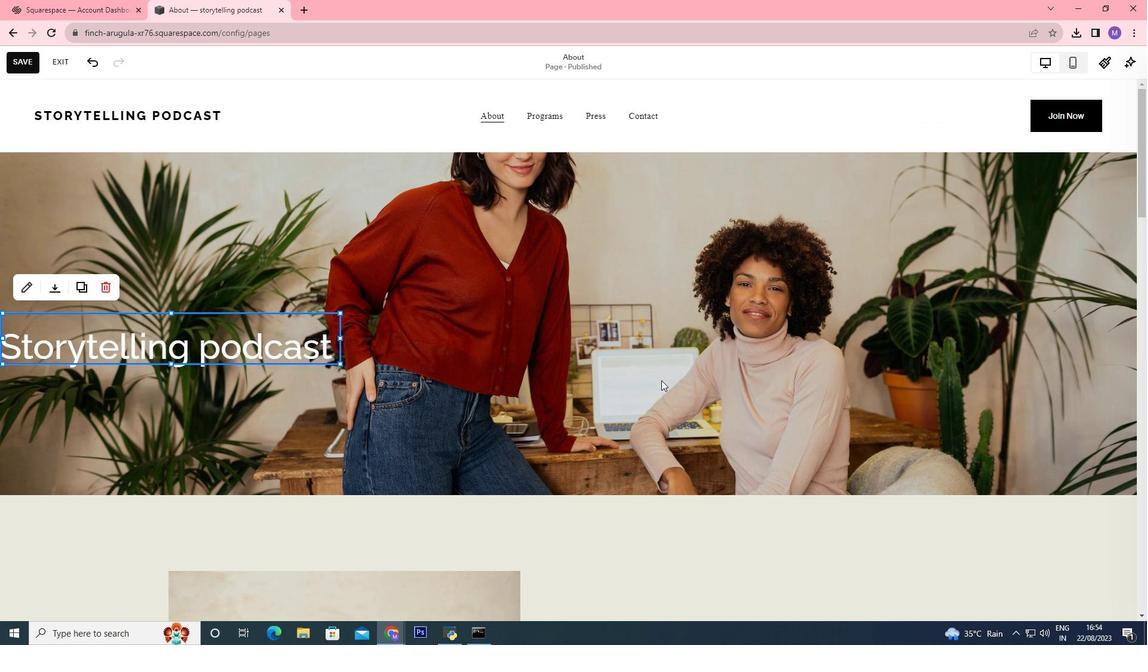 
Action: Mouse moved to (661, 380)
Screenshot: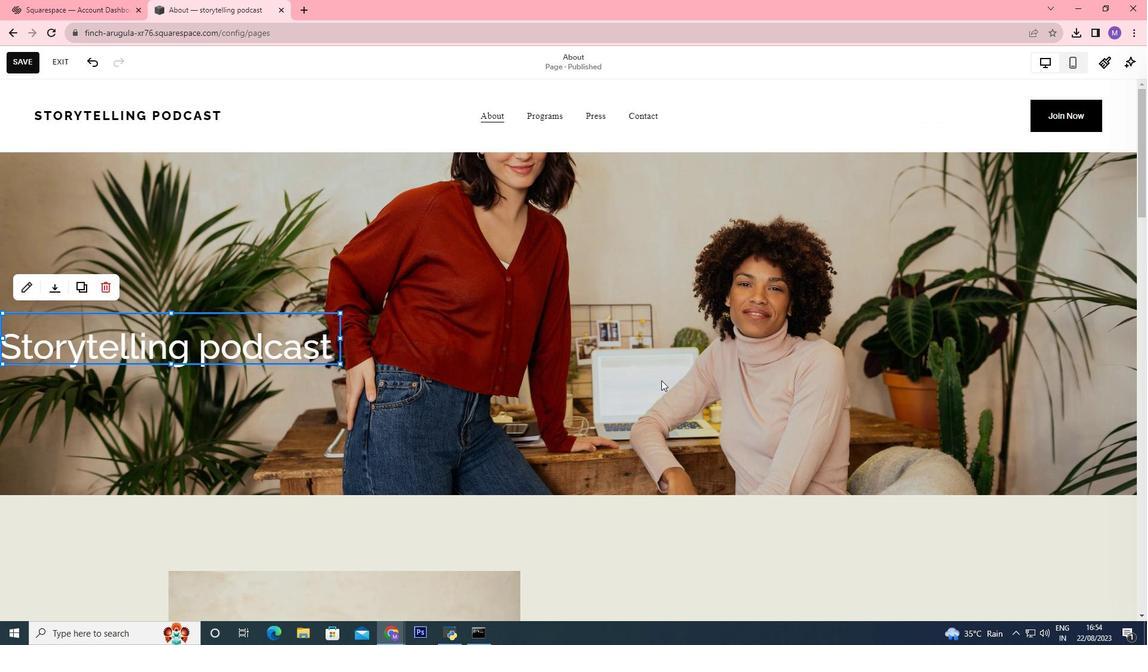 
Action: Mouse scrolled (661, 381) with delta (0, 0)
Screenshot: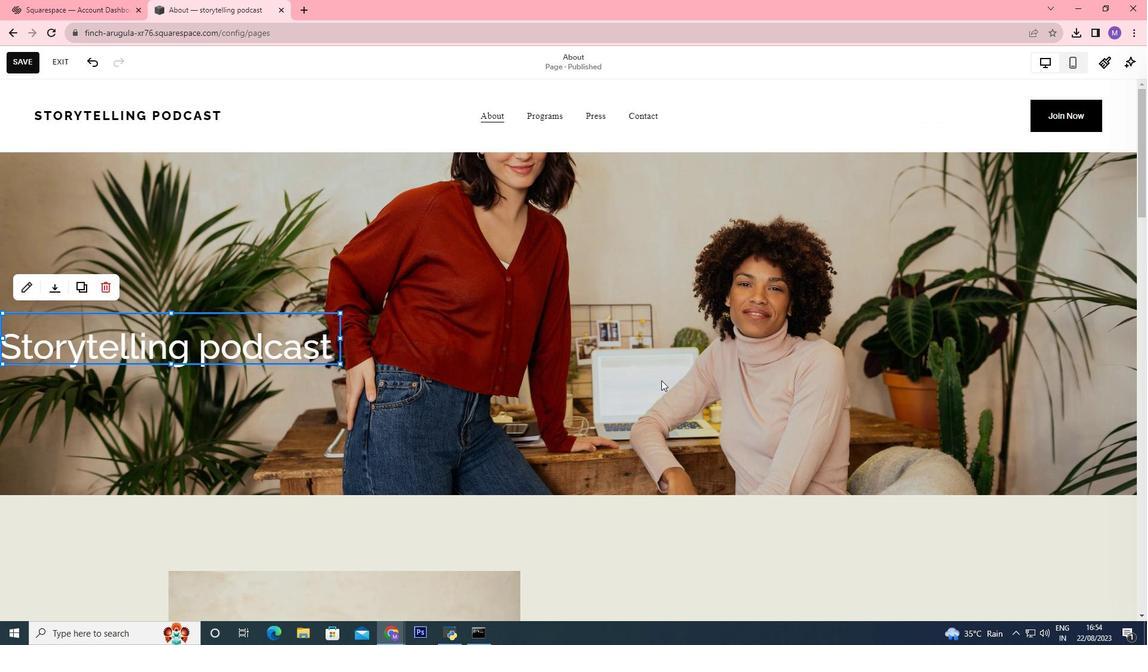 
Action: Mouse scrolled (661, 381) with delta (0, 0)
Screenshot: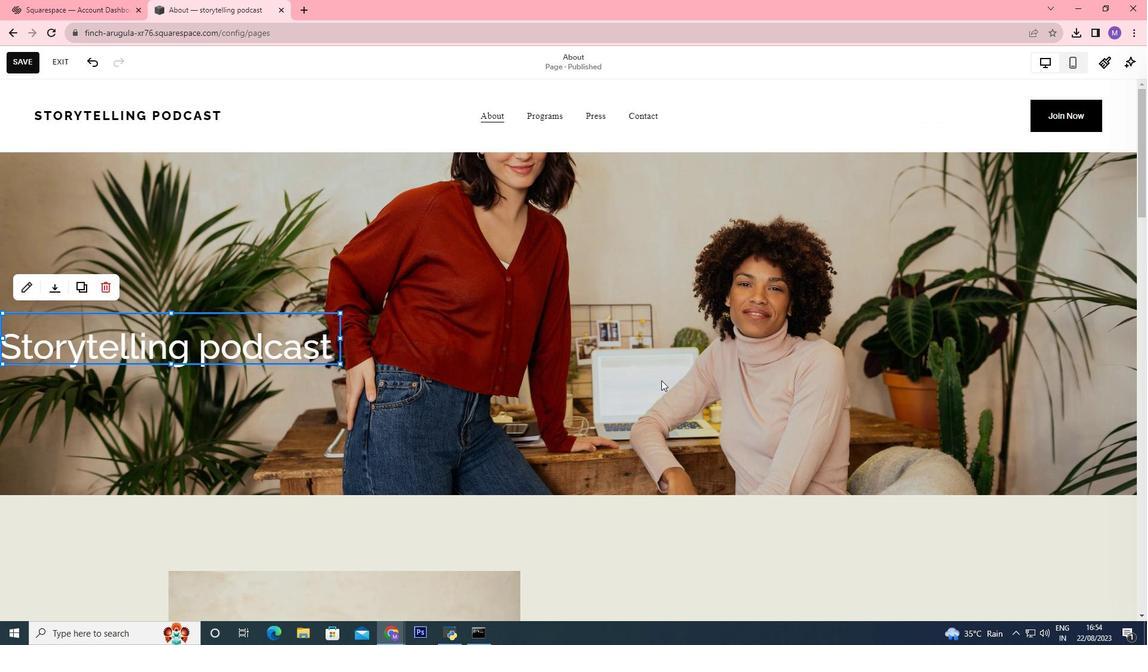 
Action: Mouse scrolled (661, 381) with delta (0, 0)
Screenshot: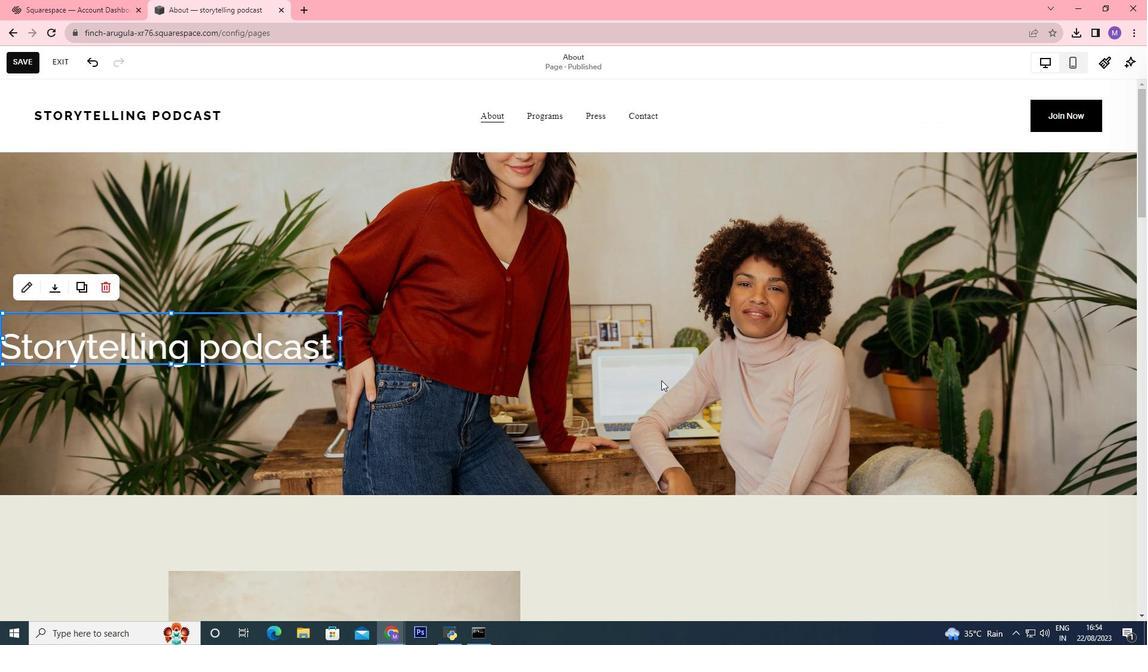 
Action: Mouse scrolled (661, 381) with delta (0, 0)
Screenshot: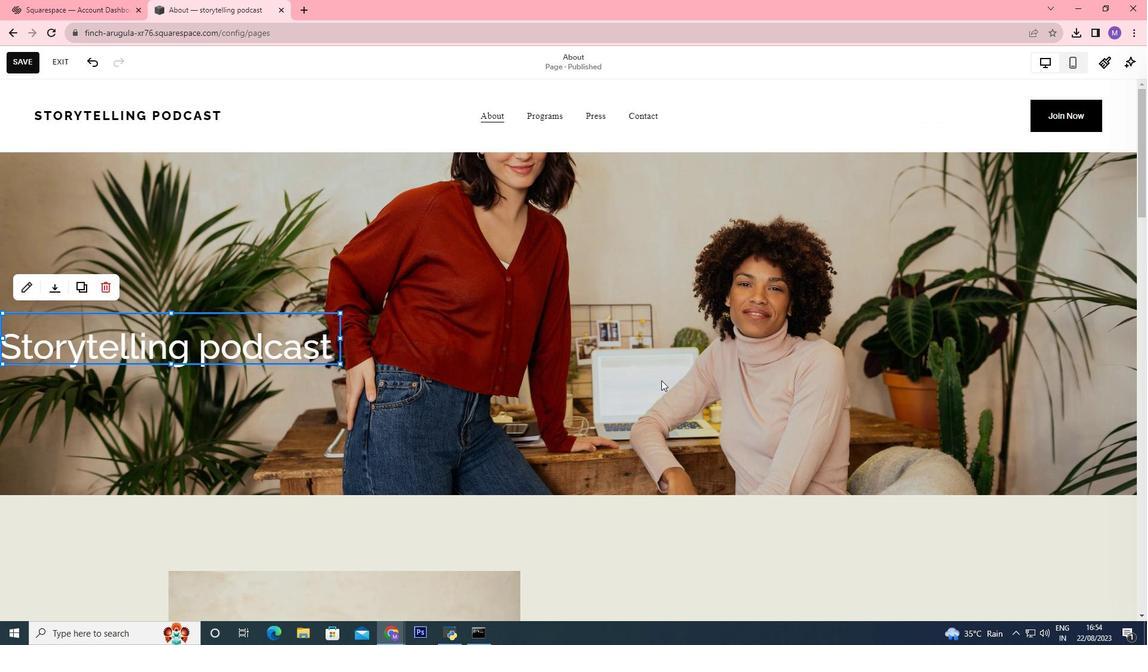 
Action: Mouse scrolled (661, 381) with delta (0, 0)
Screenshot: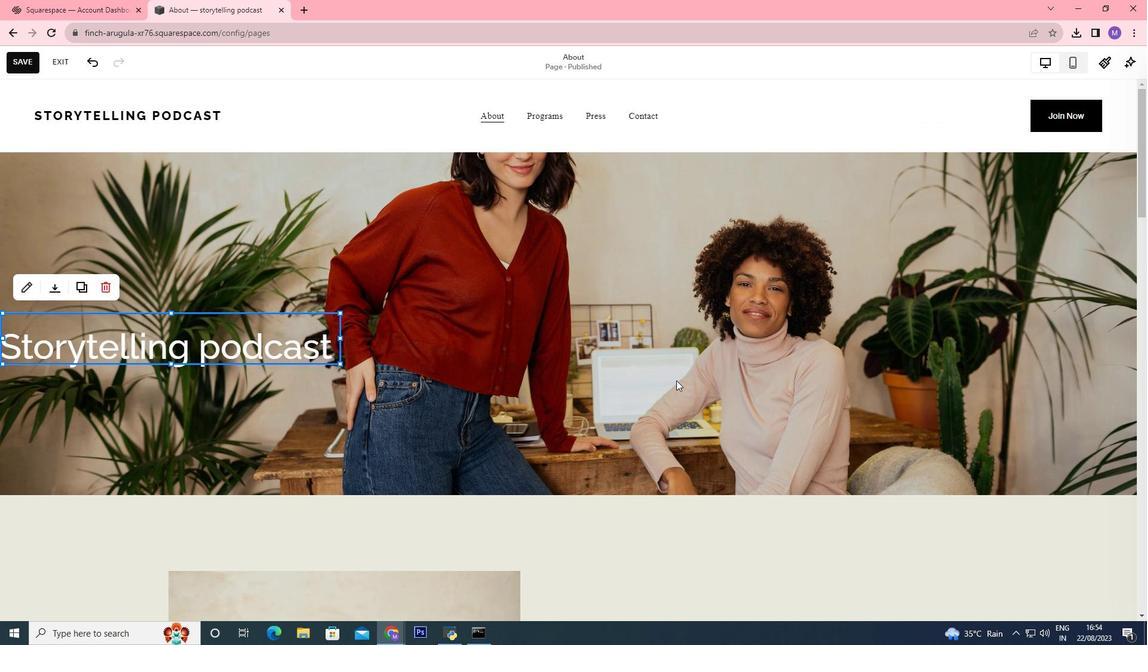 
Action: Mouse moved to (715, 368)
Screenshot: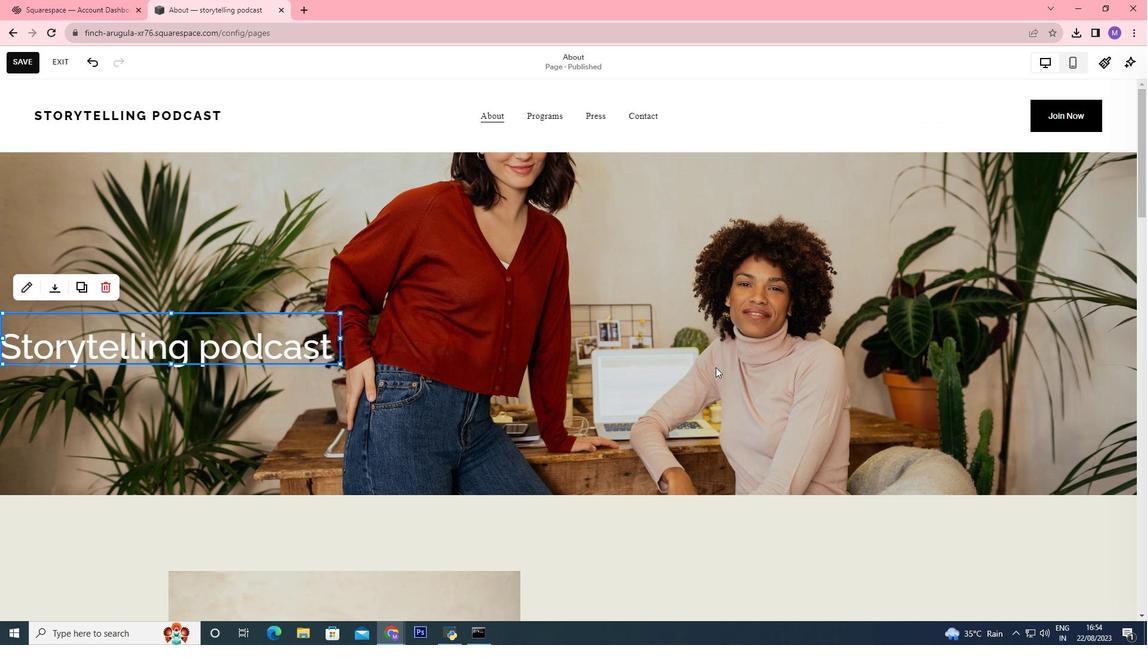 
Action: Mouse scrolled (715, 368) with delta (0, 0)
Screenshot: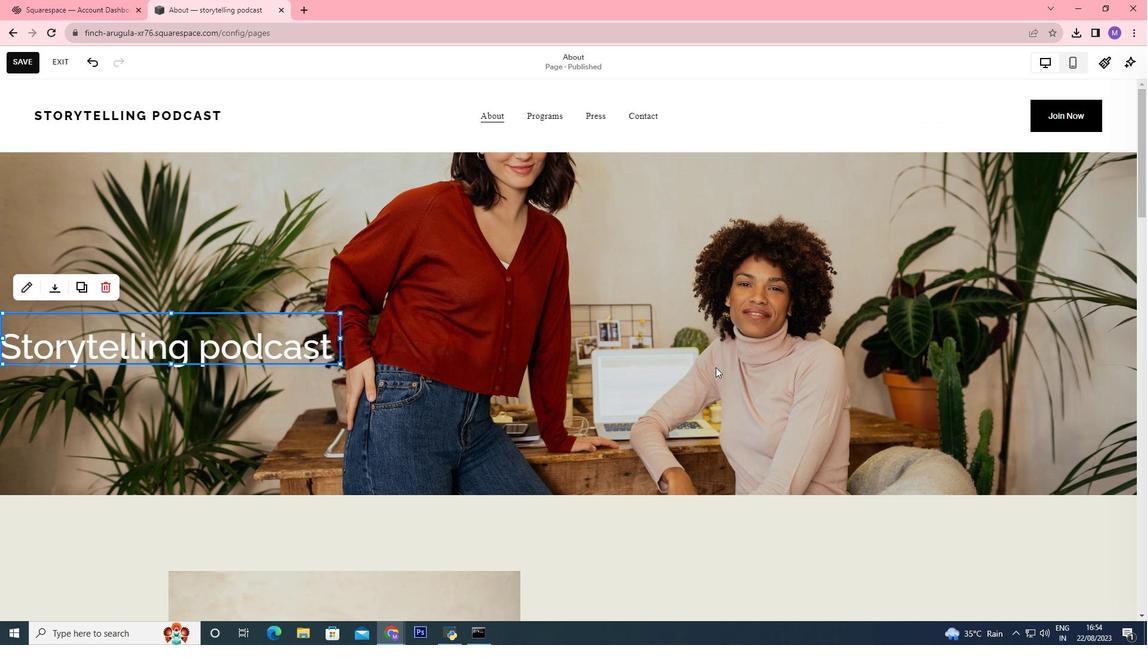 
Action: Mouse scrolled (715, 368) with delta (0, 0)
Screenshot: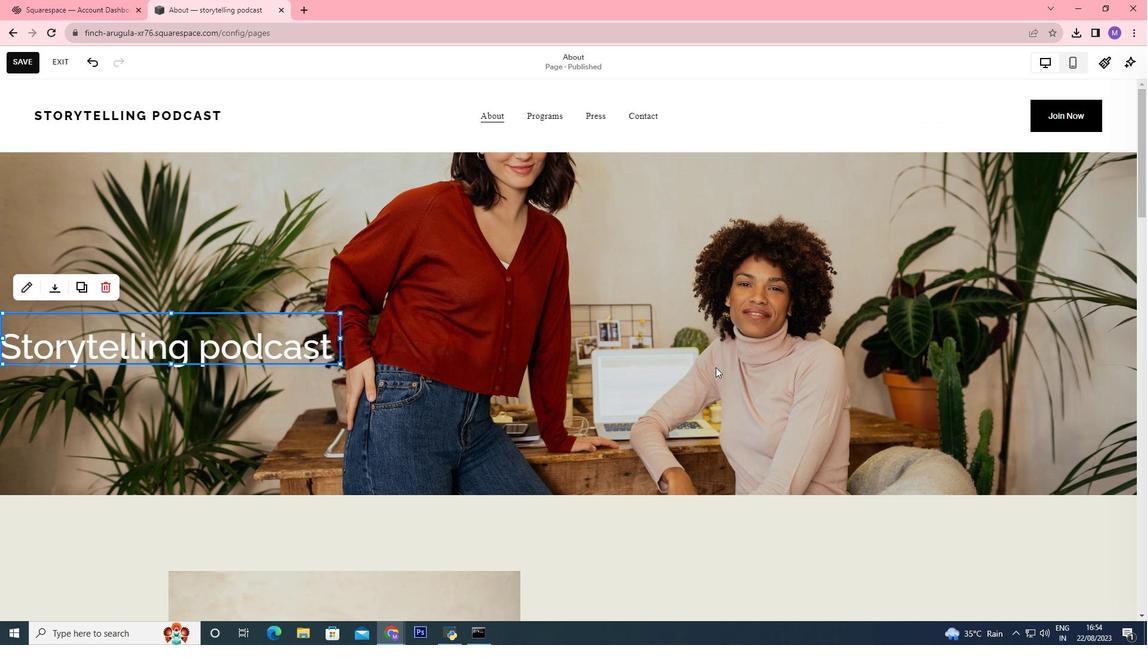
Action: Mouse moved to (715, 367)
Screenshot: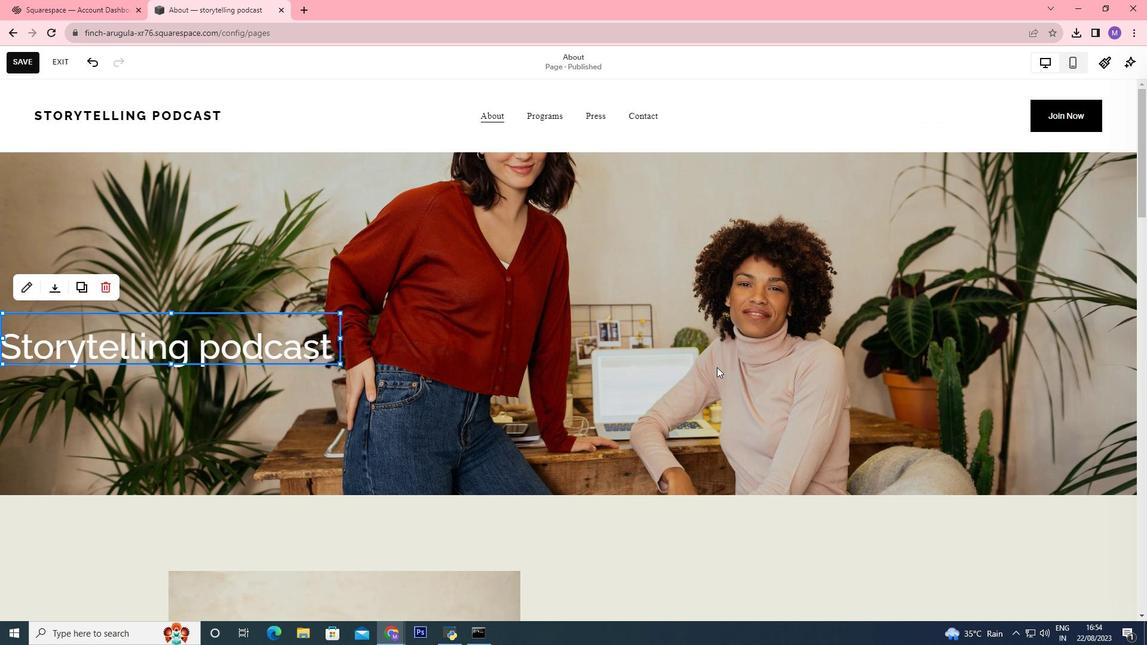 
Action: Mouse scrolled (715, 368) with delta (0, 0)
Screenshot: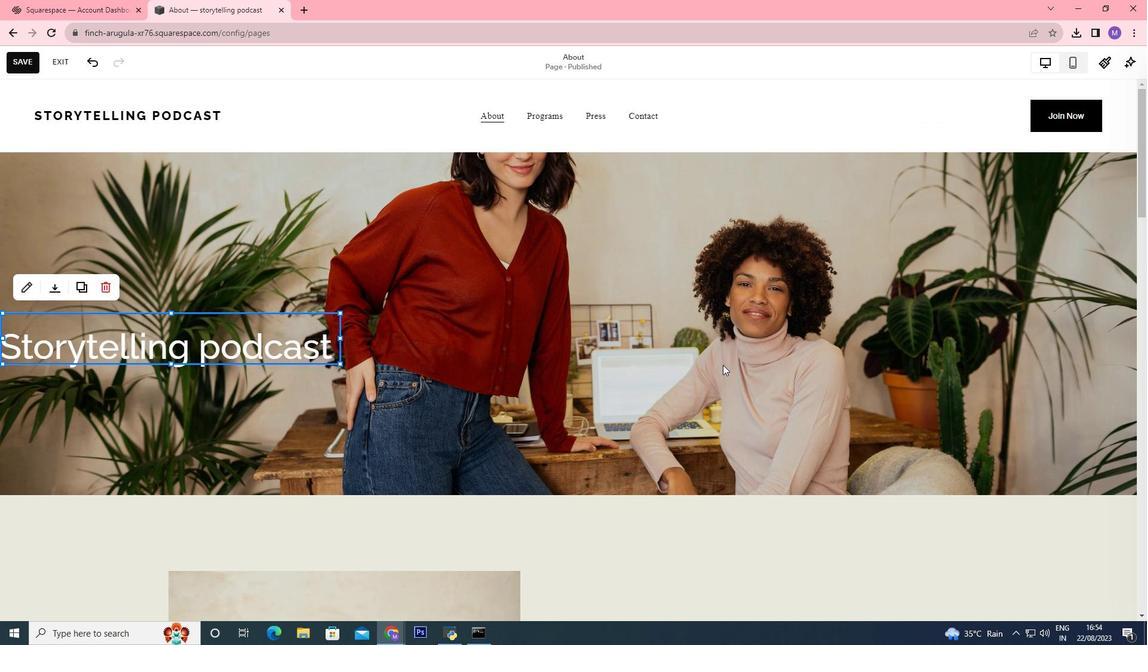 
Action: Mouse scrolled (715, 368) with delta (0, 0)
Screenshot: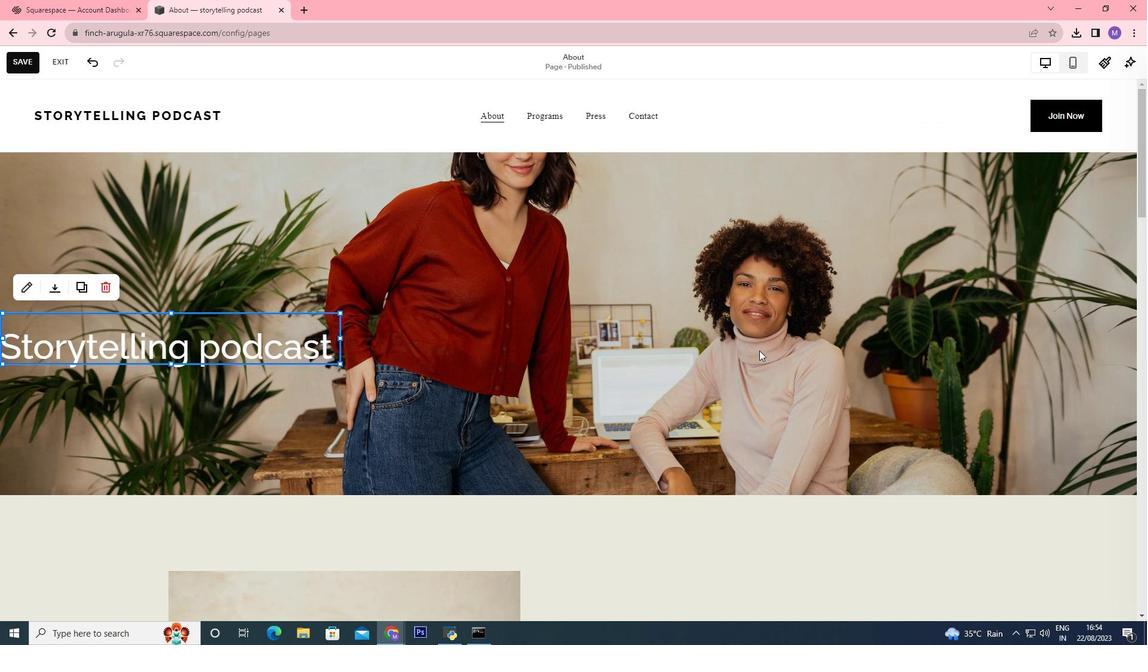 
Action: Mouse scrolled (715, 368) with delta (0, 0)
Screenshot: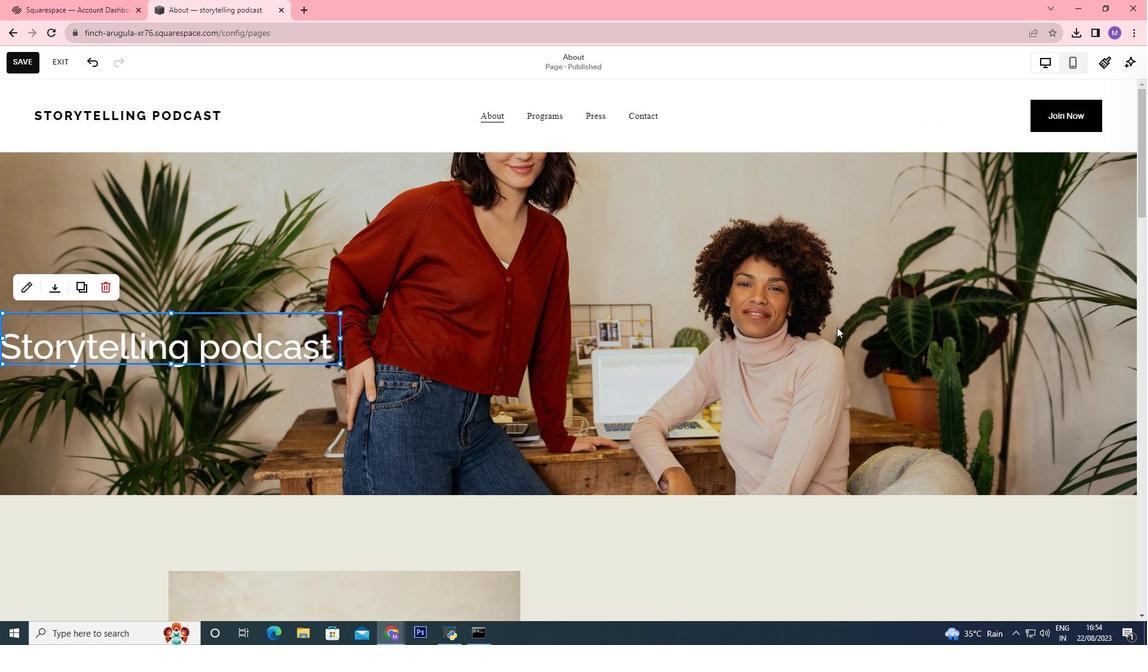 
Action: Mouse moved to (858, 322)
Screenshot: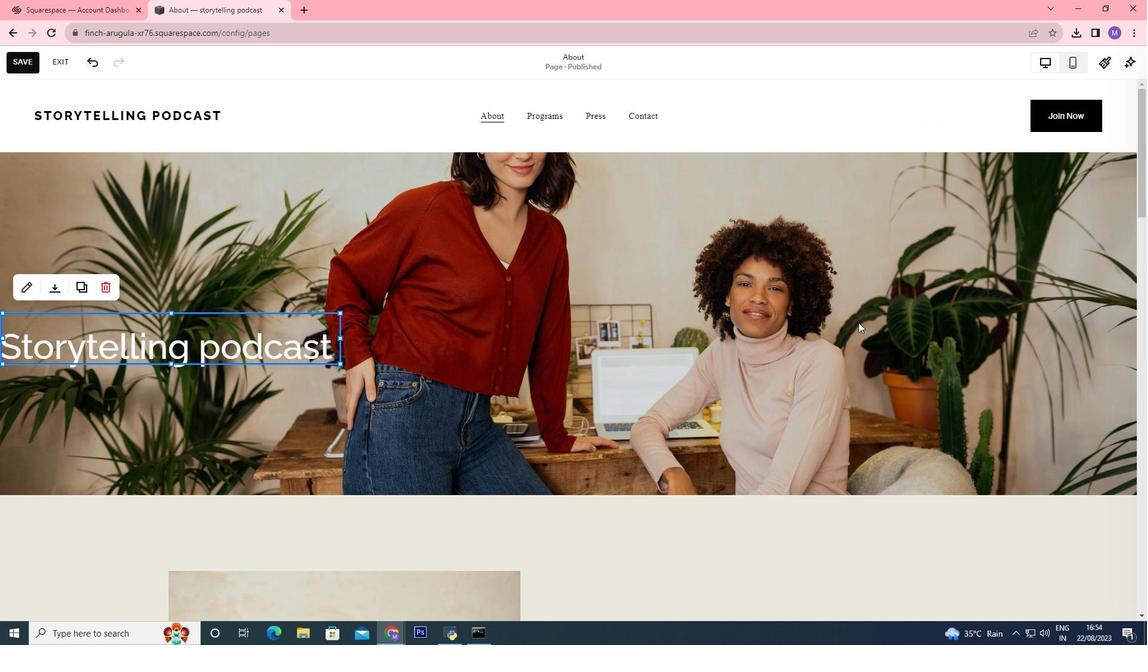 
Action: Mouse scrolled (858, 323) with delta (0, 0)
Screenshot: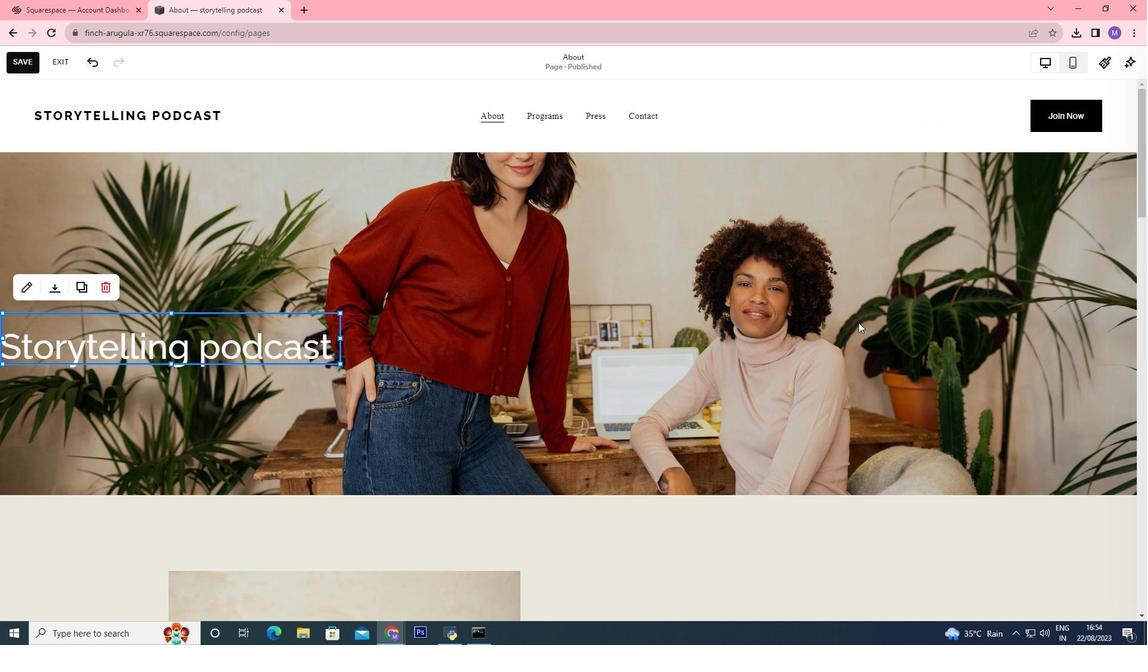 
Action: Mouse scrolled (858, 323) with delta (0, 0)
Screenshot: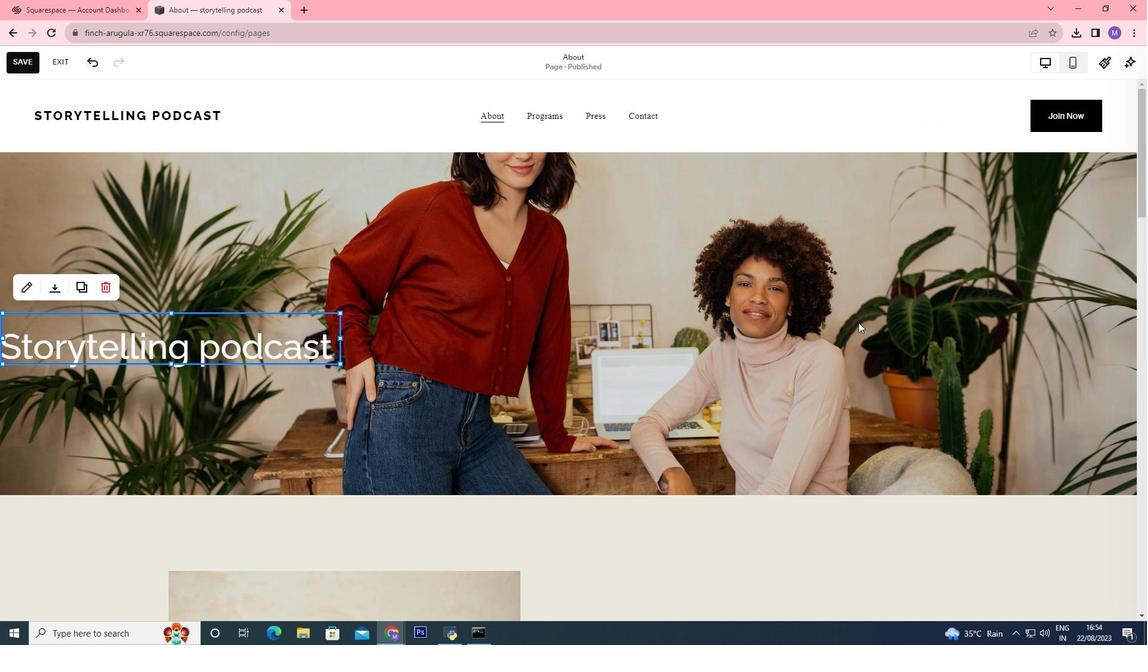 
Action: Mouse scrolled (858, 323) with delta (0, 0)
Screenshot: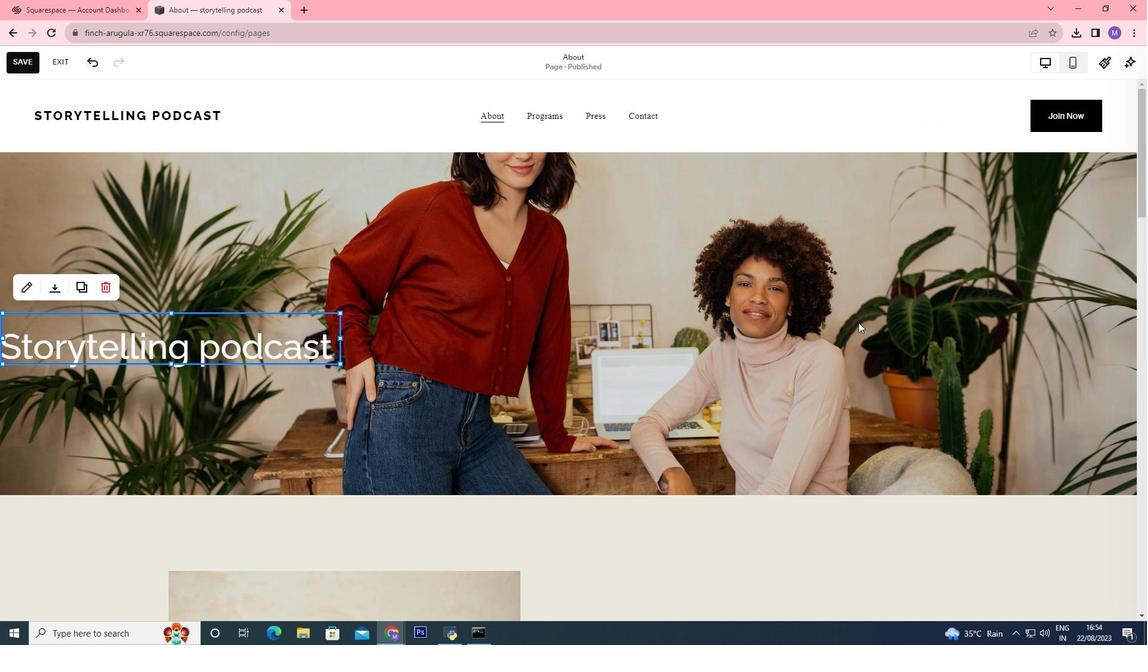 
Action: Mouse scrolled (858, 323) with delta (0, 0)
Screenshot: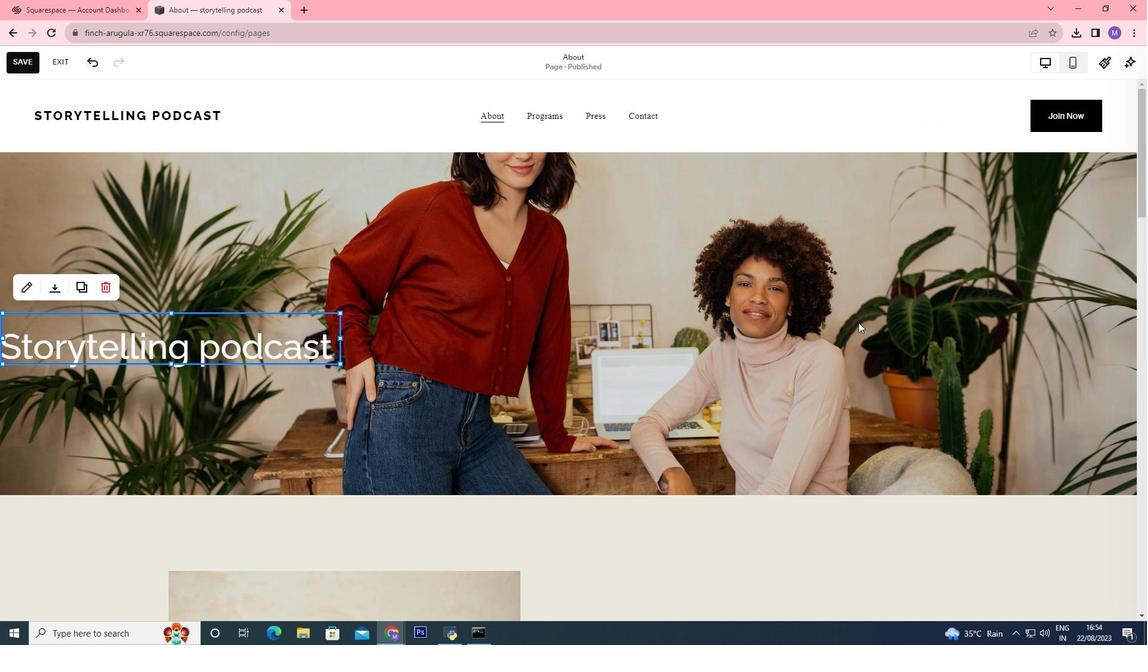 
Action: Mouse scrolled (858, 322) with delta (0, 0)
Screenshot: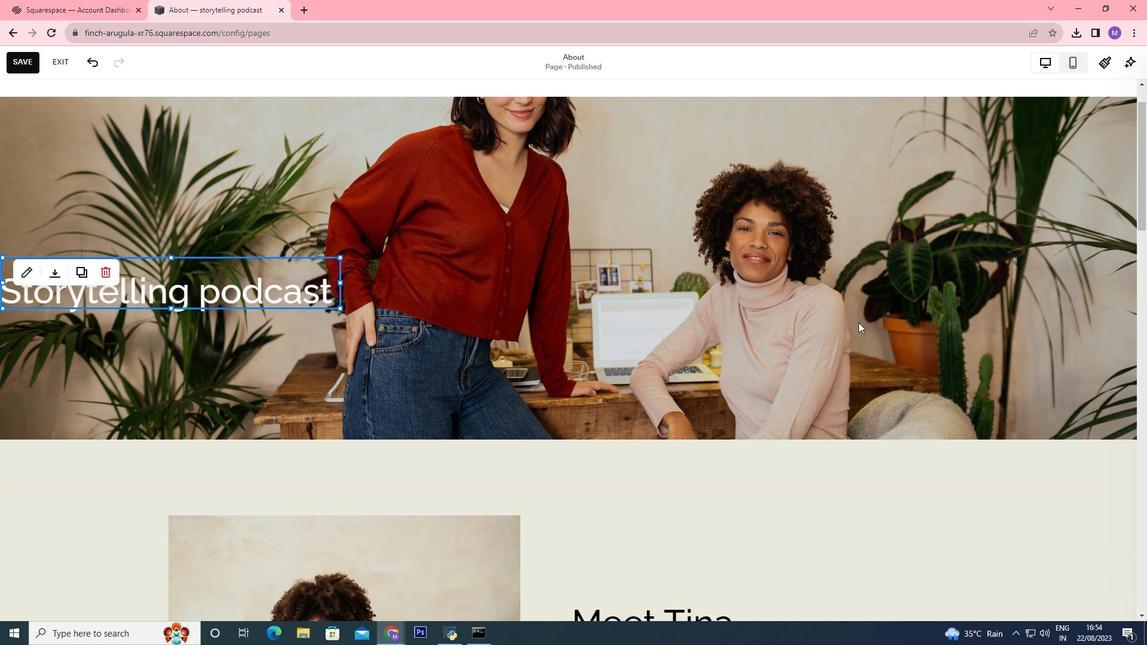 
Action: Mouse scrolled (858, 322) with delta (0, 0)
Screenshot: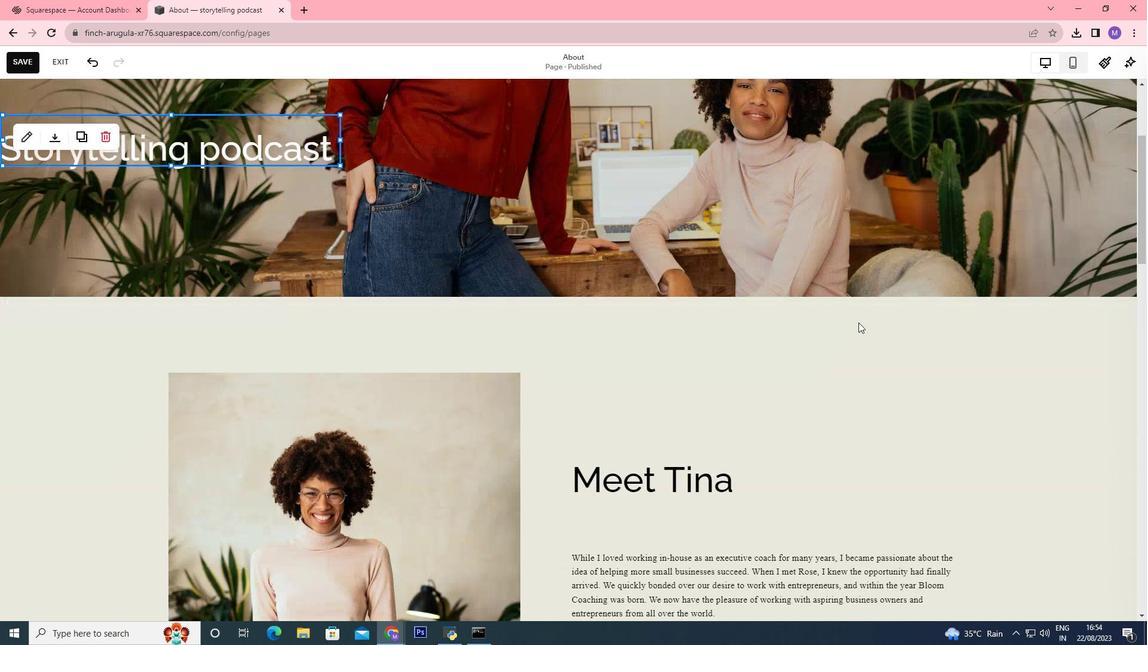 
Action: Mouse scrolled (858, 322) with delta (0, 0)
Screenshot: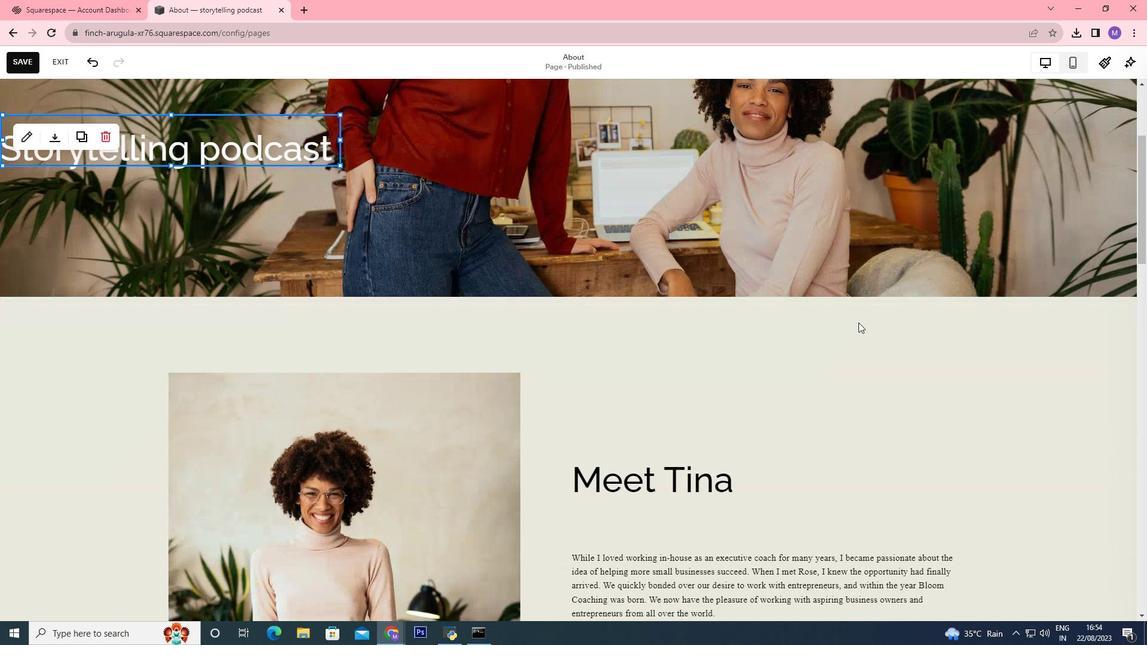 
Action: Mouse scrolled (858, 322) with delta (0, 0)
Screenshot: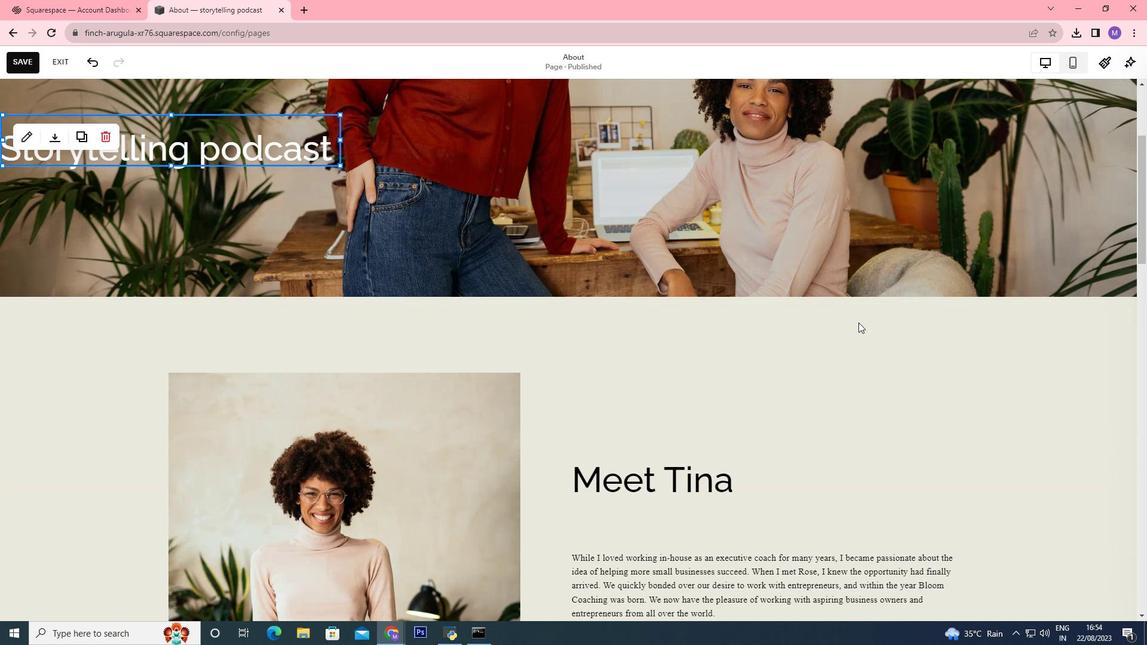
Action: Mouse scrolled (858, 322) with delta (0, 0)
Screenshot: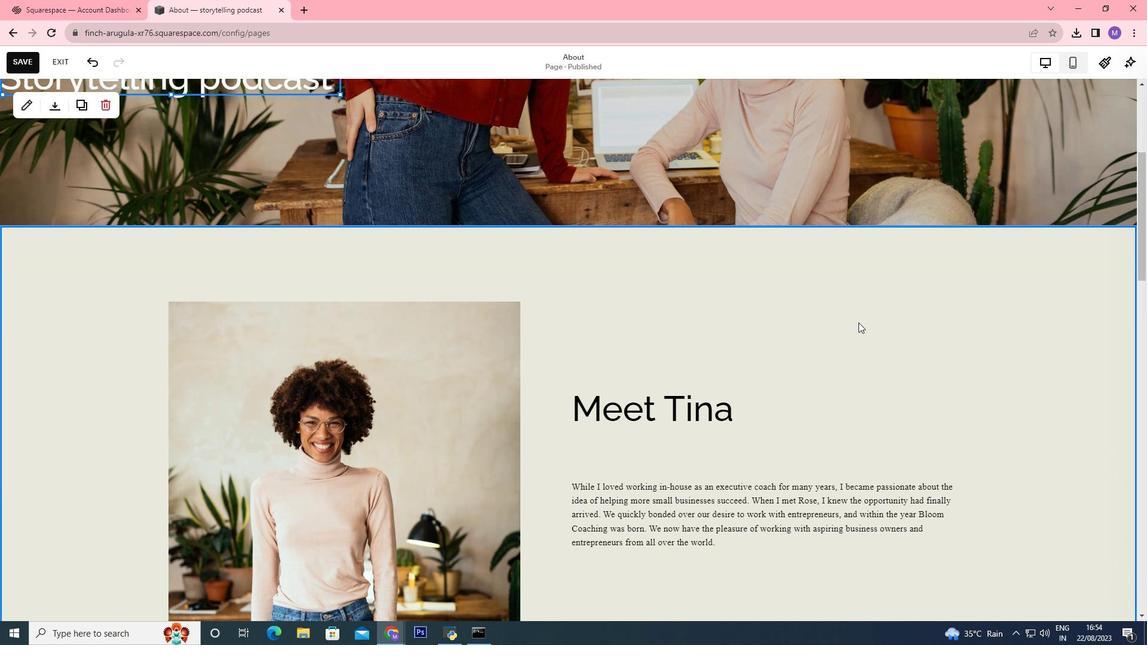 
Action: Mouse scrolled (858, 323) with delta (0, 0)
Screenshot: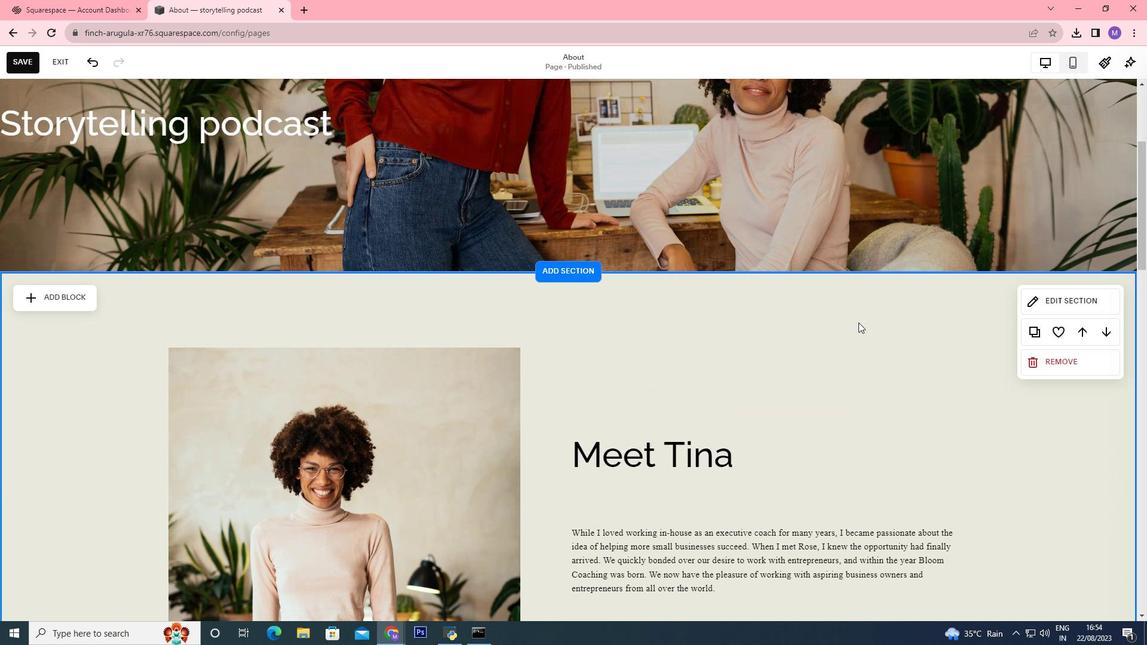 
Action: Mouse scrolled (858, 323) with delta (0, 0)
Screenshot: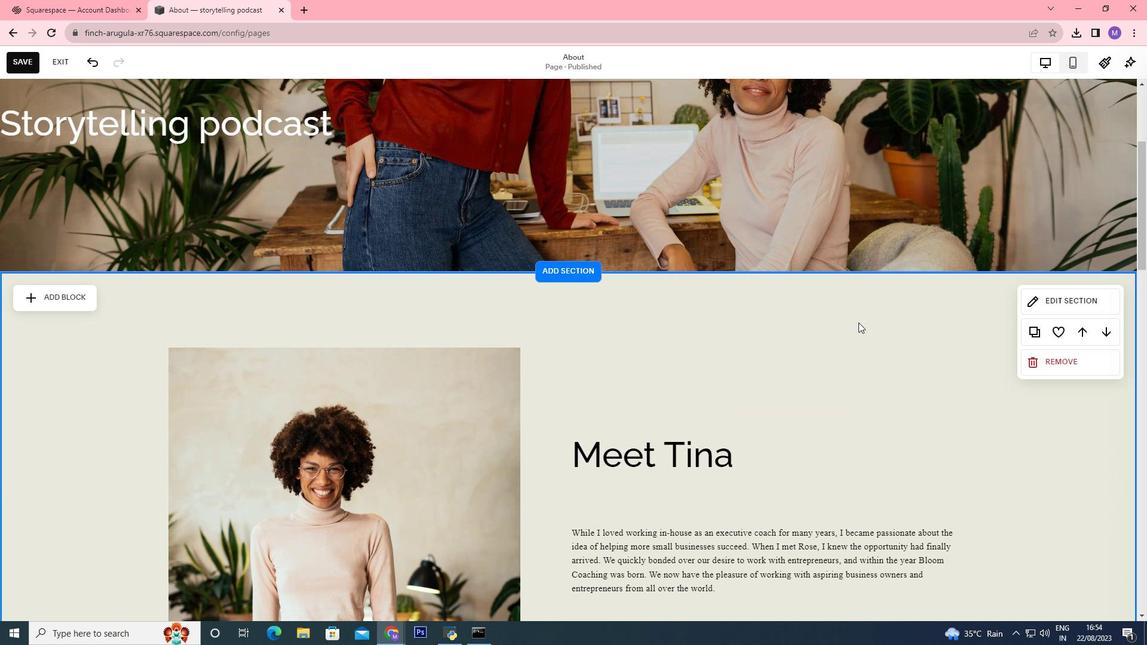 
Action: Mouse scrolled (858, 323) with delta (0, 0)
Screenshot: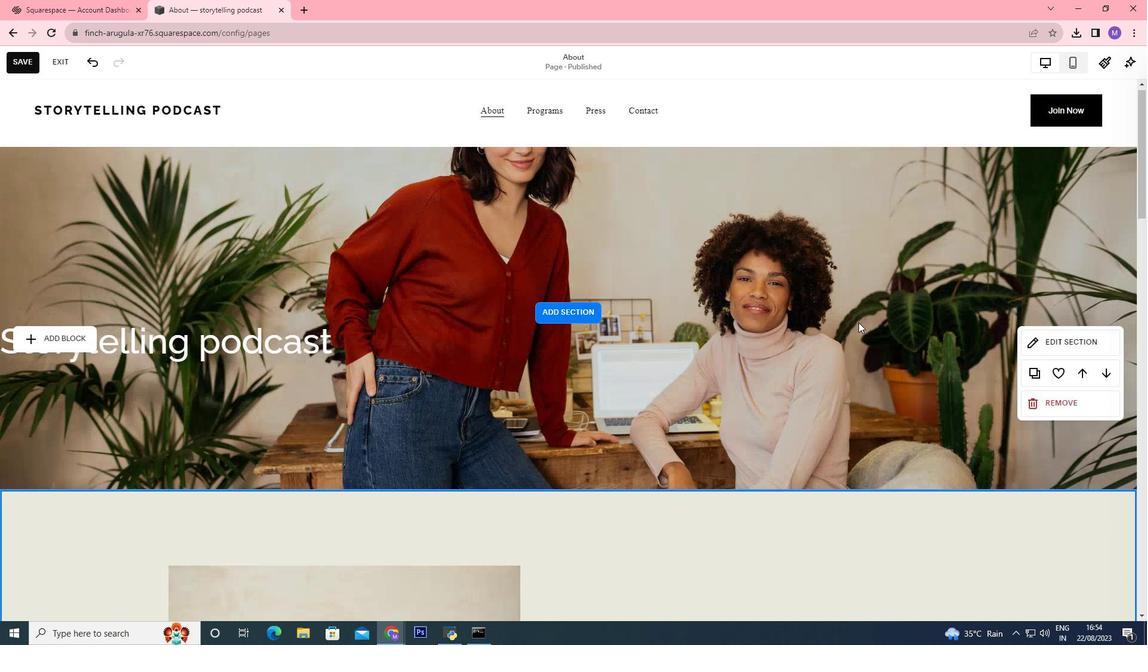 
Action: Mouse scrolled (858, 323) with delta (0, 0)
Screenshot: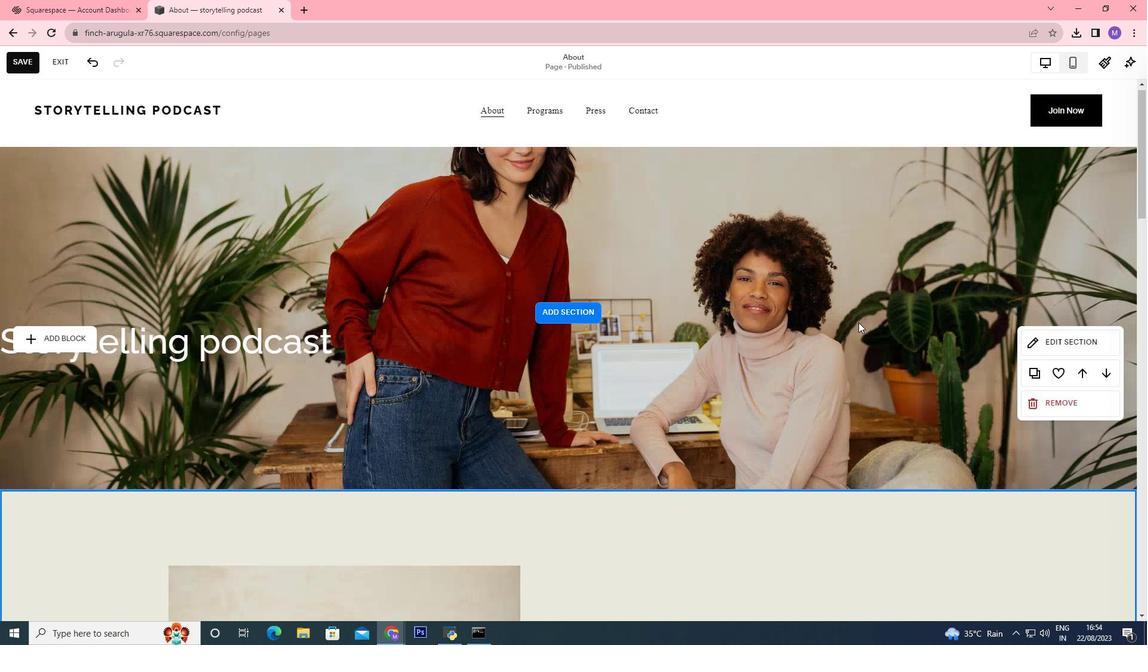 
Action: Mouse scrolled (858, 323) with delta (0, 0)
Screenshot: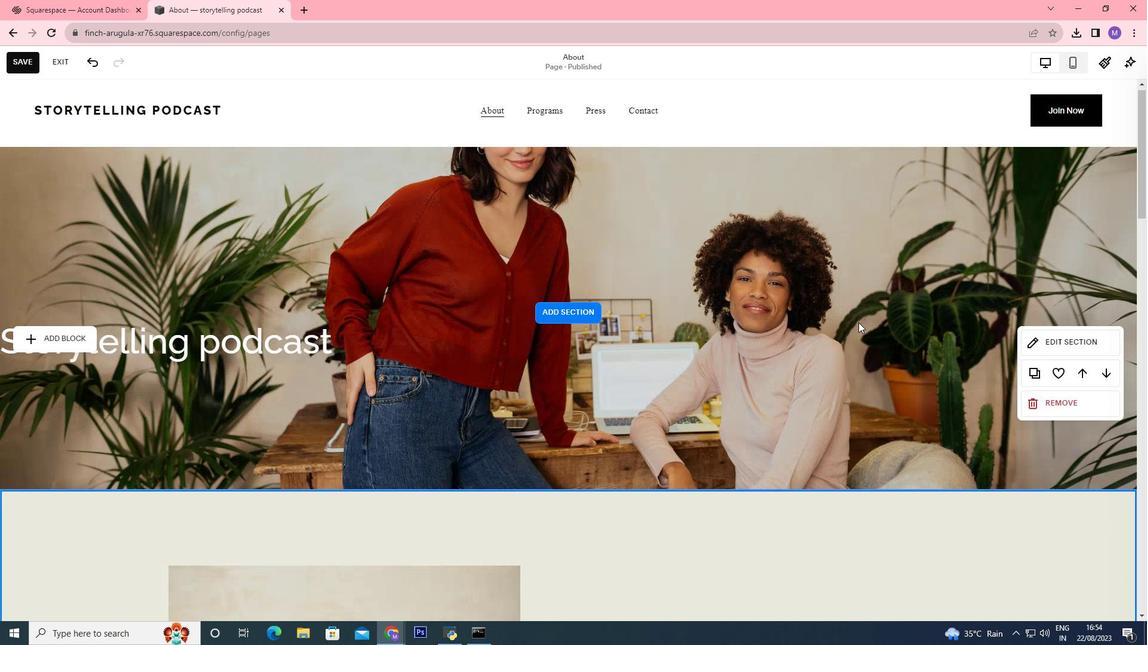 
Action: Mouse scrolled (858, 323) with delta (0, 0)
Screenshot: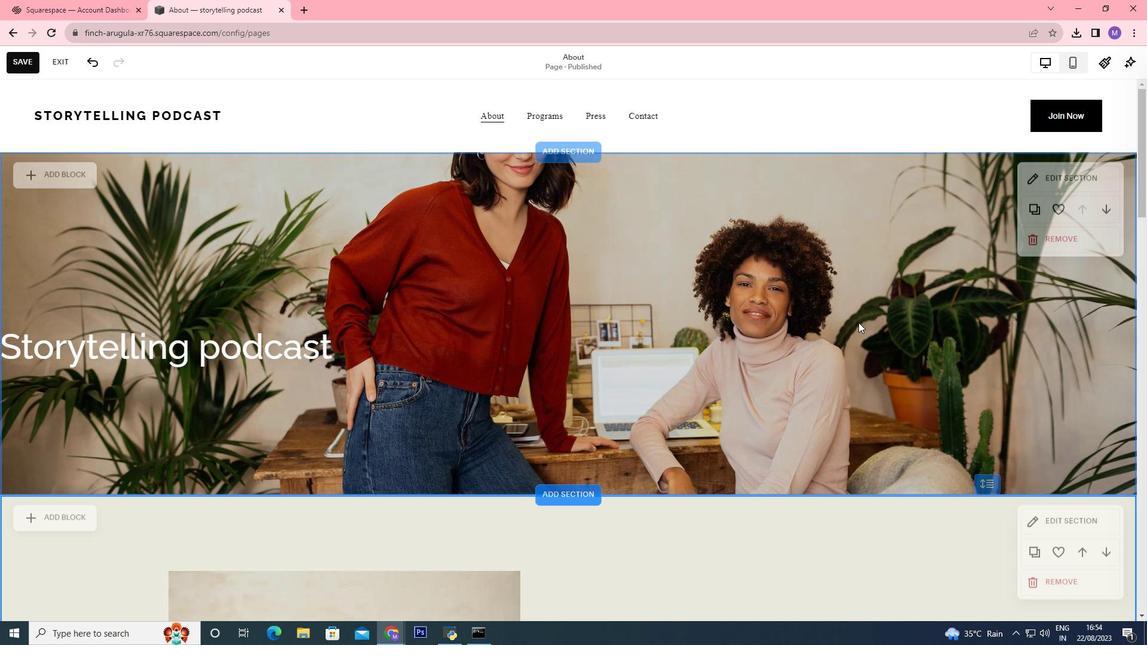 
Action: Mouse pressed left at (858, 322)
Screenshot: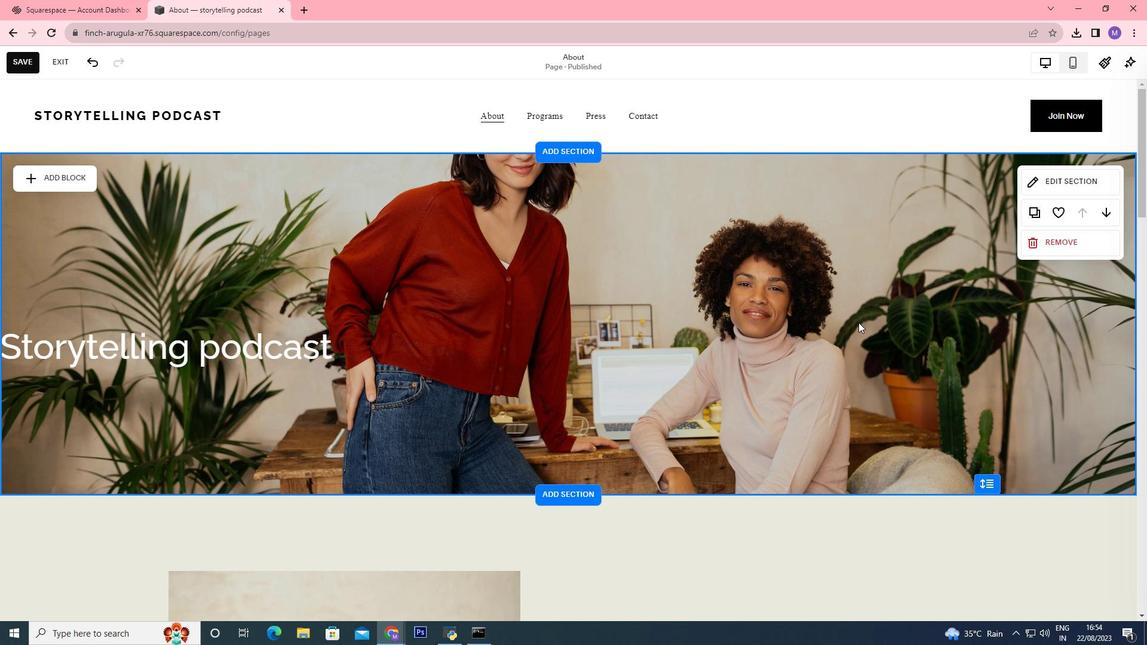 
Action: Mouse moved to (1034, 185)
Screenshot: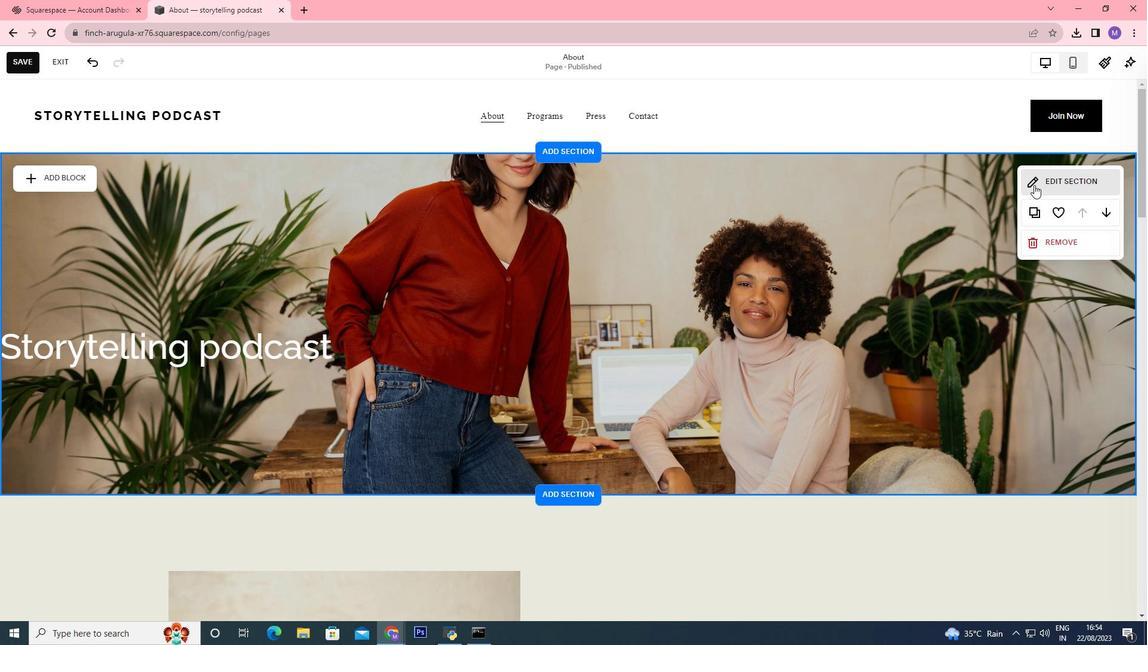 
Action: Mouse pressed left at (1034, 185)
Screenshot: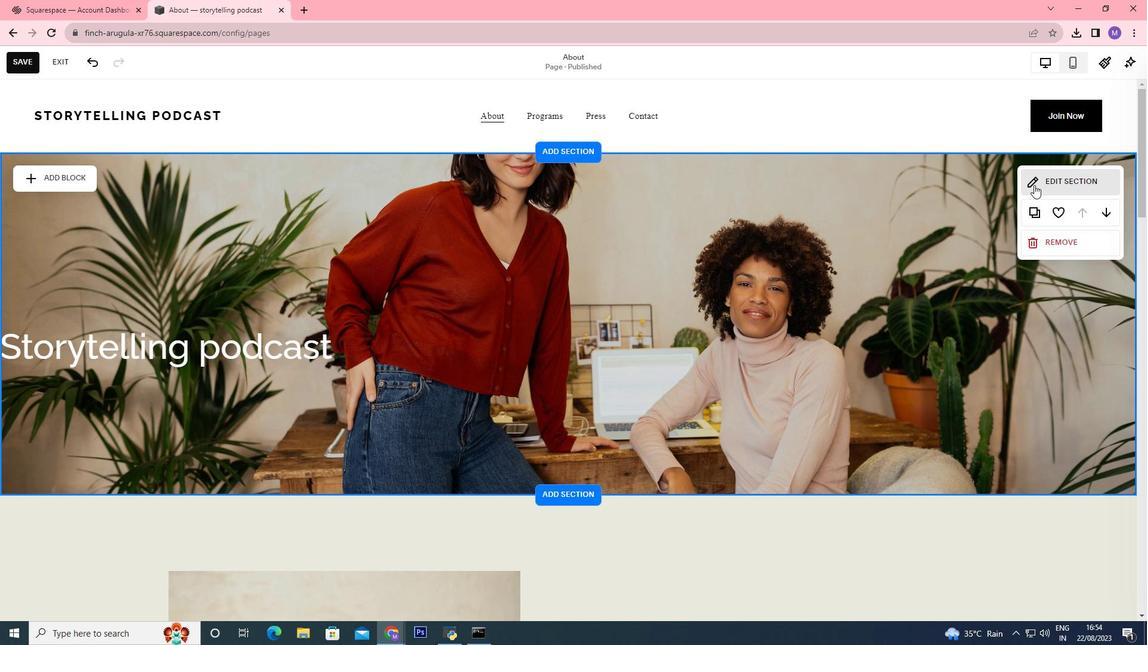 
Action: Mouse moved to (1017, 212)
Screenshot: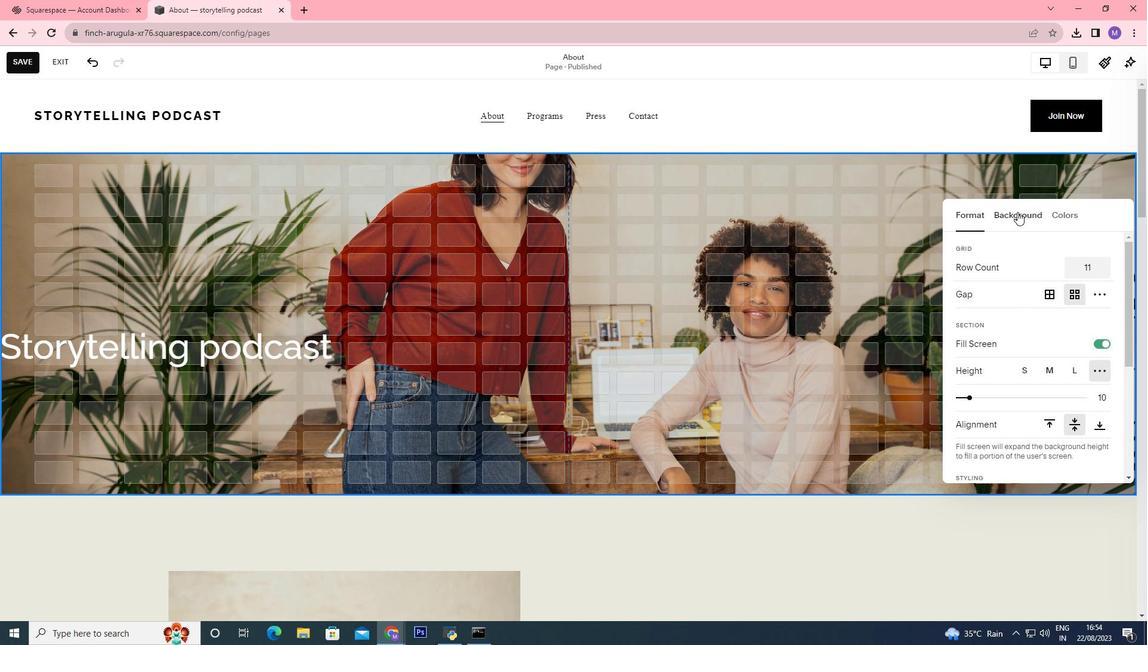 
Action: Mouse pressed left at (1017, 212)
Screenshot: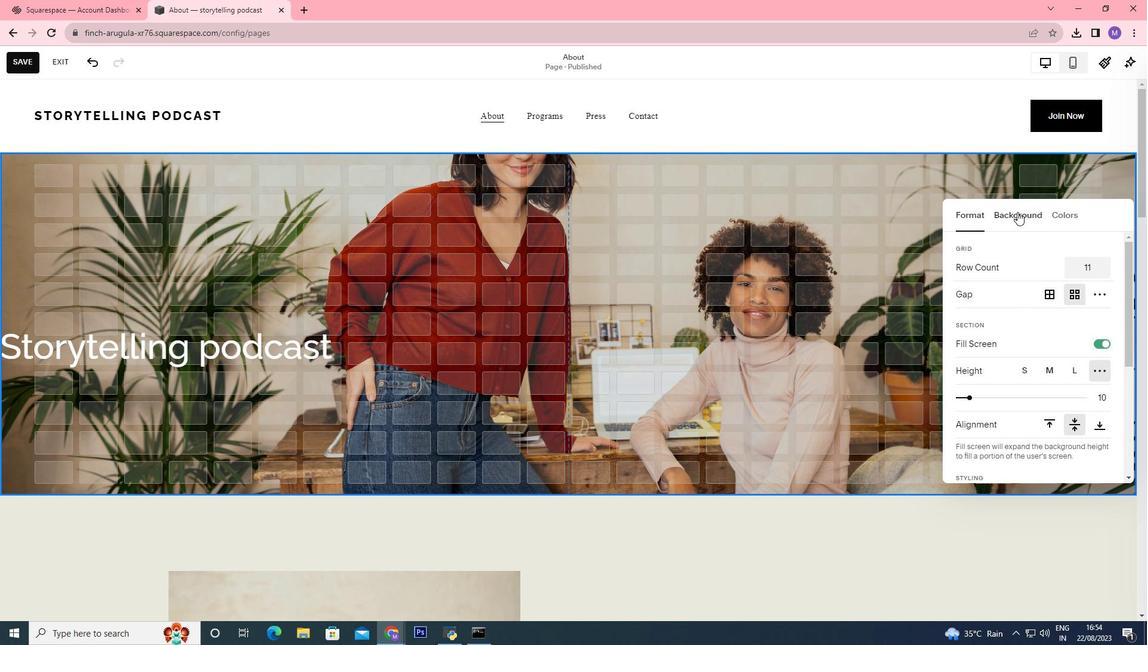 
Action: Mouse moved to (1022, 345)
Screenshot: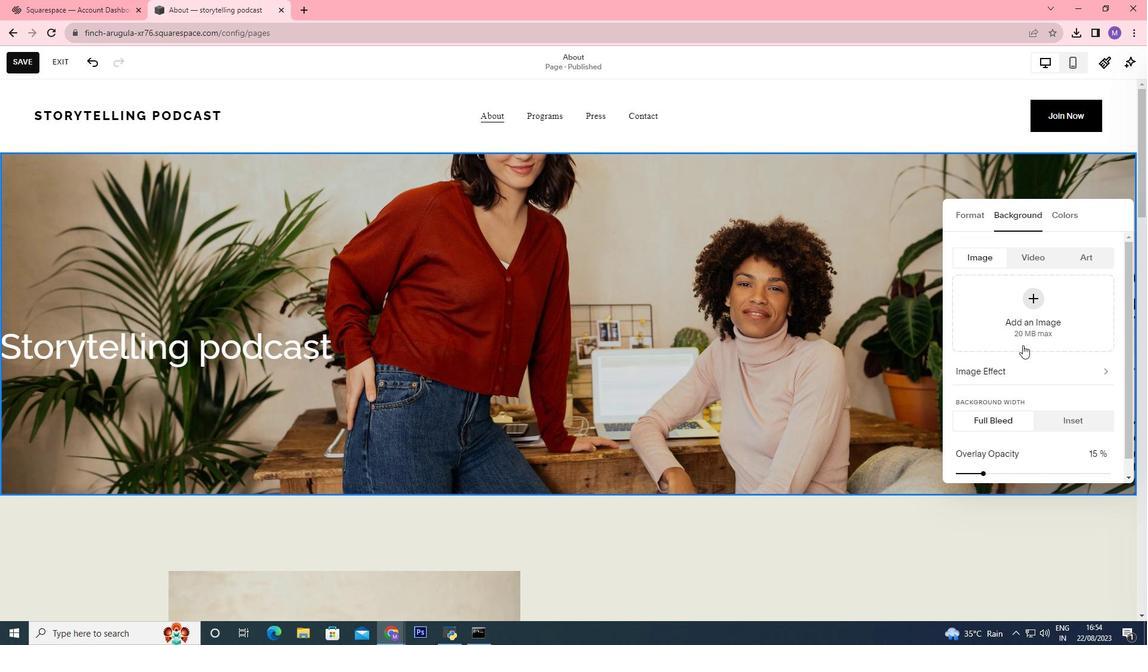 
Action: Mouse pressed left at (1022, 345)
Screenshot: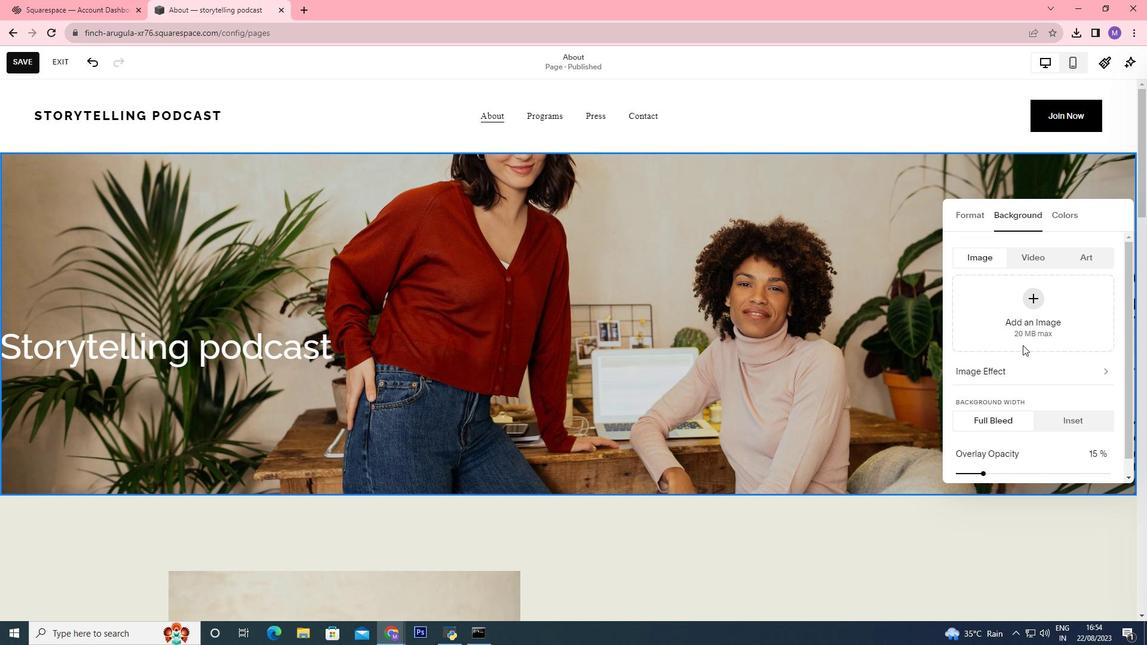 
Action: Mouse moved to (993, 386)
Screenshot: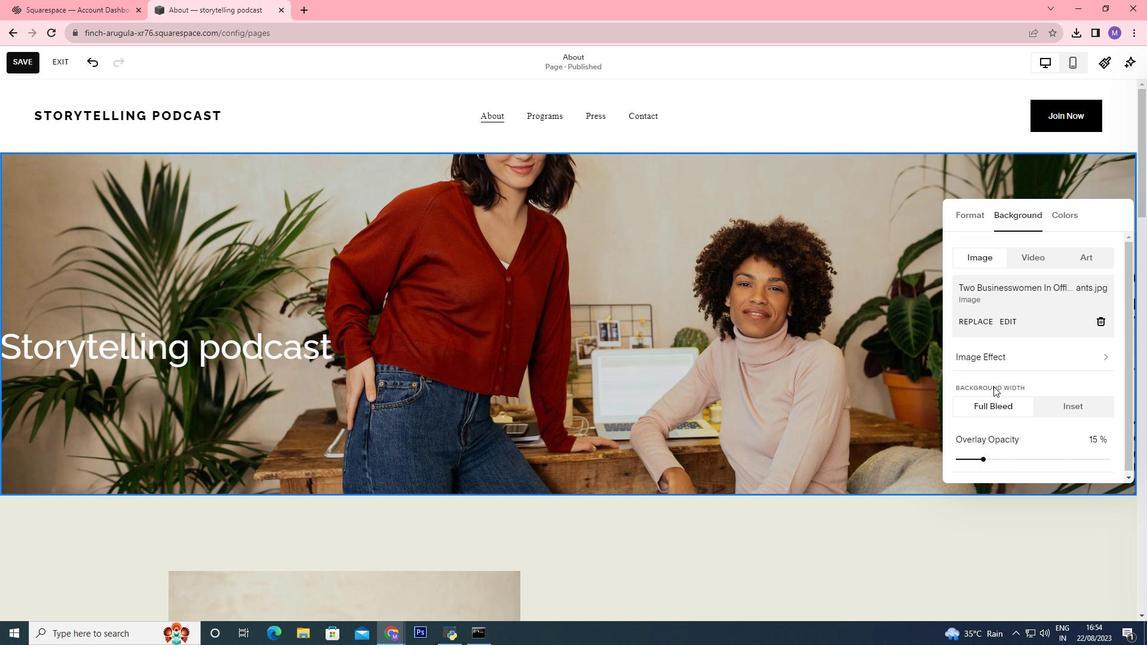 
Action: Mouse pressed left at (993, 386)
Screenshot: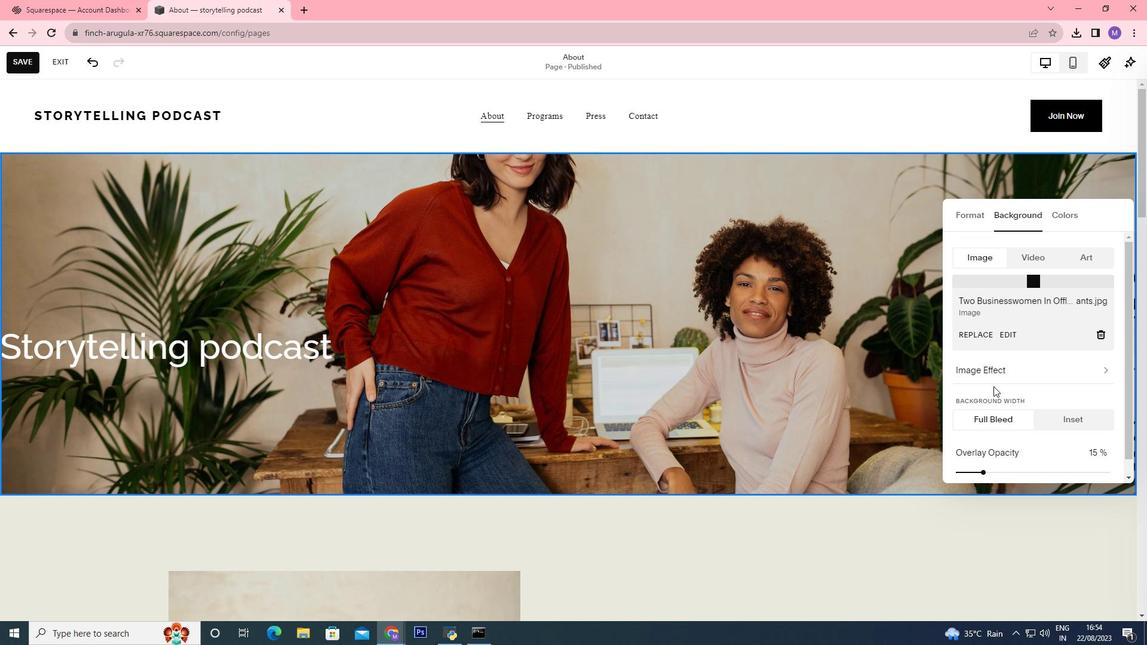 
Action: Mouse moved to (979, 394)
Screenshot: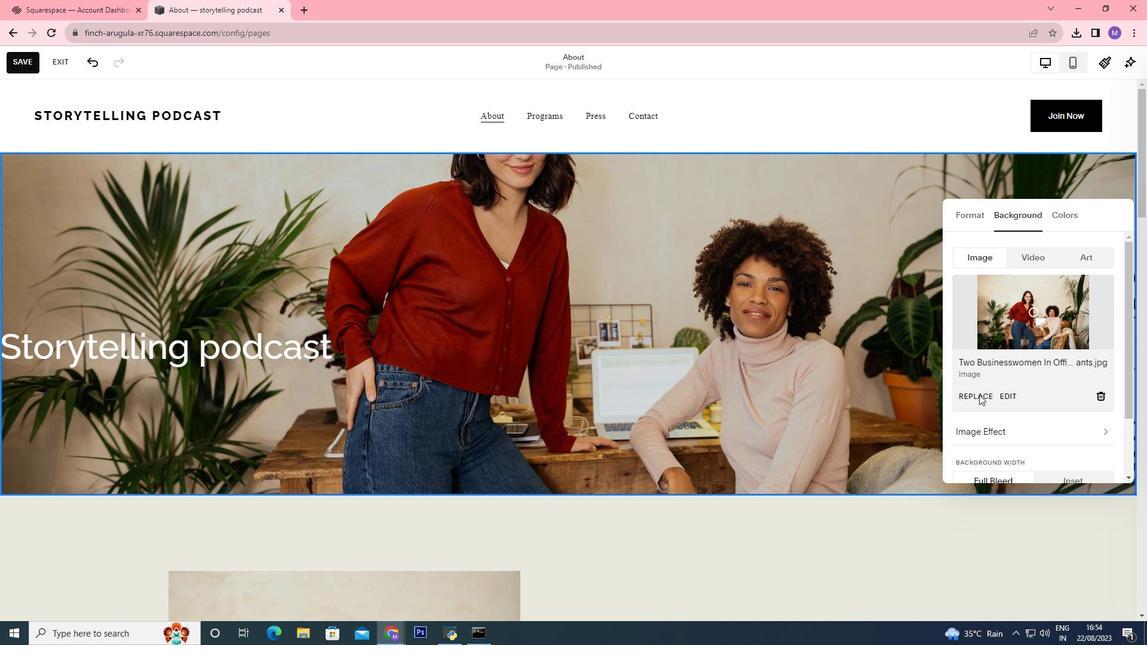 
Action: Mouse pressed left at (979, 394)
Screenshot: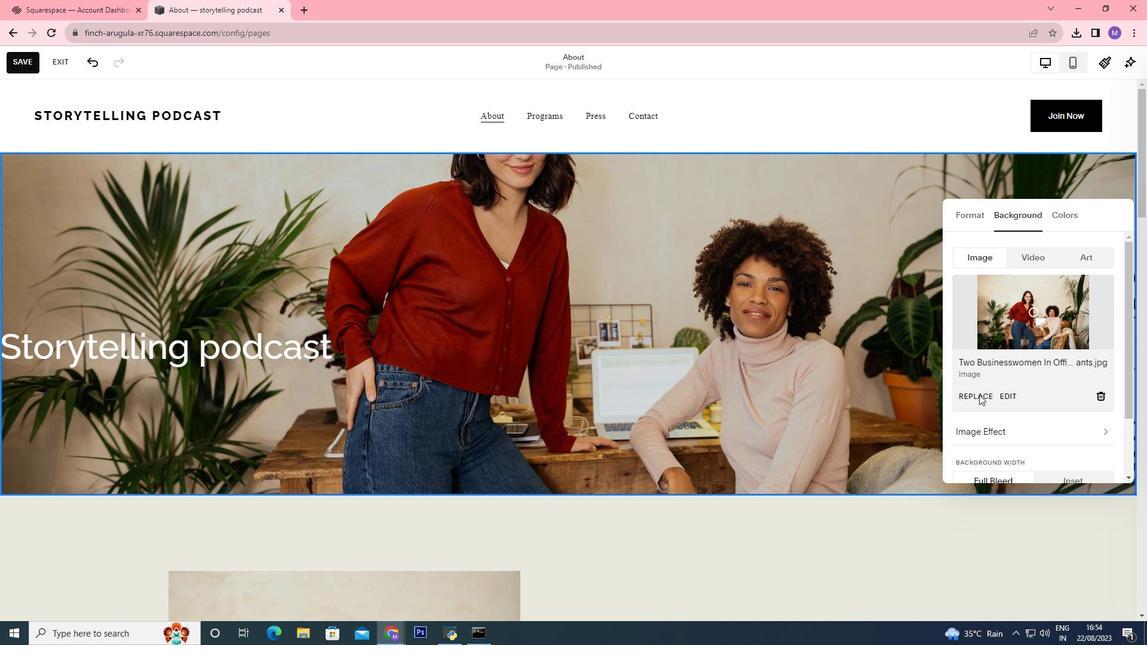 
Action: Mouse moved to (991, 469)
Screenshot: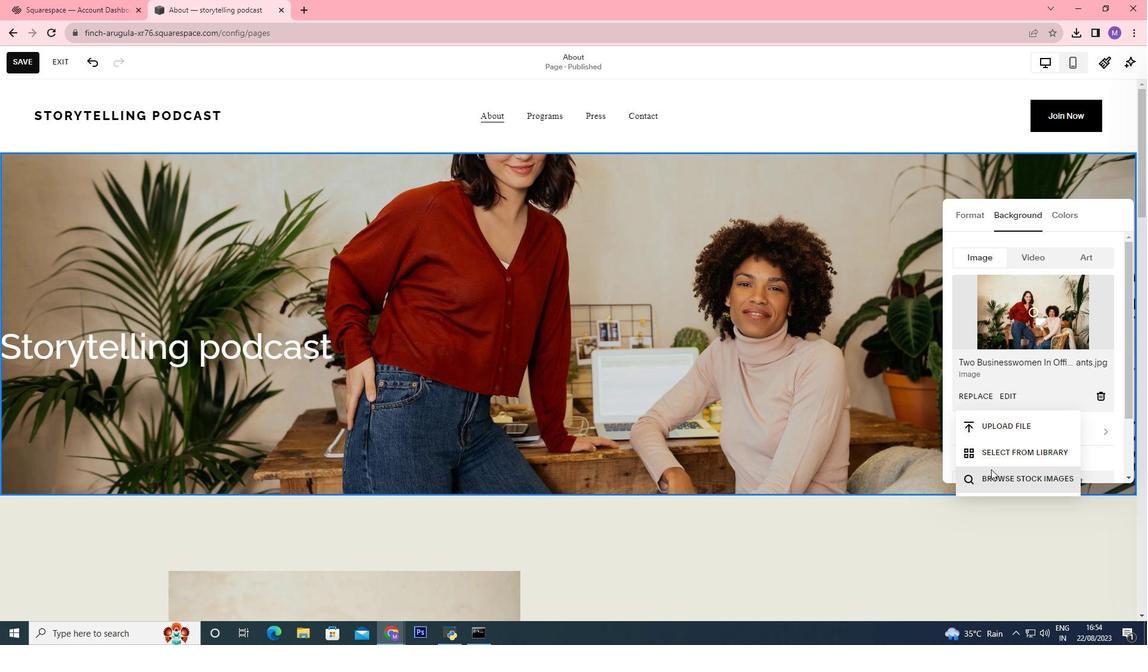 
Action: Mouse pressed left at (991, 469)
Screenshot: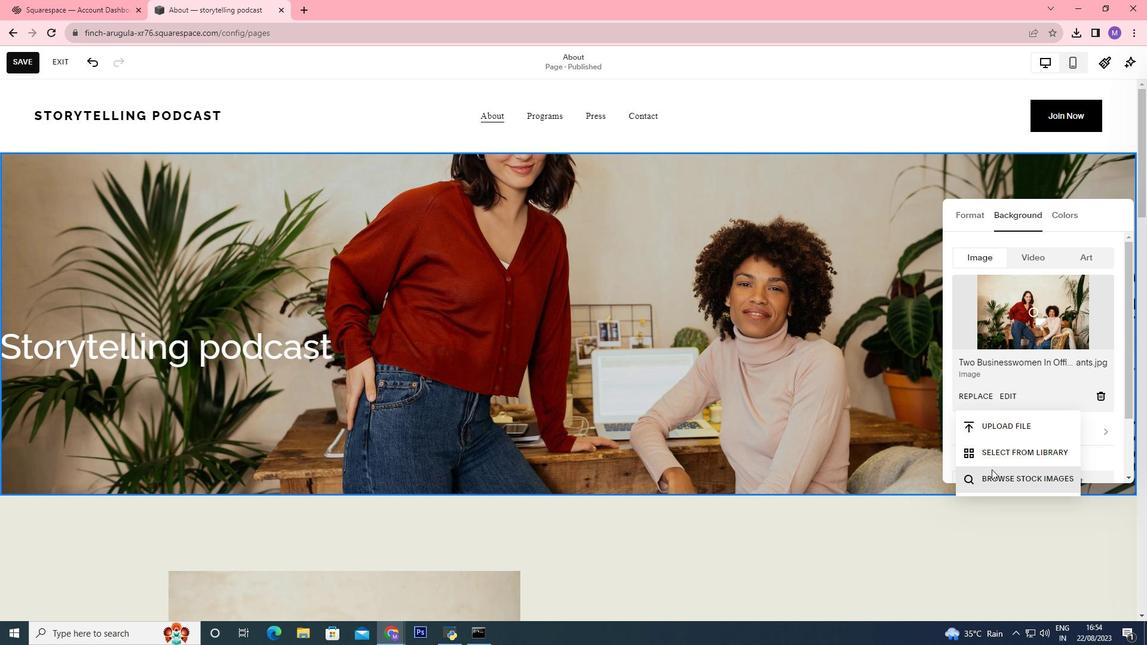 
Action: Mouse moved to (469, 204)
Screenshot: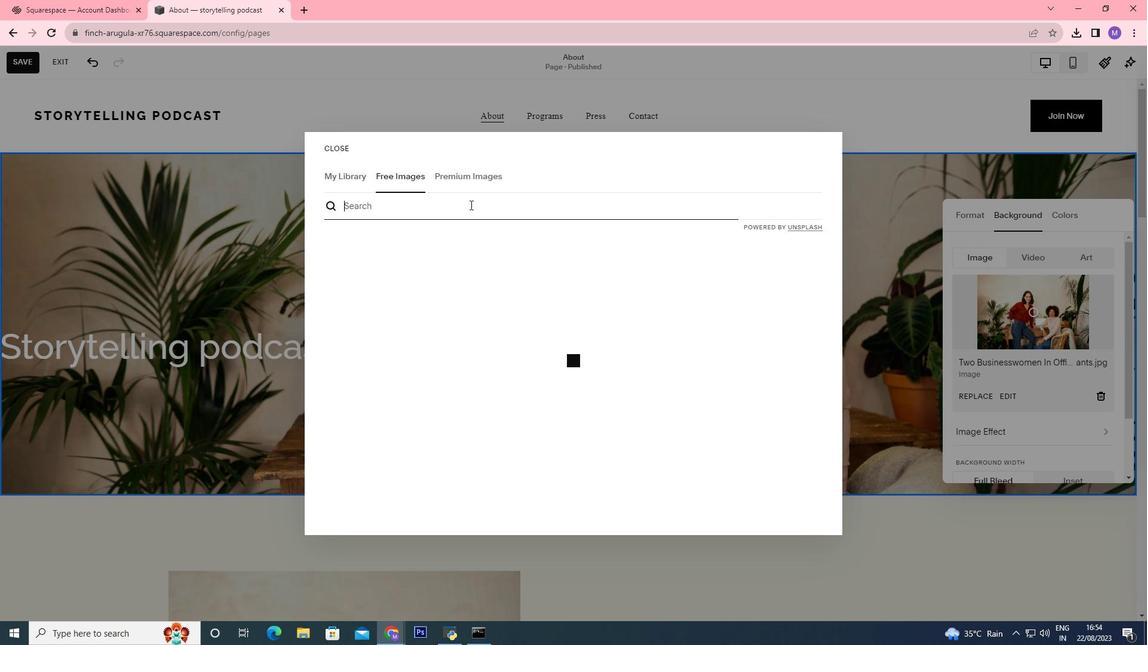 
Action: Mouse pressed left at (469, 204)
Screenshot: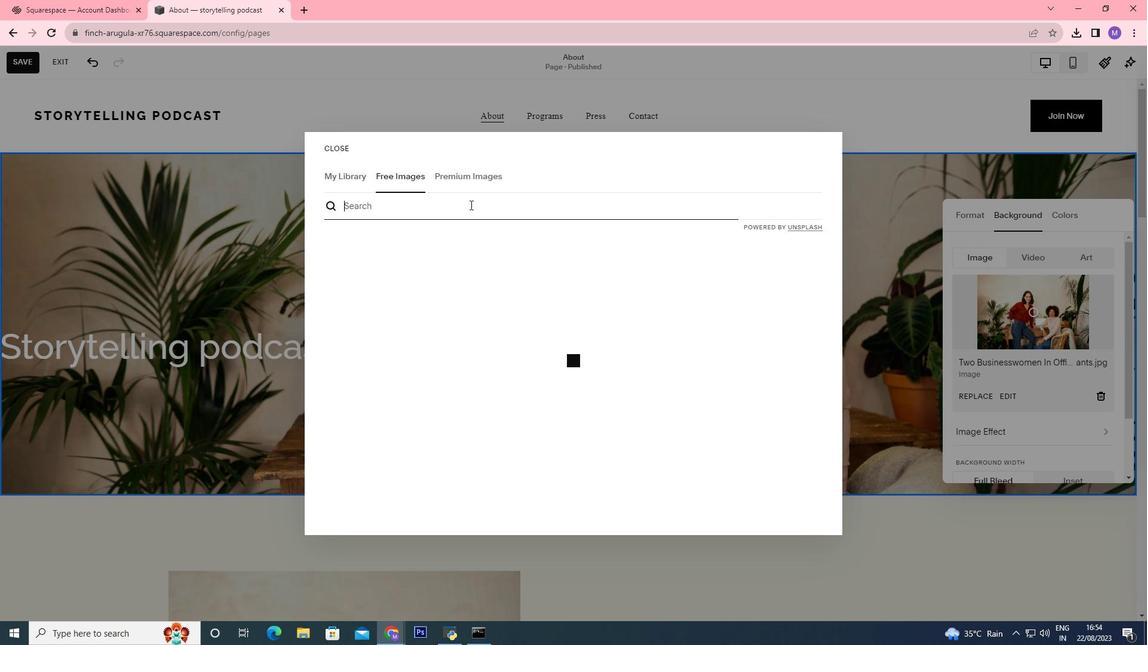 
Action: Mouse moved to (470, 204)
Screenshot: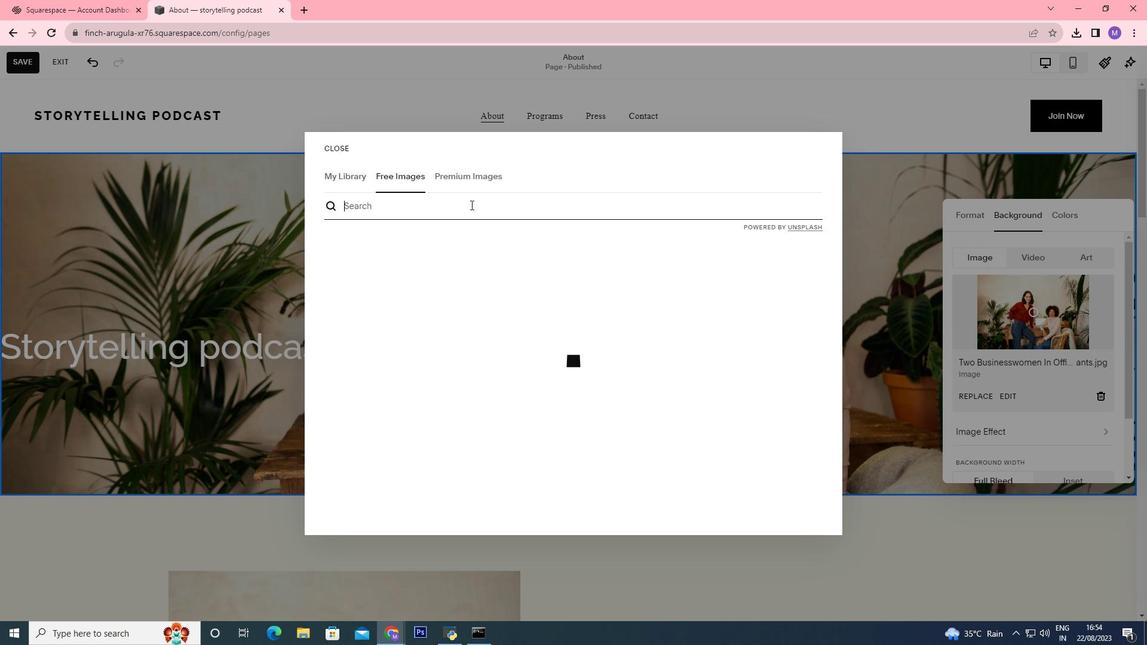 
Action: Key pressed storytelling<Key.enter>
Screenshot: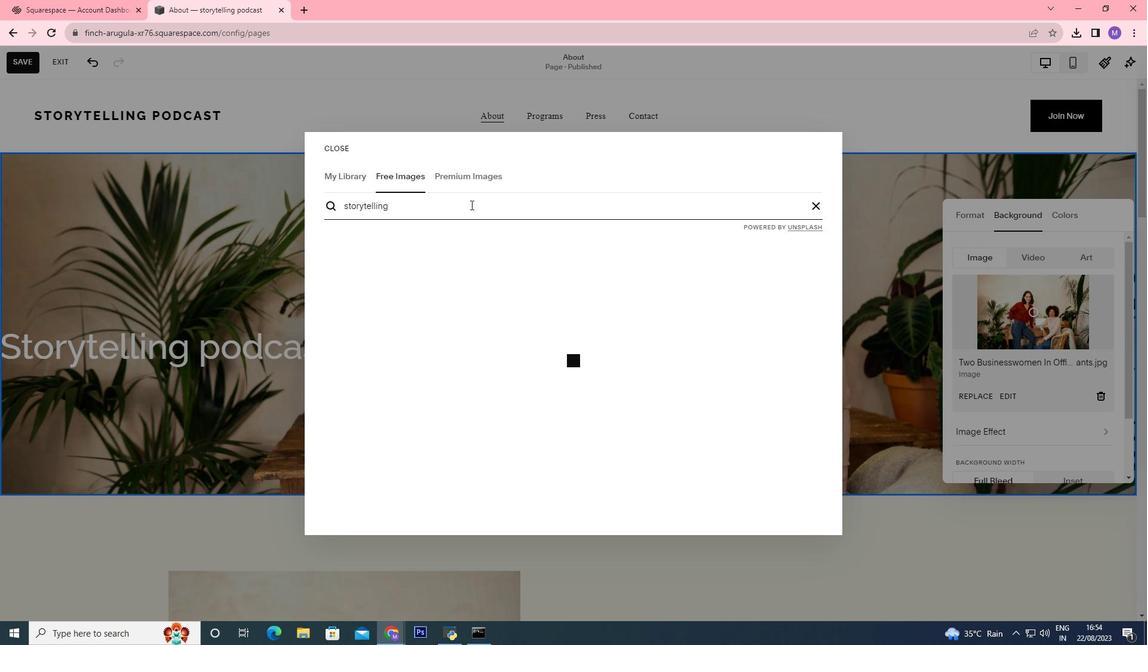 
Action: Mouse moved to (696, 346)
Screenshot: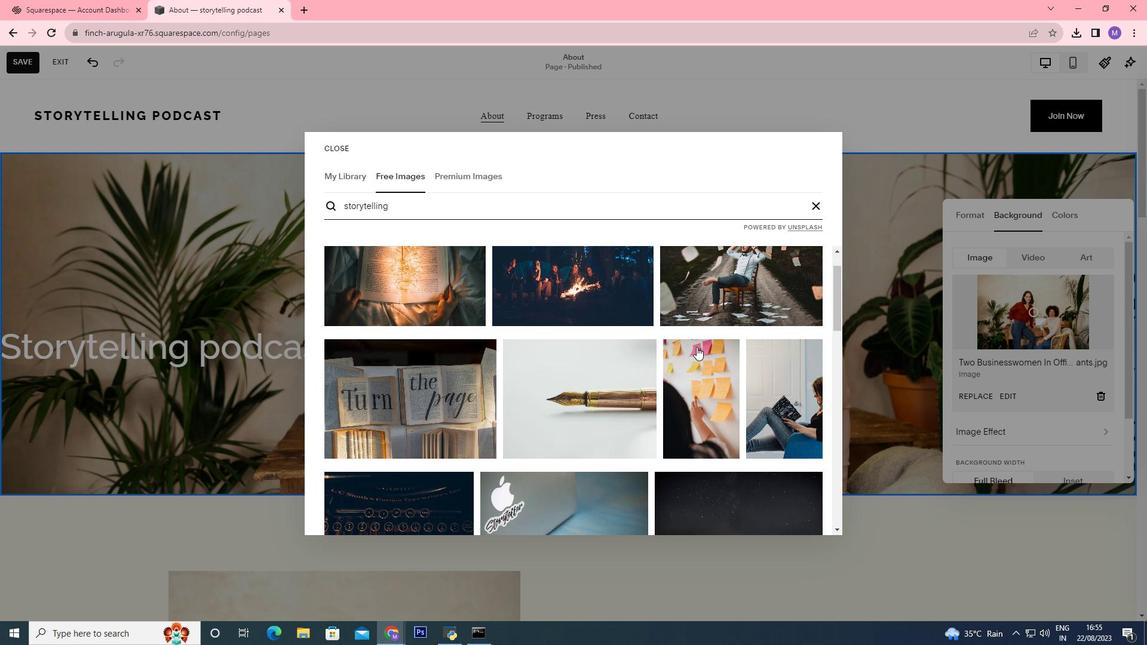 
Action: Mouse scrolled (696, 345) with delta (0, 0)
Screenshot: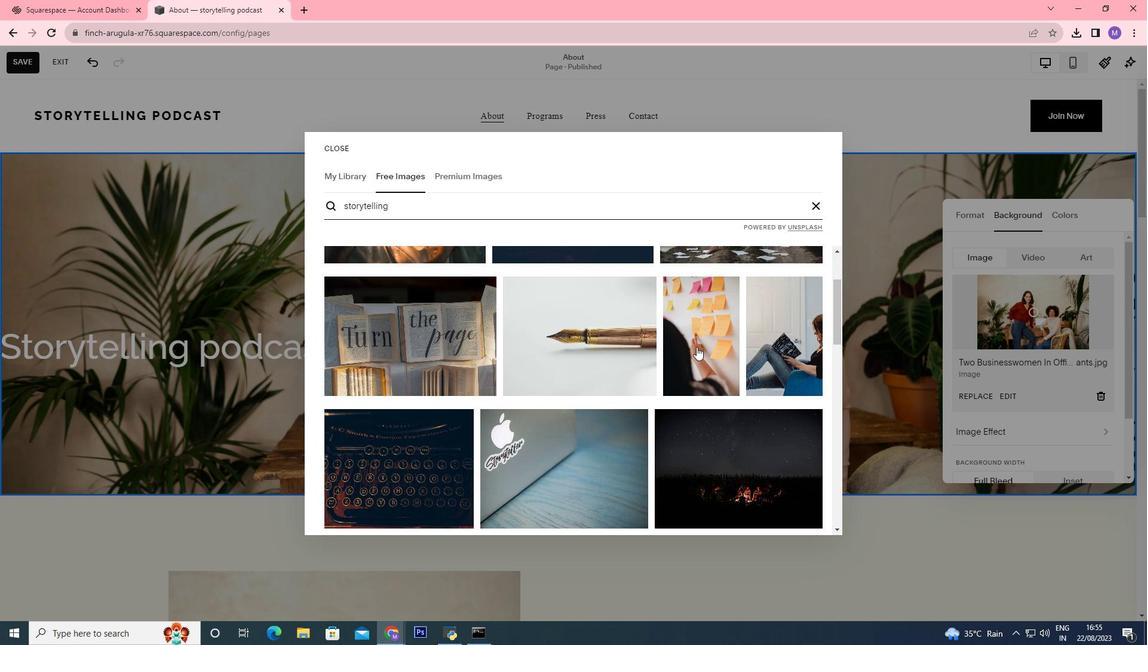
Action: Mouse moved to (696, 347)
Screenshot: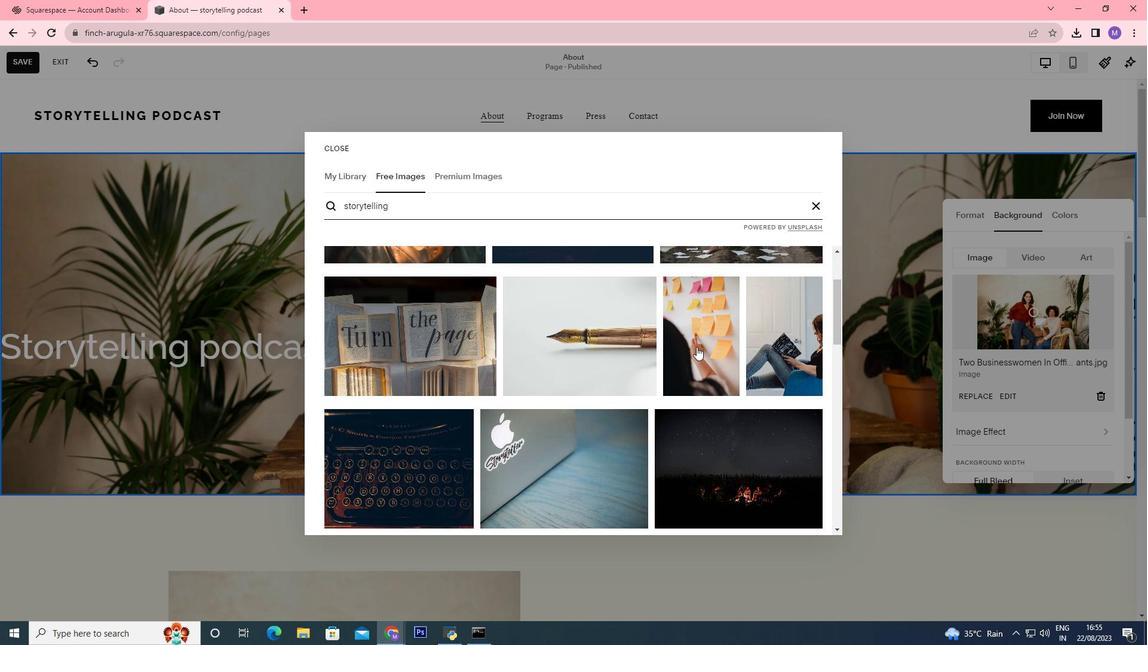 
Action: Mouse scrolled (696, 346) with delta (0, 0)
Screenshot: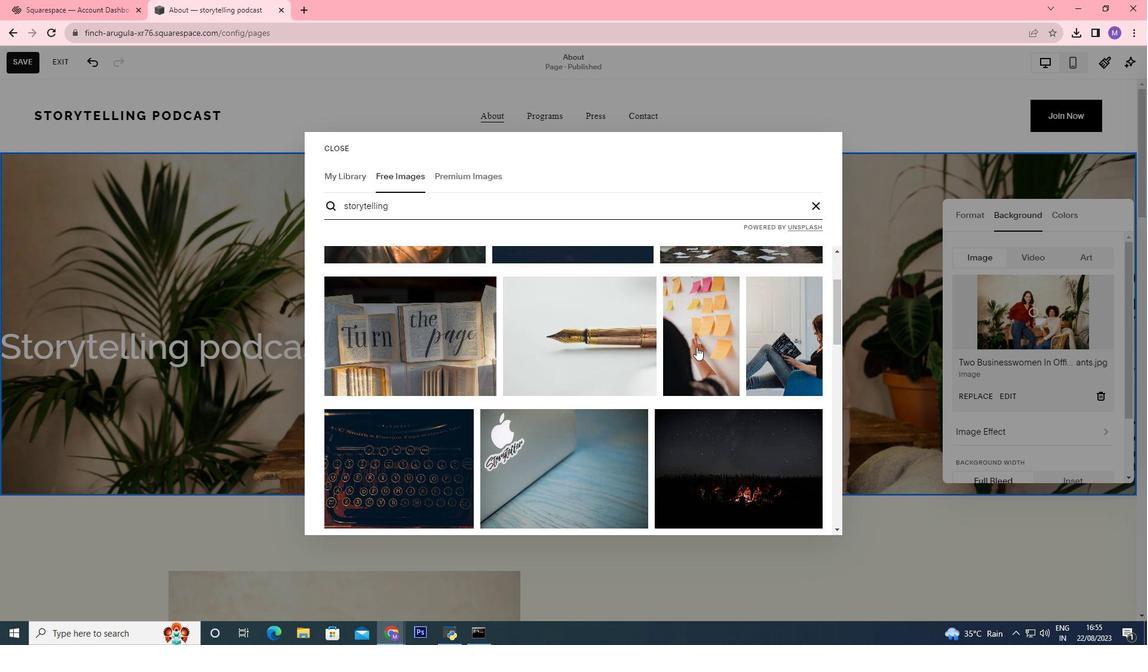 
Action: Mouse scrolled (696, 346) with delta (0, 0)
Screenshot: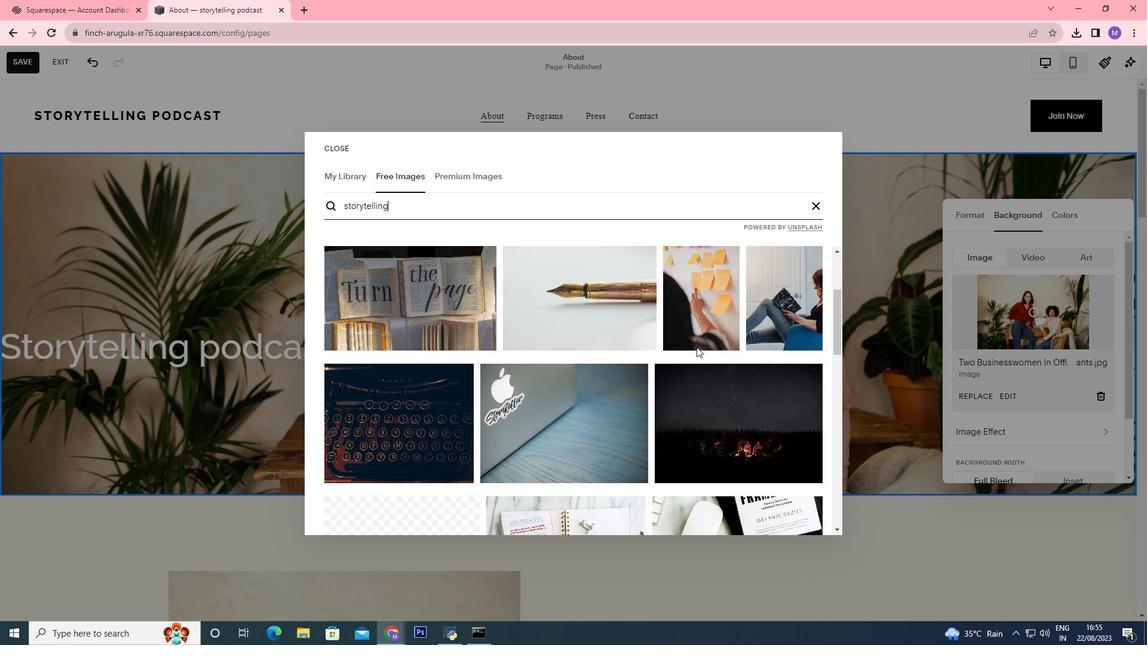 
Action: Mouse scrolled (696, 346) with delta (0, 0)
Screenshot: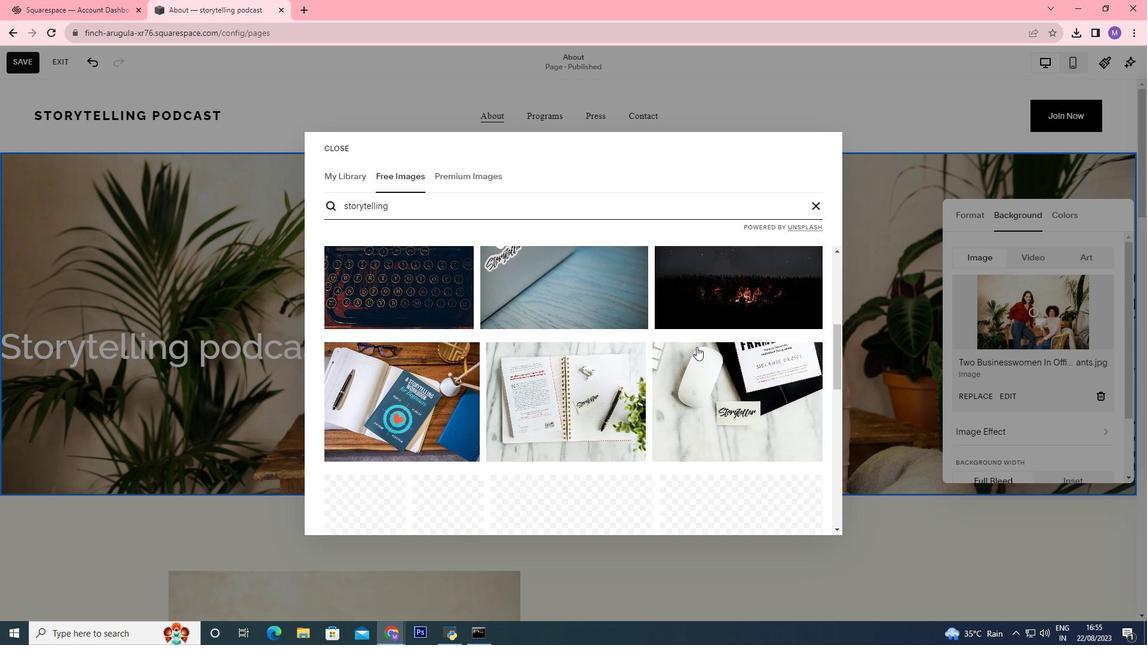 
Action: Mouse scrolled (696, 346) with delta (0, 0)
Screenshot: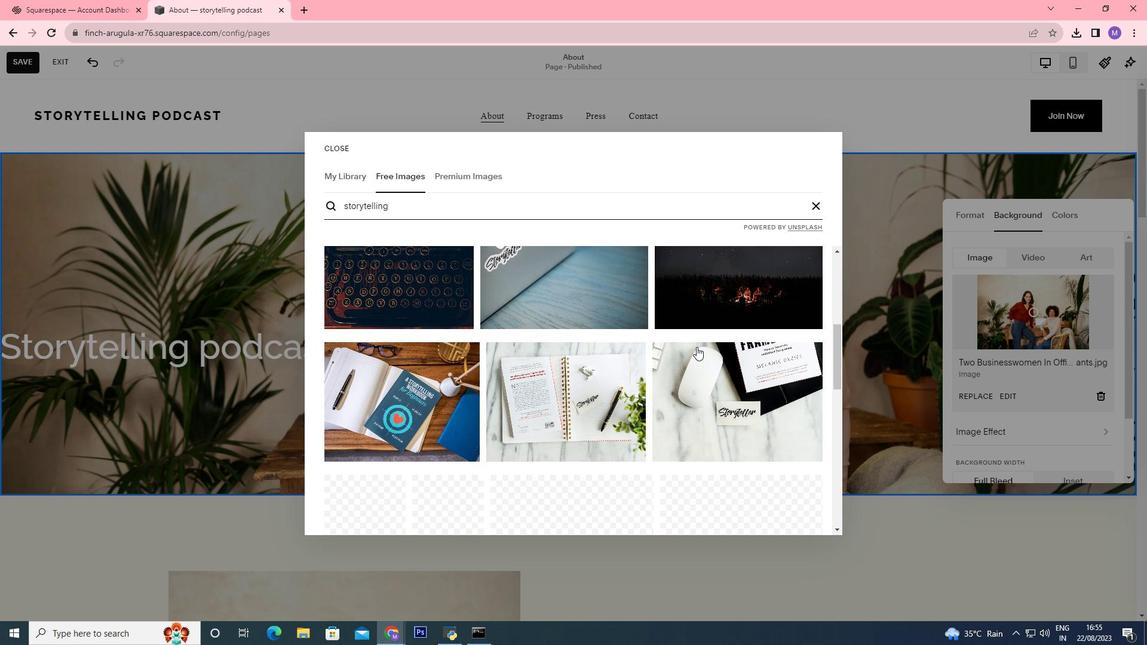 
Action: Mouse scrolled (696, 346) with delta (0, 0)
Screenshot: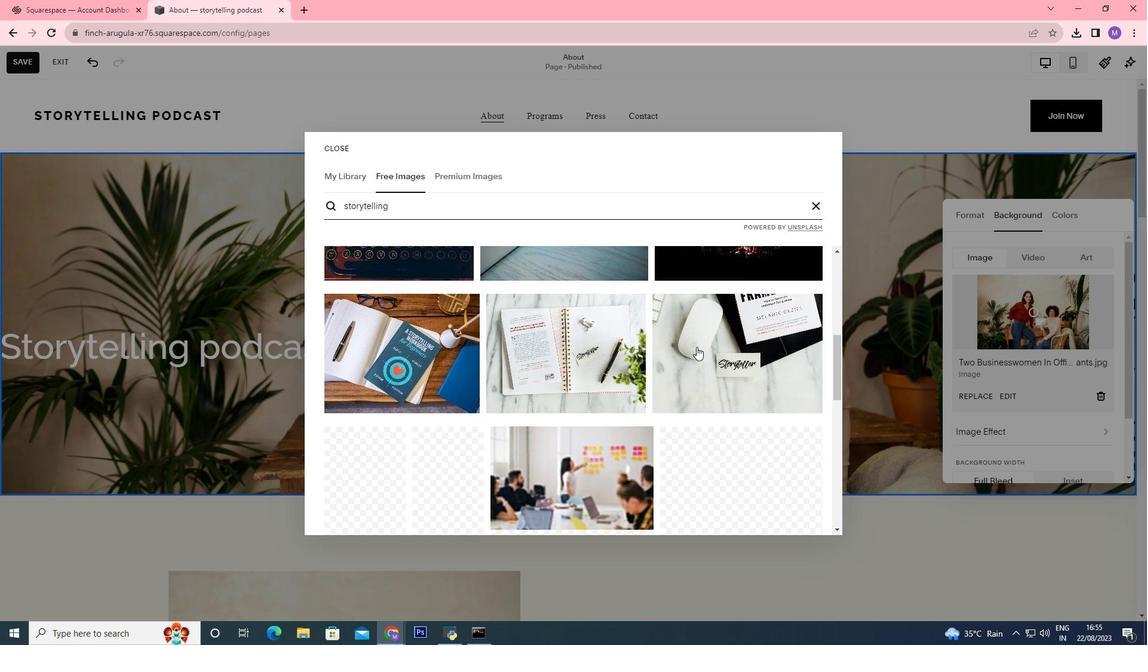 
Action: Mouse scrolled (696, 346) with delta (0, 0)
Screenshot: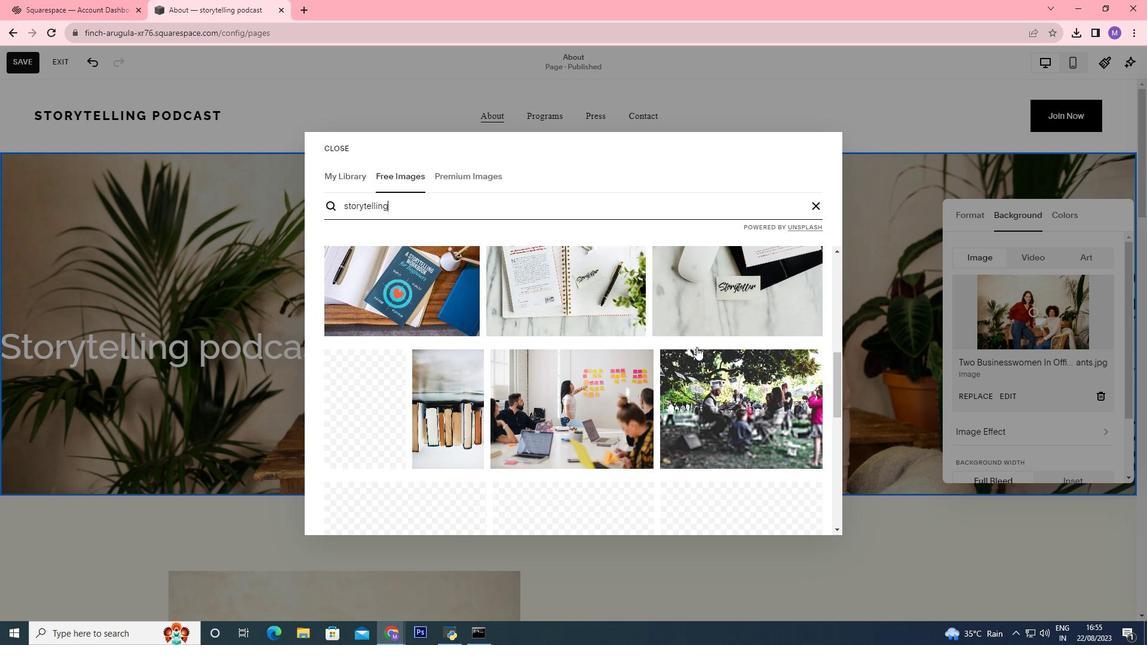 
Action: Mouse scrolled (696, 346) with delta (0, 0)
Screenshot: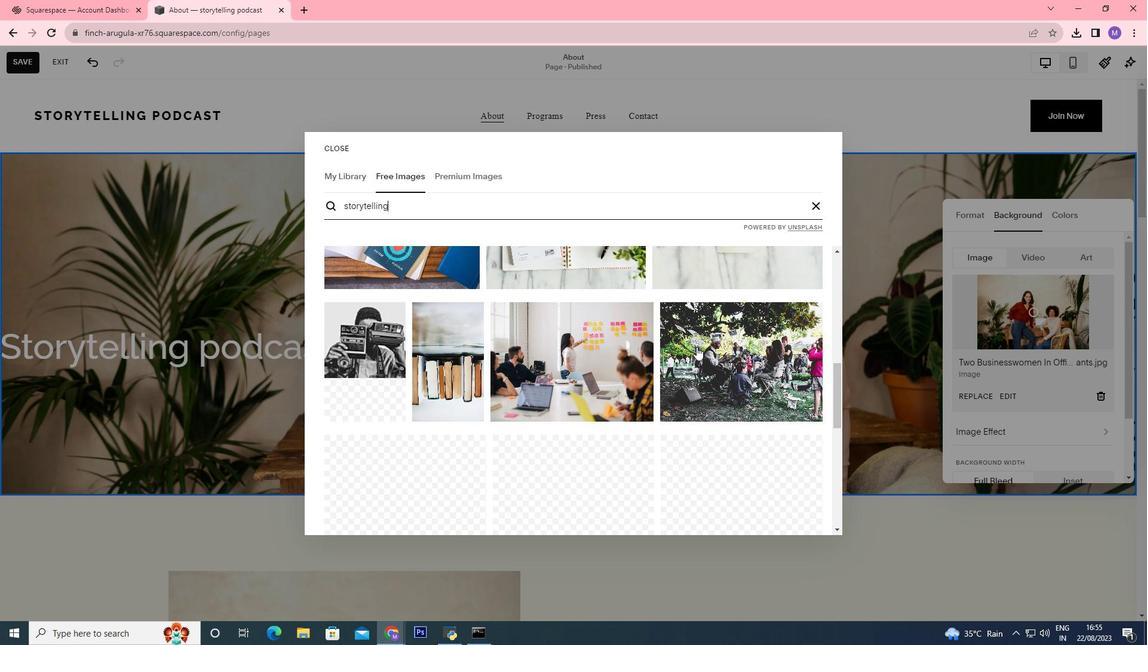 
Action: Mouse scrolled (696, 347) with delta (0, 0)
Screenshot: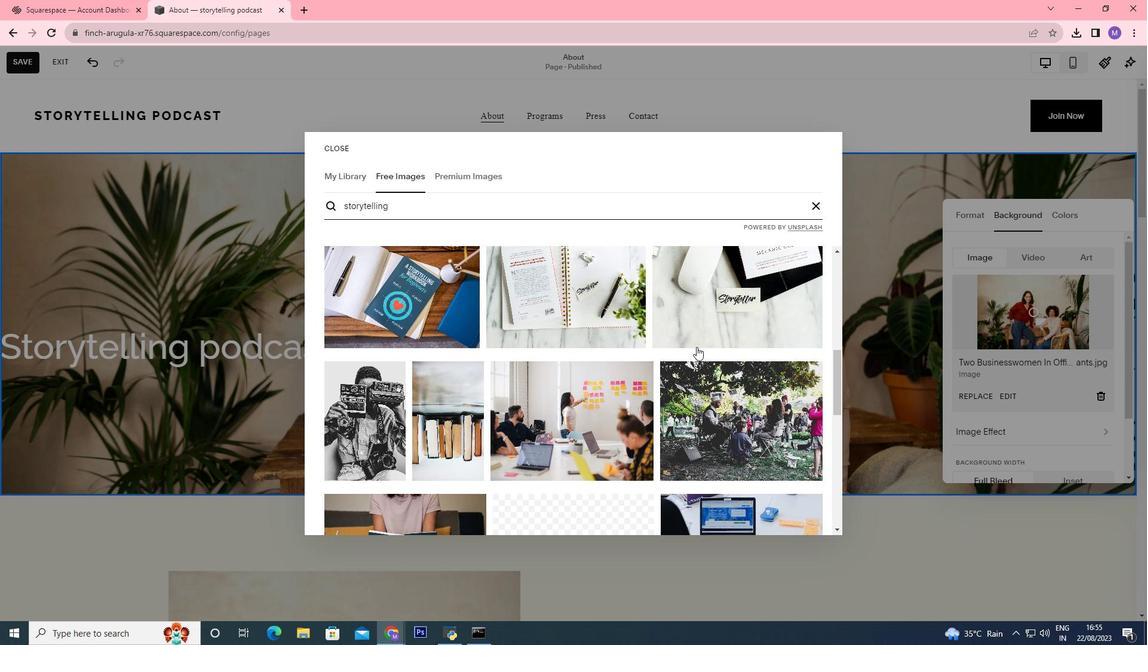 
Action: Mouse scrolled (696, 347) with delta (0, 0)
Screenshot: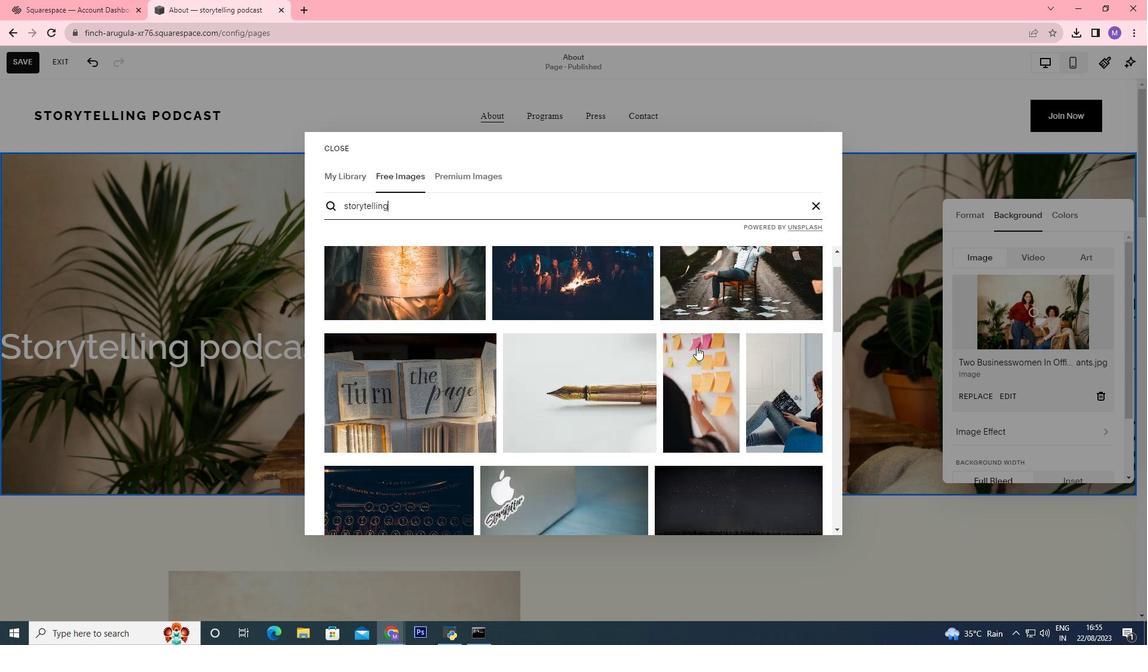 
Action: Mouse scrolled (696, 347) with delta (0, 0)
Screenshot: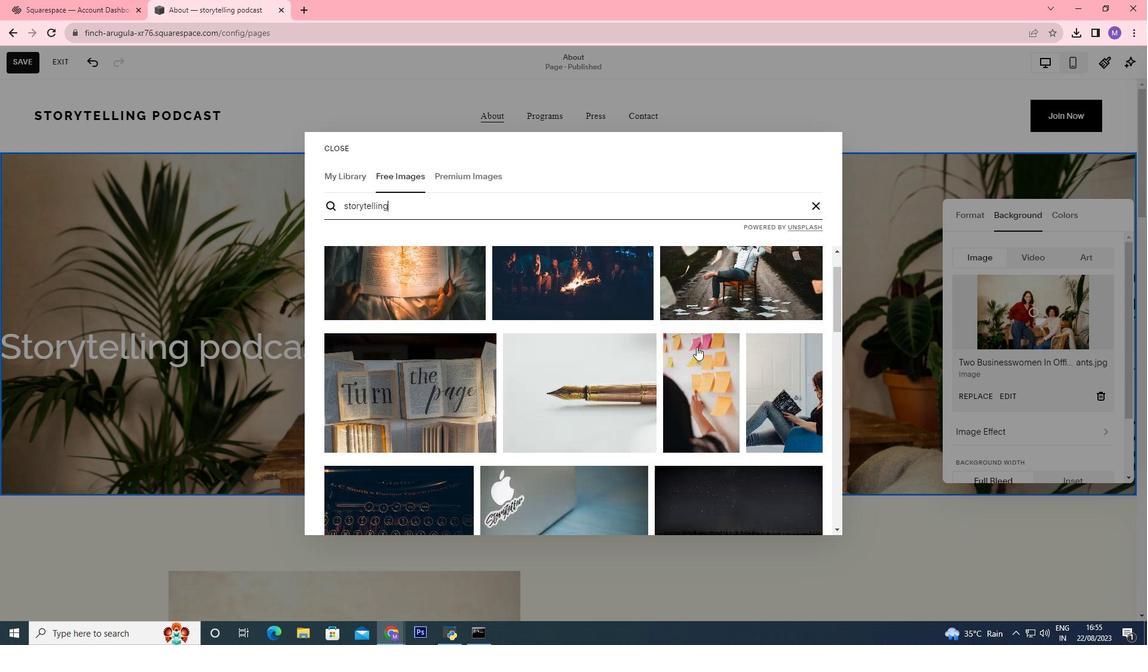 
Action: Mouse scrolled (696, 347) with delta (0, 0)
Screenshot: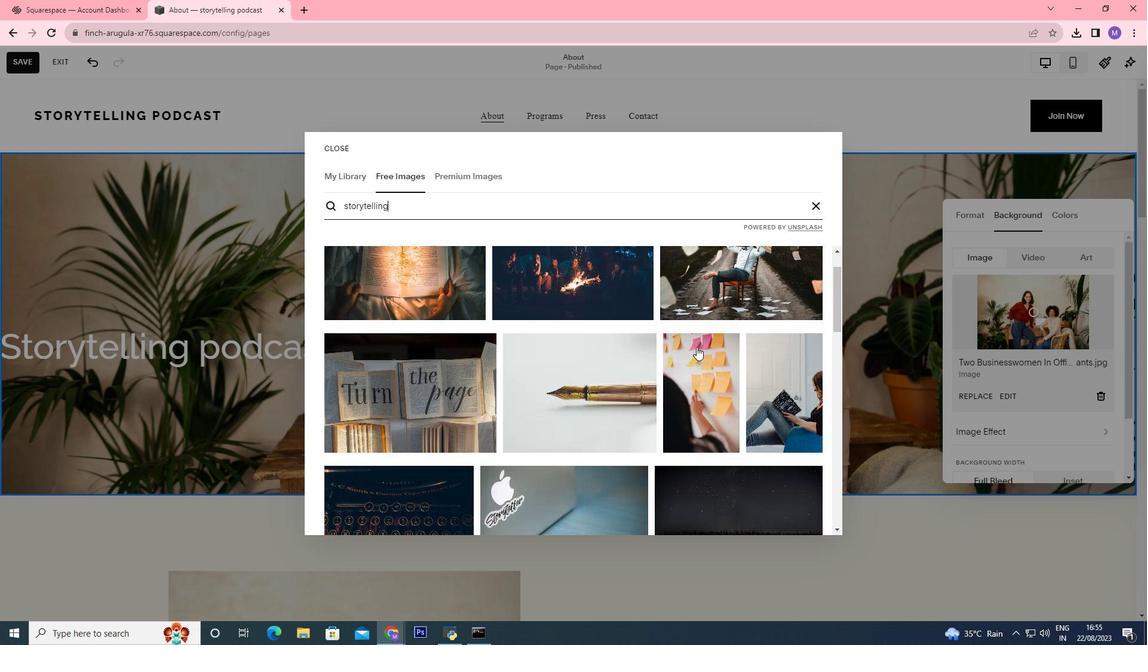 
Action: Mouse scrolled (696, 347) with delta (0, 0)
Screenshot: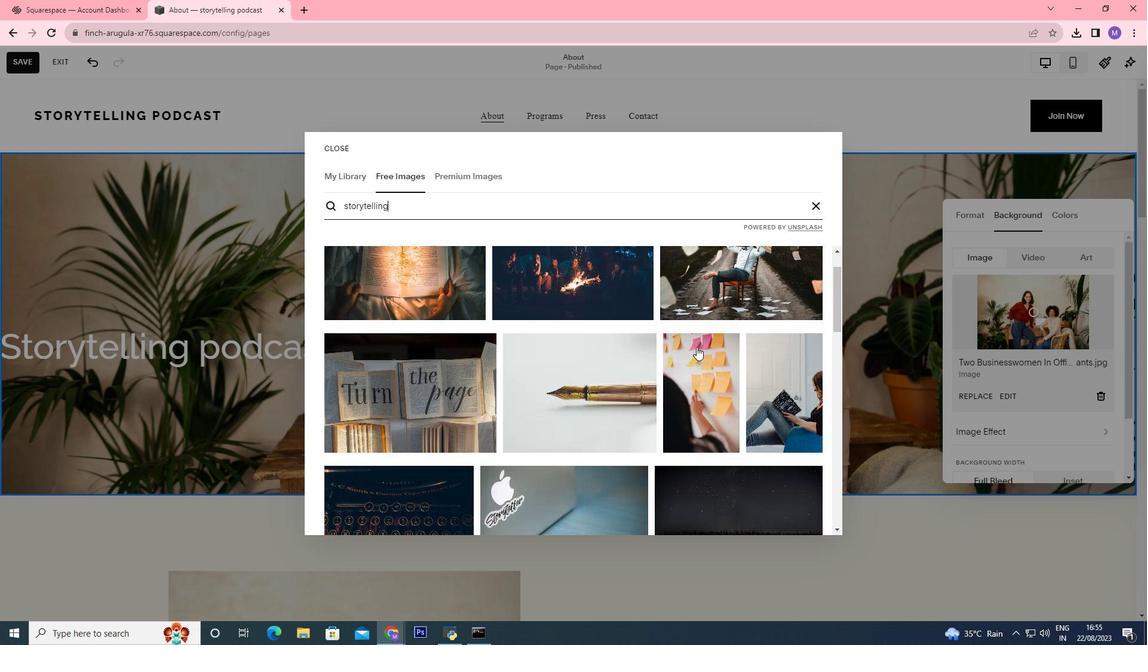 
Action: Mouse scrolled (696, 347) with delta (0, 0)
Screenshot: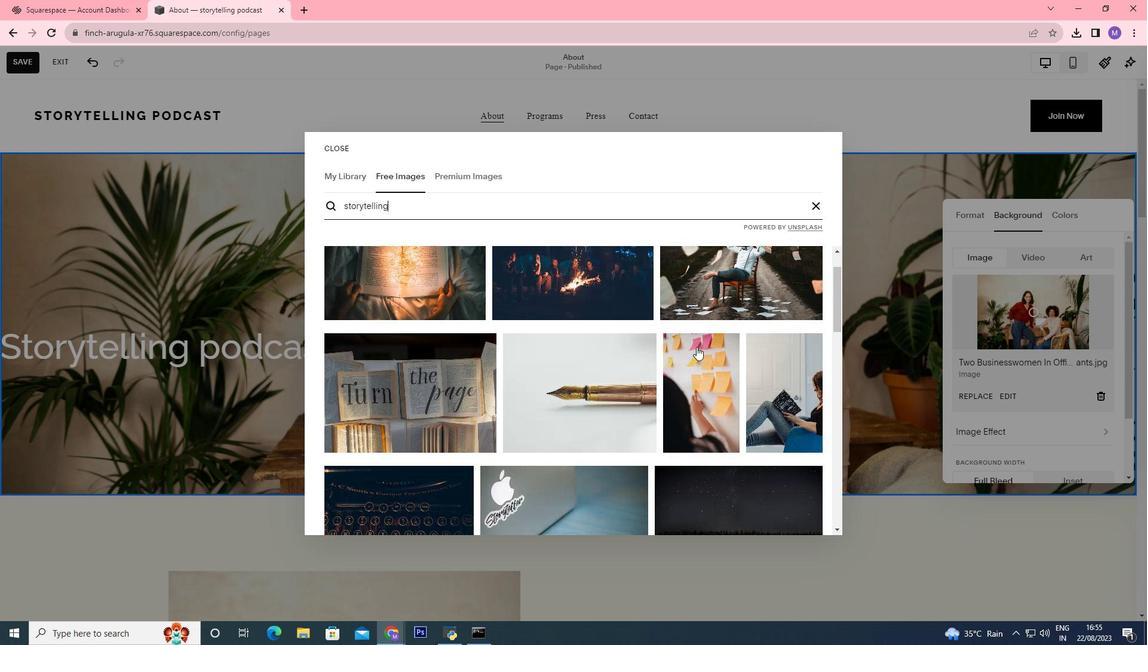 
Action: Mouse scrolled (696, 347) with delta (0, 0)
Screenshot: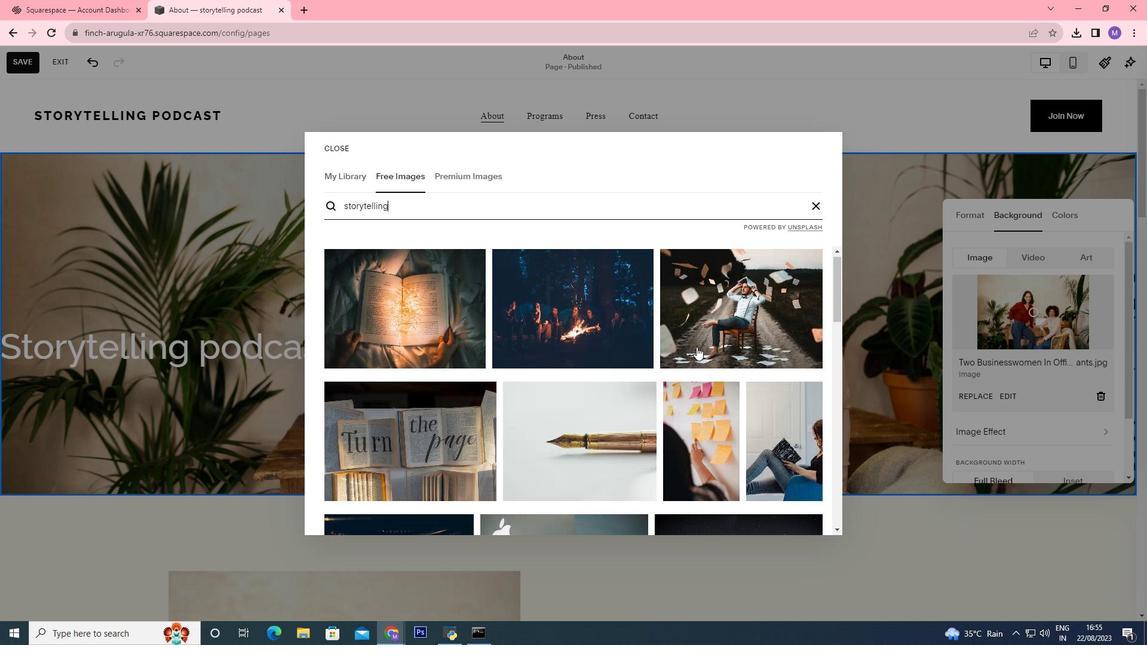 
Action: Mouse scrolled (696, 347) with delta (0, 0)
Screenshot: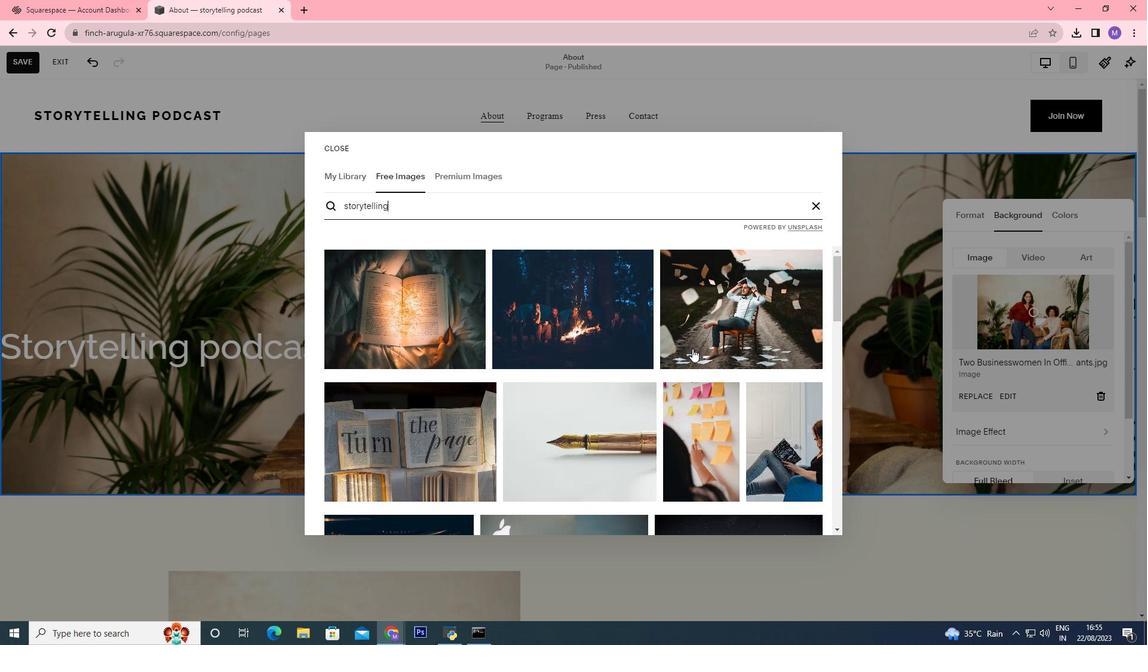 
Action: Mouse moved to (630, 313)
Screenshot: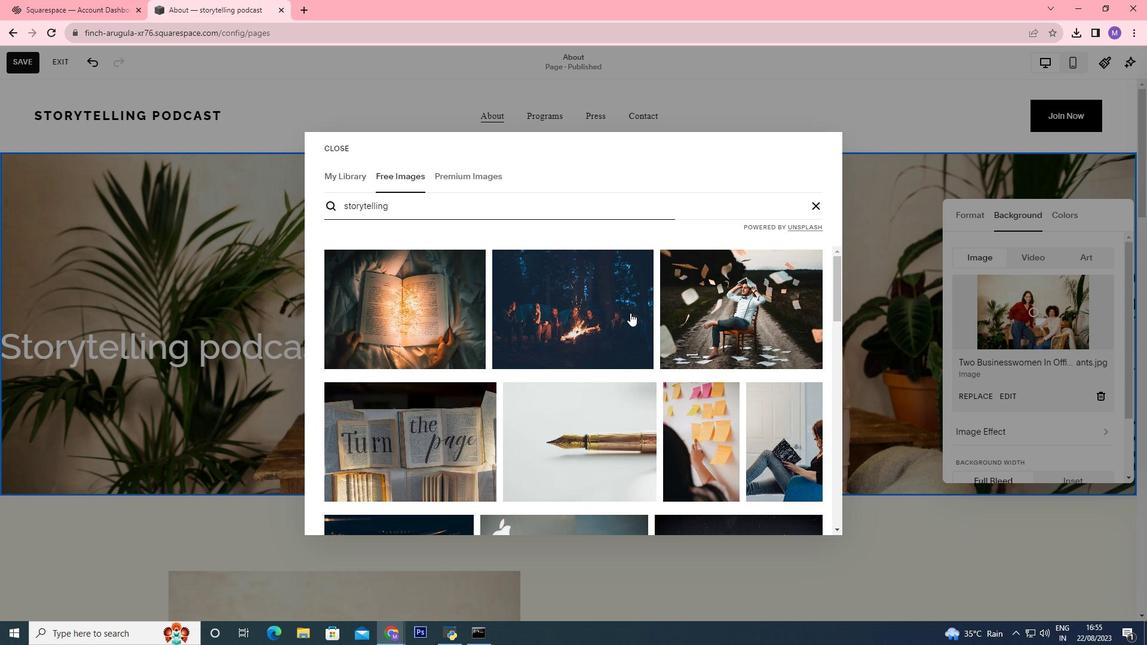 
Action: Mouse pressed left at (630, 313)
Screenshot: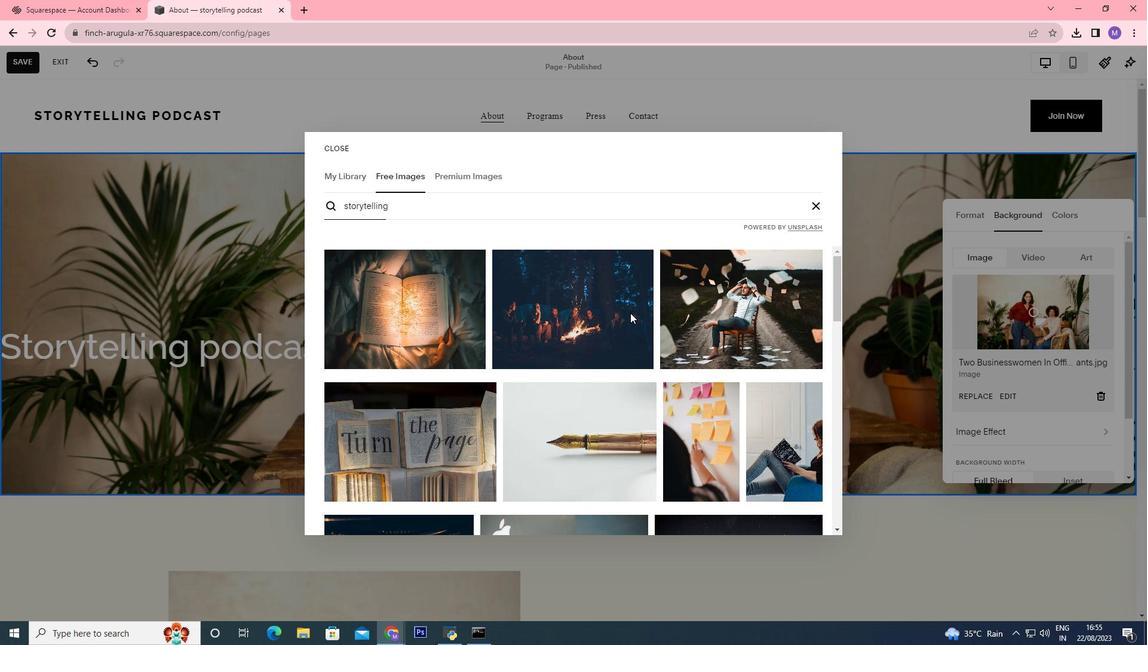 
Action: Mouse moved to (702, 383)
Screenshot: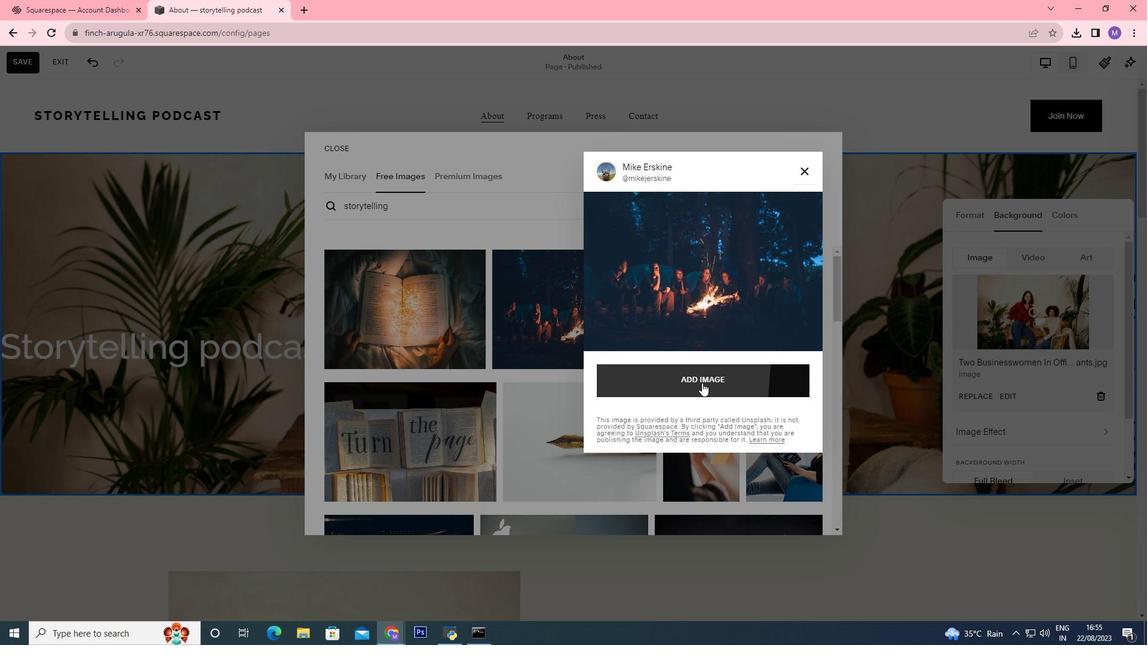 
Action: Mouse pressed left at (702, 383)
Screenshot: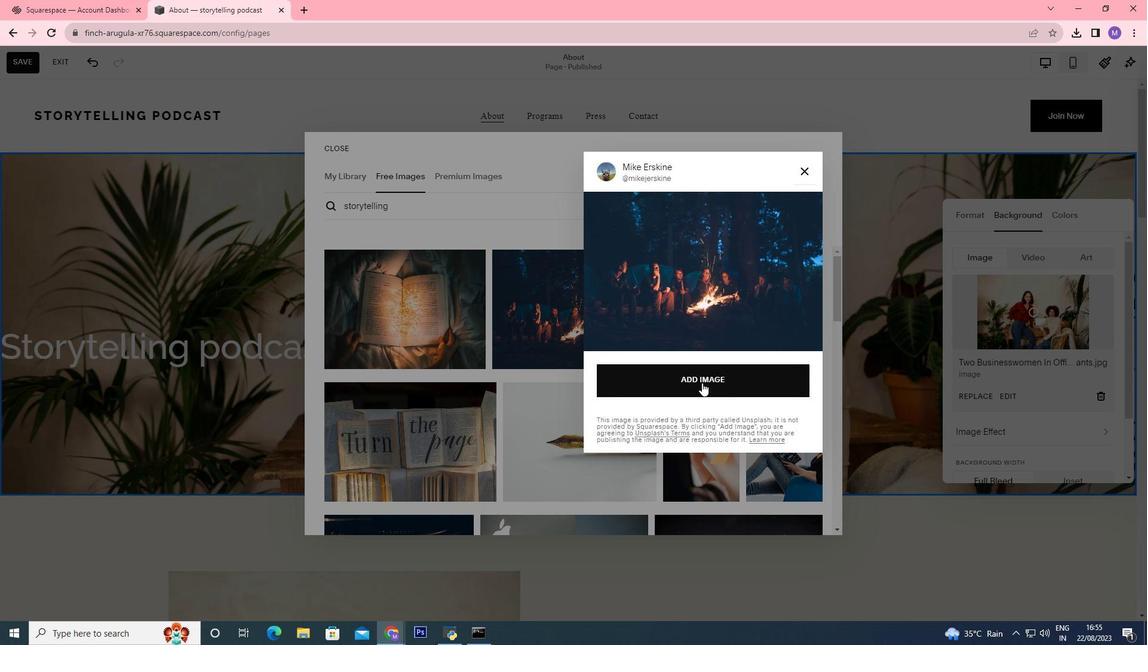 
Action: Mouse moved to (675, 369)
Screenshot: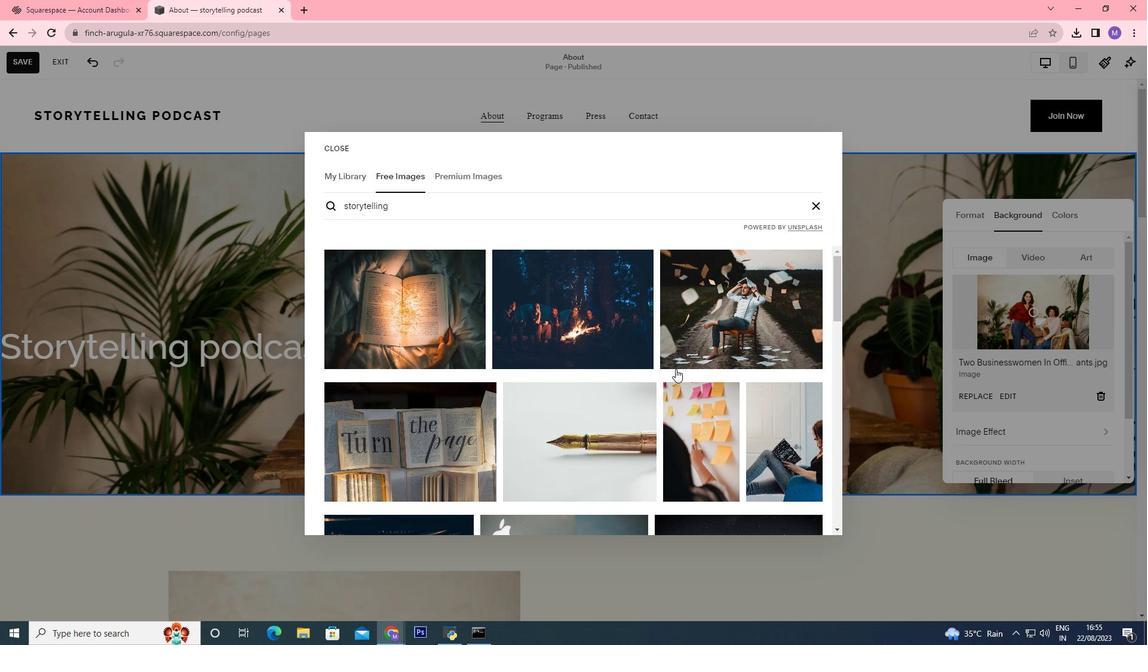 
Action: Mouse scrolled (675, 368) with delta (0, 0)
Screenshot: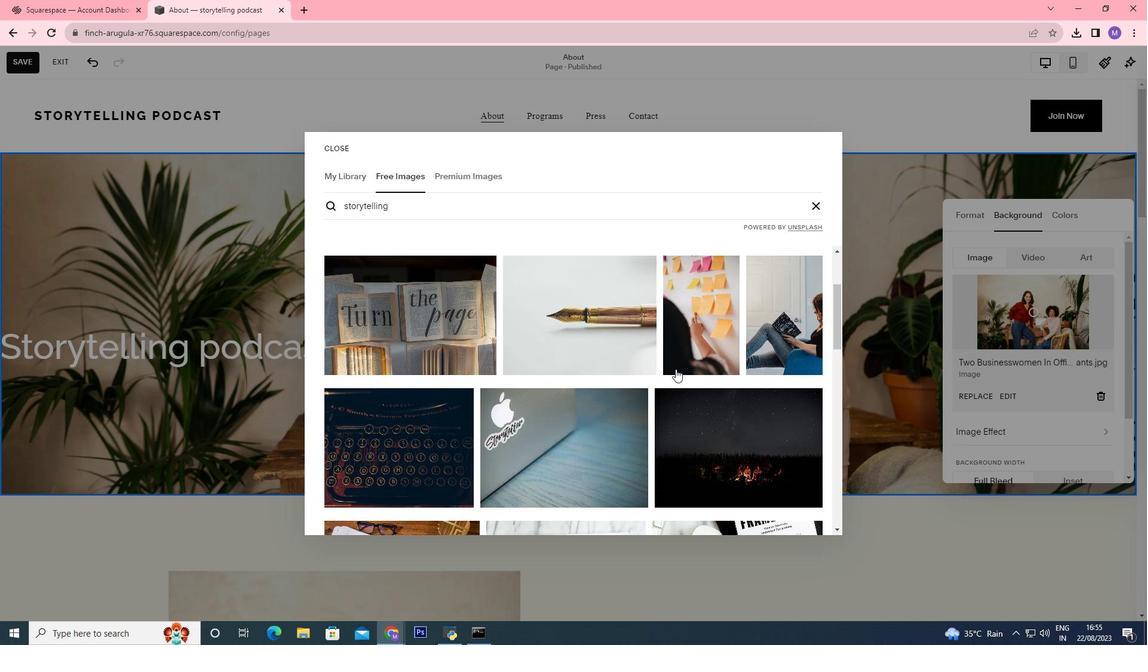 
Action: Mouse scrolled (675, 368) with delta (0, 0)
